 Task: Plan a trip to Wegberg, Germany from 15th December, 2023 to 21st December, 2023 for 5 adults.3 bedrooms having 3 beds and 3 bathrooms. Property type can be house. Look for 3 properties as per requirement.
Action: Mouse moved to (533, 121)
Screenshot: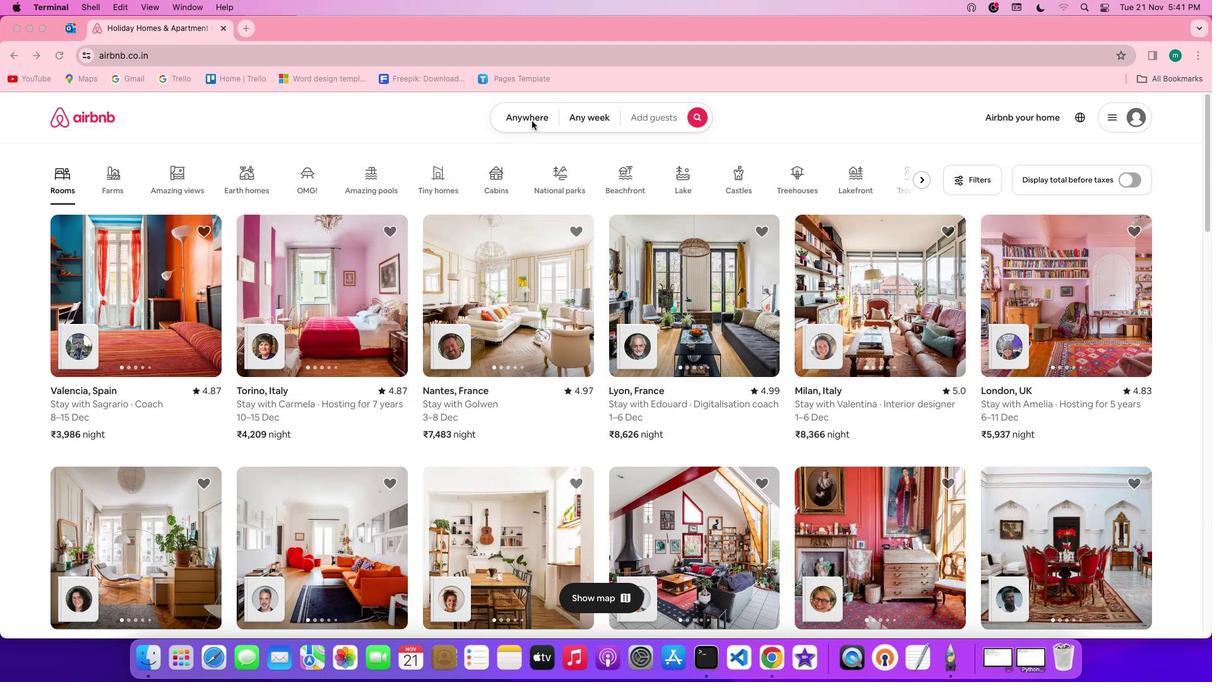 
Action: Mouse pressed left at (533, 121)
Screenshot: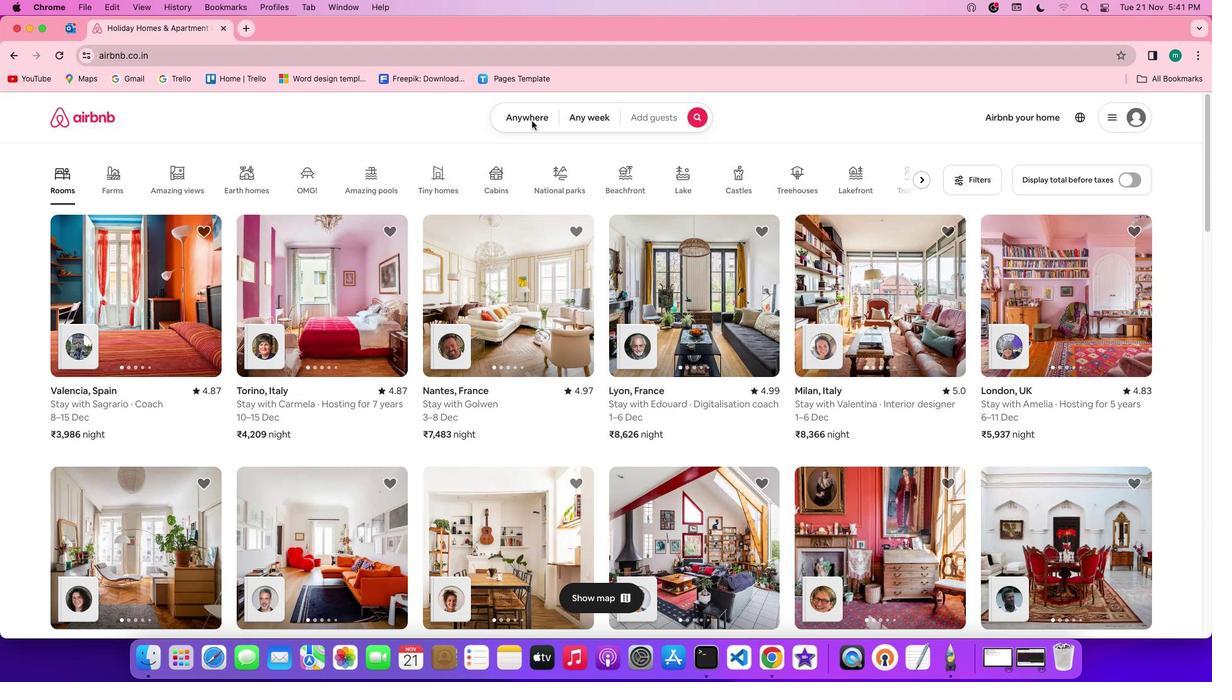 
Action: Mouse pressed left at (533, 121)
Screenshot: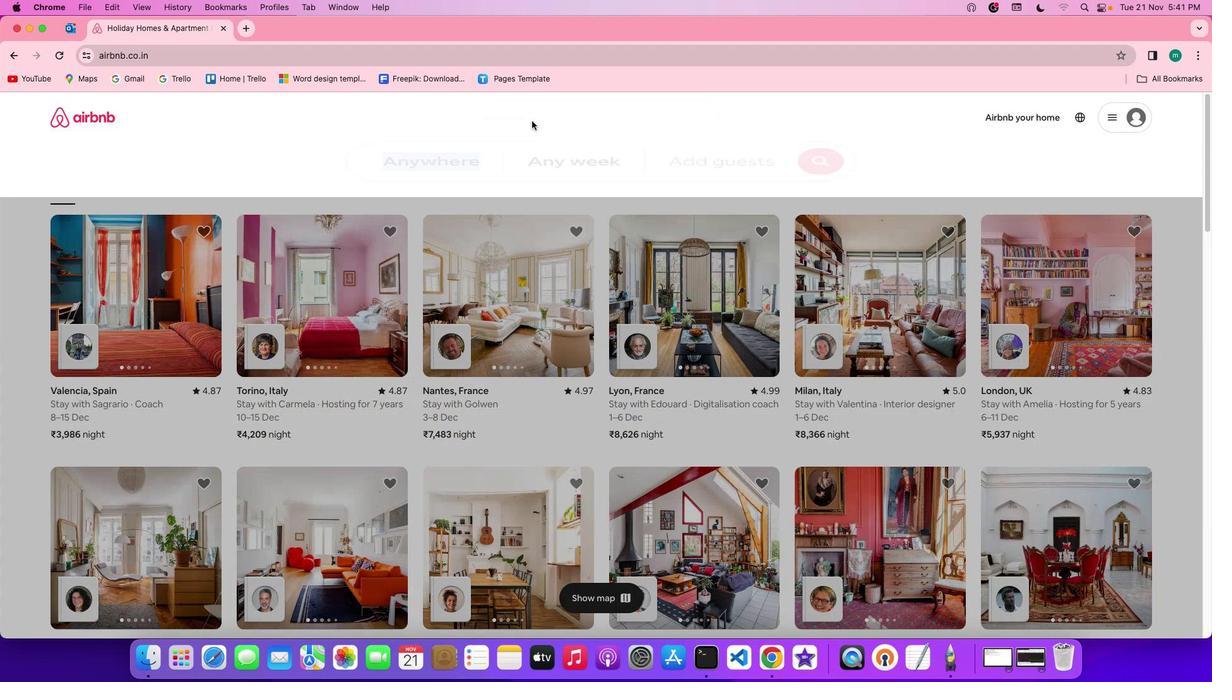 
Action: Mouse moved to (470, 164)
Screenshot: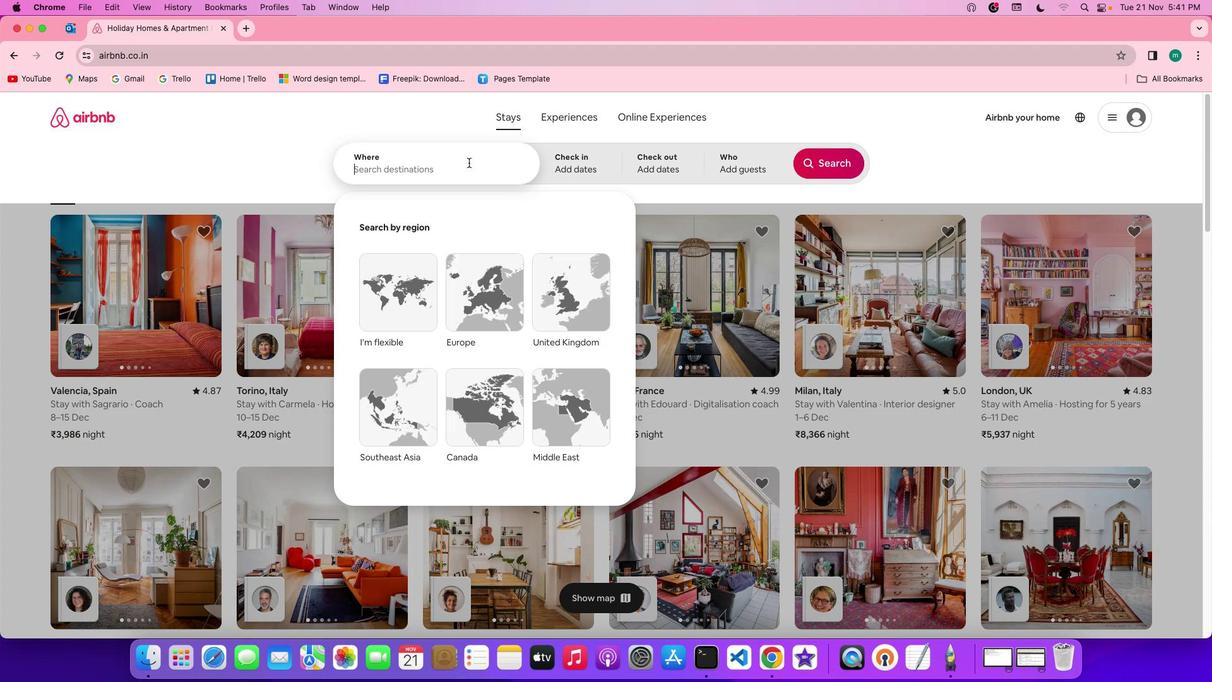 
Action: Mouse pressed left at (470, 164)
Screenshot: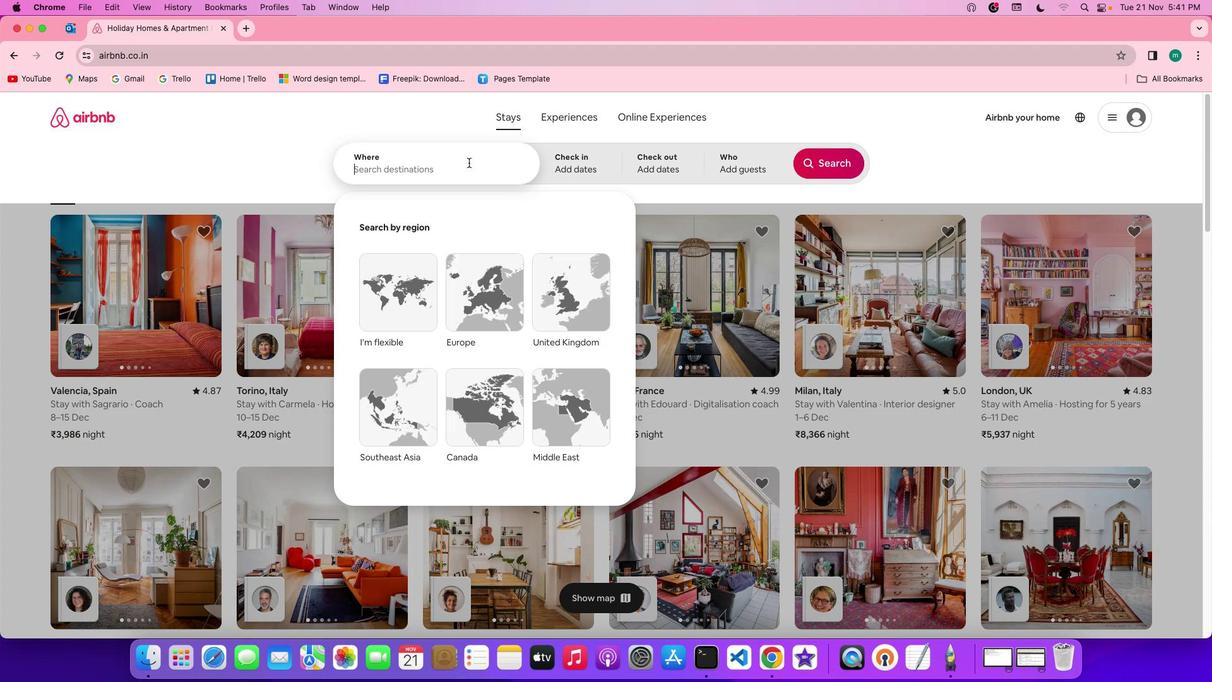 
Action: Key pressed Key.shift'W''e''g''b''e''r''g'','Key.spaceKey.shift'g''e''r''m''a''n''y'
Screenshot: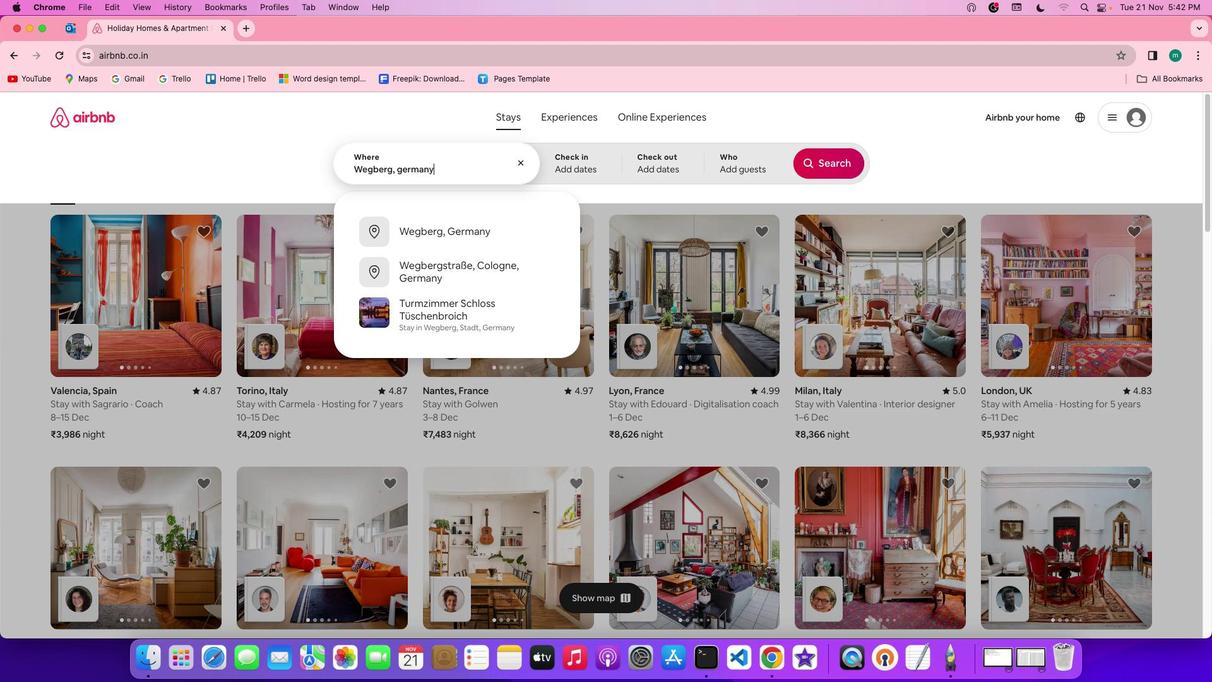 
Action: Mouse moved to (568, 161)
Screenshot: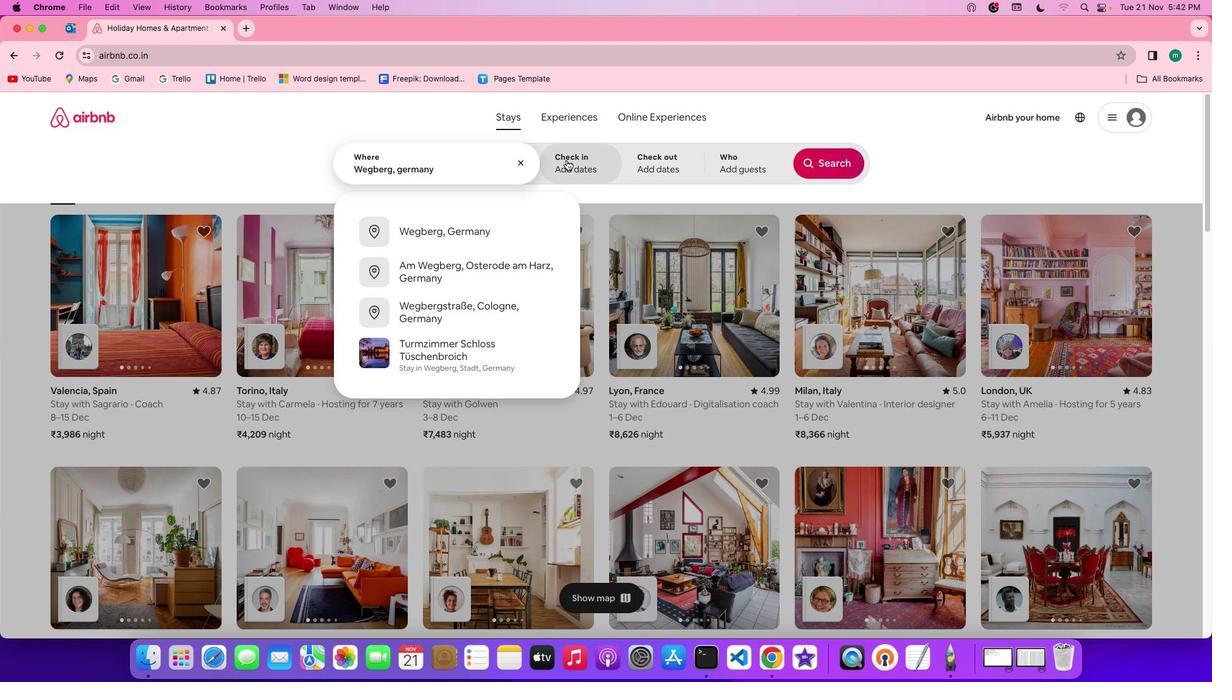 
Action: Mouse pressed left at (568, 161)
Screenshot: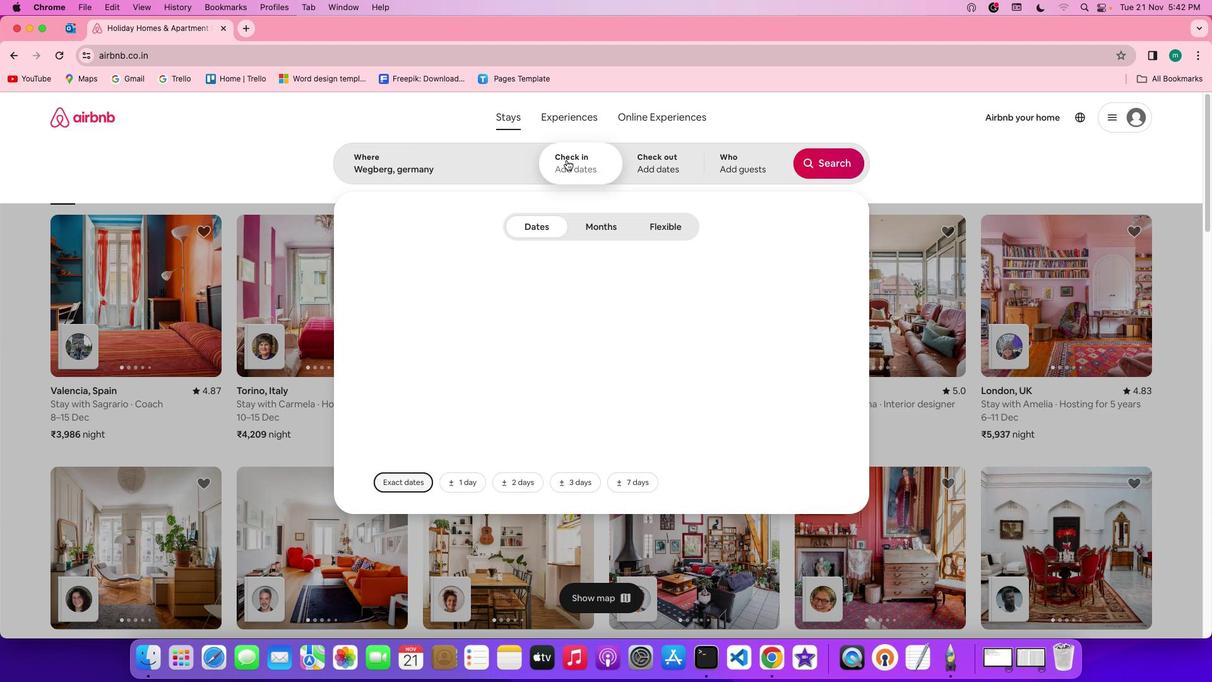 
Action: Mouse moved to (782, 376)
Screenshot: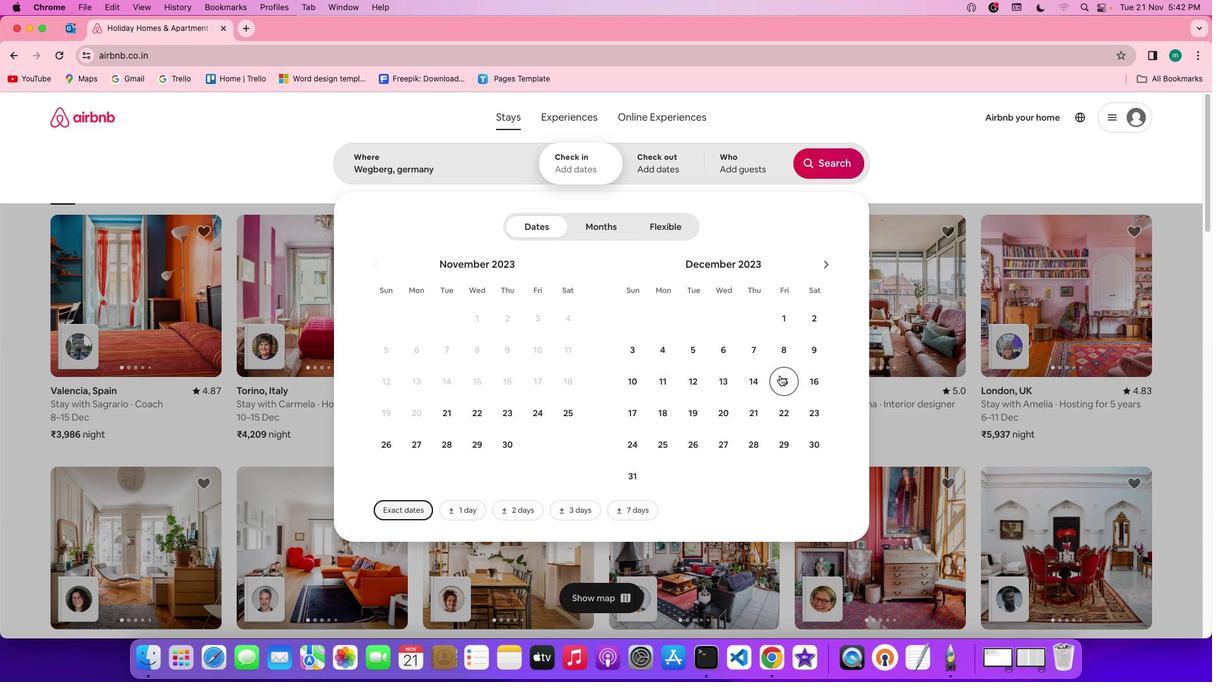 
Action: Mouse pressed left at (782, 376)
Screenshot: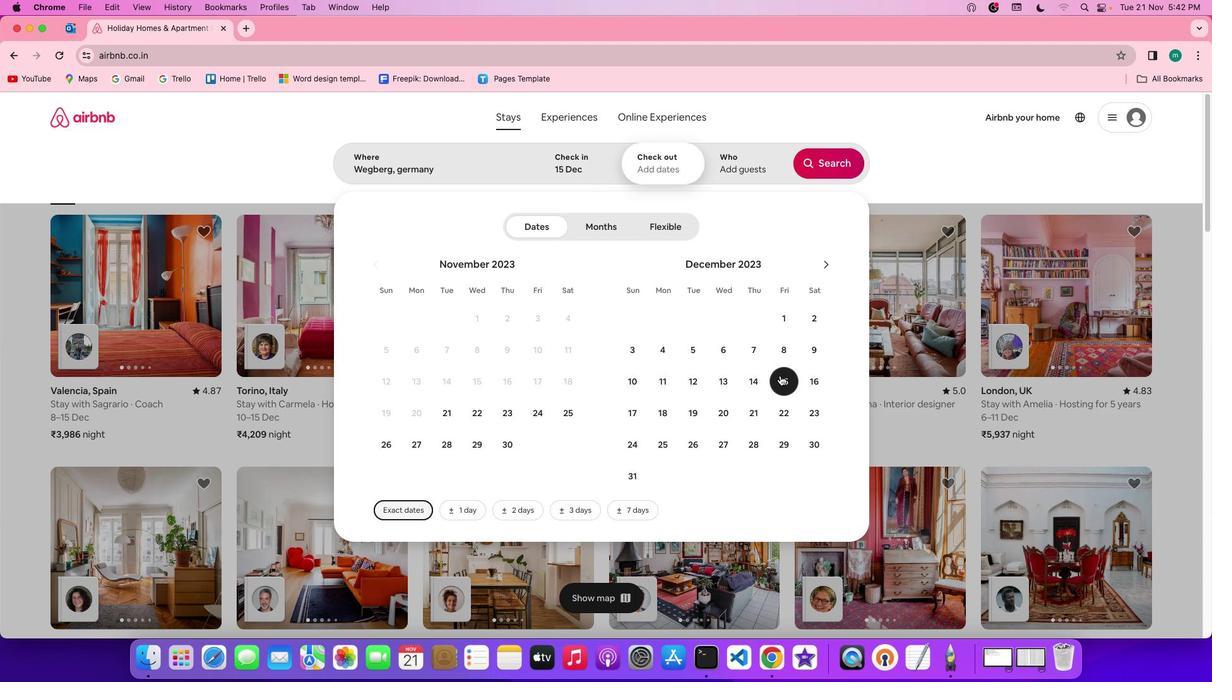 
Action: Mouse moved to (762, 402)
Screenshot: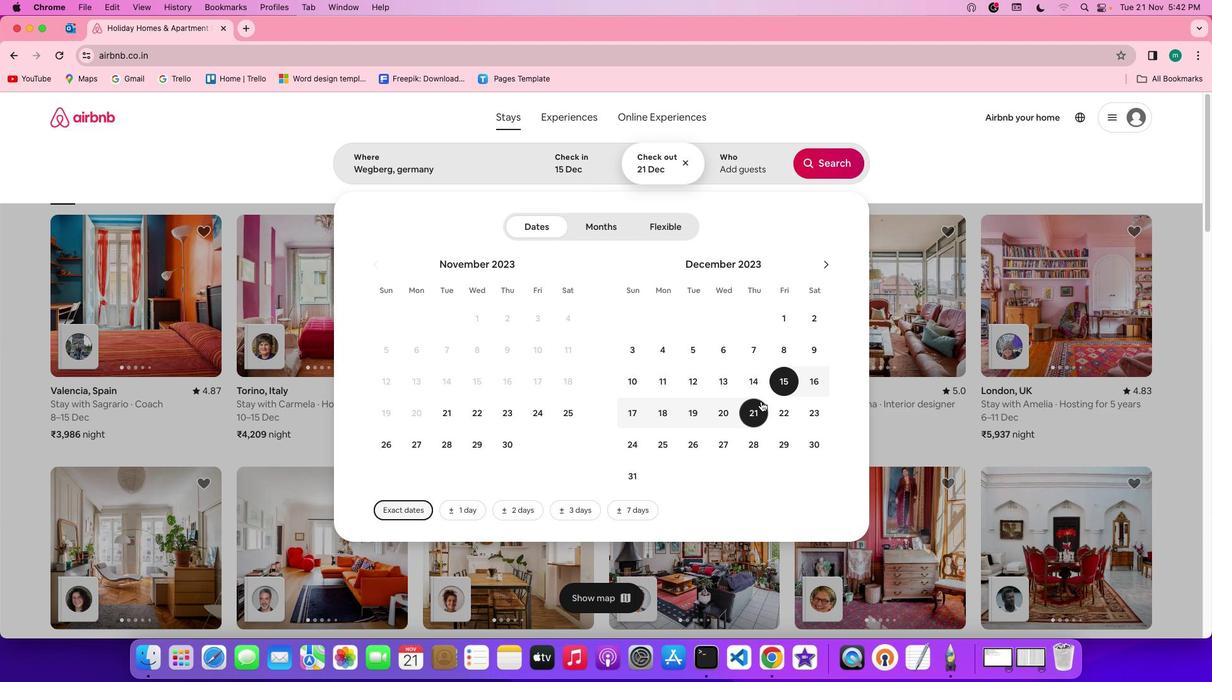 
Action: Mouse pressed left at (762, 402)
Screenshot: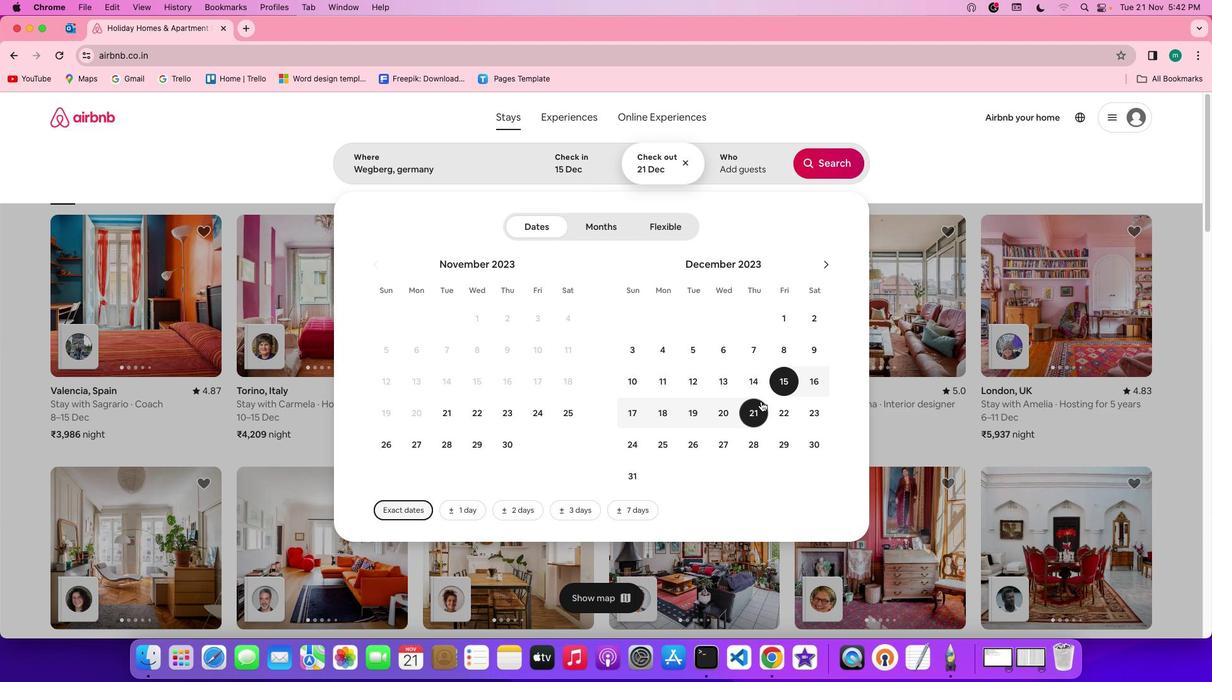 
Action: Mouse moved to (730, 161)
Screenshot: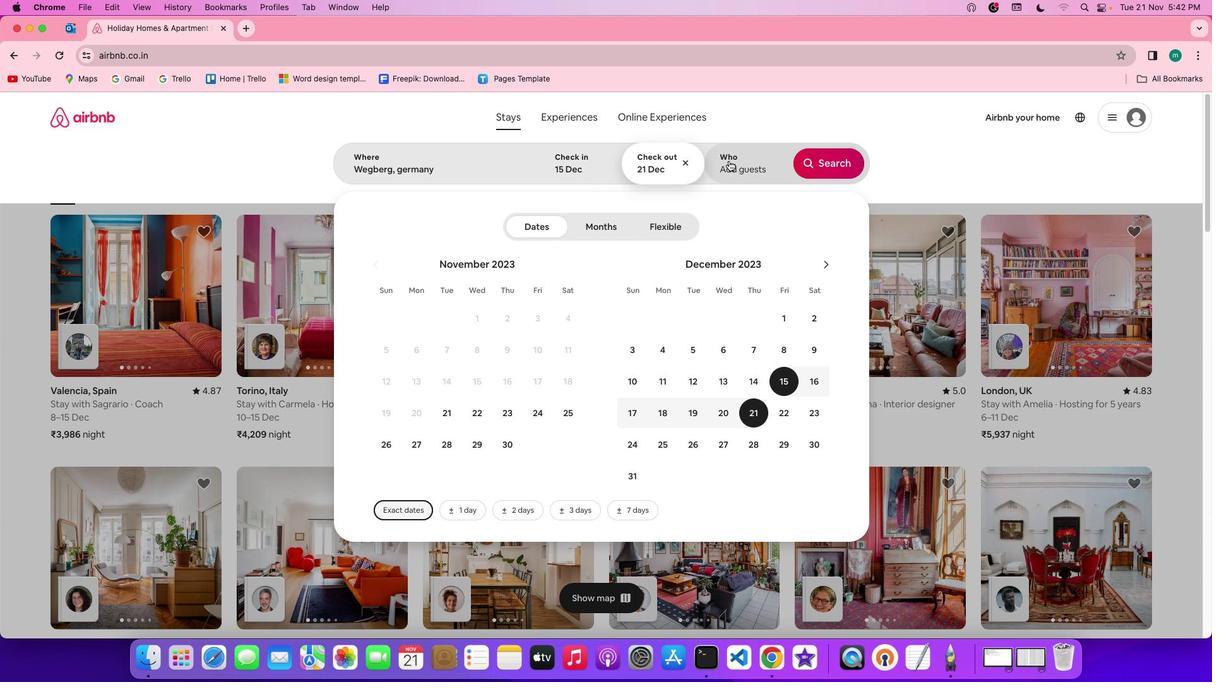 
Action: Mouse pressed left at (730, 161)
Screenshot: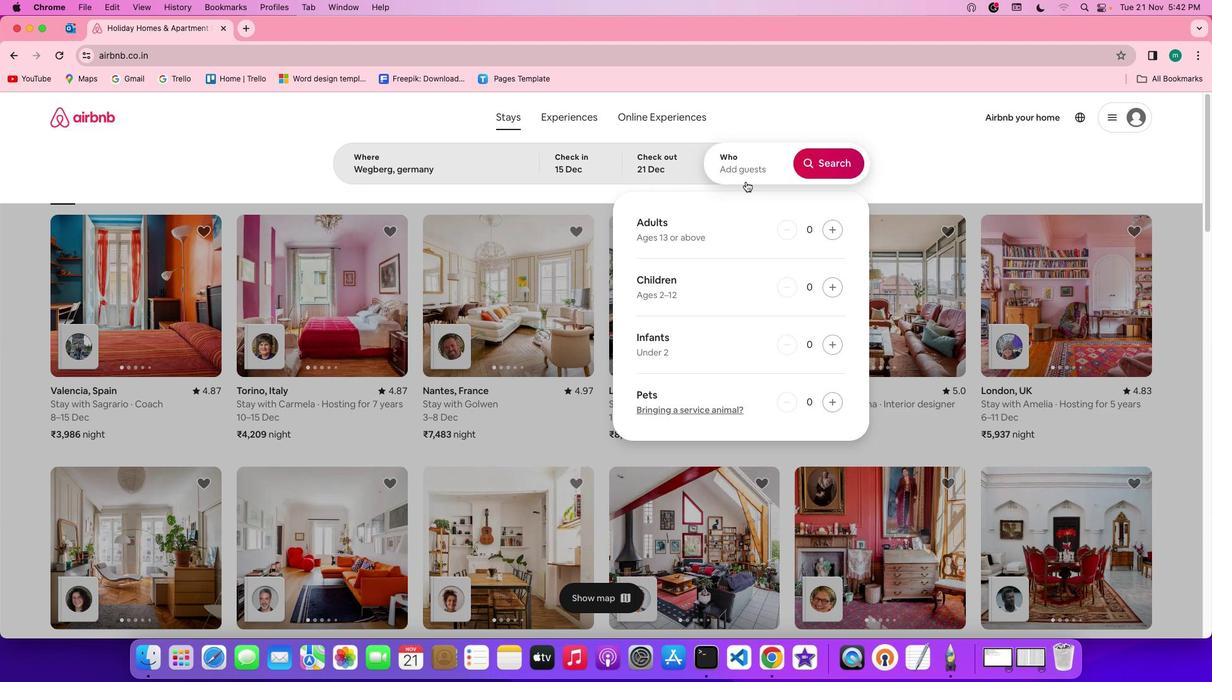 
Action: Mouse moved to (834, 229)
Screenshot: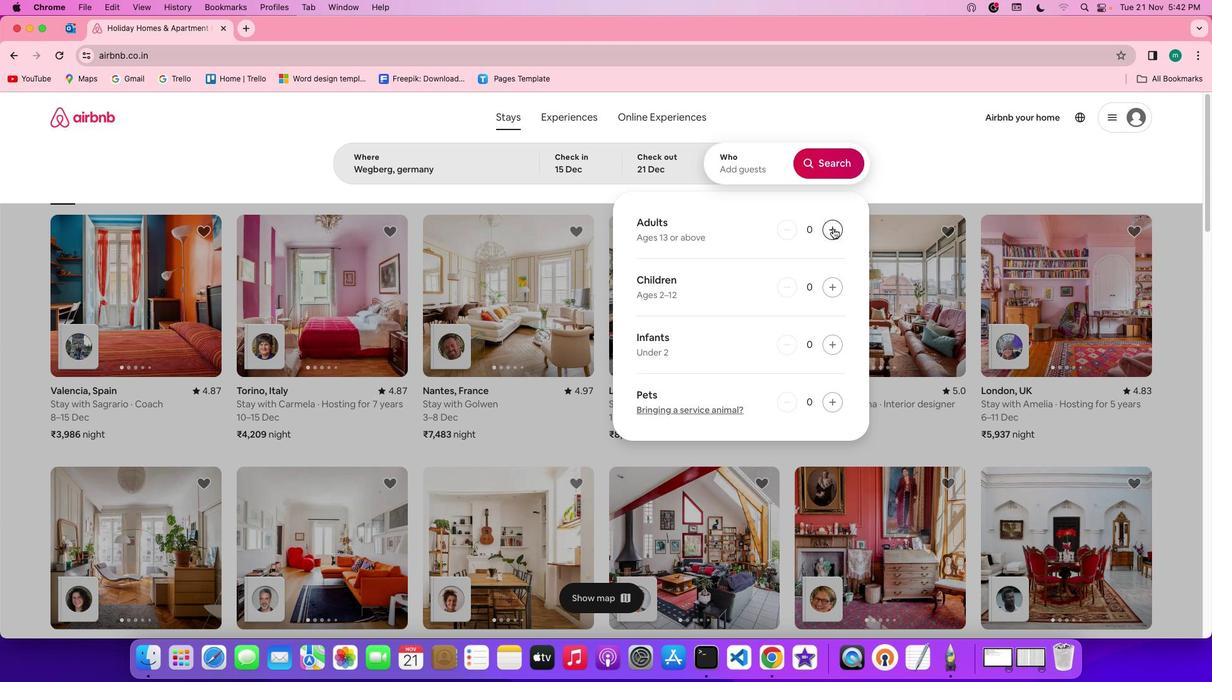 
Action: Mouse pressed left at (834, 229)
Screenshot: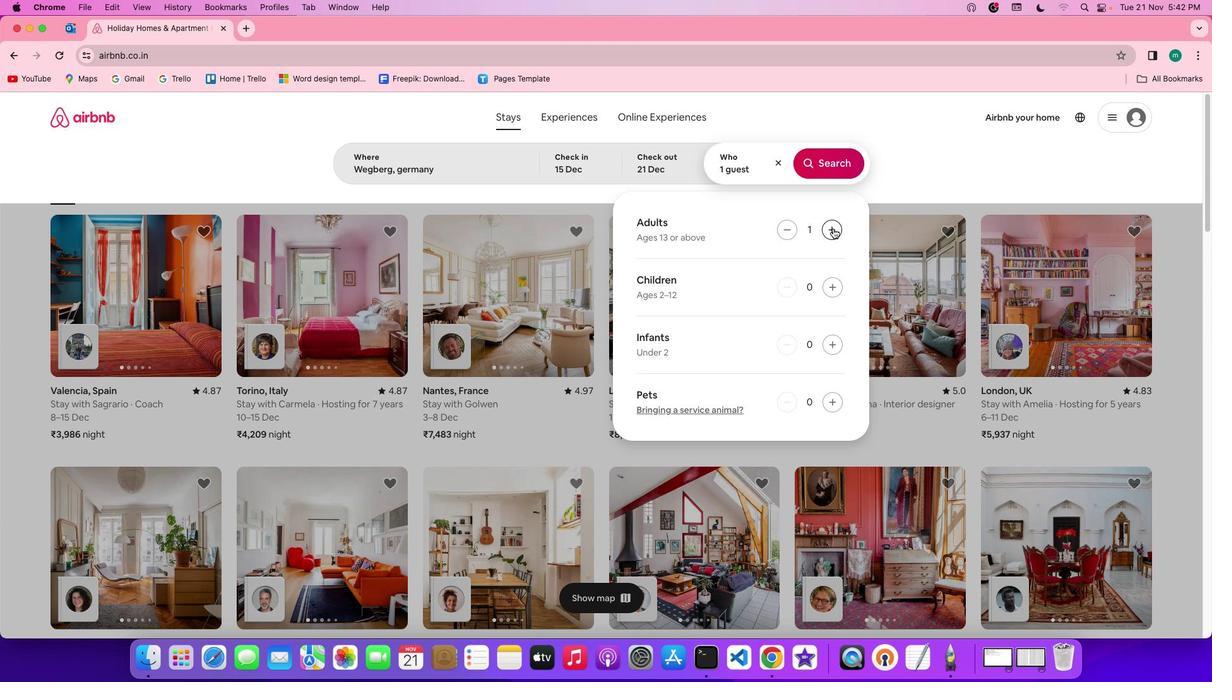 
Action: Mouse pressed left at (834, 229)
Screenshot: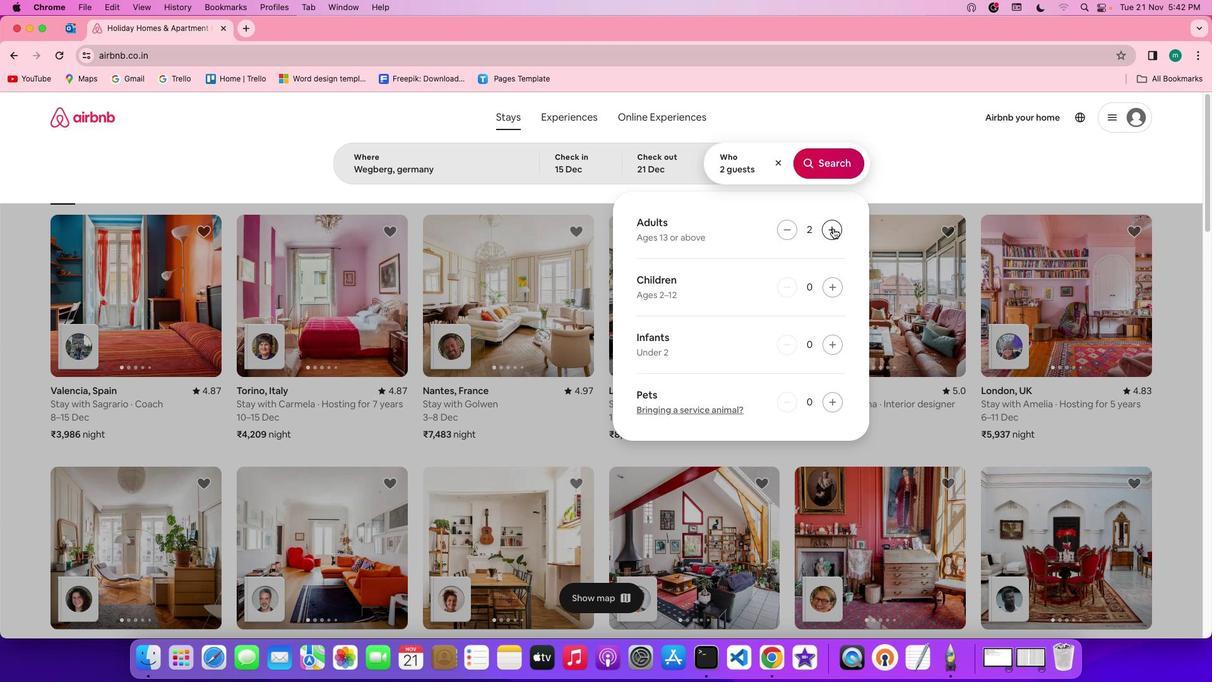 
Action: Mouse pressed left at (834, 229)
Screenshot: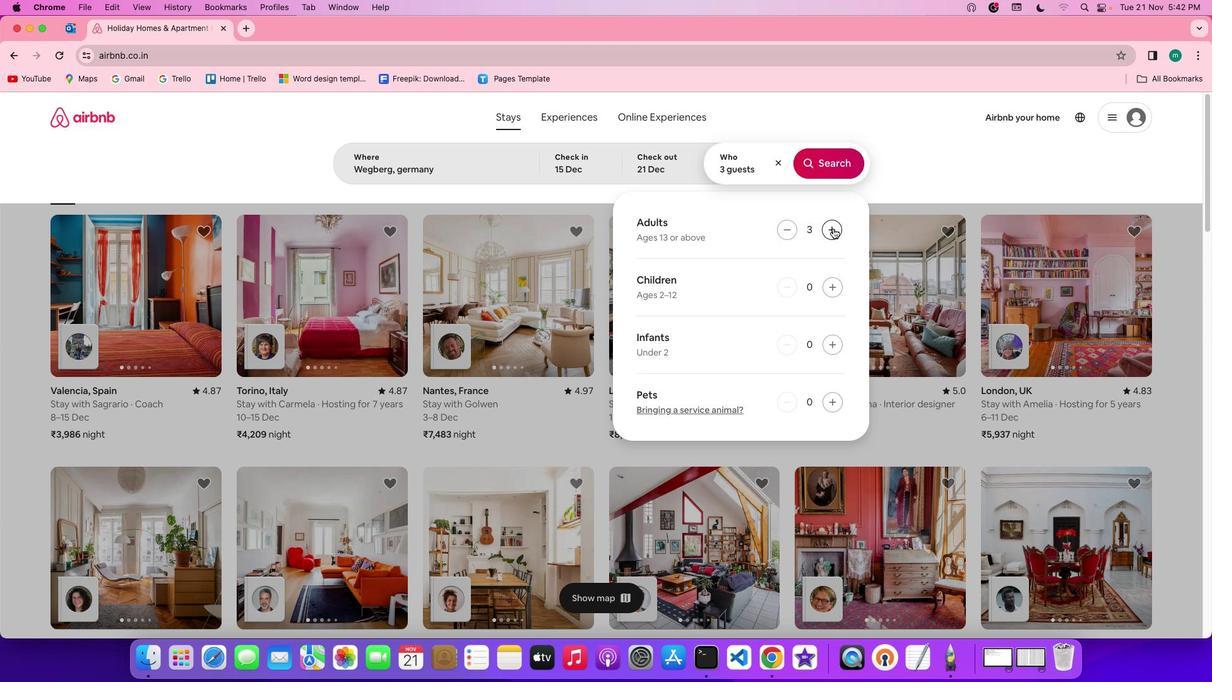 
Action: Mouse pressed left at (834, 229)
Screenshot: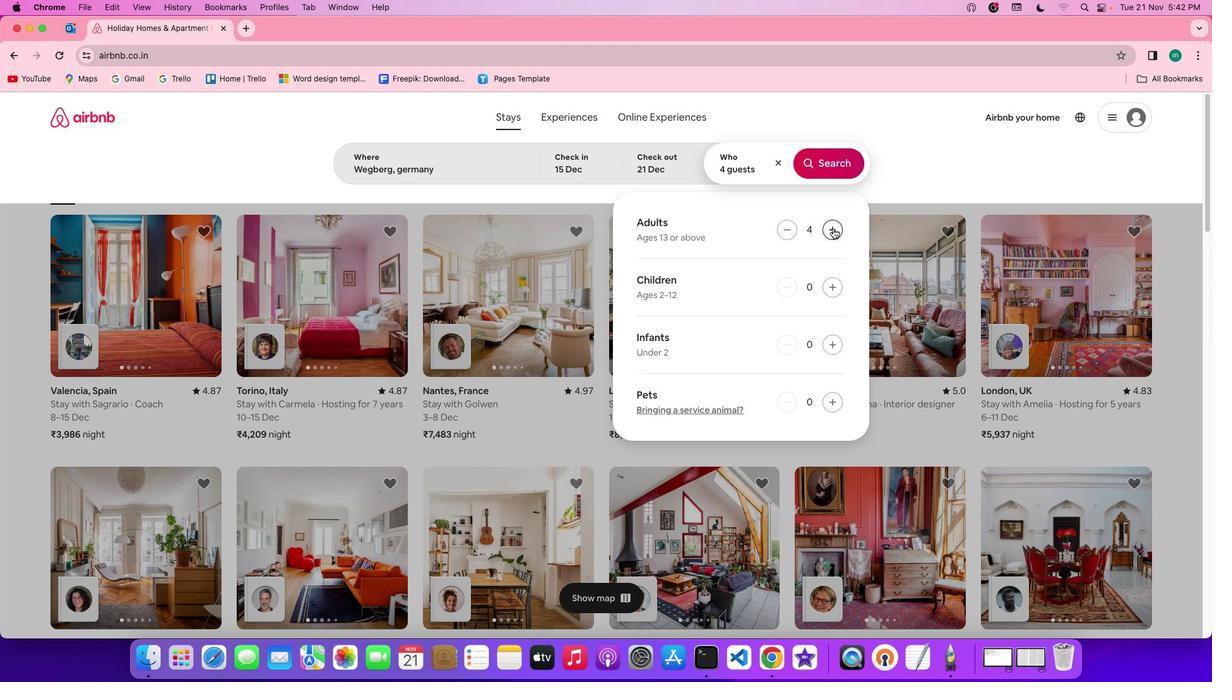 
Action: Mouse moved to (831, 230)
Screenshot: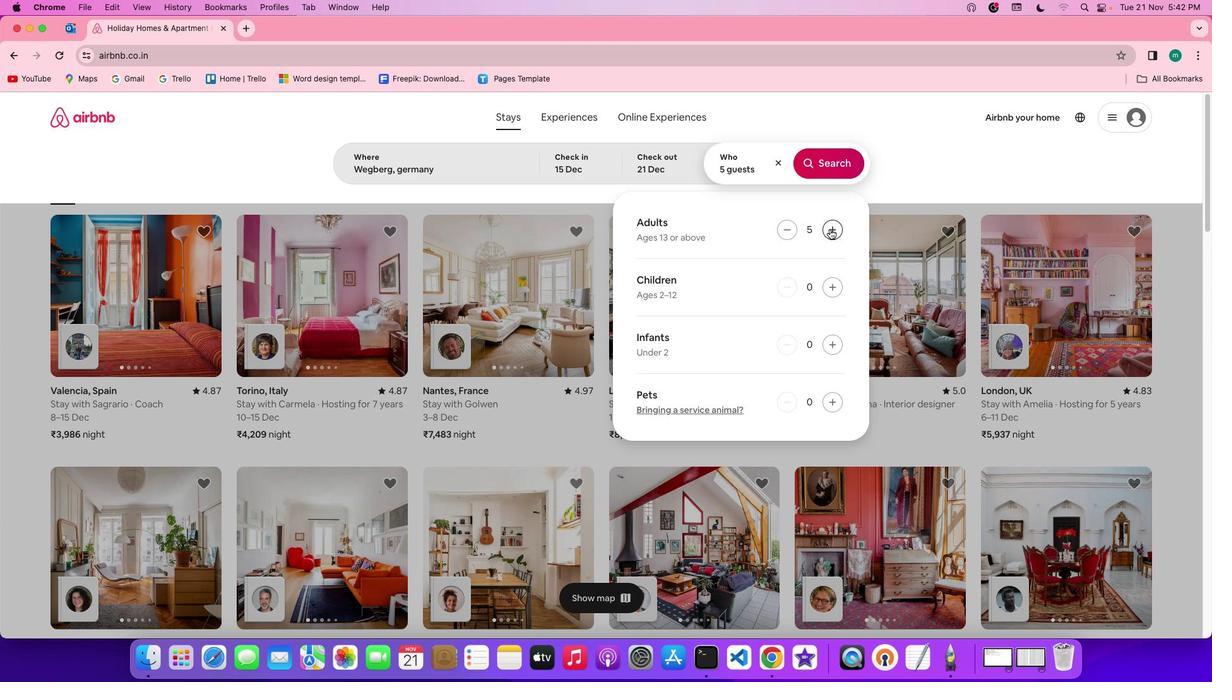 
Action: Mouse pressed left at (831, 230)
Screenshot: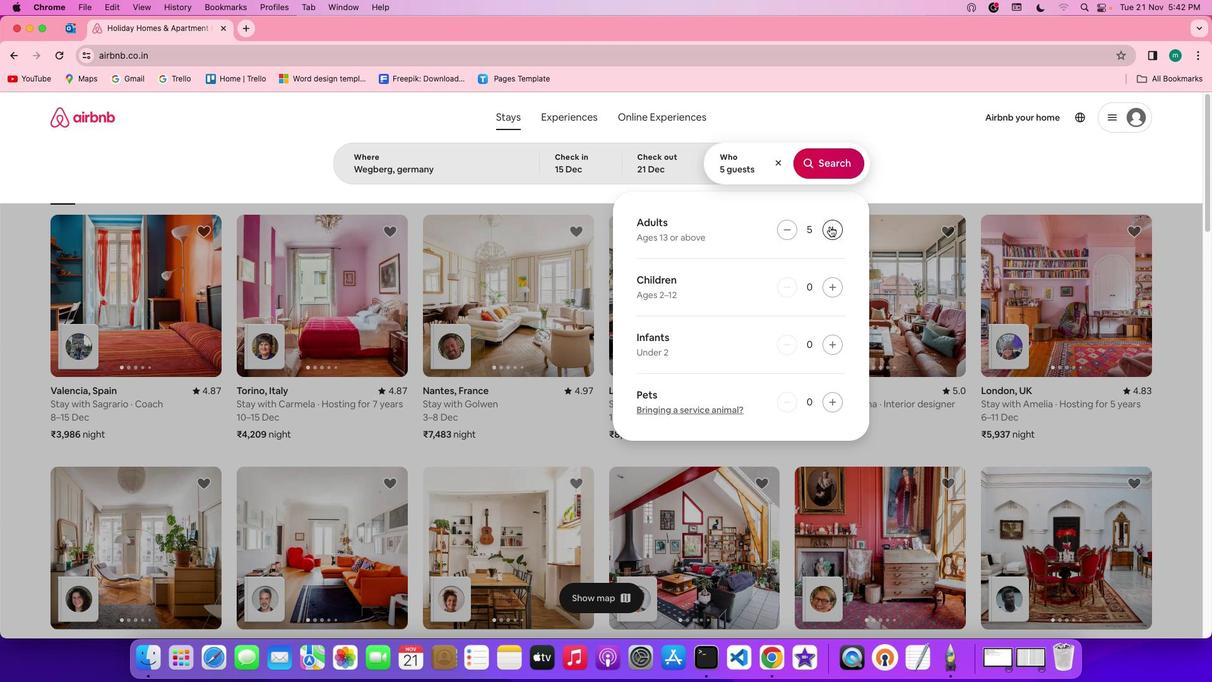 
Action: Mouse moved to (826, 165)
Screenshot: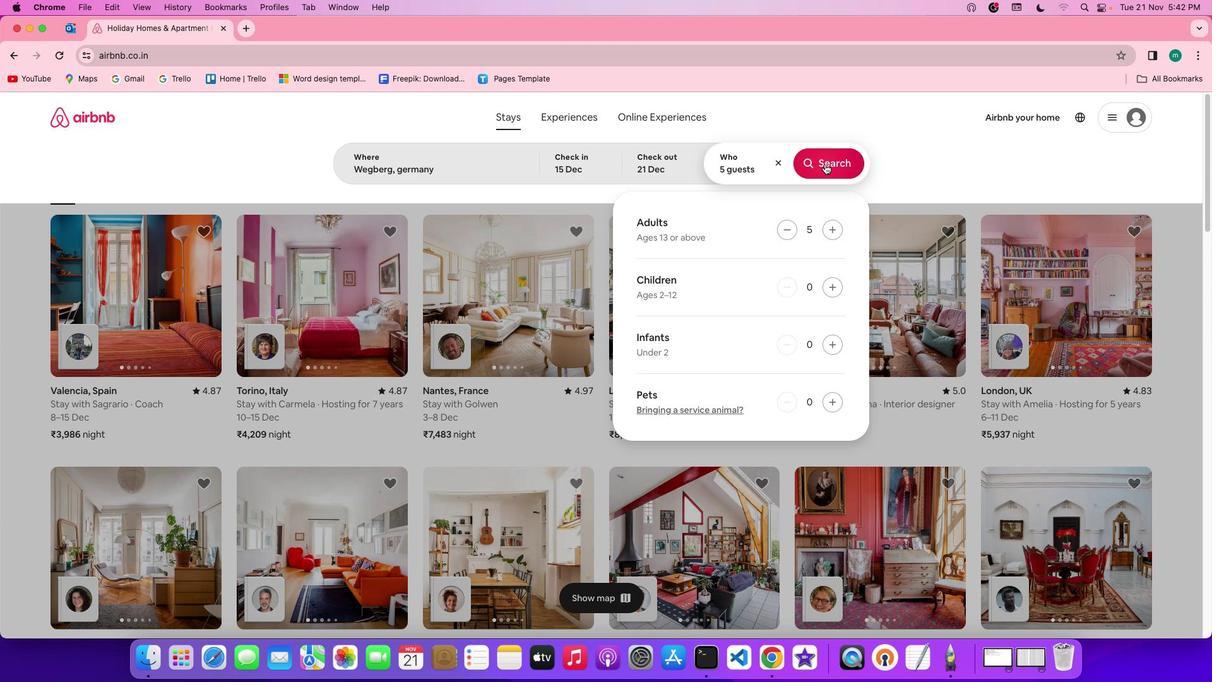 
Action: Mouse pressed left at (826, 165)
Screenshot: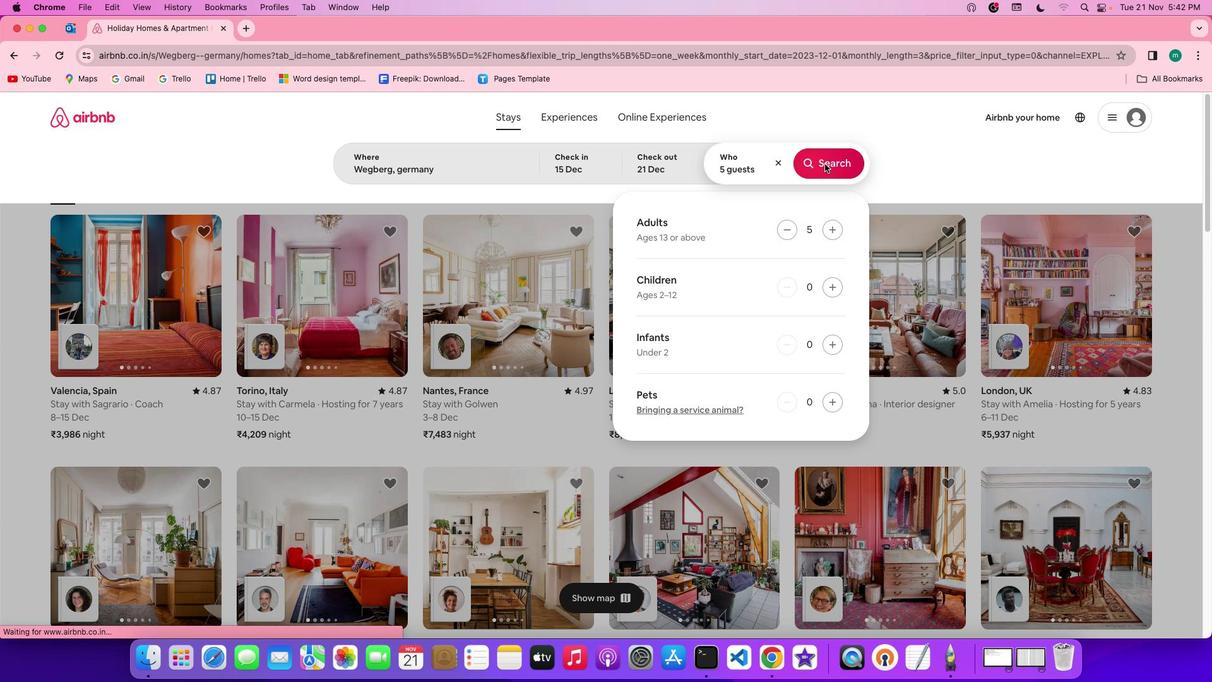 
Action: Mouse moved to (1028, 168)
Screenshot: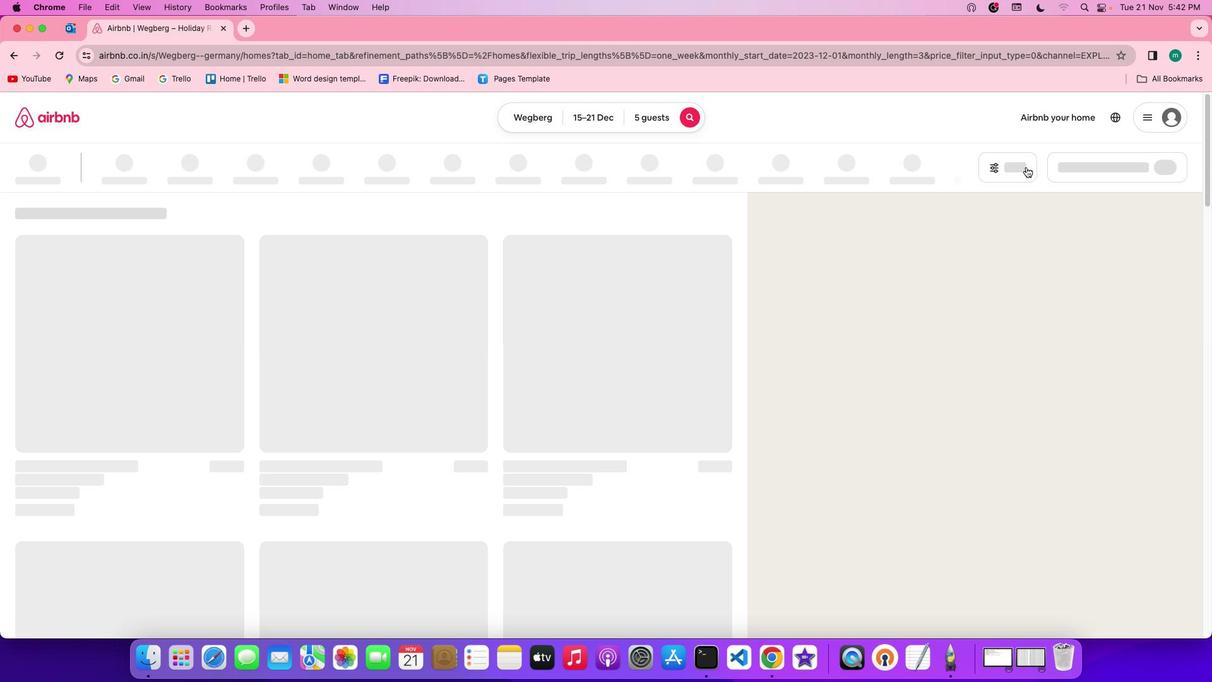 
Action: Mouse pressed left at (1028, 168)
Screenshot: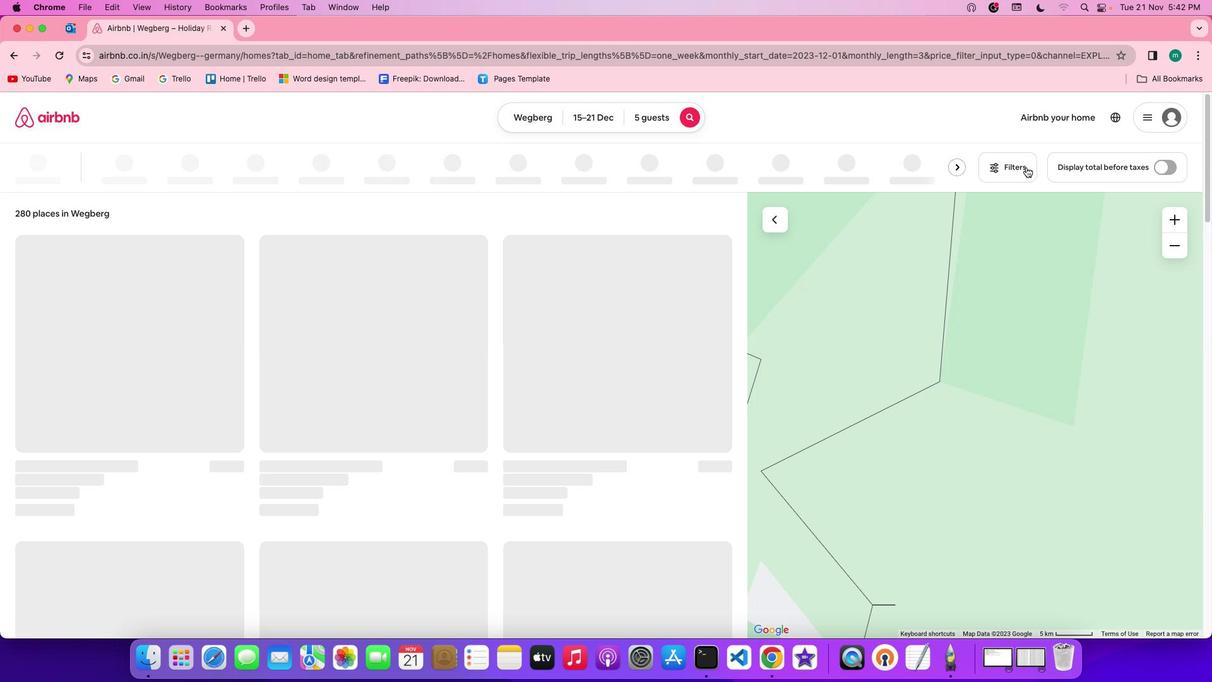 
Action: Mouse moved to (631, 375)
Screenshot: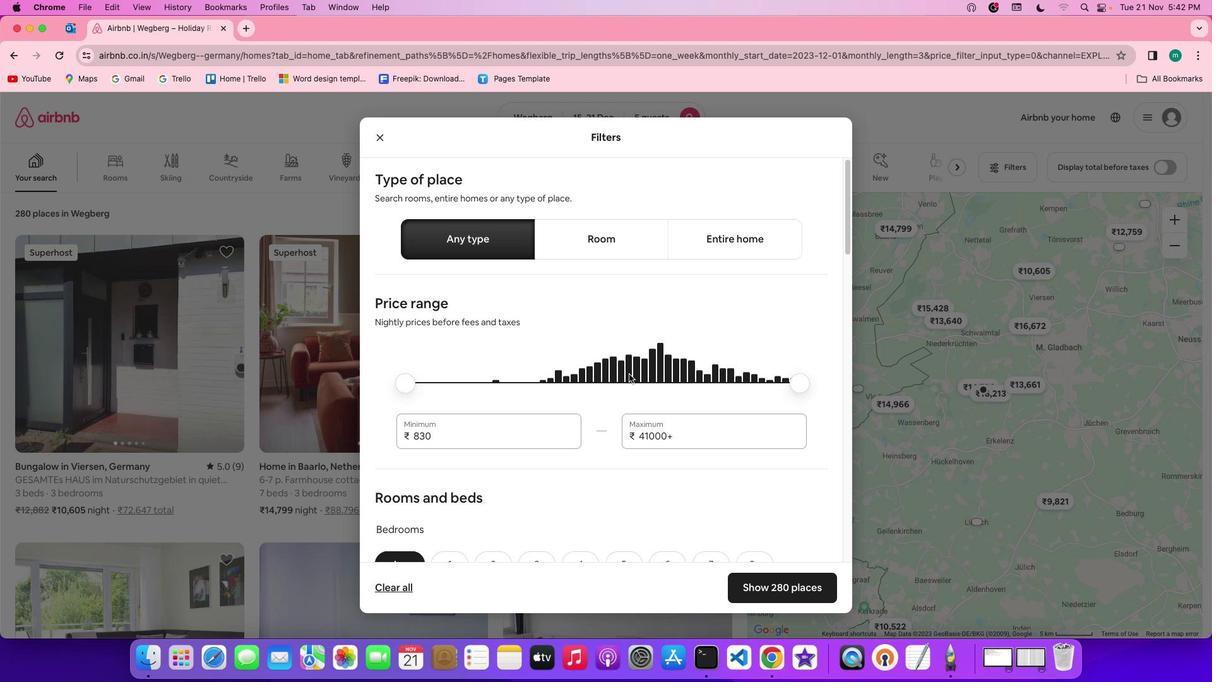
Action: Mouse scrolled (631, 375) with delta (1, 0)
Screenshot: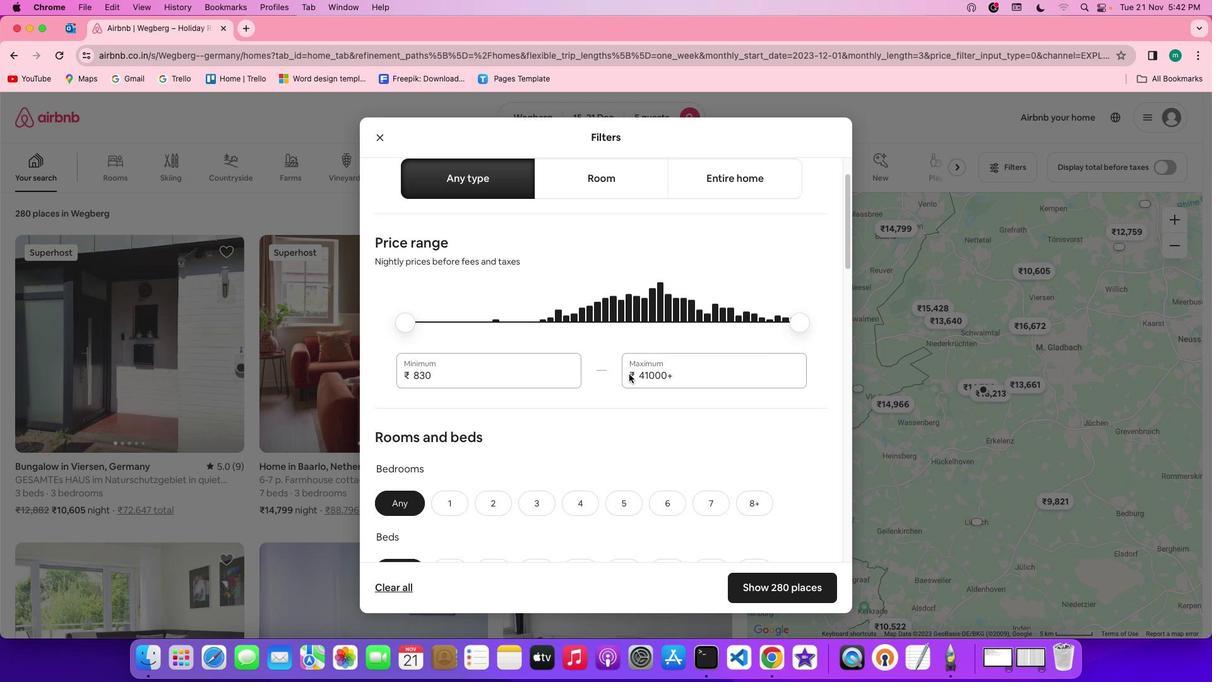 
Action: Mouse scrolled (631, 375) with delta (1, 0)
Screenshot: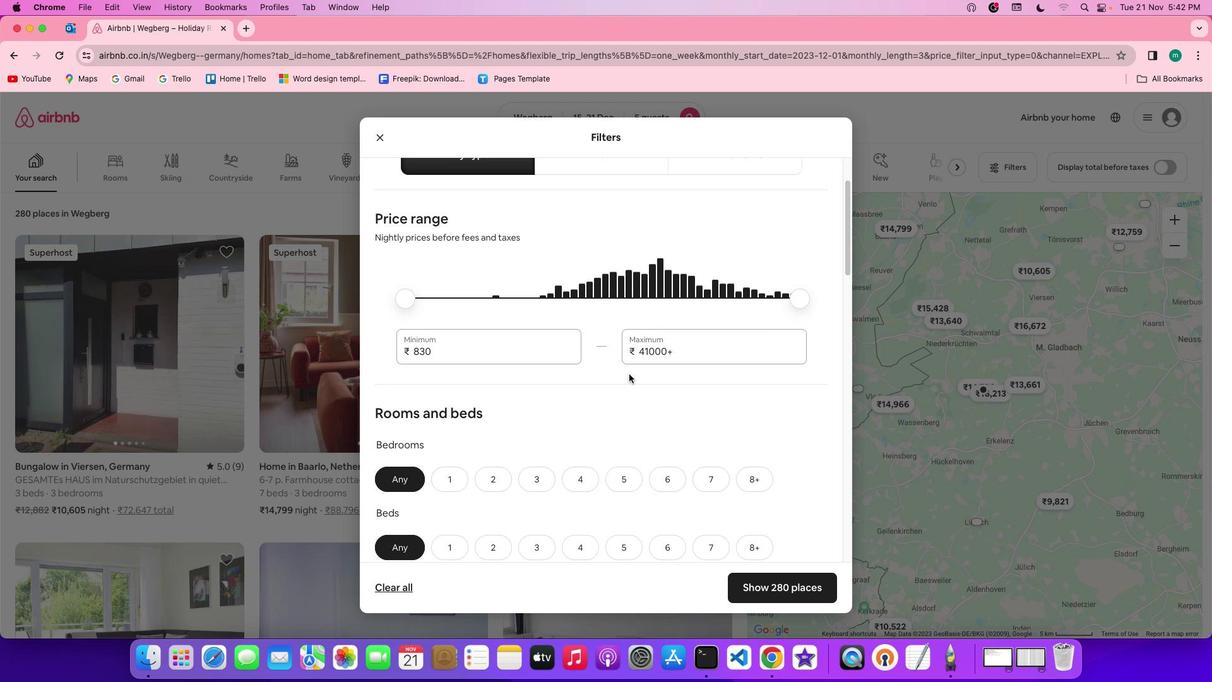 
Action: Mouse scrolled (631, 375) with delta (1, 0)
Screenshot: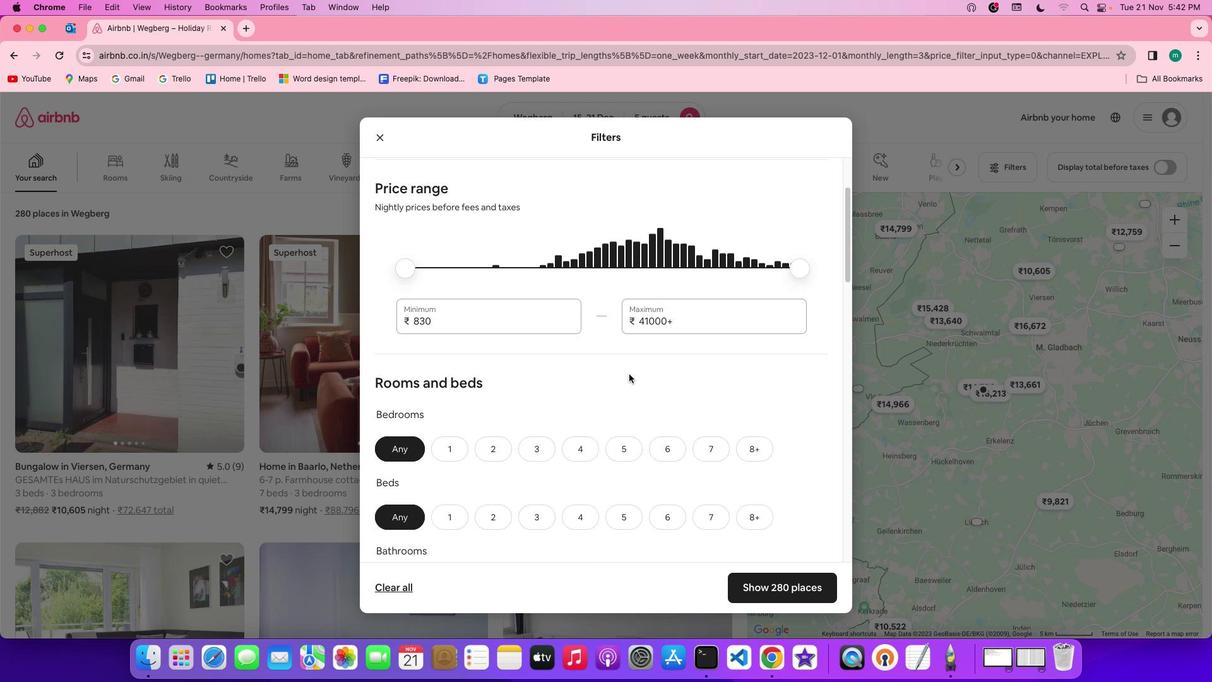 
Action: Mouse scrolled (631, 375) with delta (1, 0)
Screenshot: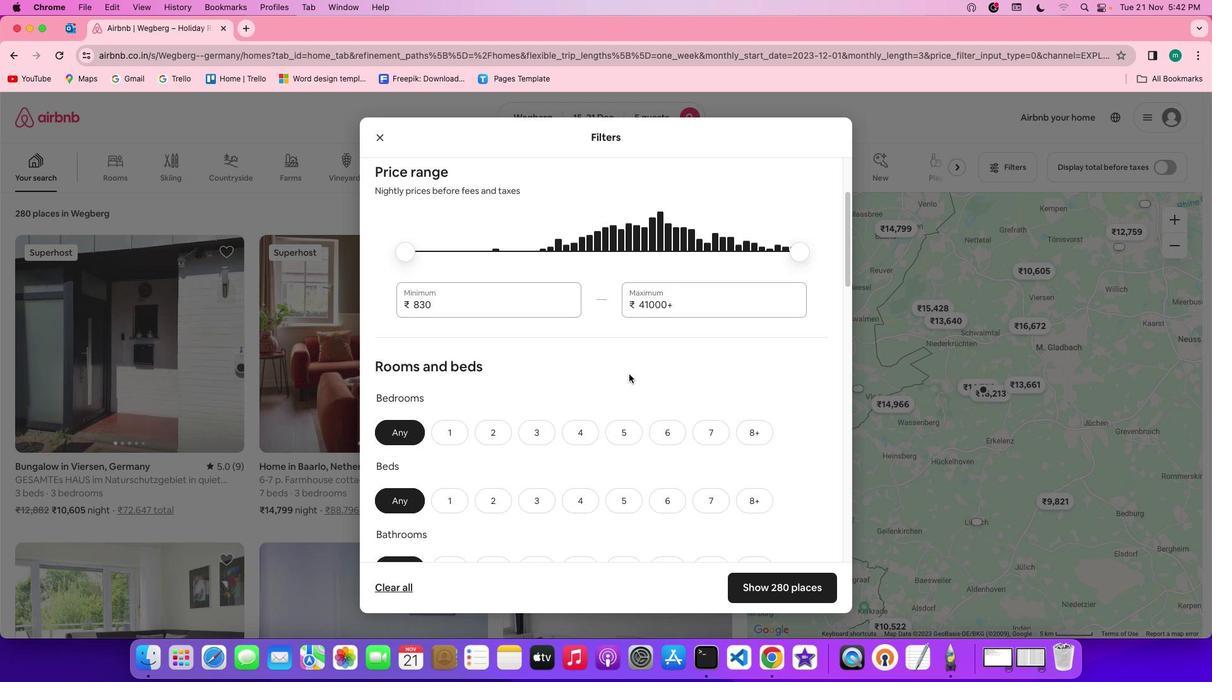 
Action: Mouse scrolled (631, 375) with delta (1, 0)
Screenshot: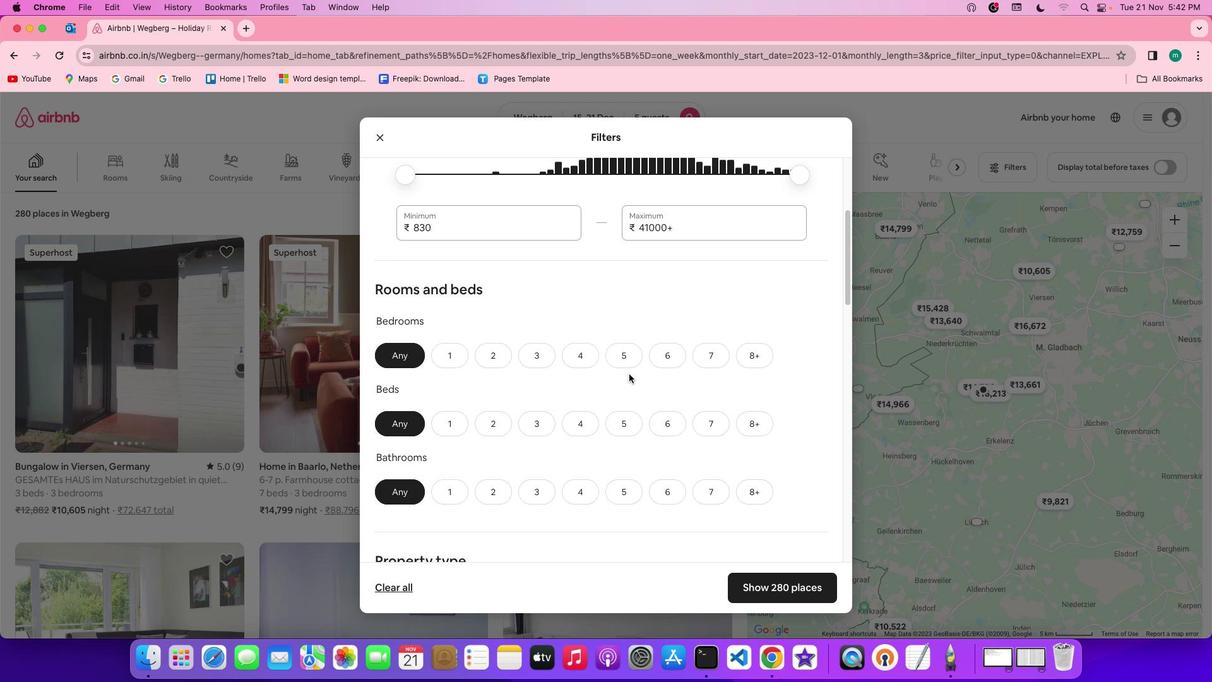 
Action: Mouse scrolled (631, 375) with delta (1, 0)
Screenshot: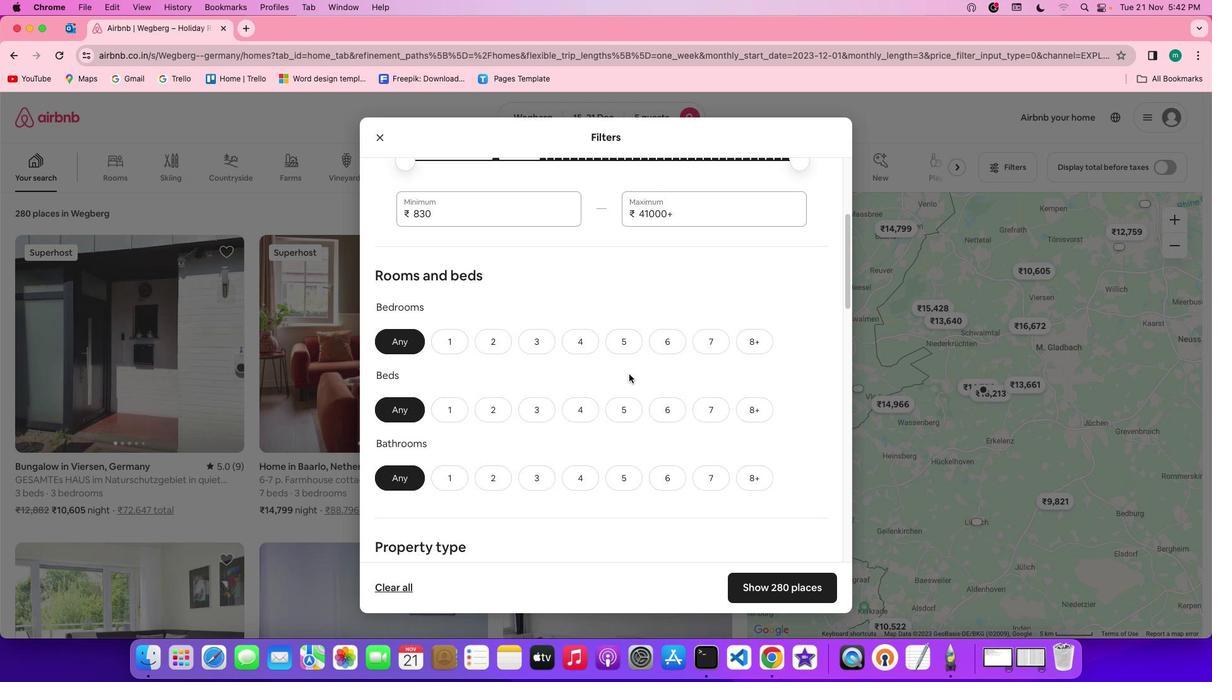 
Action: Mouse scrolled (631, 375) with delta (1, 0)
Screenshot: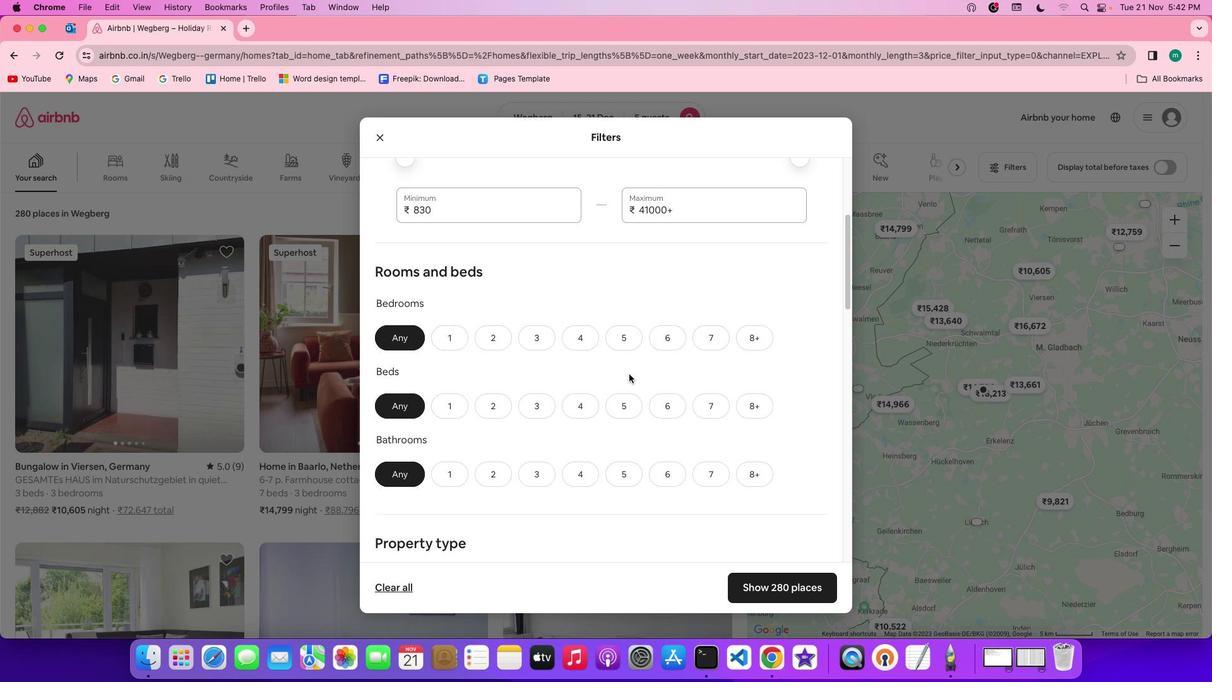 
Action: Mouse moved to (552, 344)
Screenshot: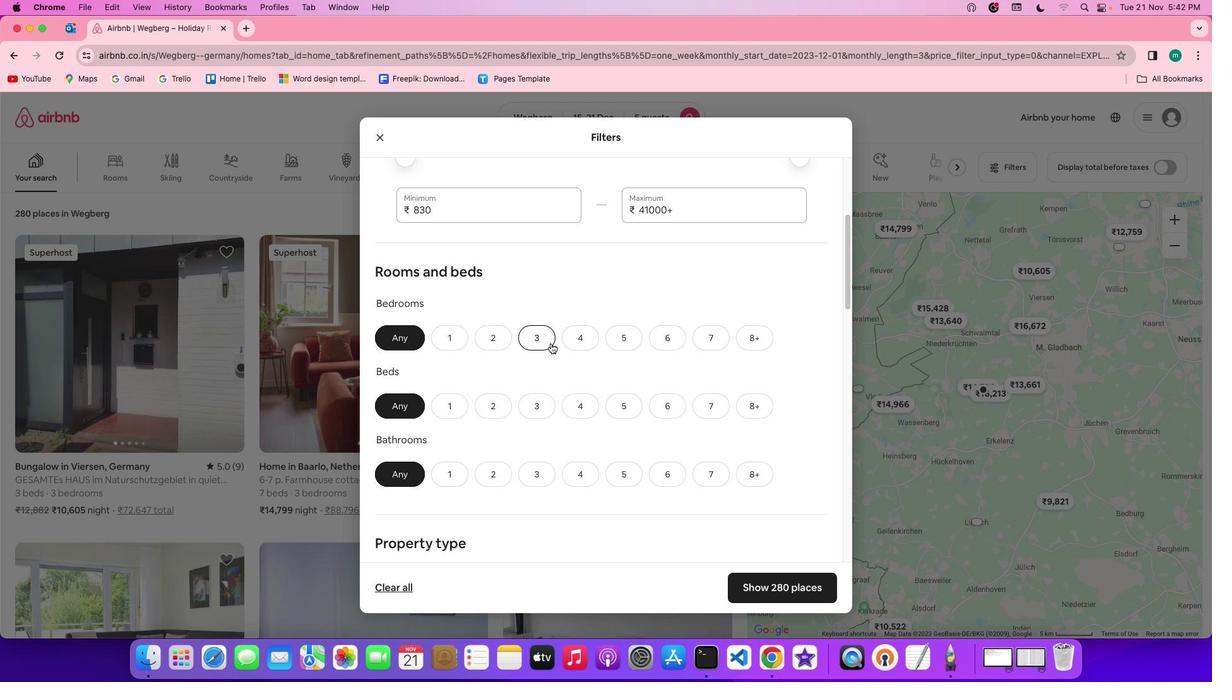 
Action: Mouse pressed left at (552, 344)
Screenshot: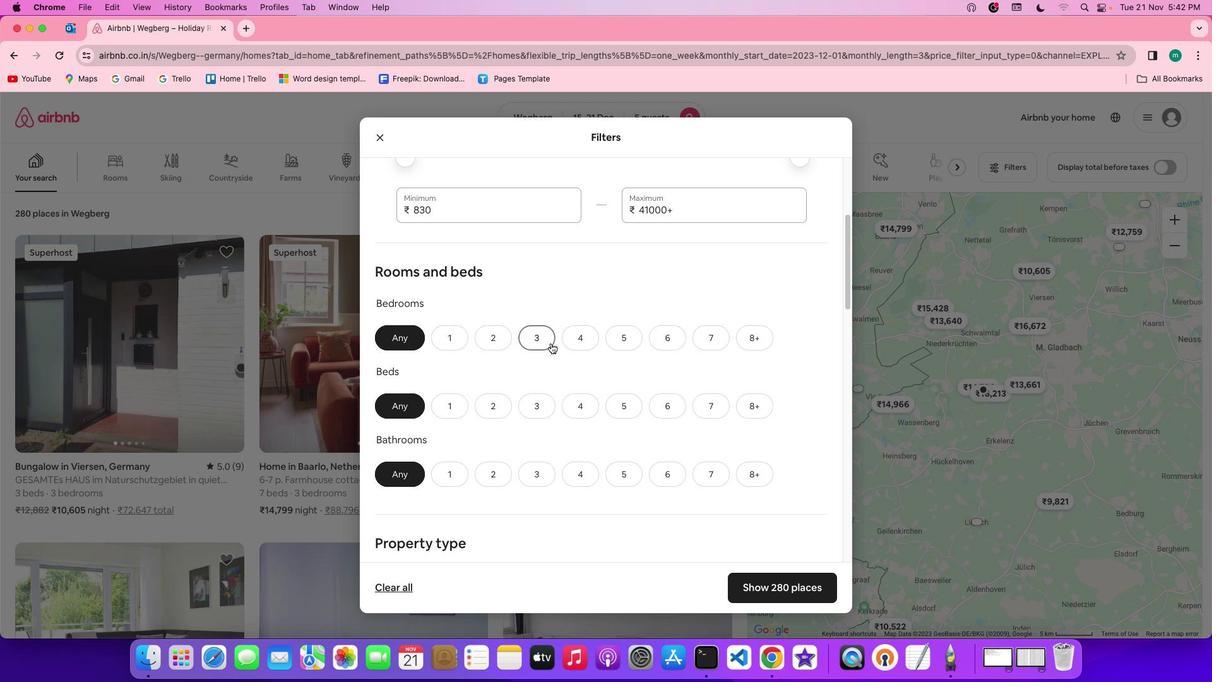 
Action: Mouse moved to (538, 403)
Screenshot: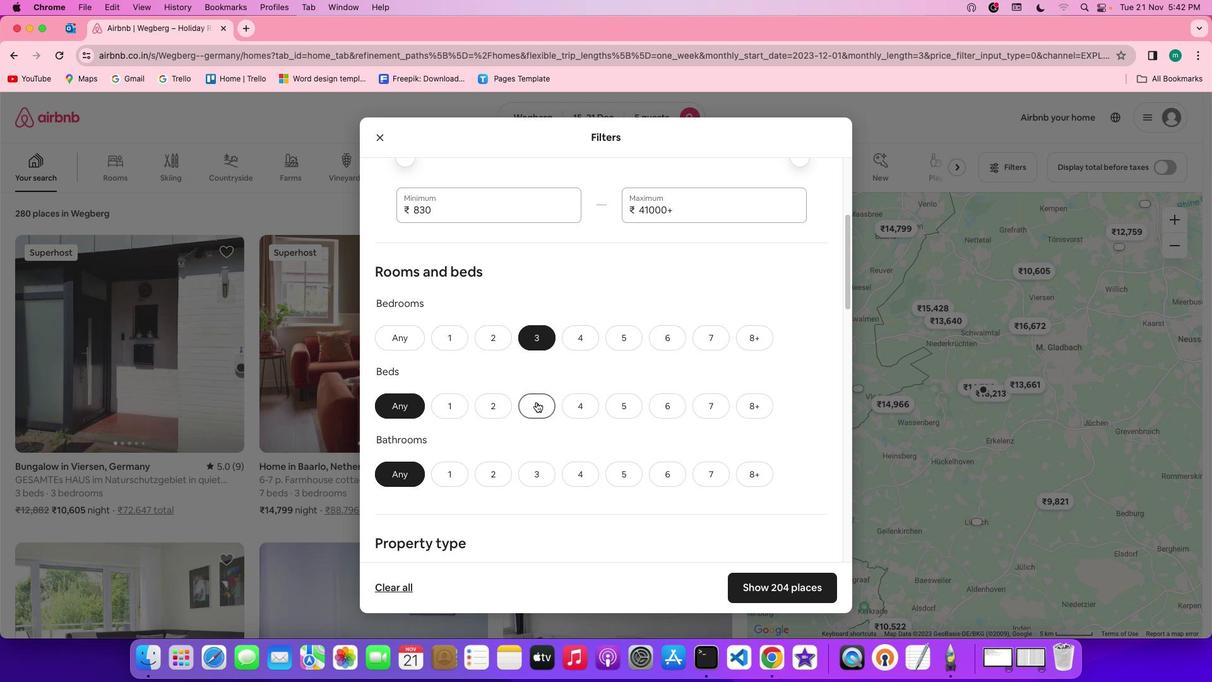 
Action: Mouse pressed left at (538, 403)
Screenshot: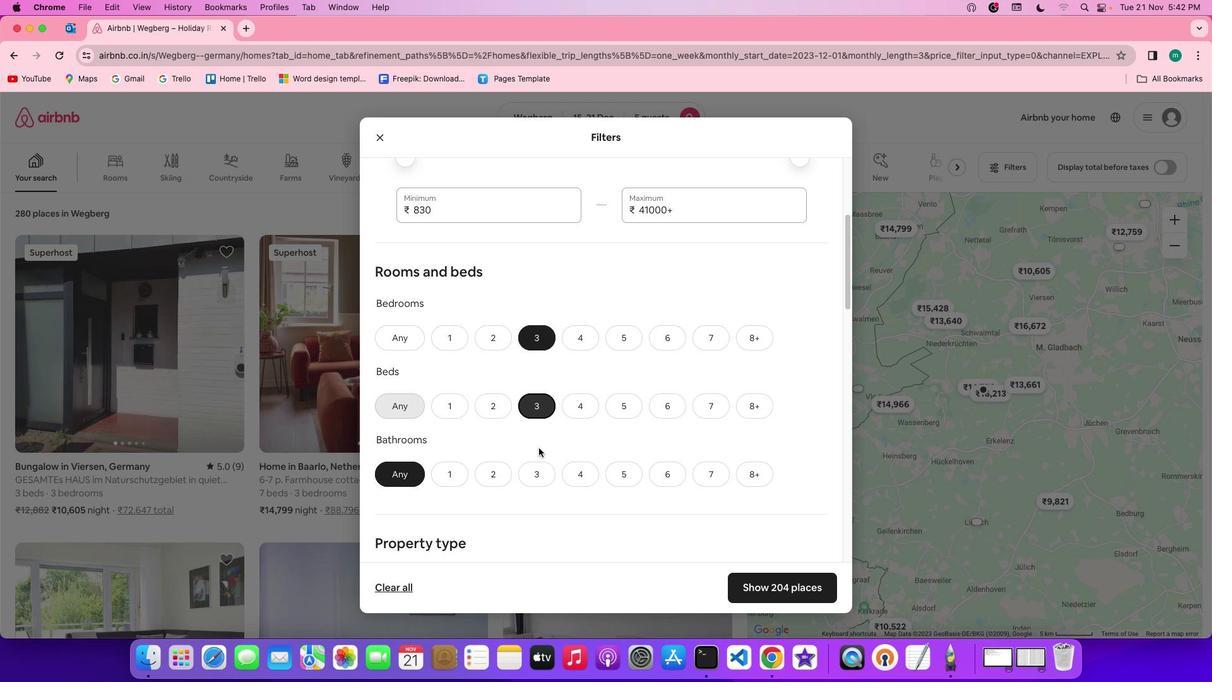 
Action: Mouse moved to (535, 472)
Screenshot: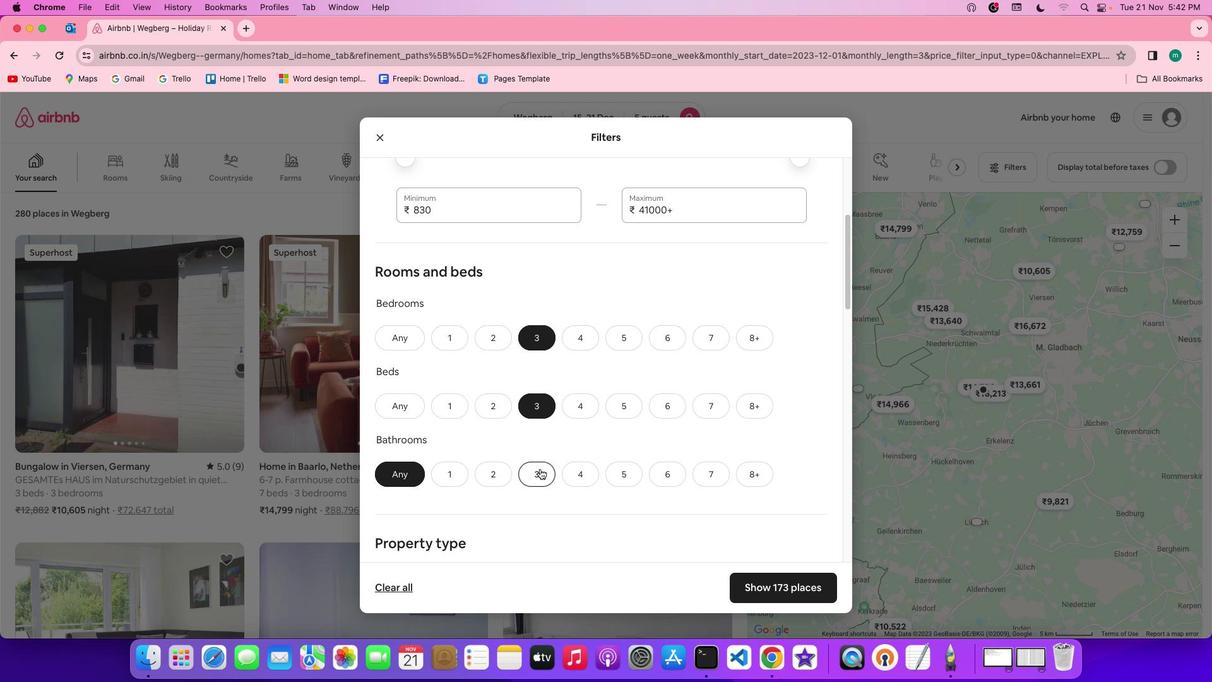 
Action: Mouse pressed left at (535, 472)
Screenshot: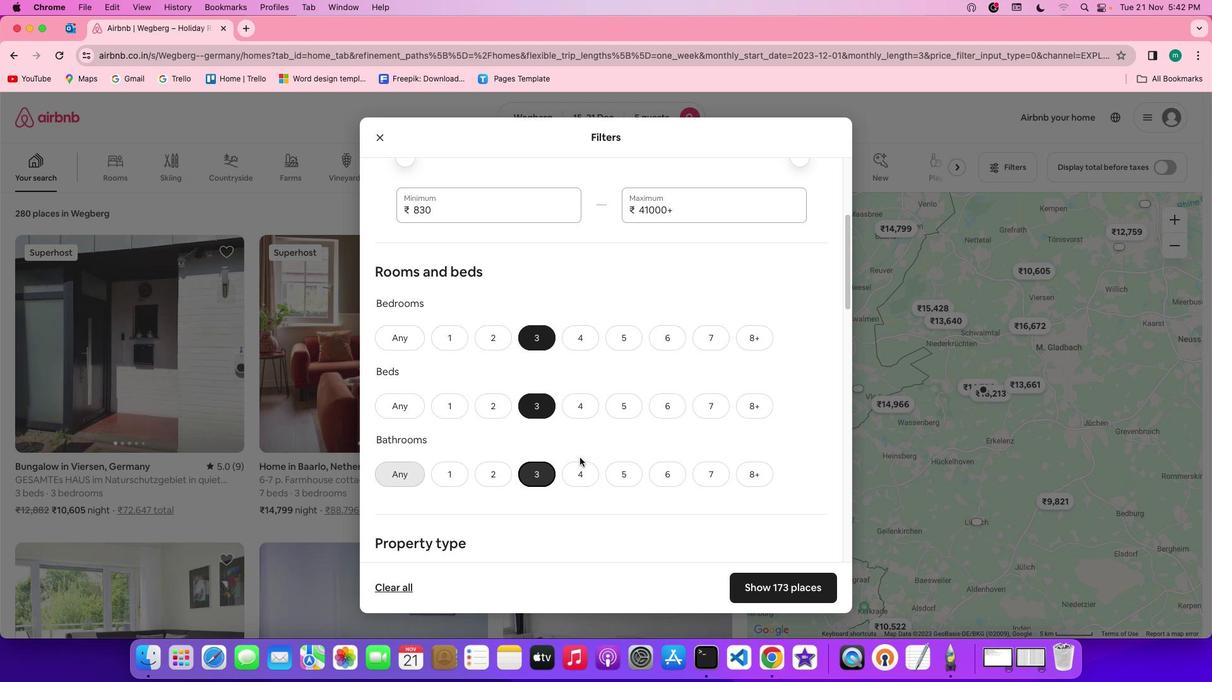 
Action: Mouse moved to (619, 440)
Screenshot: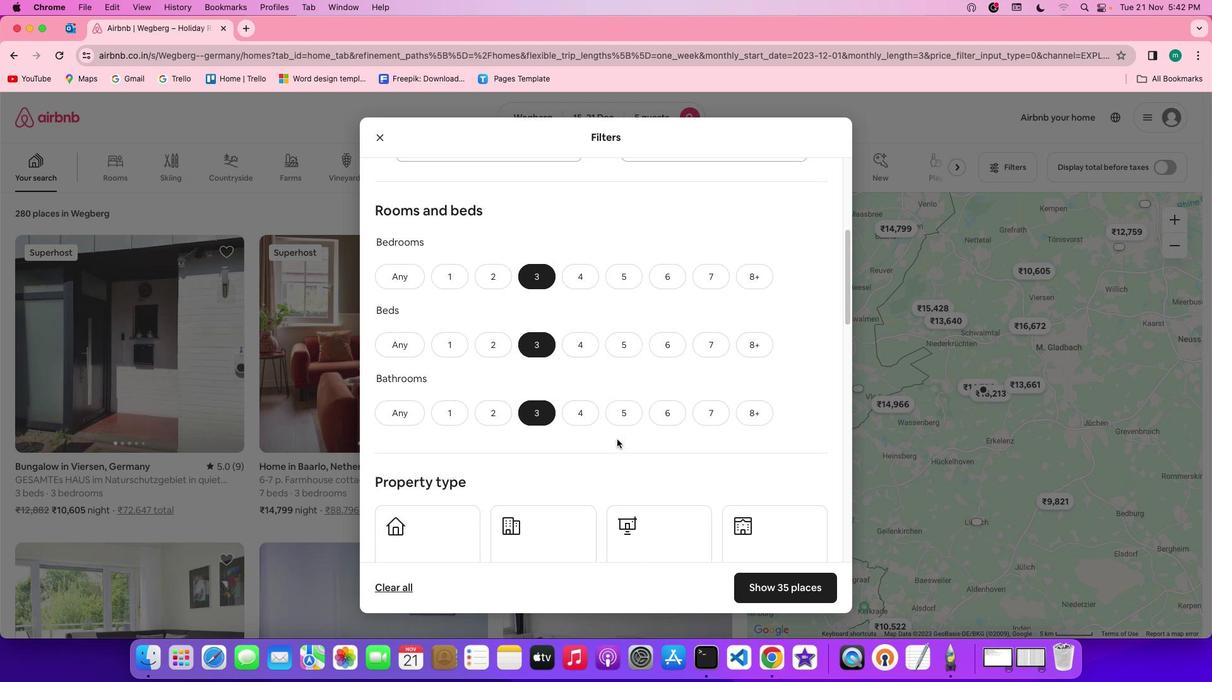 
Action: Mouse scrolled (619, 440) with delta (1, 0)
Screenshot: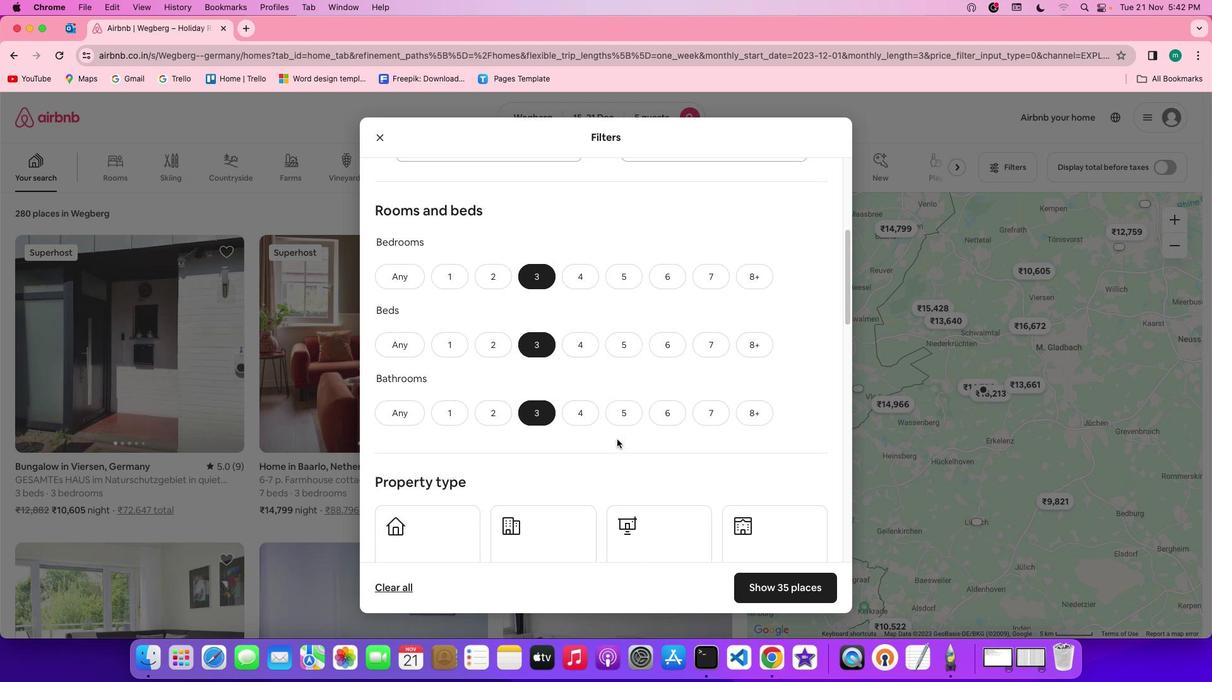 
Action: Mouse scrolled (619, 440) with delta (1, 0)
Screenshot: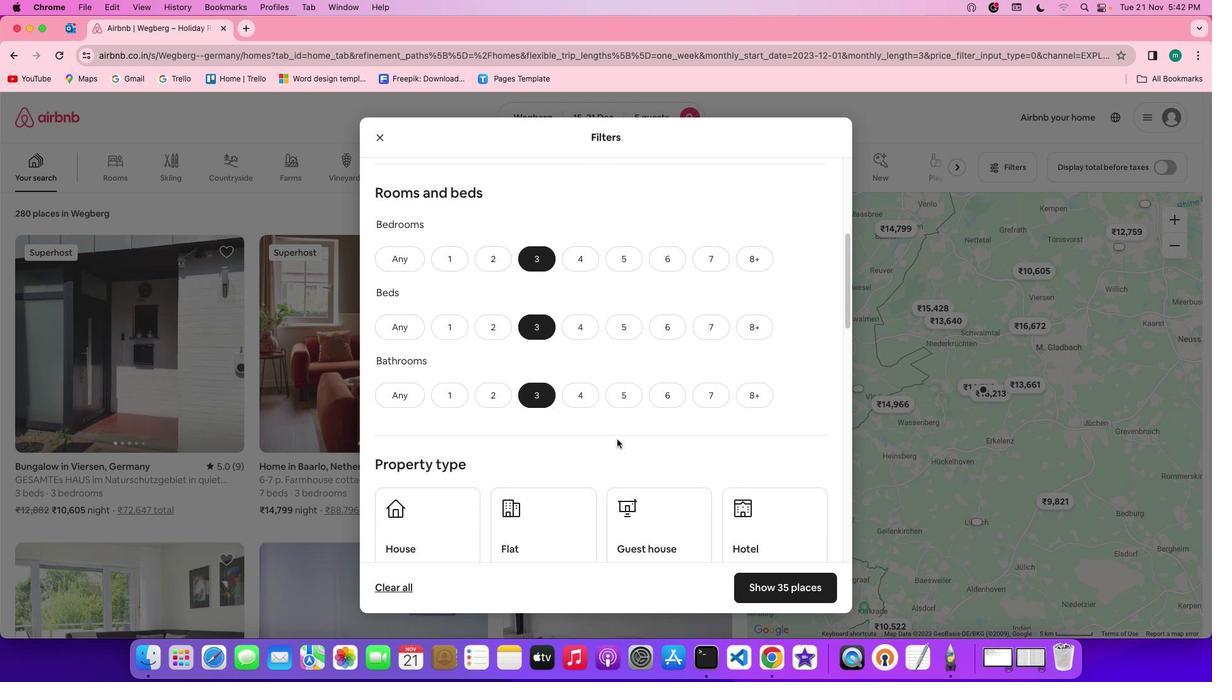 
Action: Mouse scrolled (619, 440) with delta (1, 0)
Screenshot: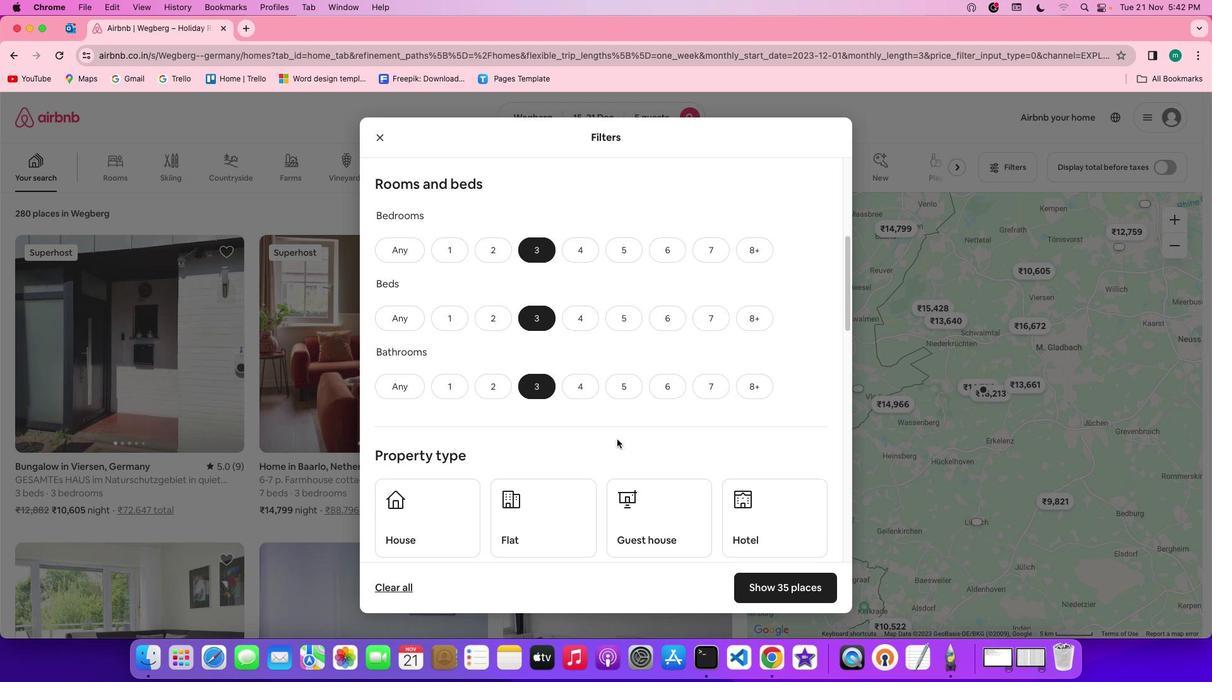 
Action: Mouse scrolled (619, 440) with delta (1, 0)
Screenshot: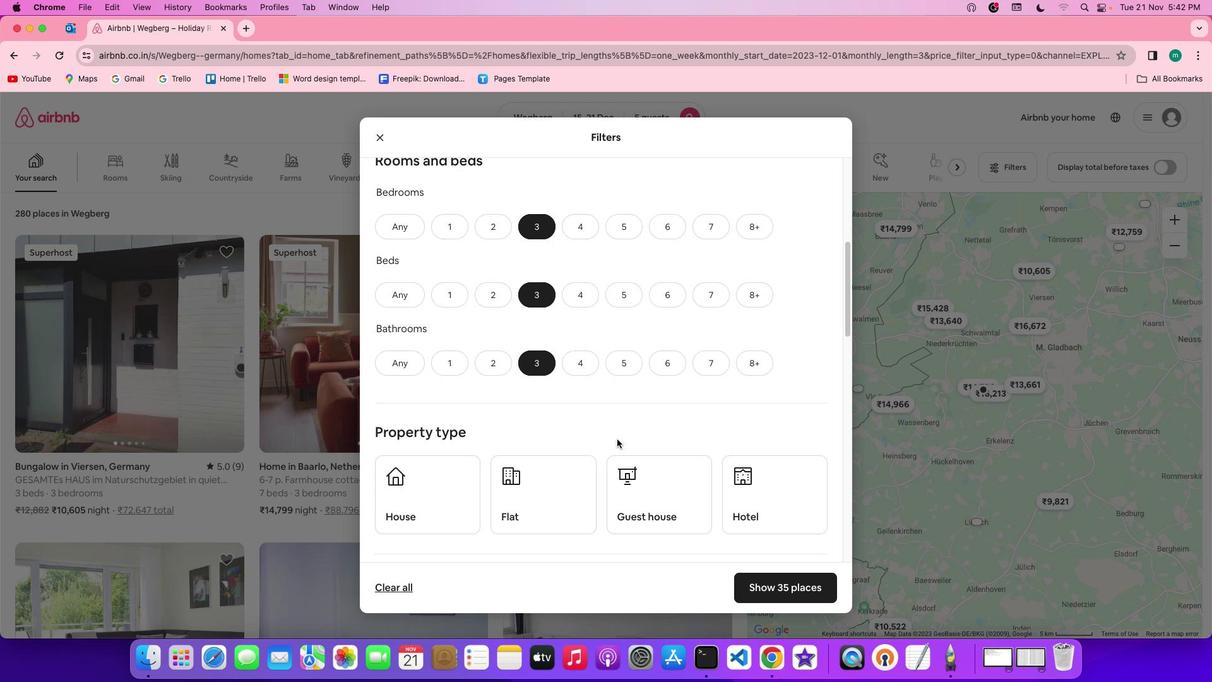 
Action: Mouse scrolled (619, 440) with delta (1, 0)
Screenshot: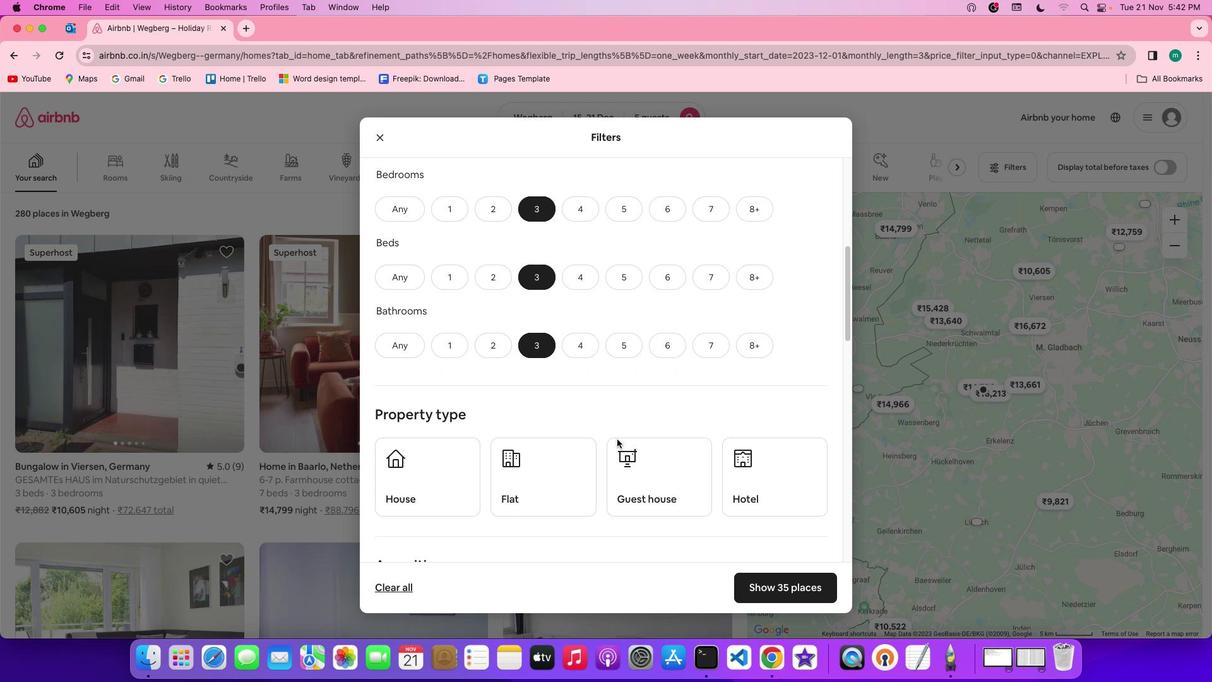 
Action: Mouse scrolled (619, 440) with delta (1, 0)
Screenshot: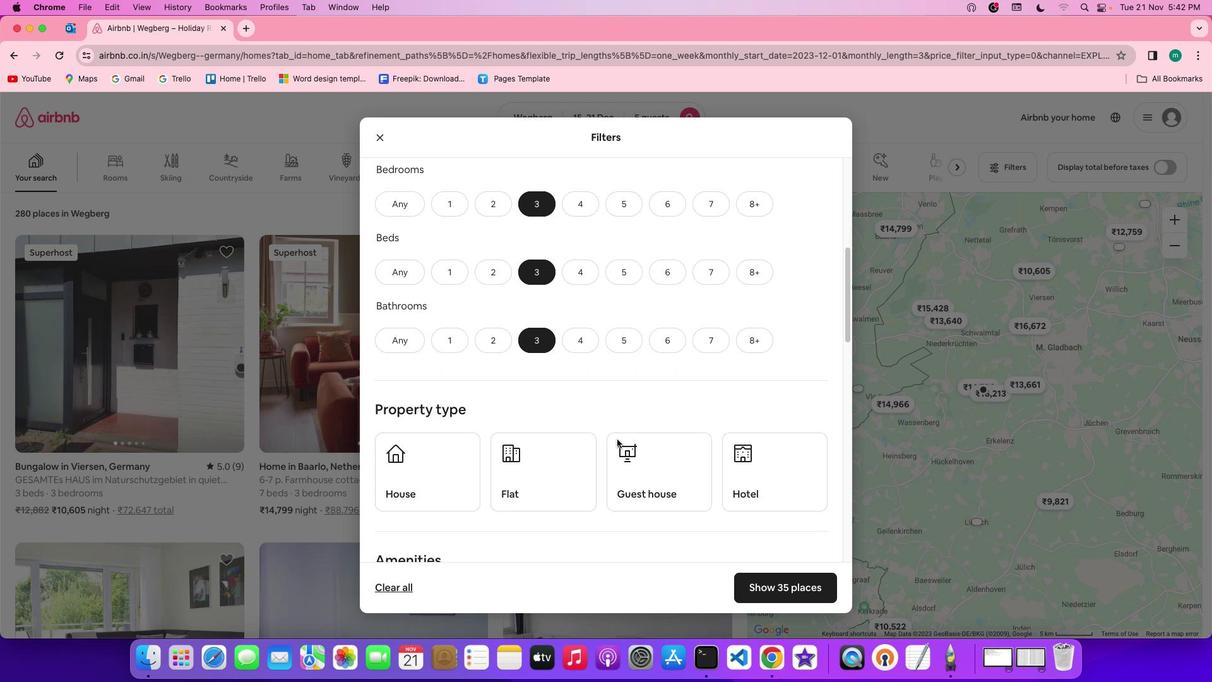 
Action: Mouse moved to (617, 440)
Screenshot: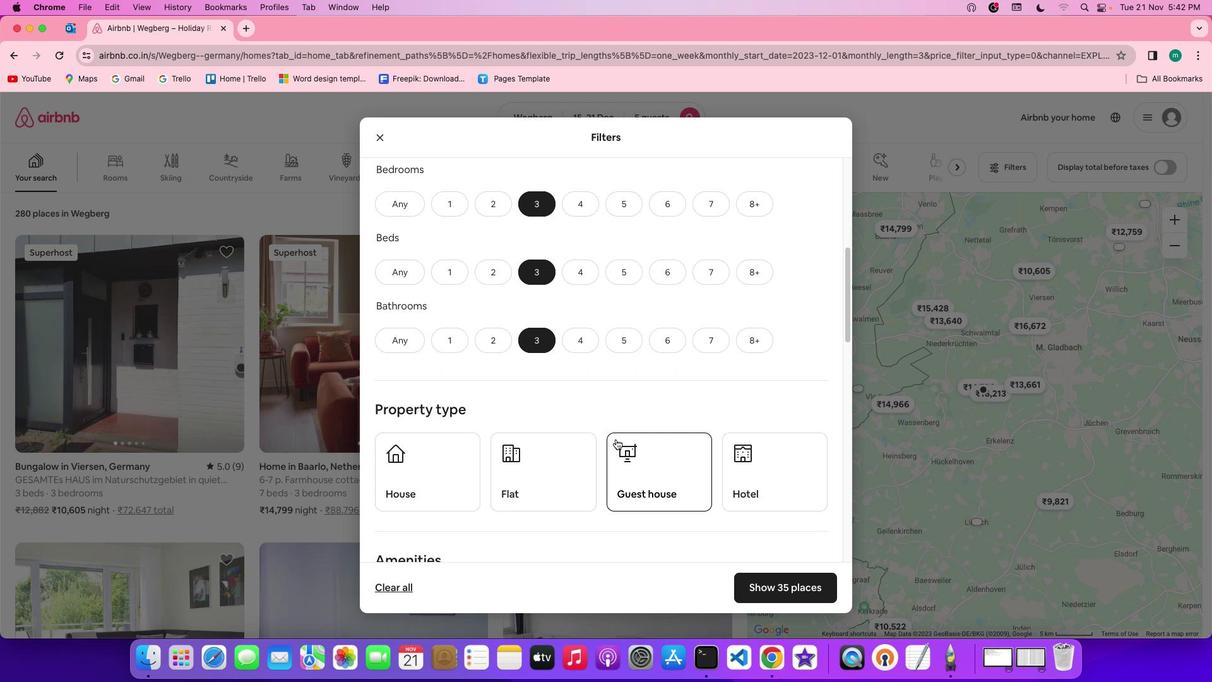 
Action: Mouse scrolled (617, 440) with delta (1, 0)
Screenshot: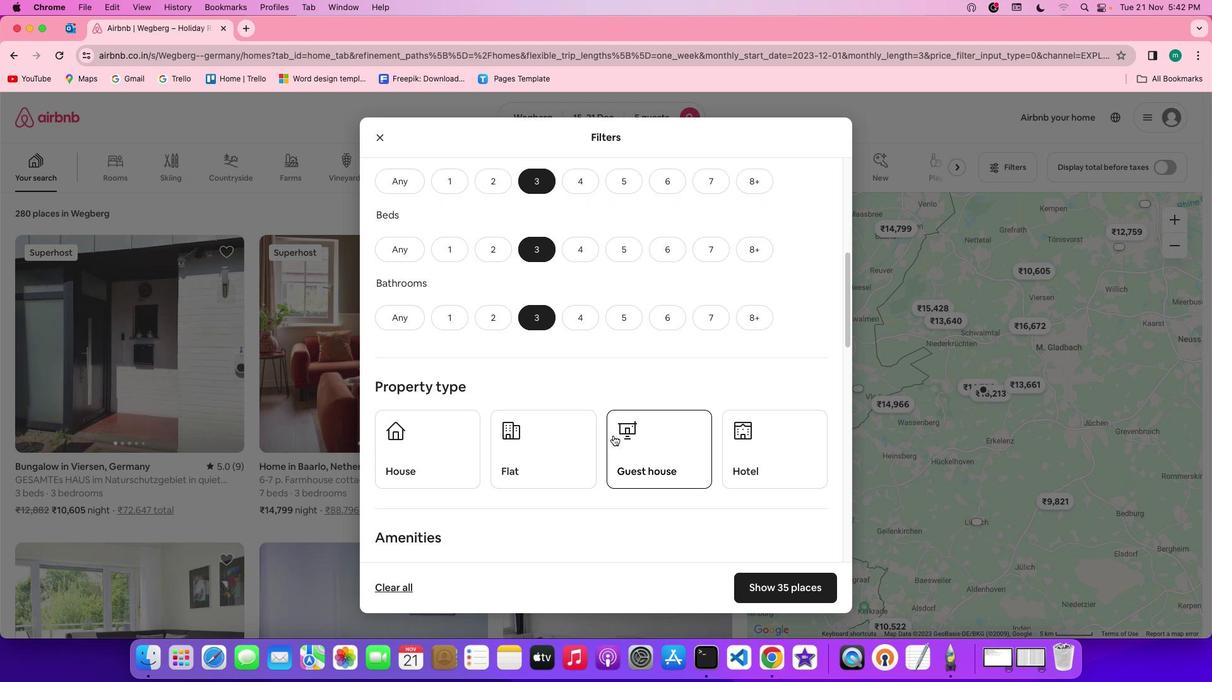 
Action: Mouse scrolled (617, 440) with delta (1, 0)
Screenshot: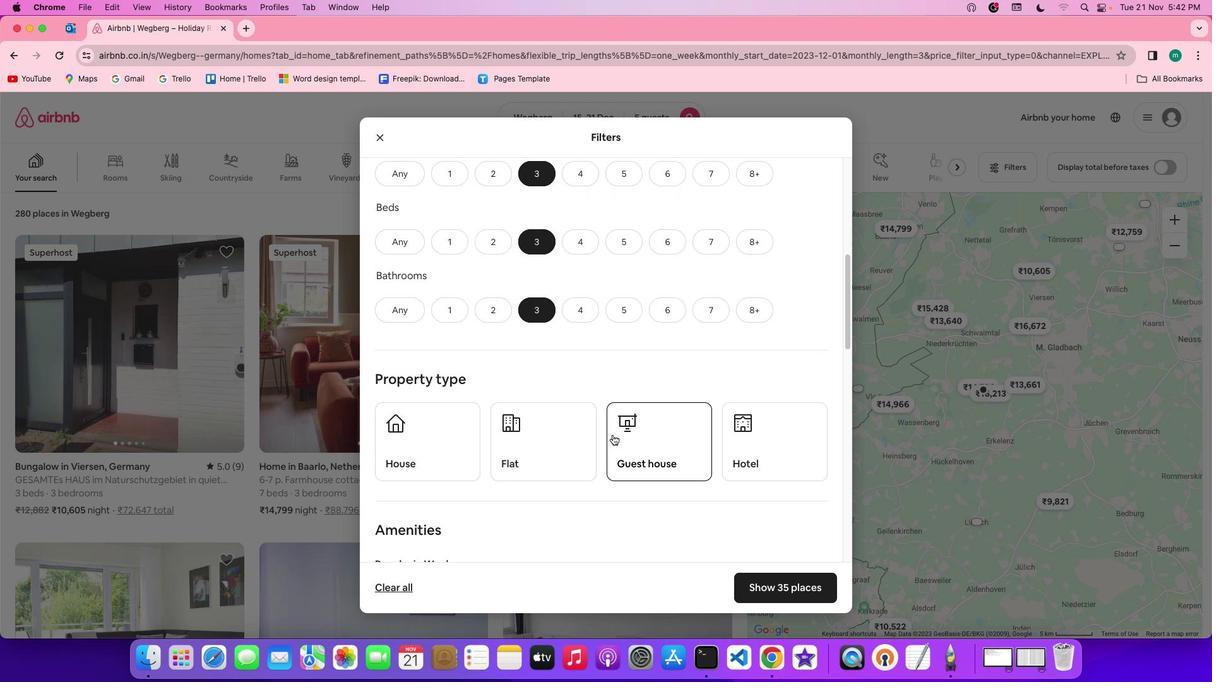 
Action: Mouse scrolled (617, 440) with delta (1, 0)
Screenshot: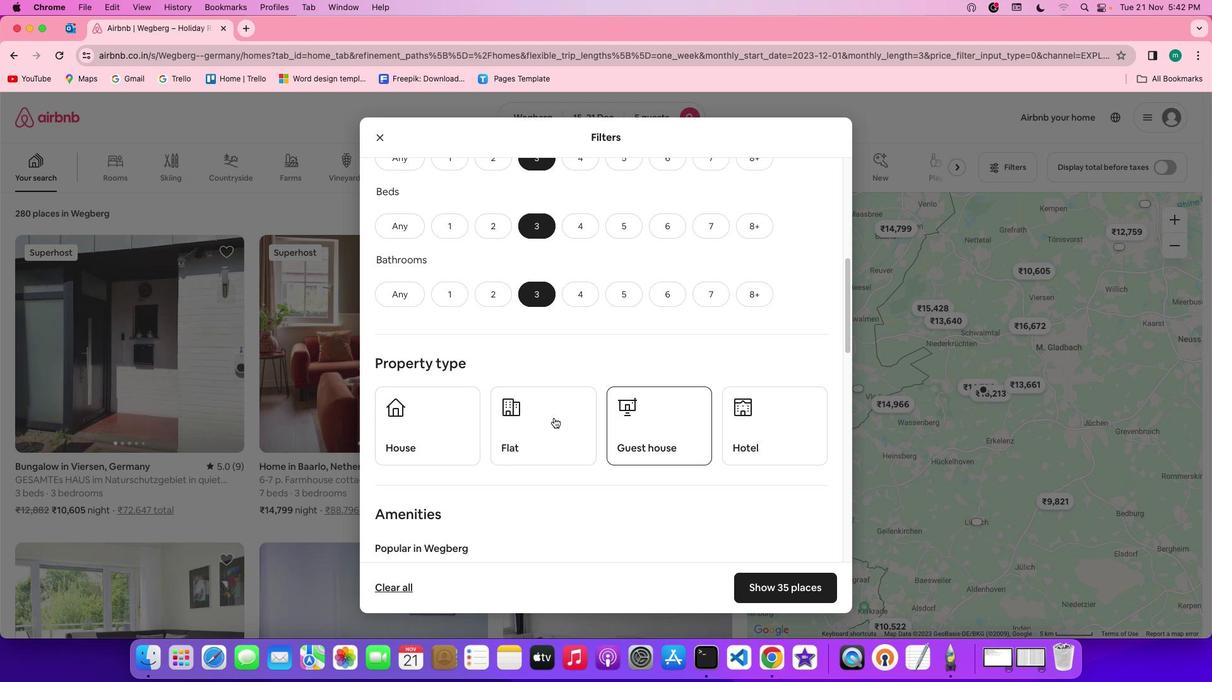 
Action: Mouse moved to (444, 423)
Screenshot: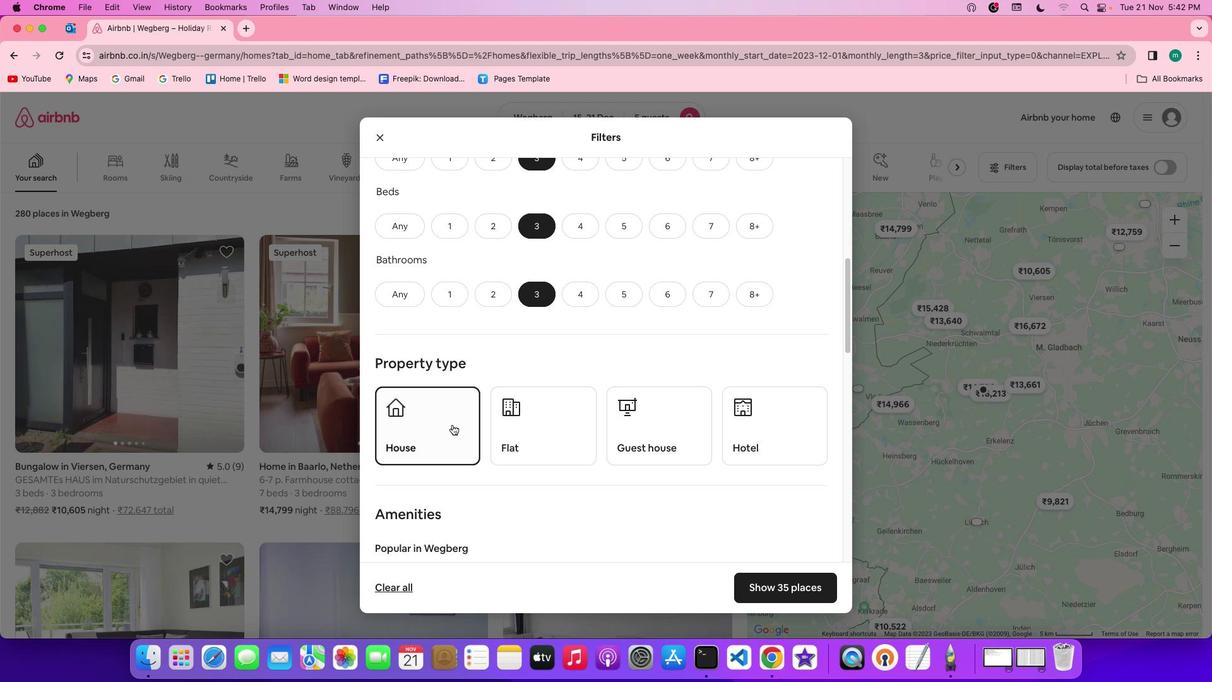 
Action: Mouse pressed left at (444, 423)
Screenshot: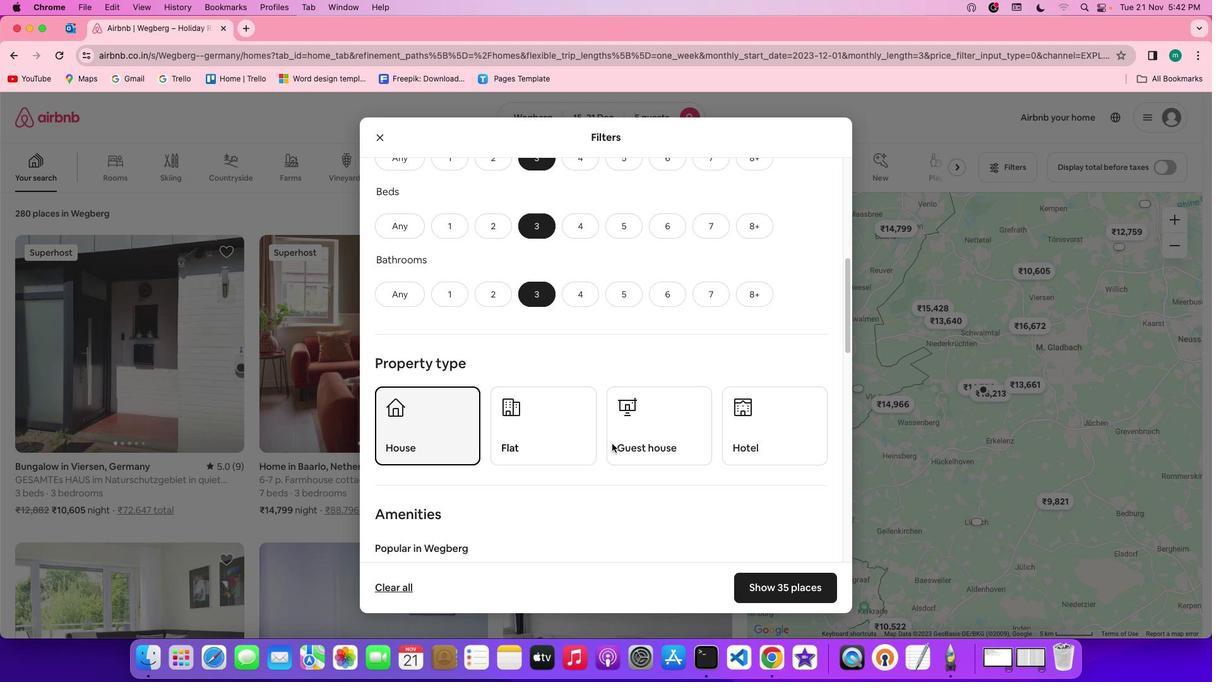 
Action: Mouse moved to (658, 447)
Screenshot: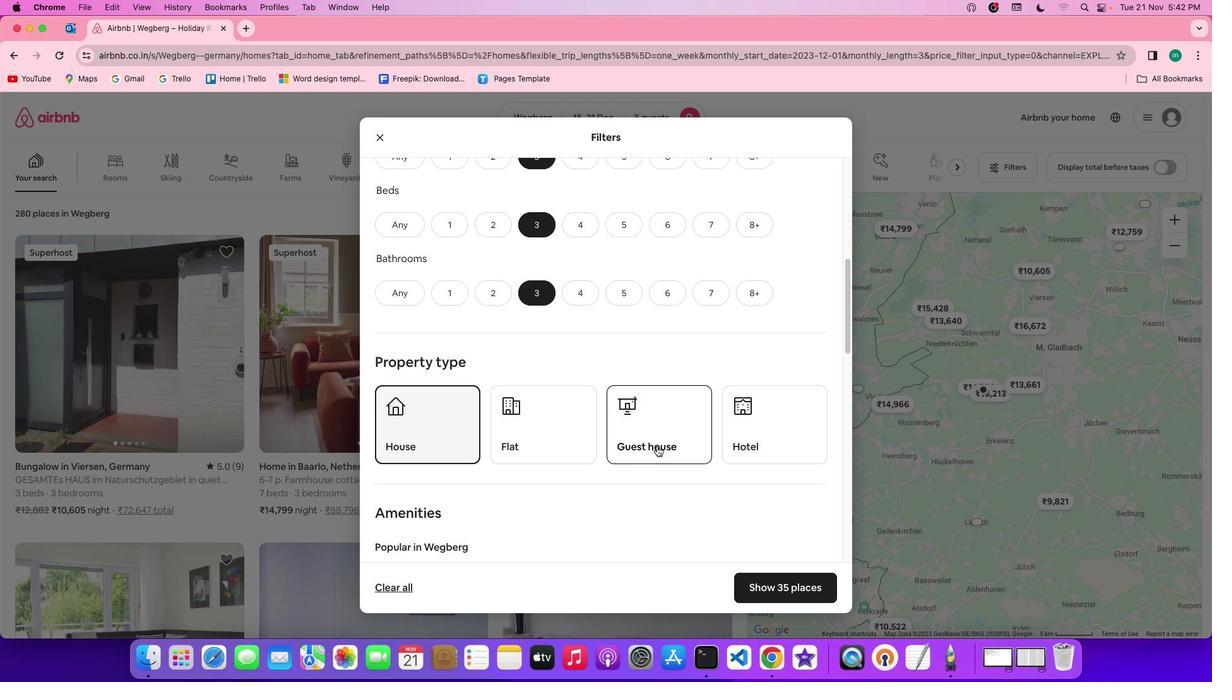 
Action: Mouse scrolled (658, 447) with delta (1, 0)
Screenshot: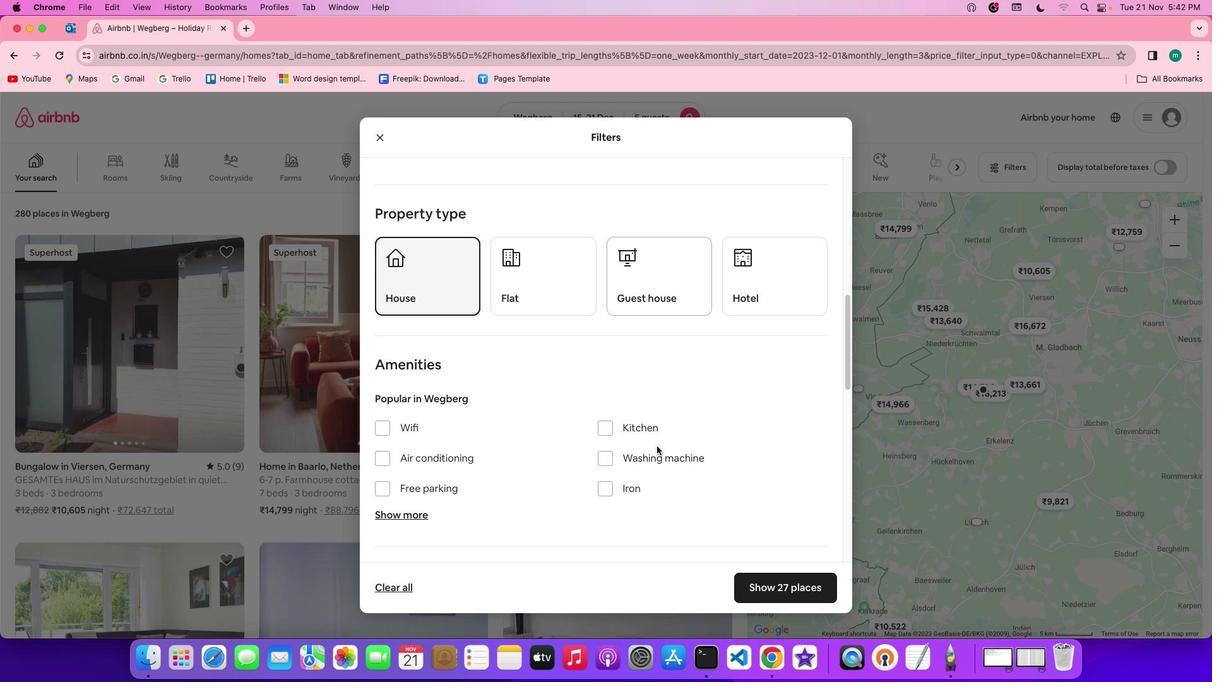 
Action: Mouse scrolled (658, 447) with delta (1, 0)
Screenshot: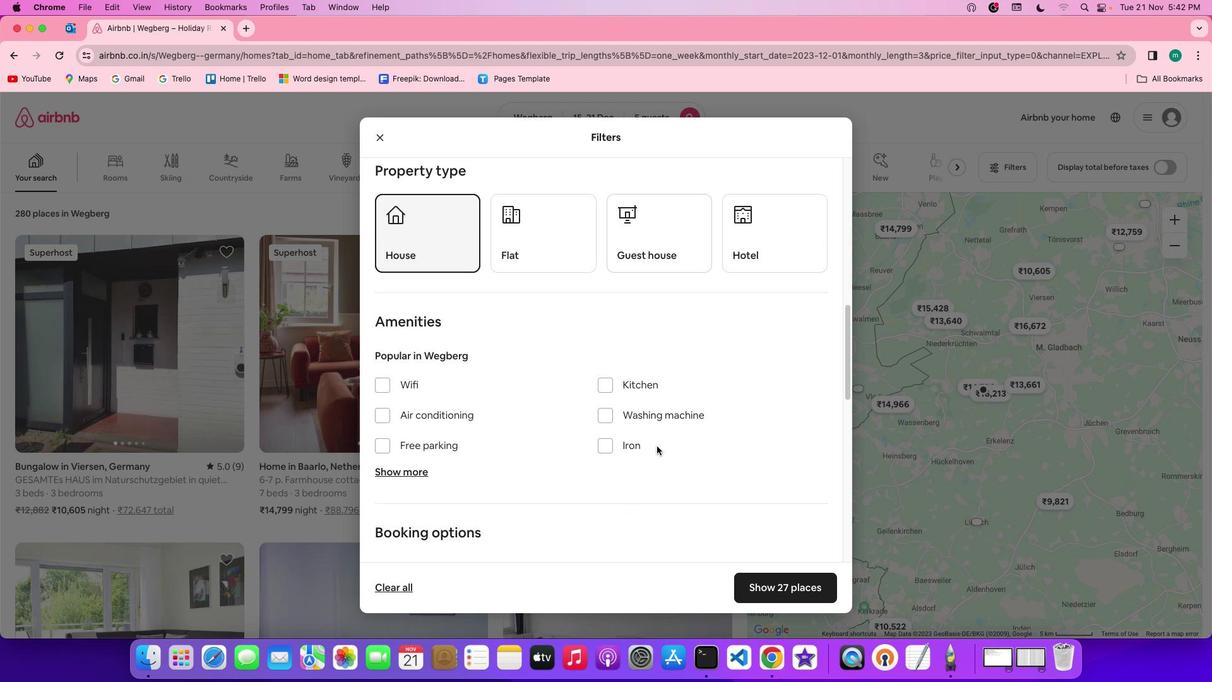 
Action: Mouse scrolled (658, 447) with delta (1, 0)
Screenshot: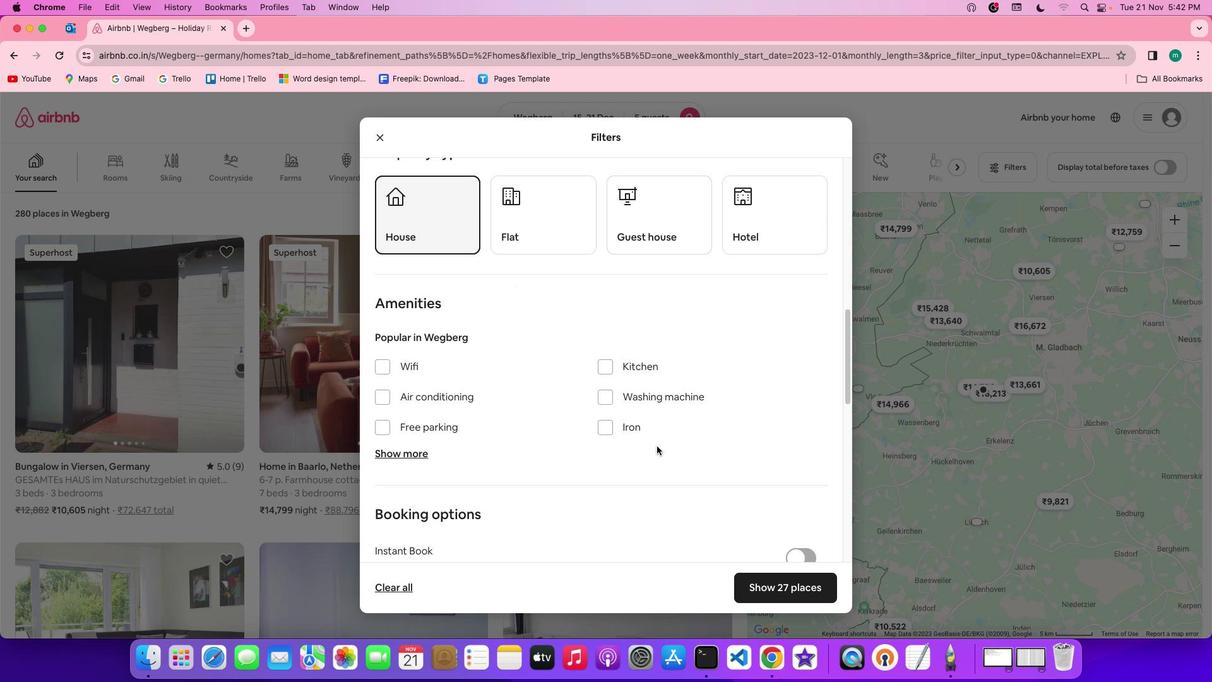 
Action: Mouse scrolled (658, 447) with delta (1, 0)
Screenshot: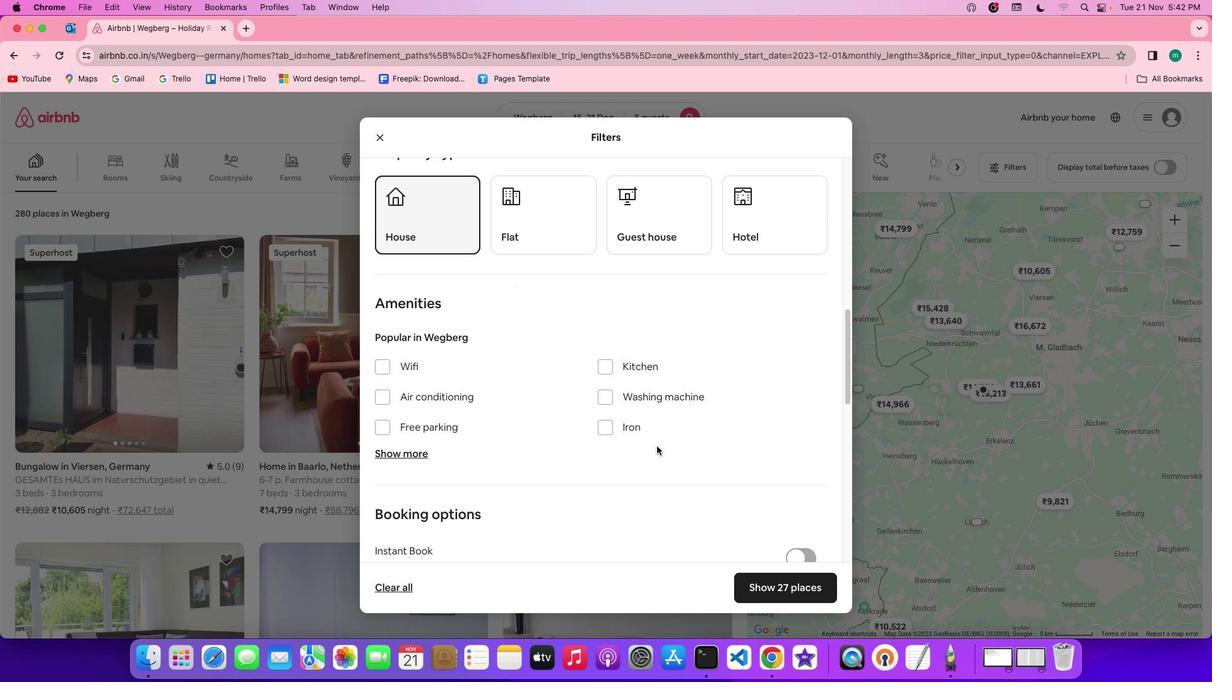 
Action: Mouse scrolled (658, 447) with delta (1, 0)
Screenshot: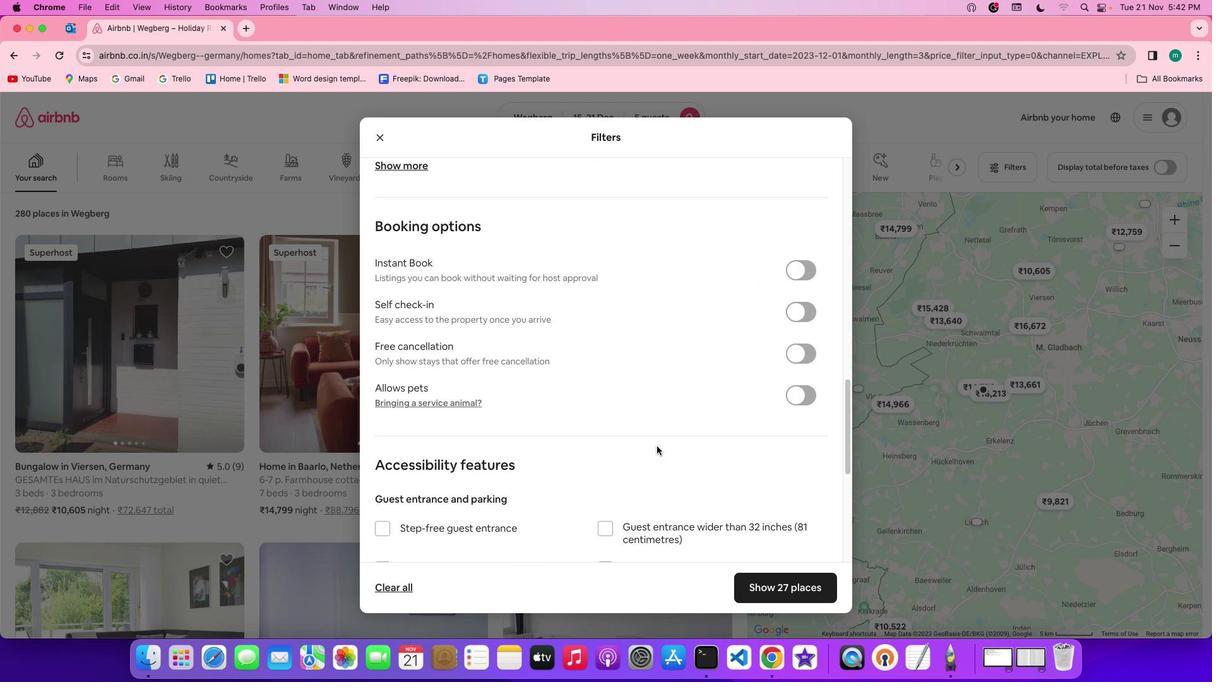 
Action: Mouse scrolled (658, 447) with delta (1, 0)
Screenshot: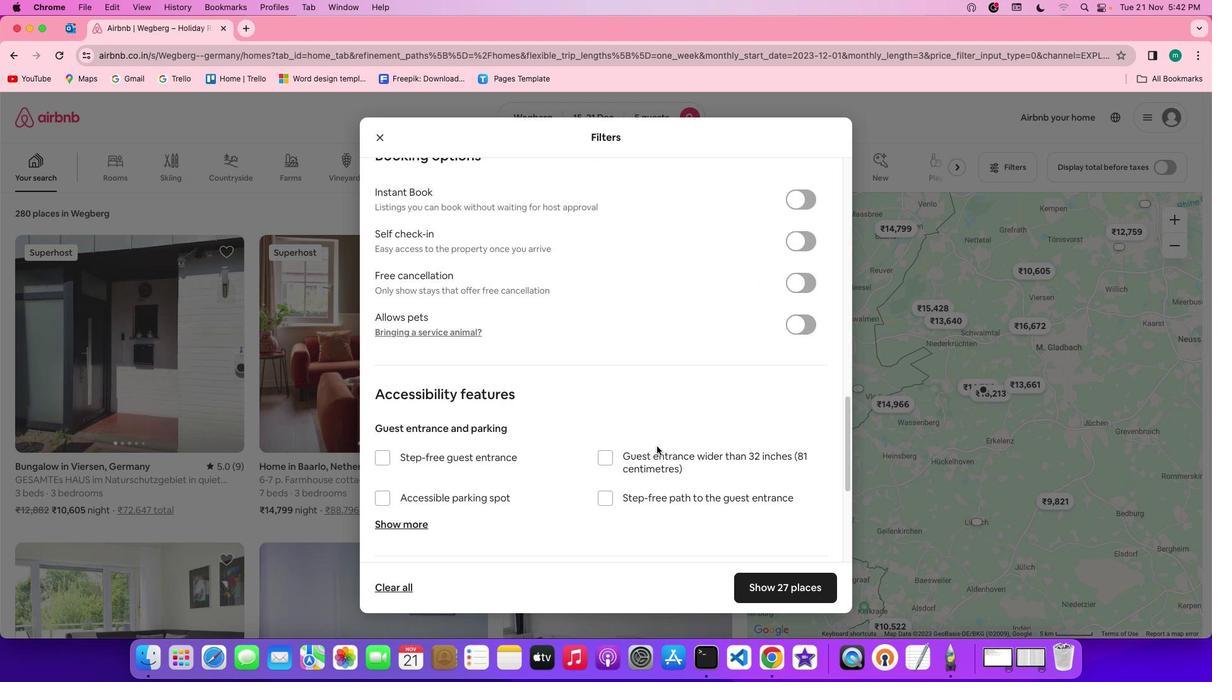 
Action: Mouse scrolled (658, 447) with delta (1, 0)
Screenshot: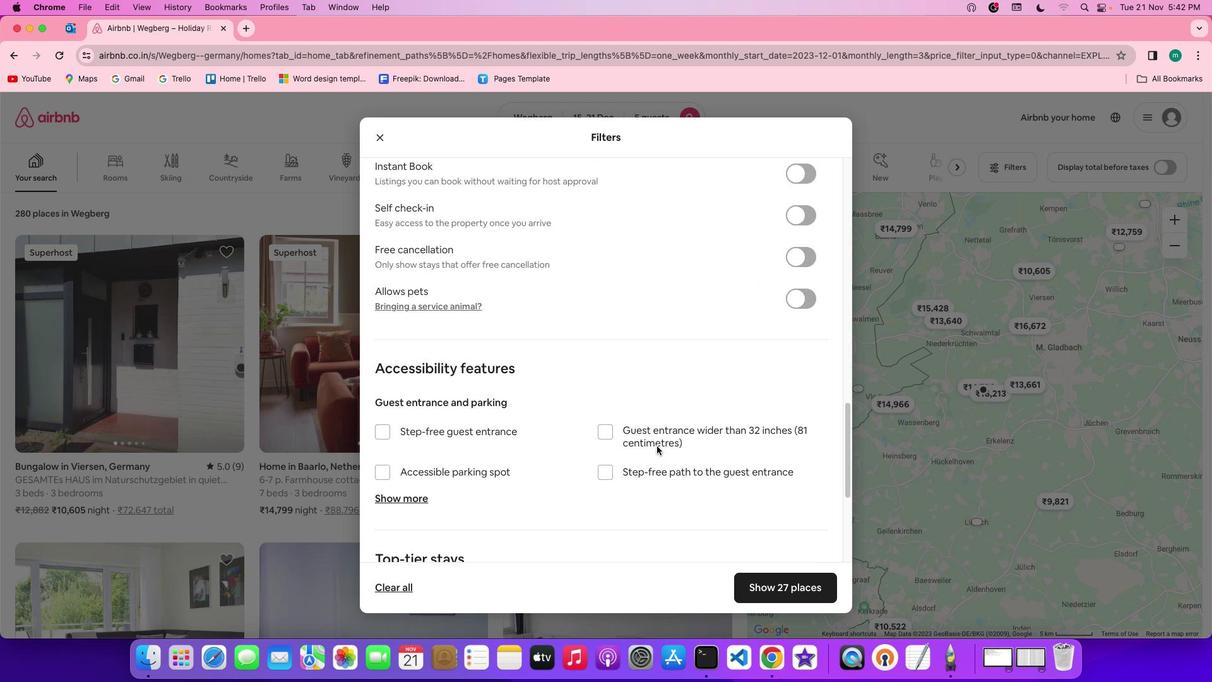 
Action: Mouse scrolled (658, 447) with delta (1, -1)
Screenshot: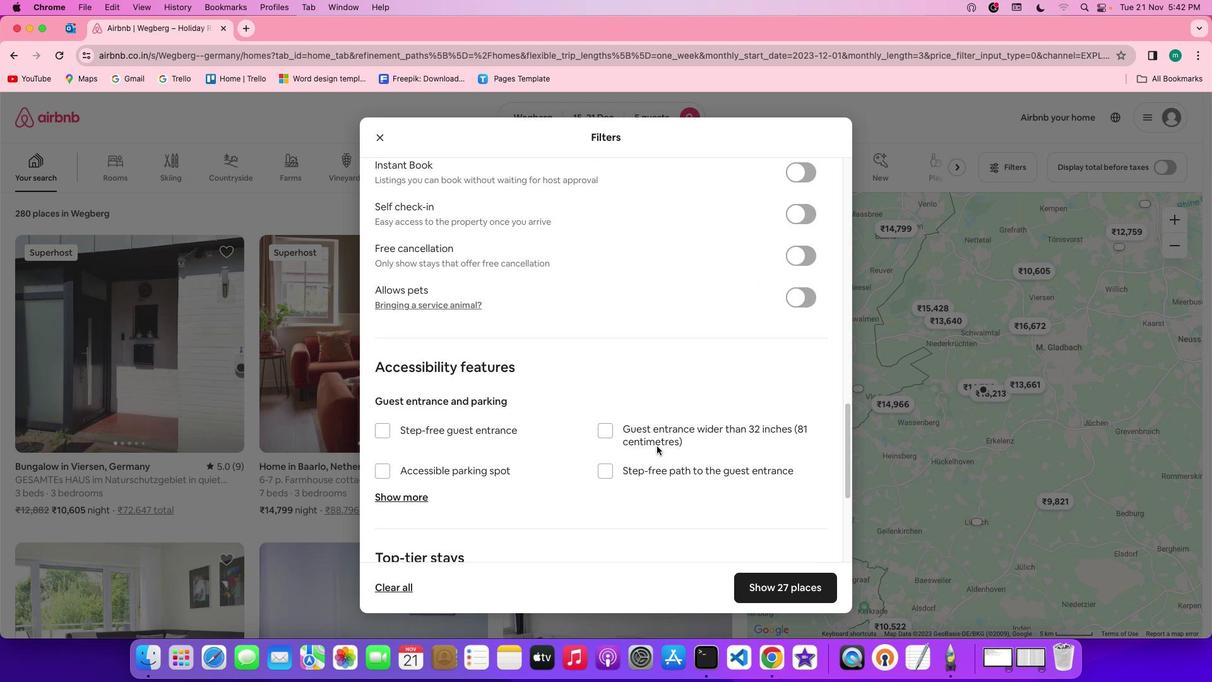 
Action: Mouse scrolled (658, 447) with delta (1, -1)
Screenshot: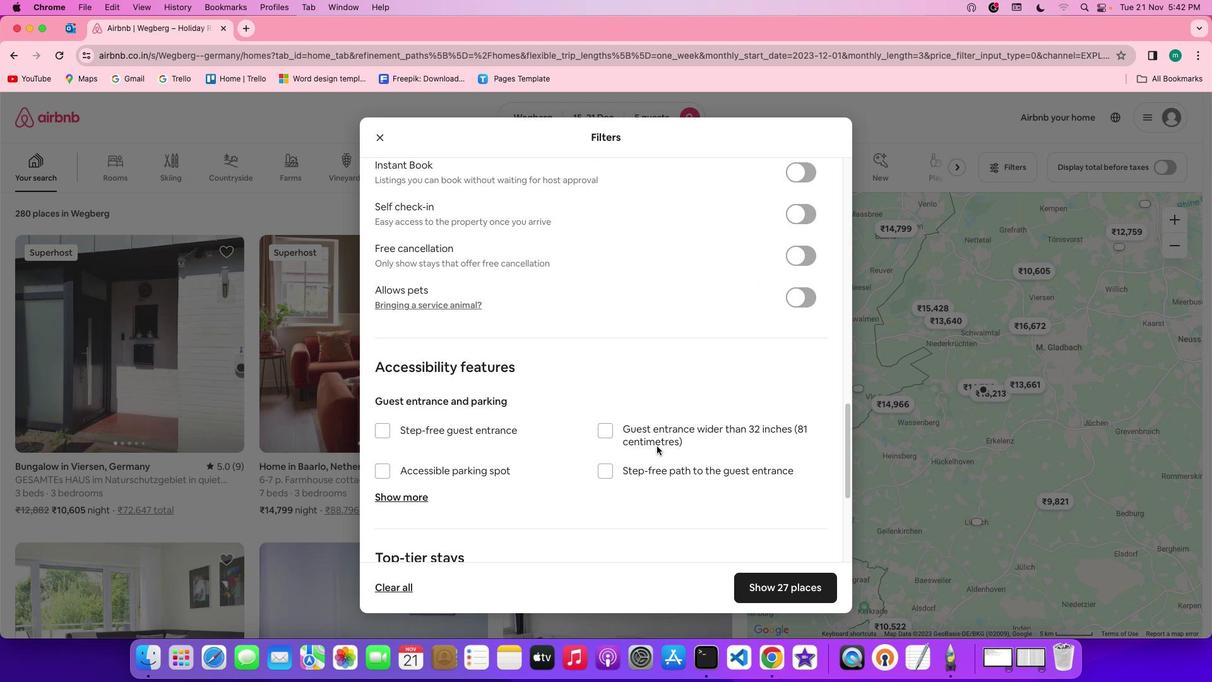 
Action: Mouse scrolled (658, 447) with delta (1, 0)
Screenshot: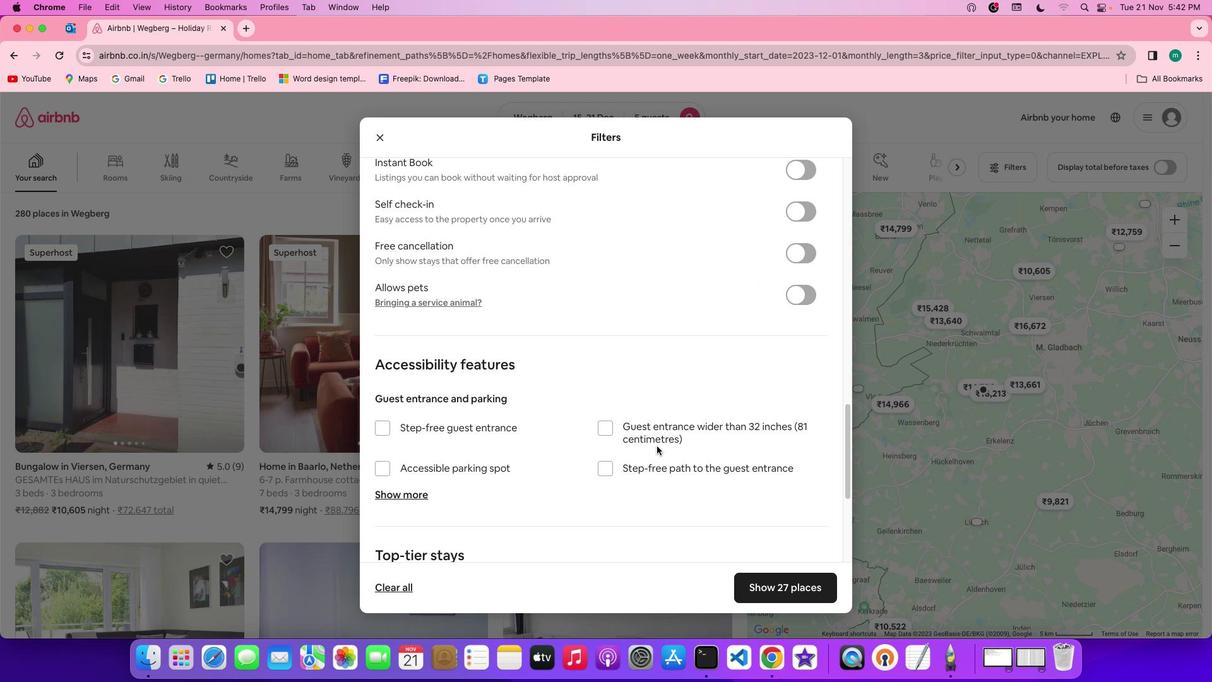 
Action: Mouse scrolled (658, 447) with delta (1, 0)
Screenshot: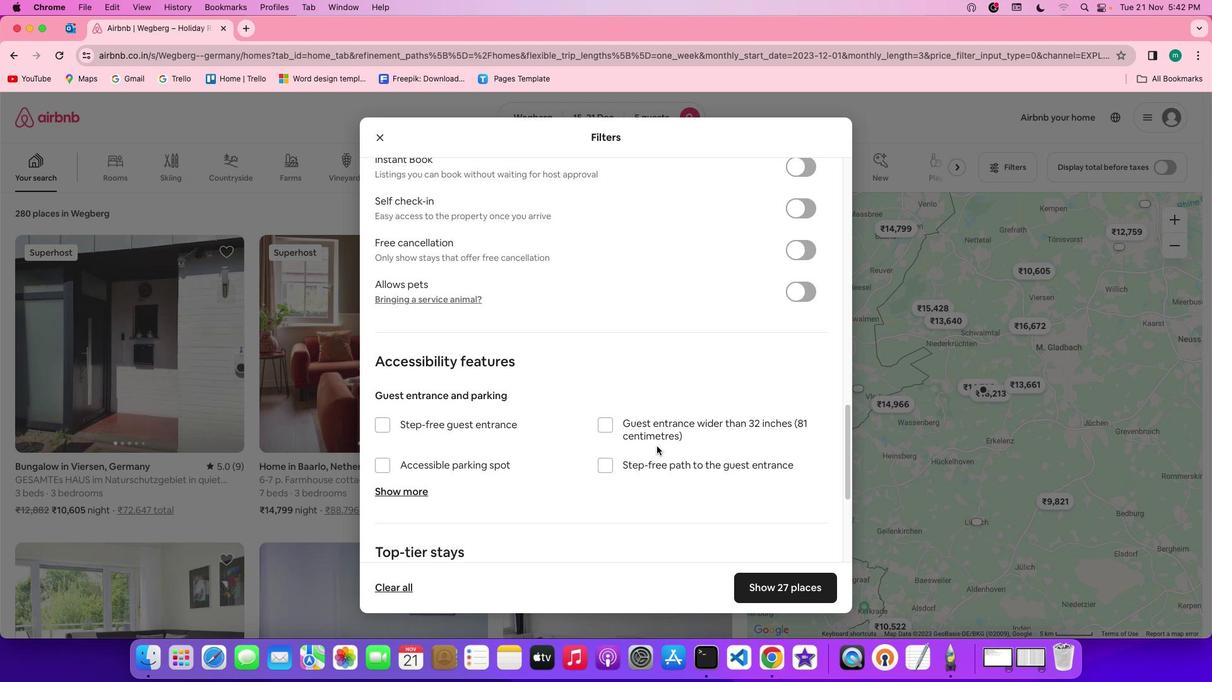 
Action: Mouse scrolled (658, 447) with delta (1, 0)
Screenshot: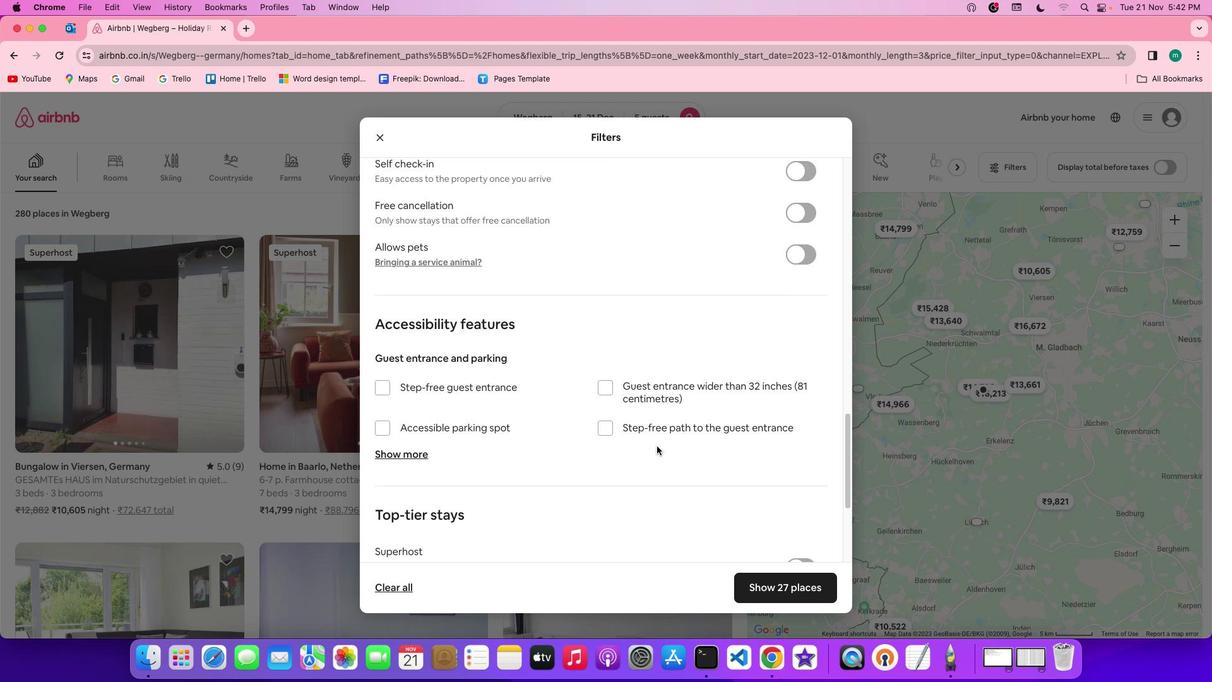 
Action: Mouse scrolled (658, 447) with delta (1, 0)
Screenshot: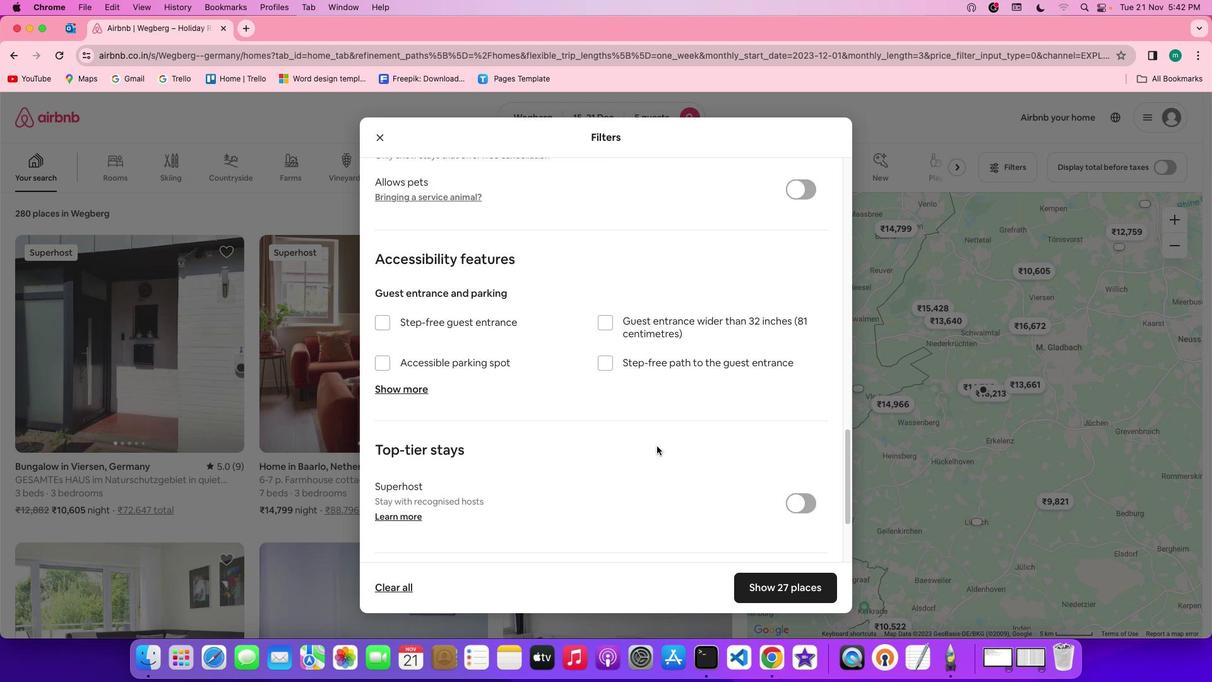 
Action: Mouse scrolled (658, 447) with delta (1, 0)
Screenshot: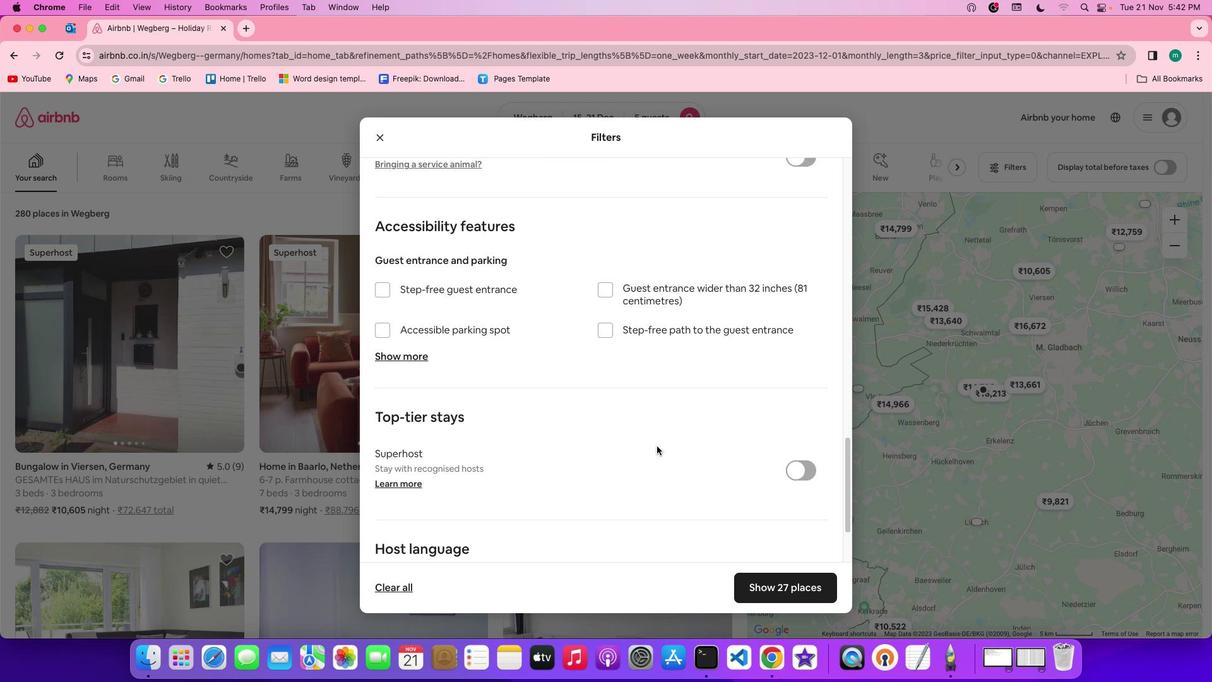 
Action: Mouse scrolled (658, 447) with delta (1, 0)
Screenshot: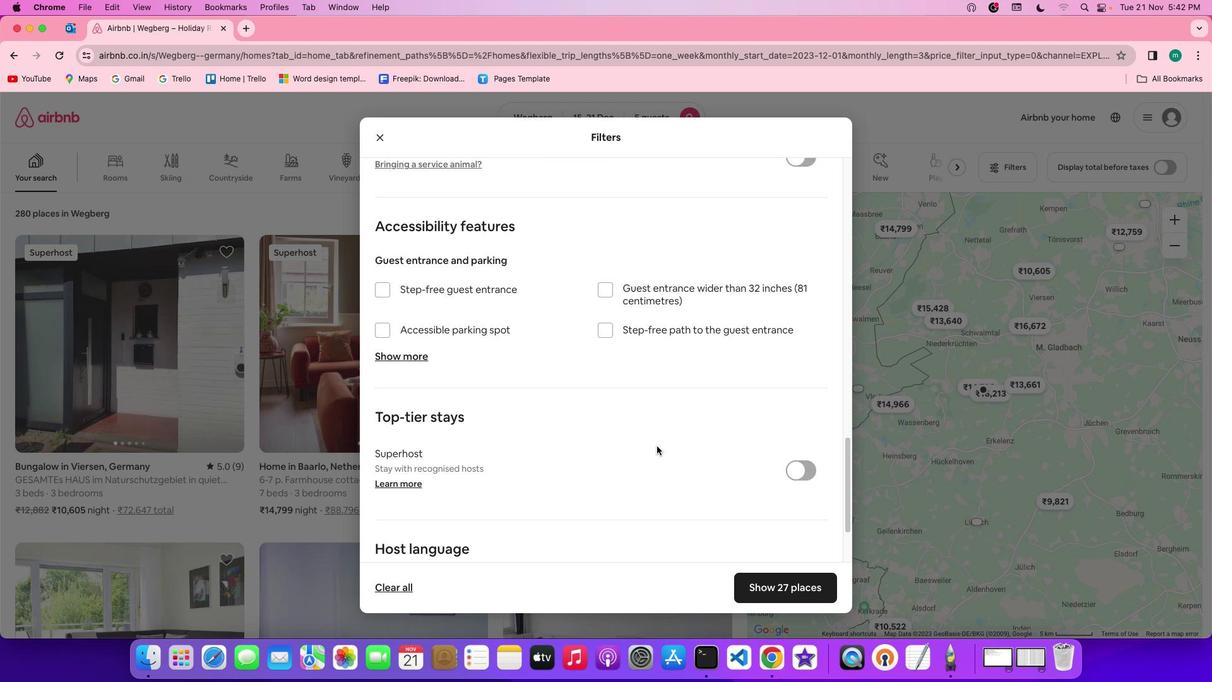 
Action: Mouse scrolled (658, 447) with delta (1, 0)
Screenshot: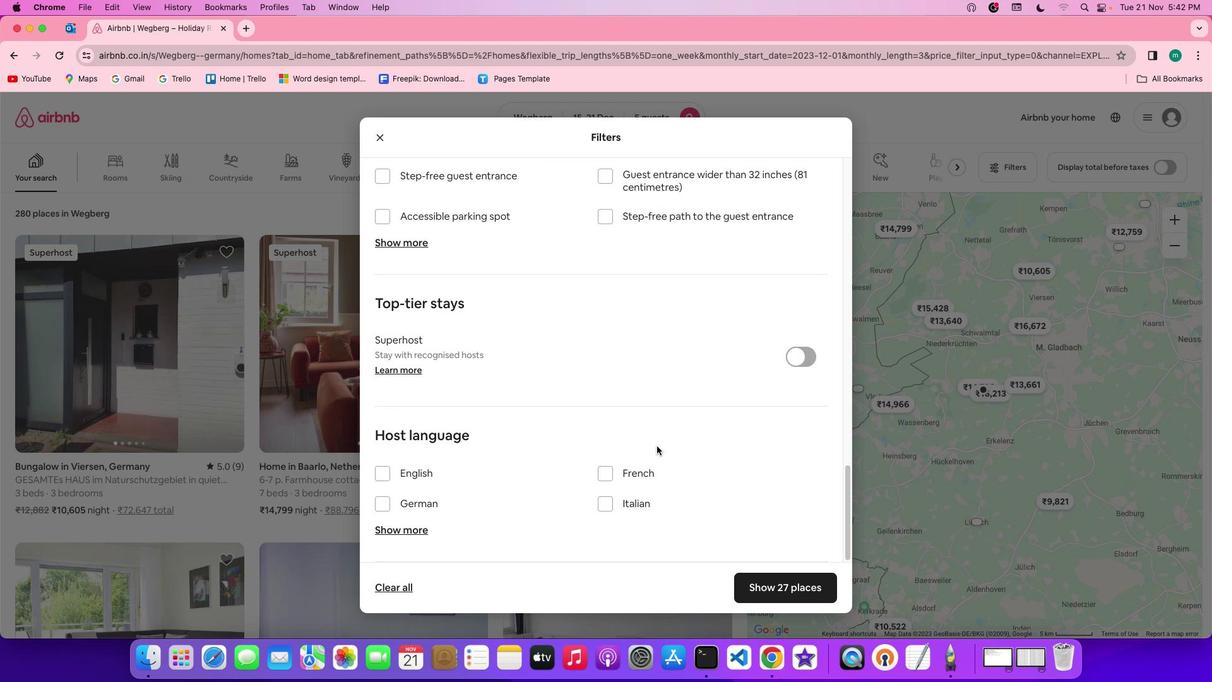 
Action: Mouse scrolled (658, 447) with delta (1, 0)
Screenshot: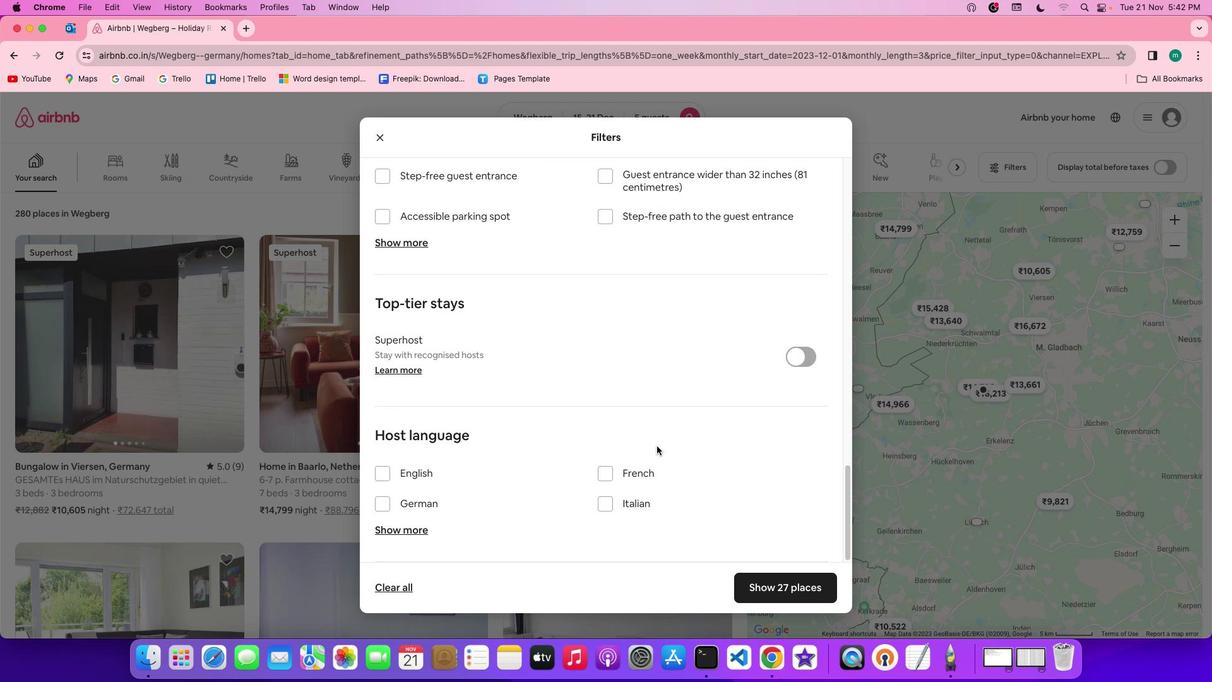 
Action: Mouse scrolled (658, 447) with delta (1, 0)
Screenshot: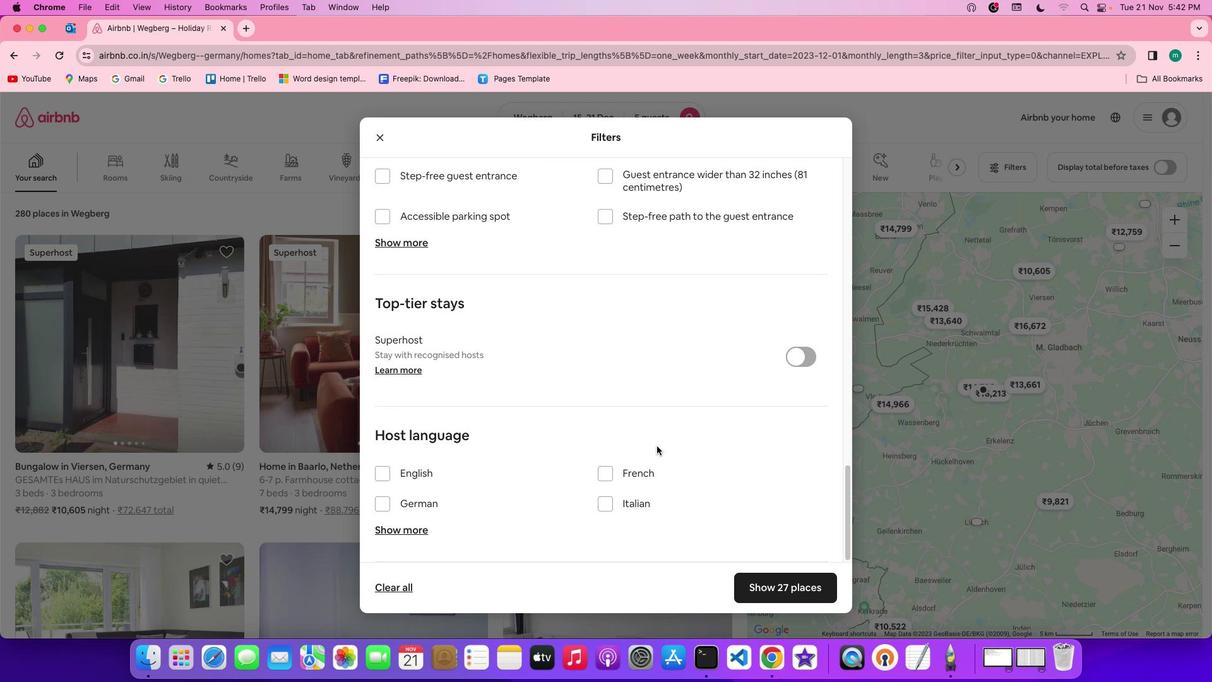 
Action: Mouse scrolled (658, 447) with delta (1, -1)
Screenshot: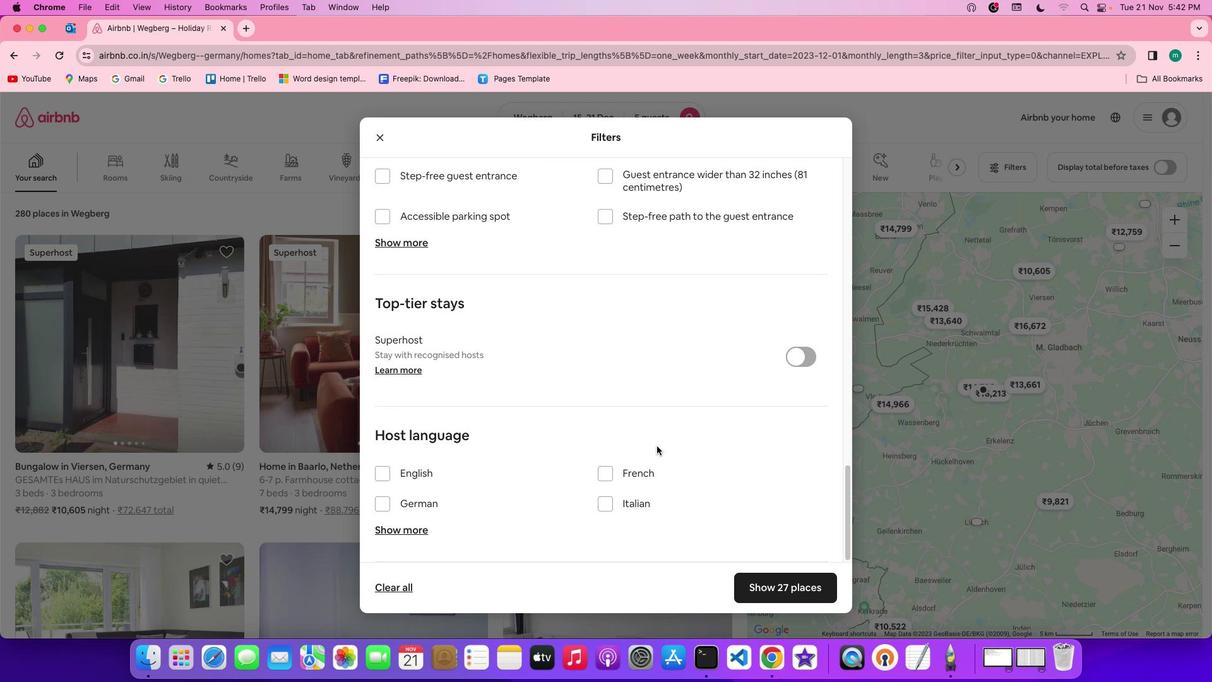
Action: Mouse scrolled (658, 447) with delta (1, -1)
Screenshot: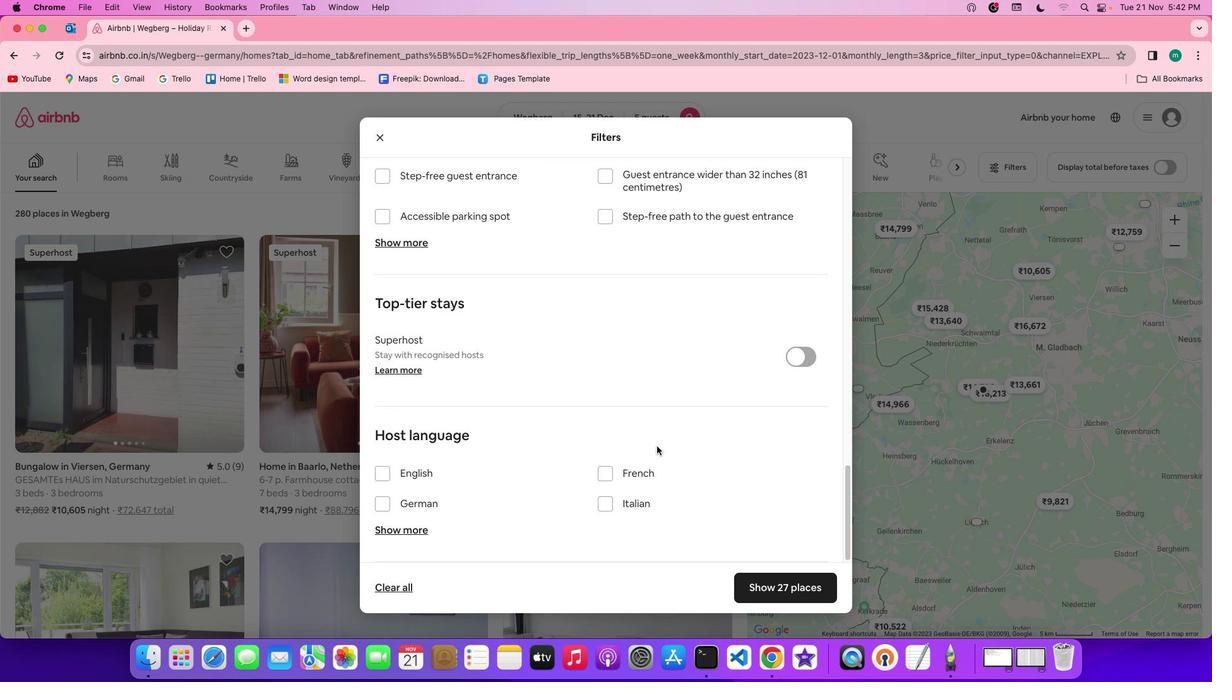 
Action: Mouse scrolled (658, 447) with delta (1, -1)
Screenshot: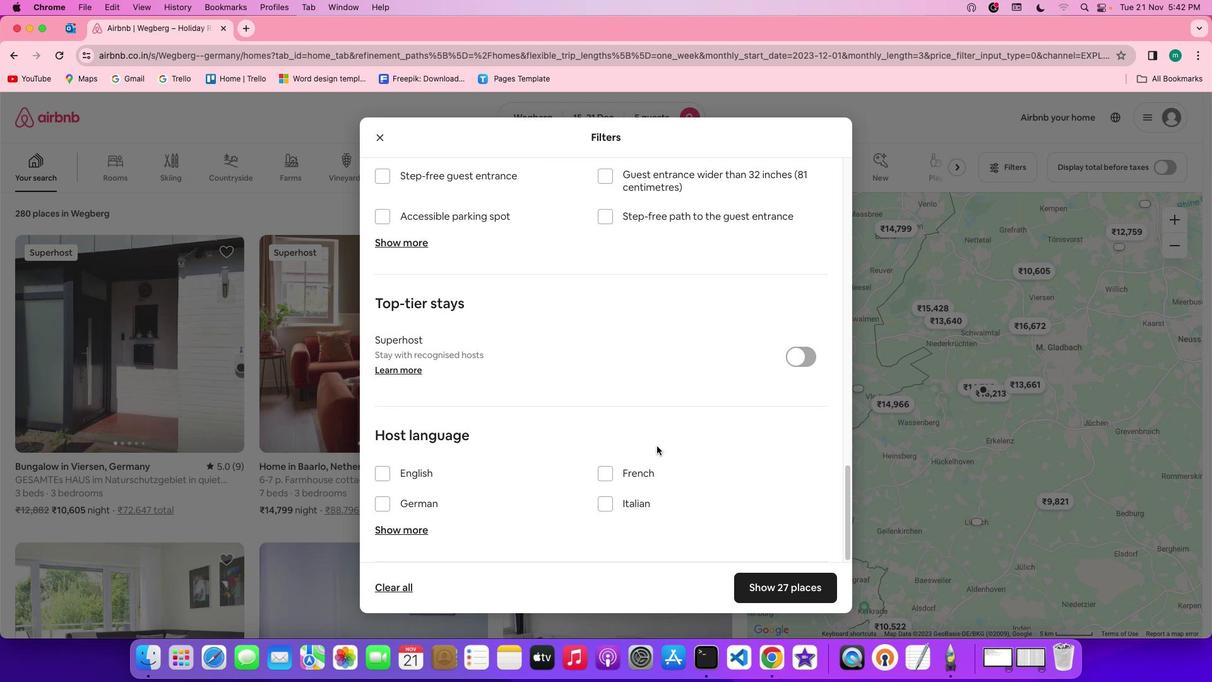 
Action: Mouse scrolled (658, 447) with delta (1, 0)
Screenshot: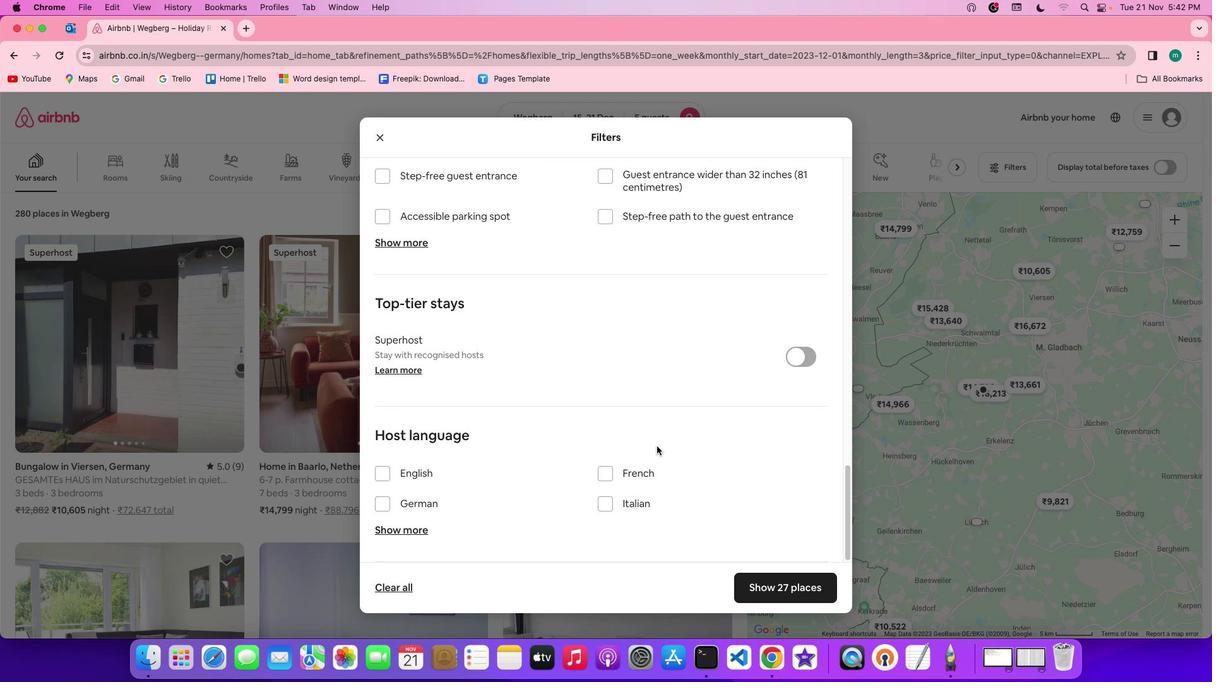 
Action: Mouse scrolled (658, 447) with delta (1, 0)
Screenshot: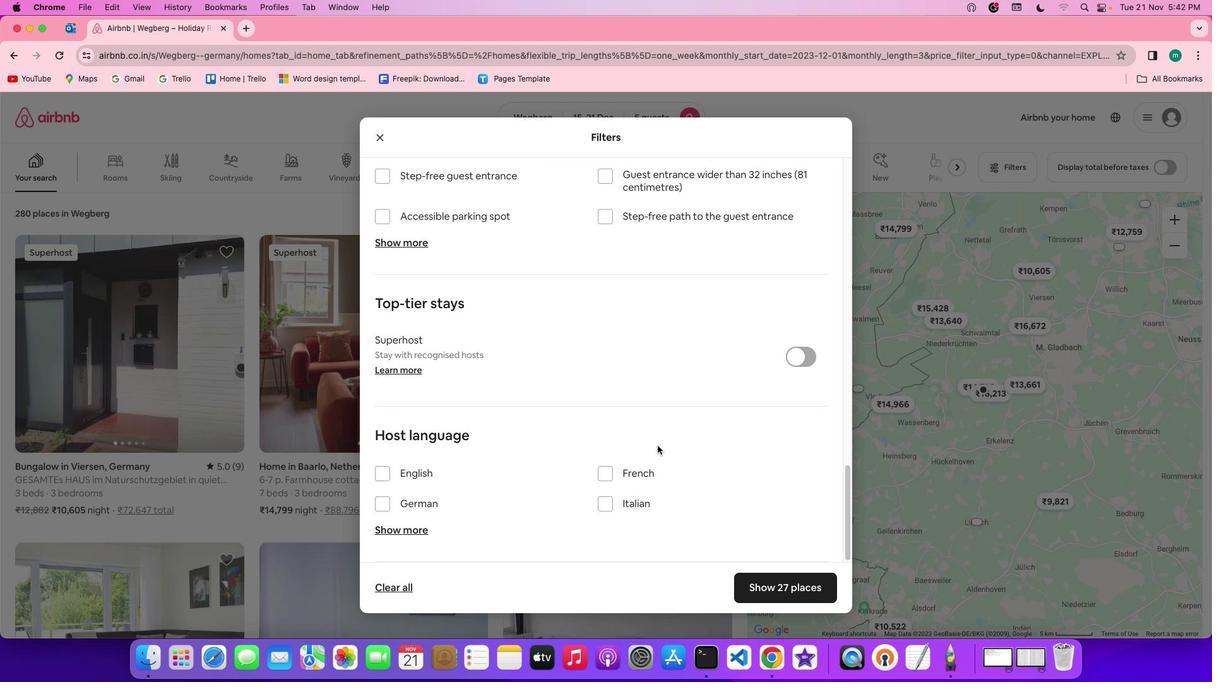 
Action: Mouse scrolled (658, 447) with delta (1, 0)
Screenshot: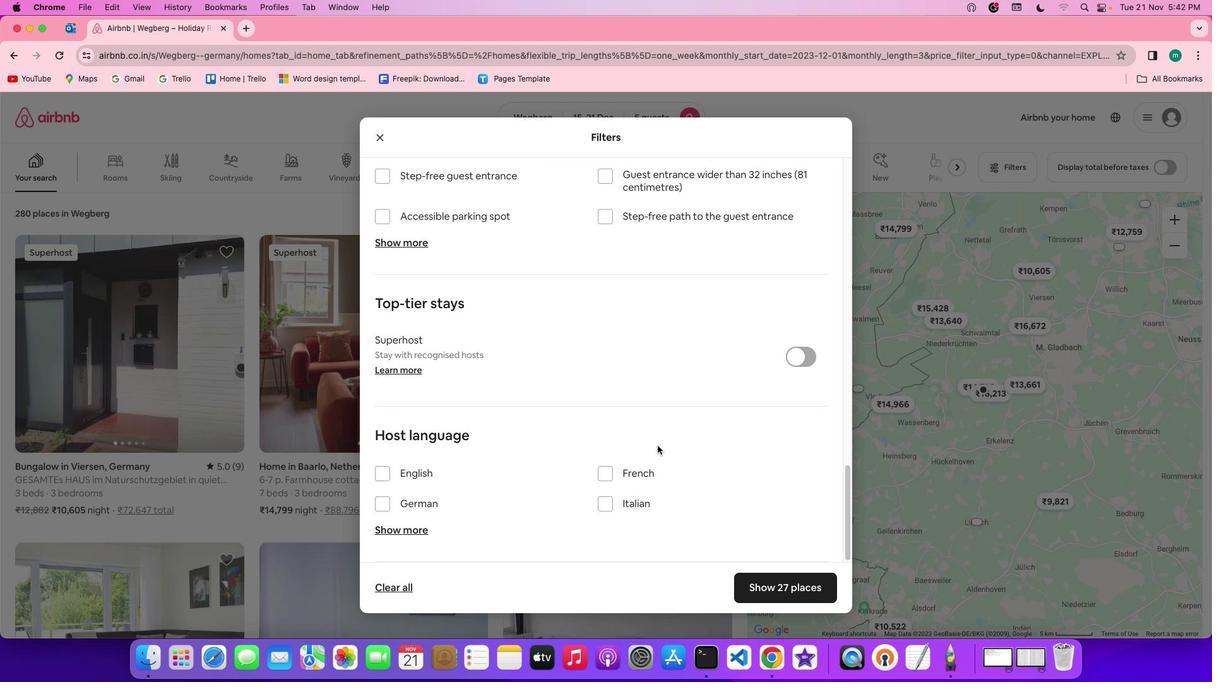 
Action: Mouse scrolled (658, 447) with delta (1, -1)
Screenshot: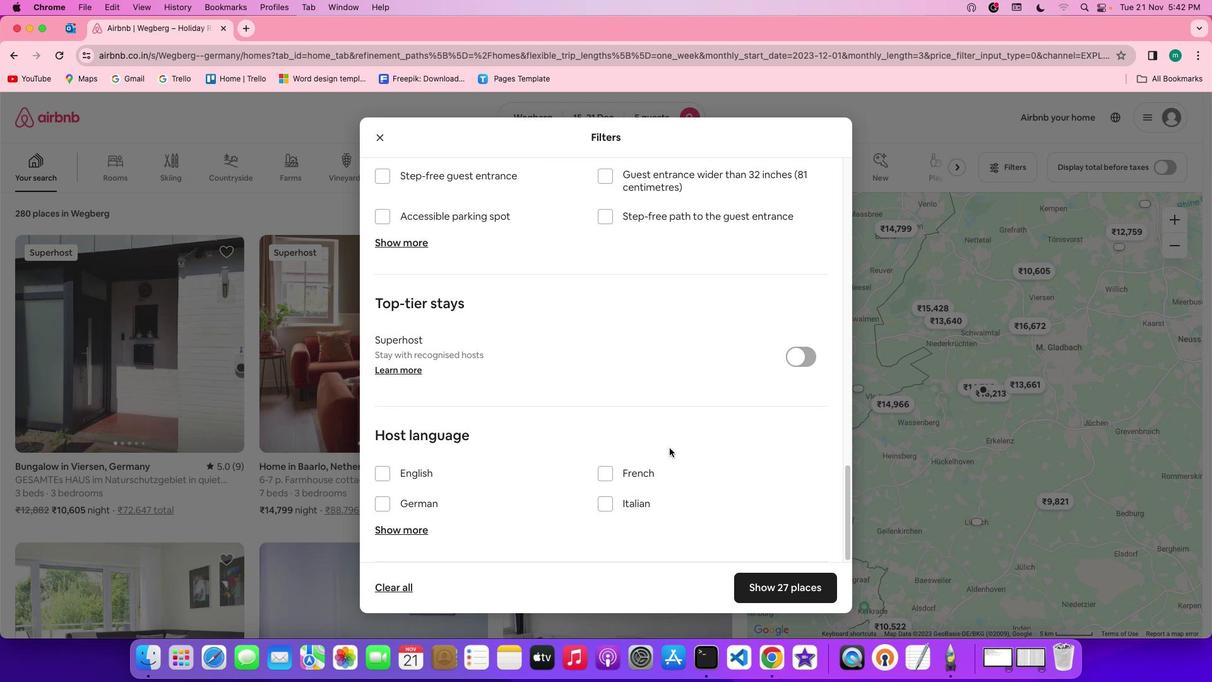 
Action: Mouse scrolled (658, 447) with delta (1, -1)
Screenshot: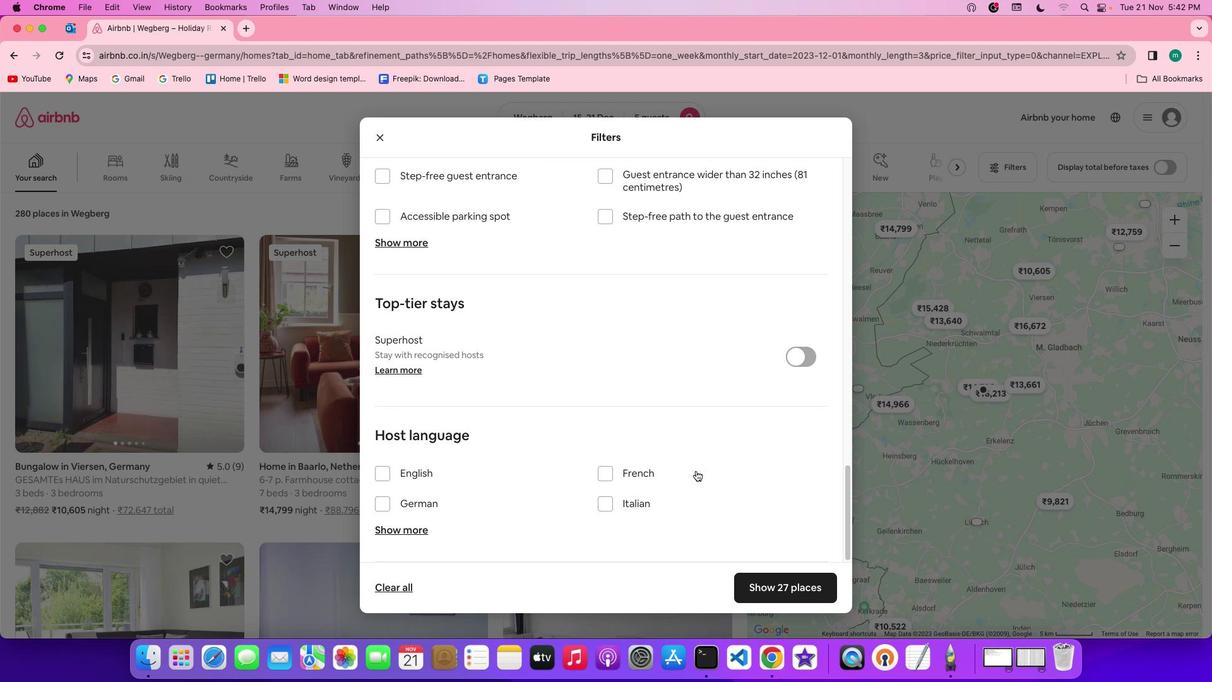 
Action: Mouse moved to (778, 594)
Screenshot: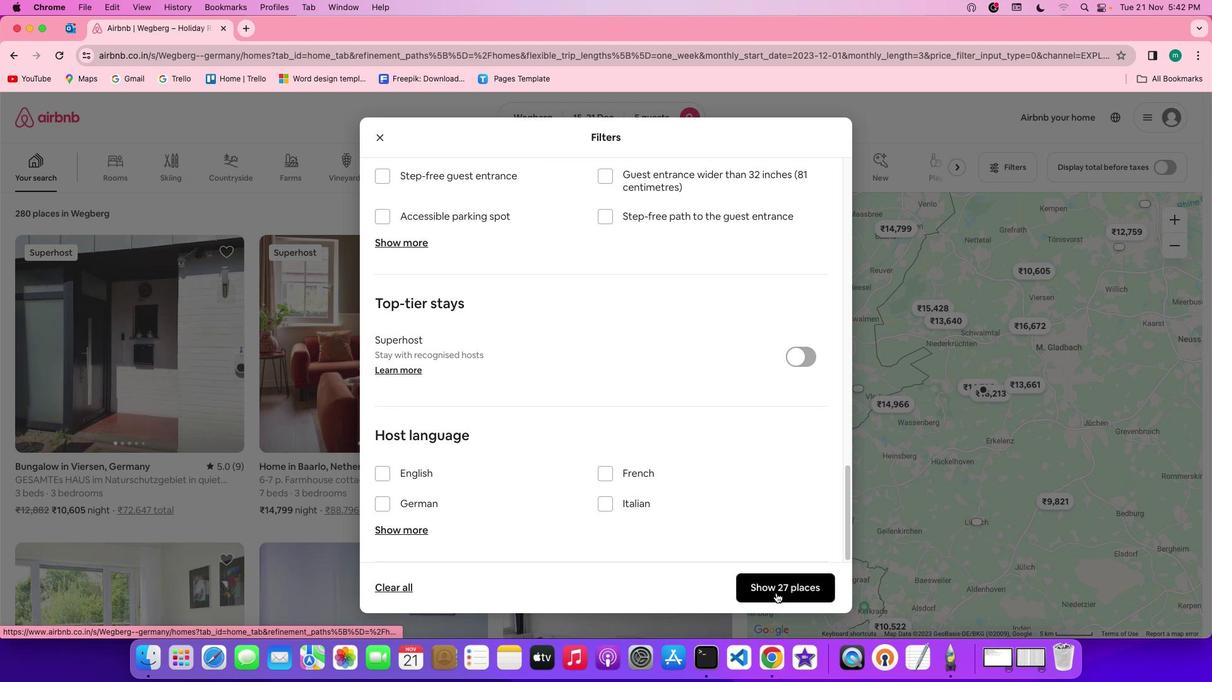 
Action: Mouse pressed left at (778, 594)
Screenshot: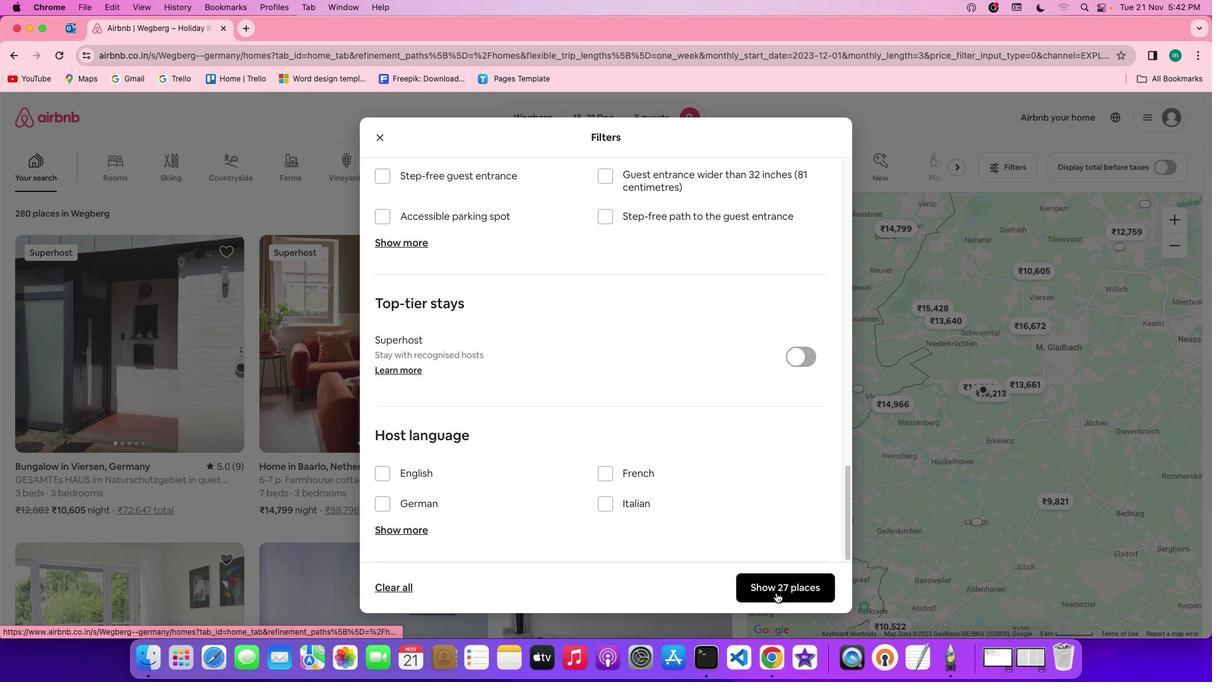 
Action: Mouse moved to (354, 387)
Screenshot: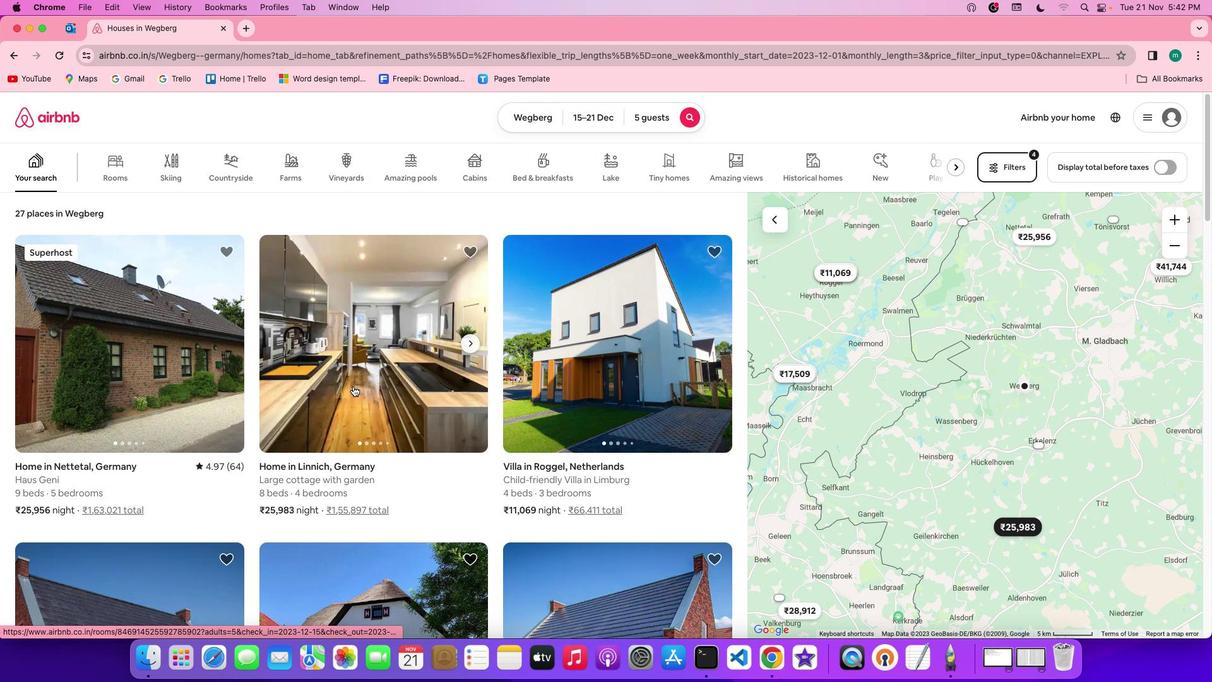 
Action: Mouse pressed left at (354, 387)
Screenshot: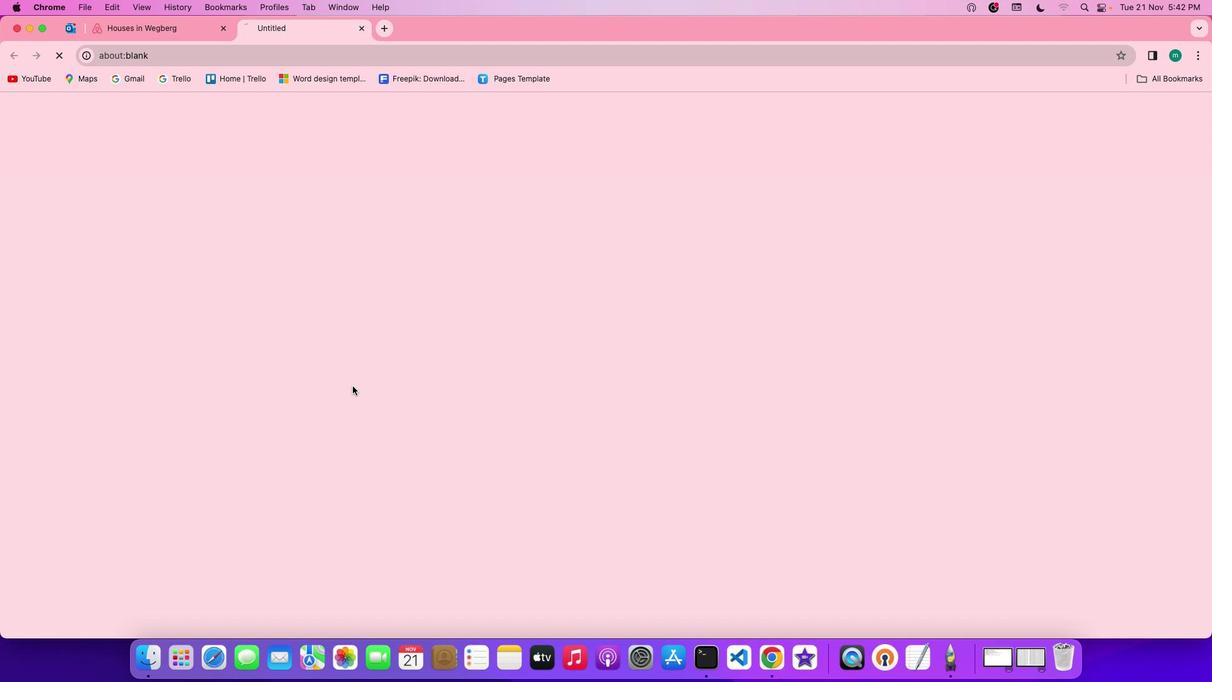 
Action: Mouse moved to (891, 464)
Screenshot: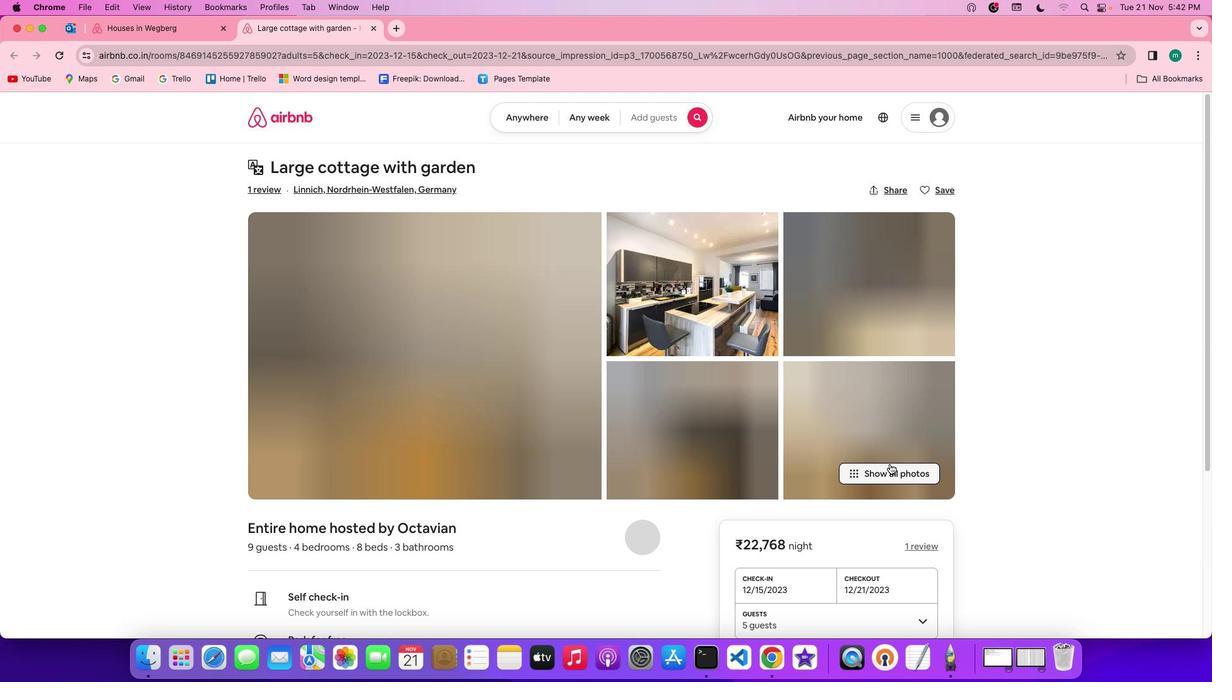 
Action: Mouse pressed left at (891, 464)
Screenshot: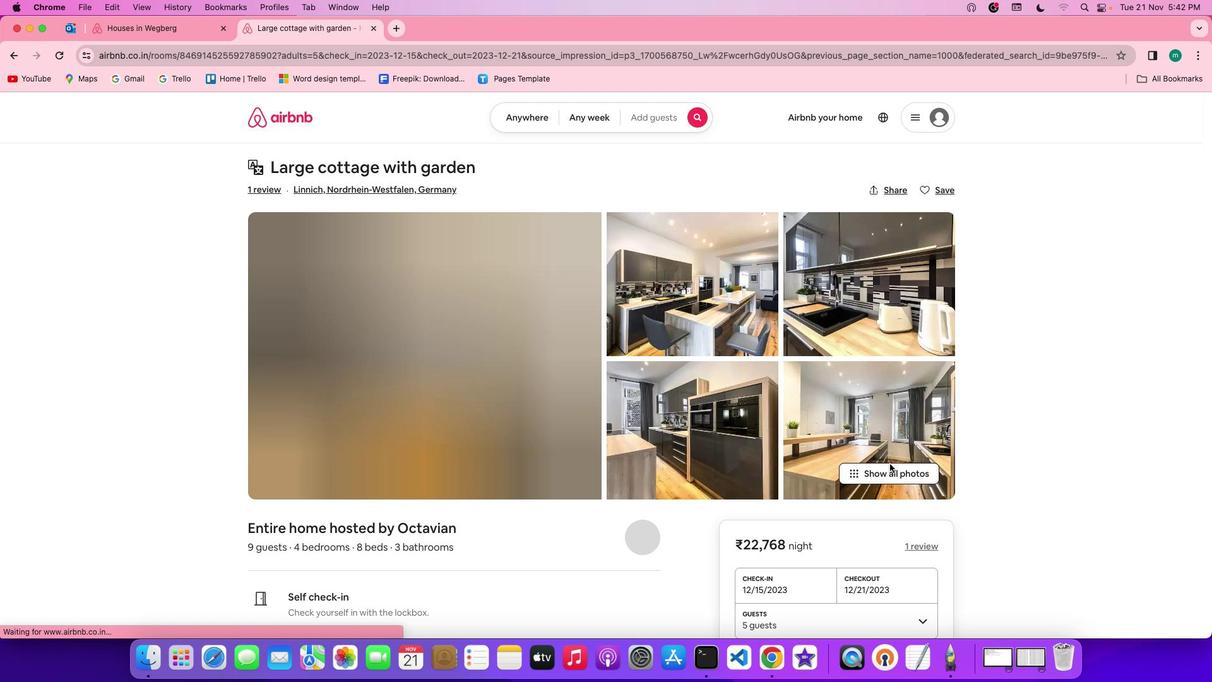 
Action: Mouse moved to (797, 446)
Screenshot: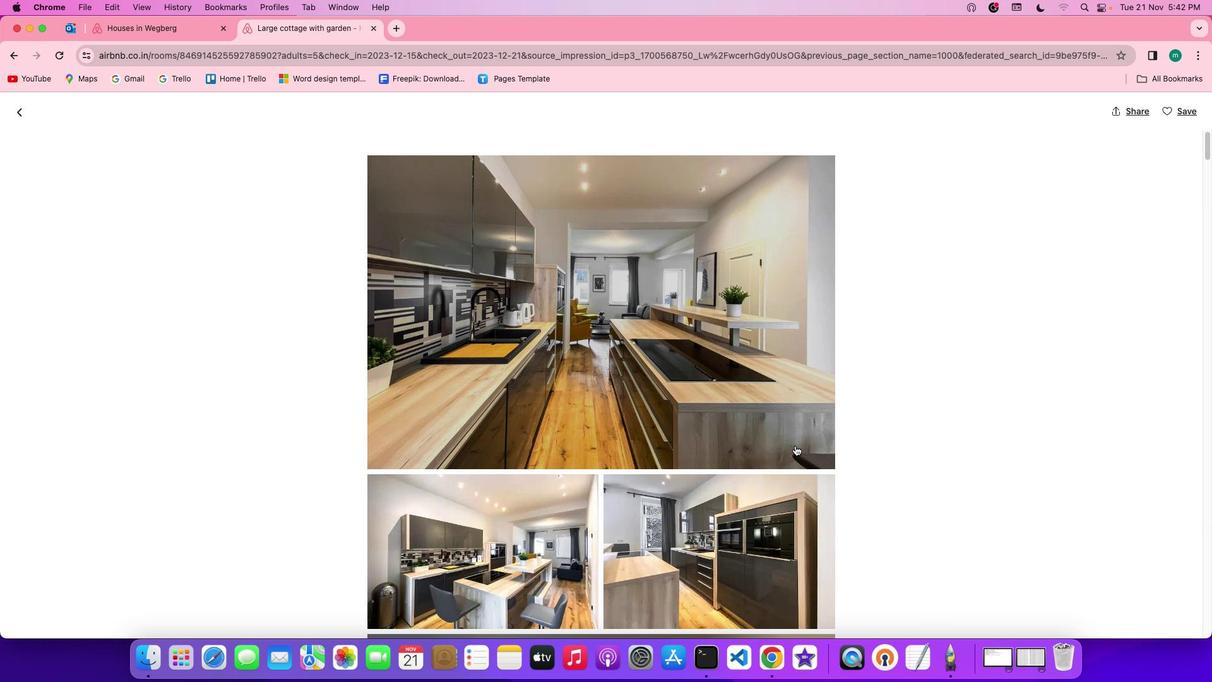 
Action: Mouse scrolled (797, 446) with delta (1, 0)
Screenshot: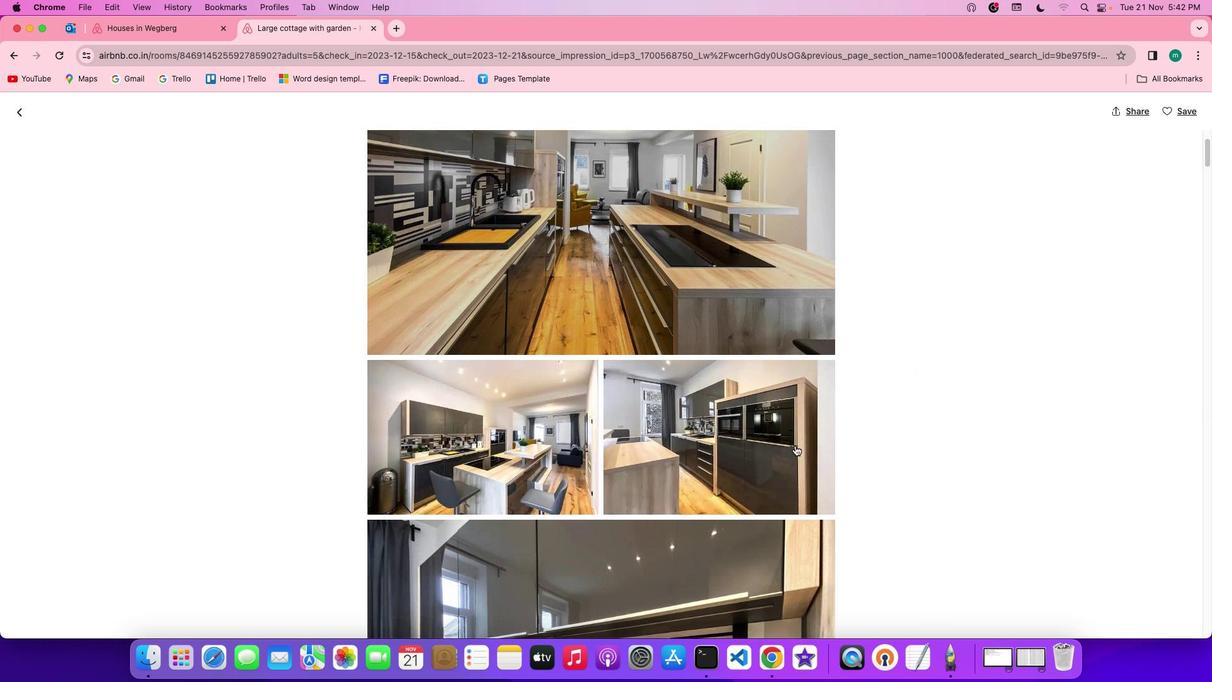 
Action: Mouse scrolled (797, 446) with delta (1, 0)
Screenshot: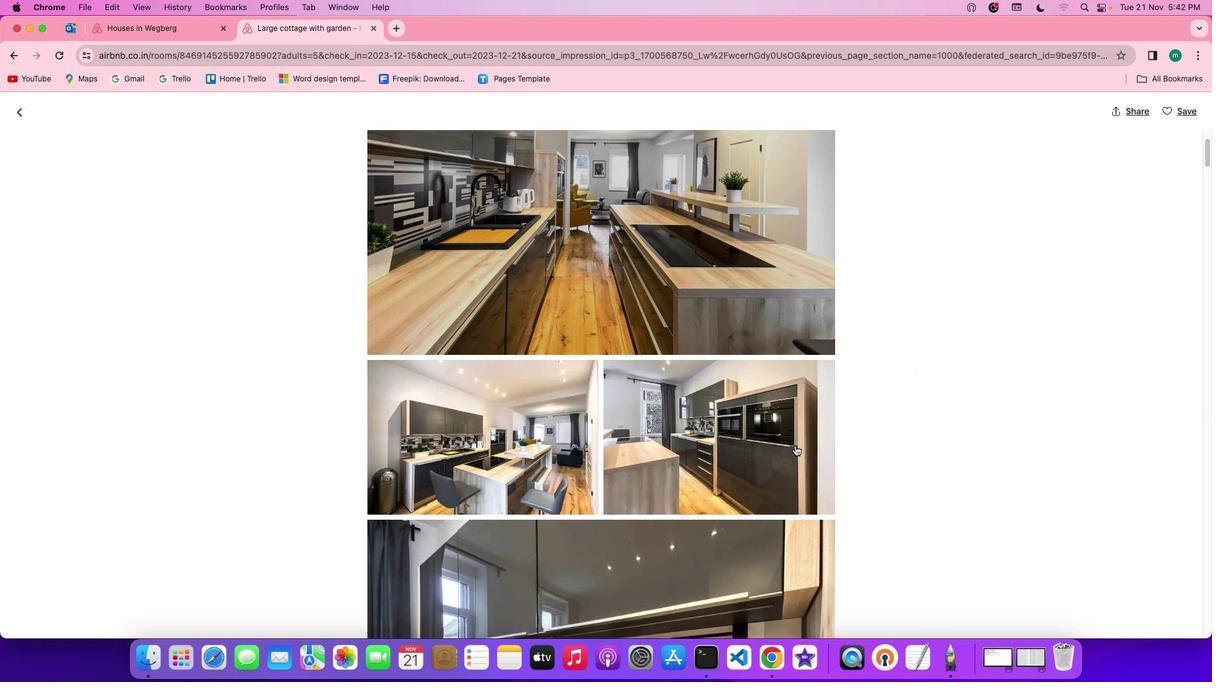 
Action: Mouse scrolled (797, 446) with delta (1, 0)
Screenshot: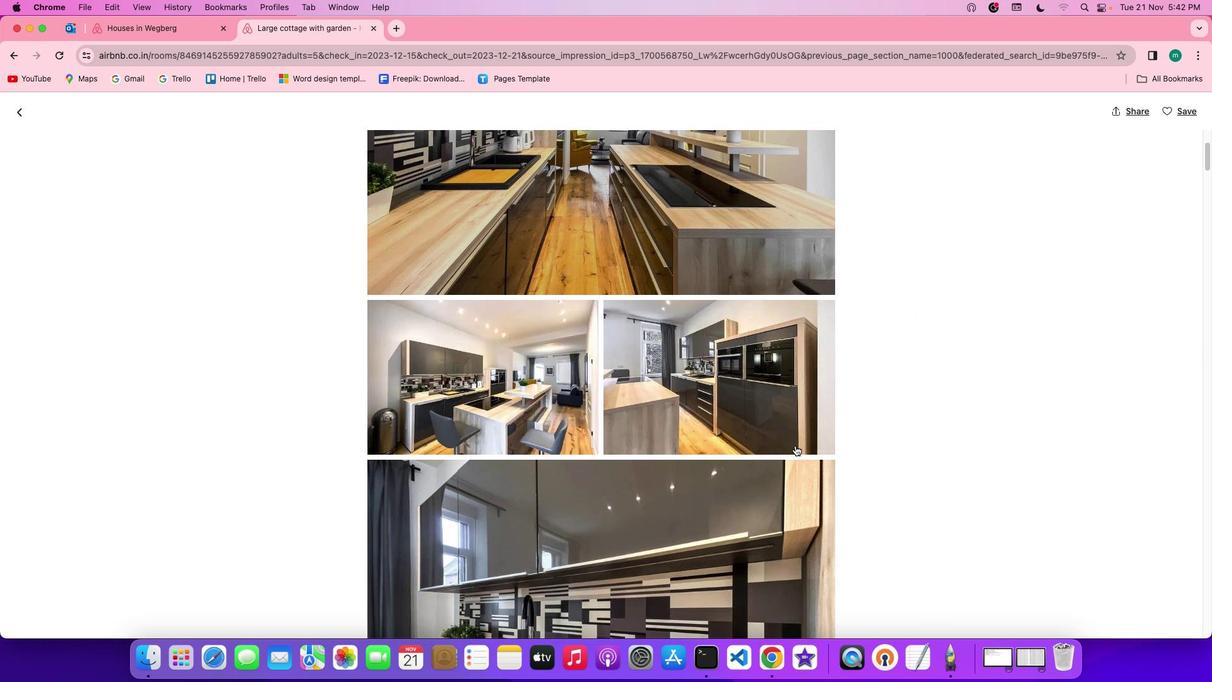 
Action: Mouse scrolled (797, 446) with delta (1, 0)
Screenshot: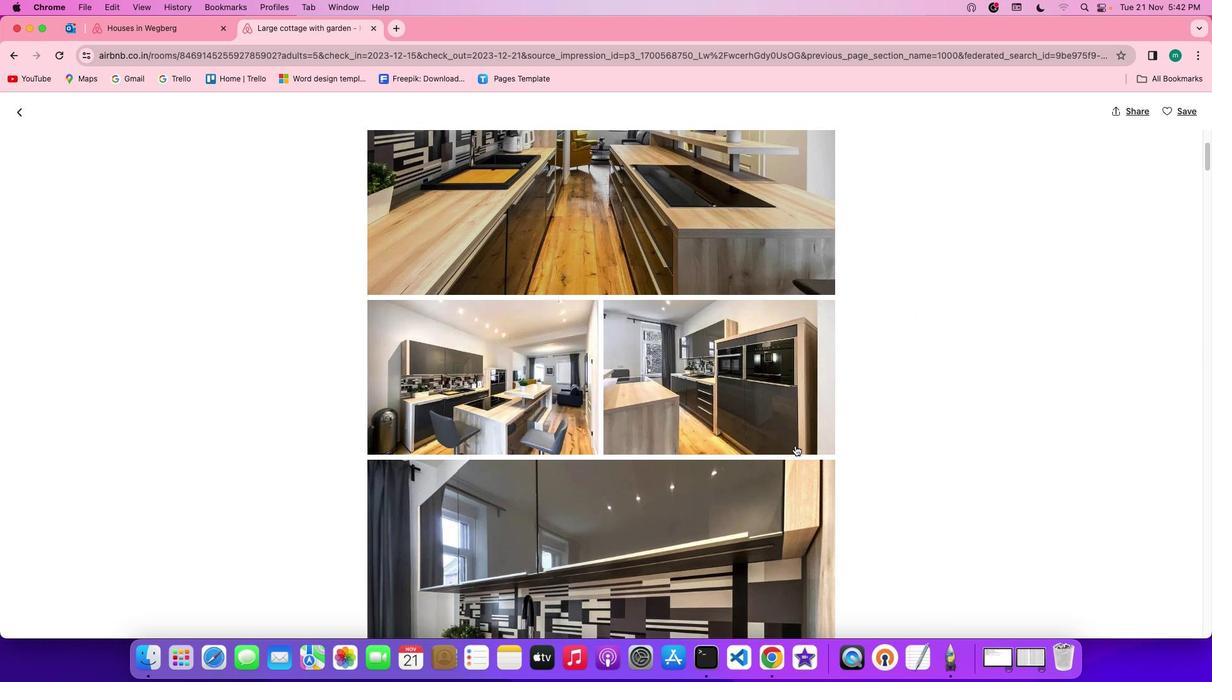 
Action: Mouse scrolled (797, 446) with delta (1, 0)
Screenshot: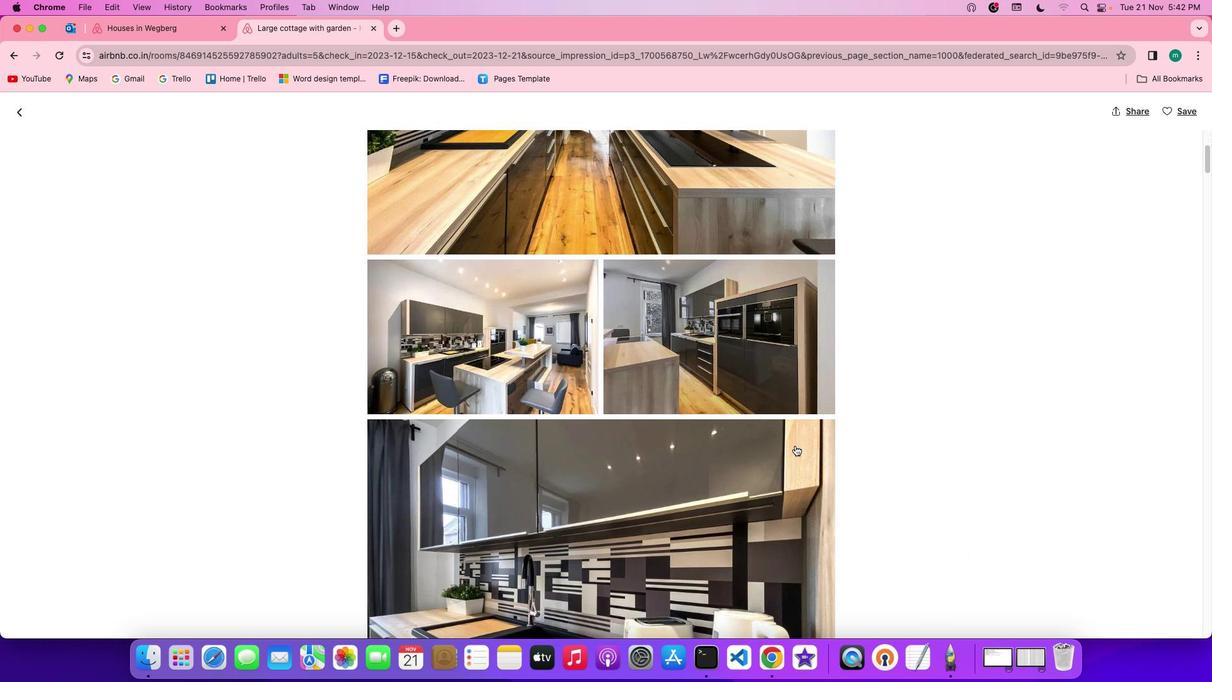 
Action: Mouse scrolled (797, 446) with delta (1, 0)
Screenshot: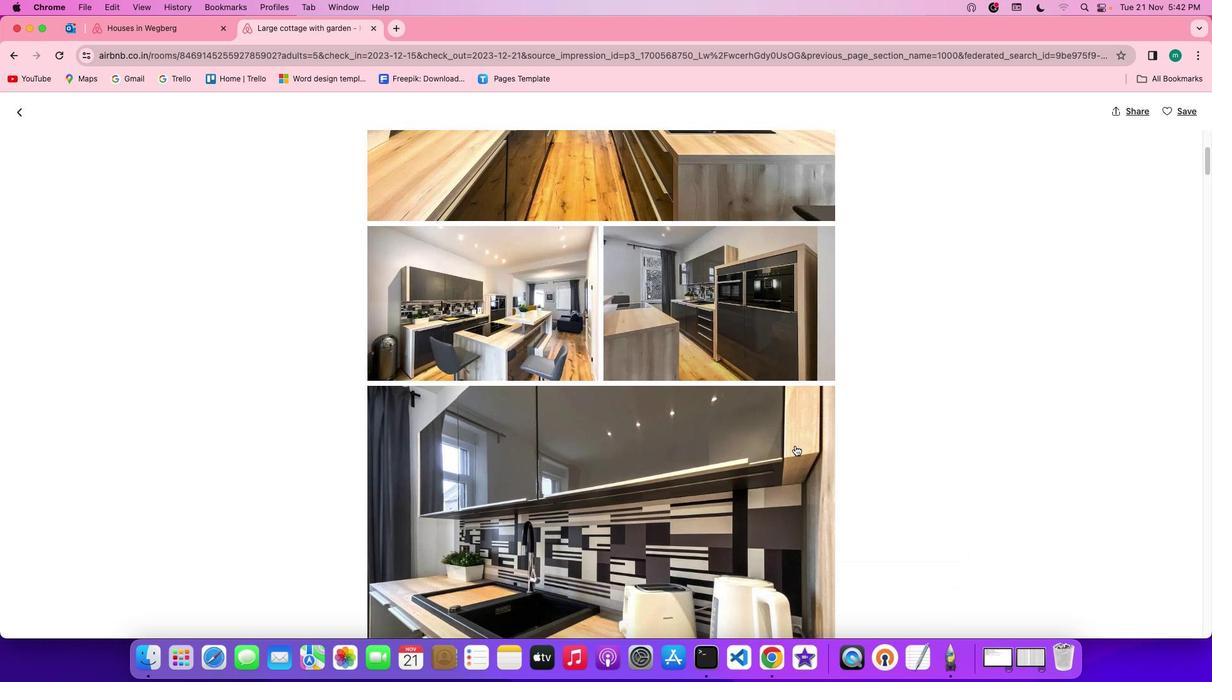 
Action: Mouse scrolled (797, 446) with delta (1, 0)
Screenshot: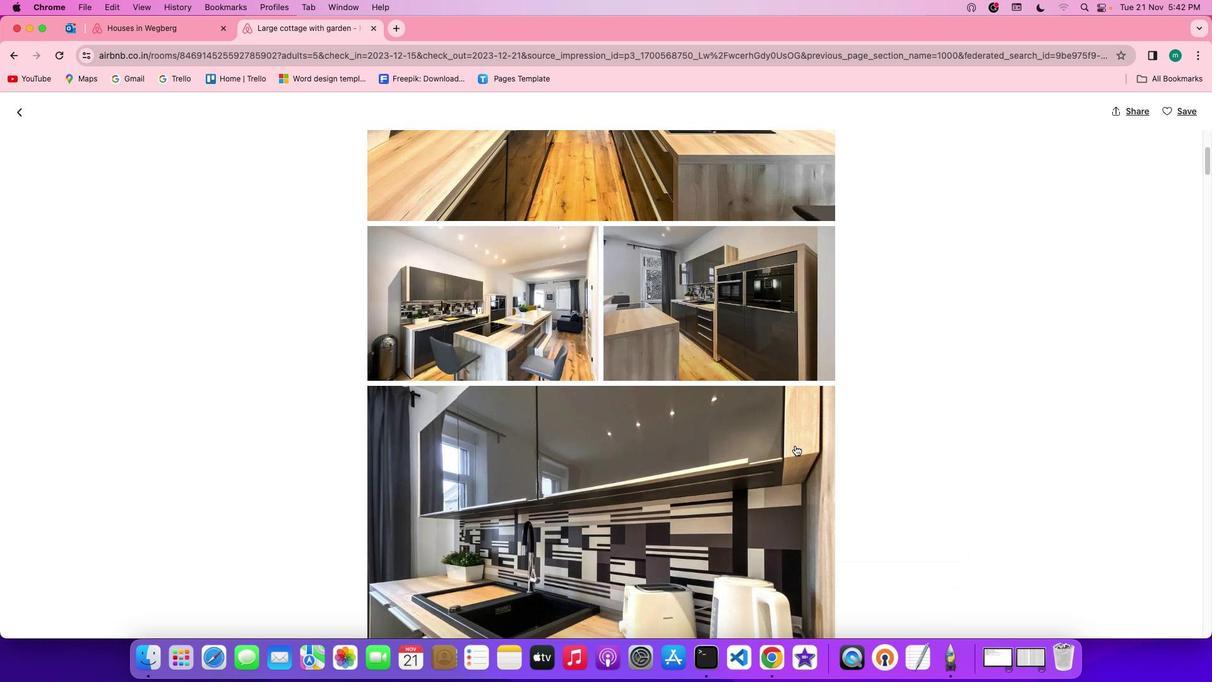 
Action: Mouse scrolled (797, 446) with delta (1, 0)
Screenshot: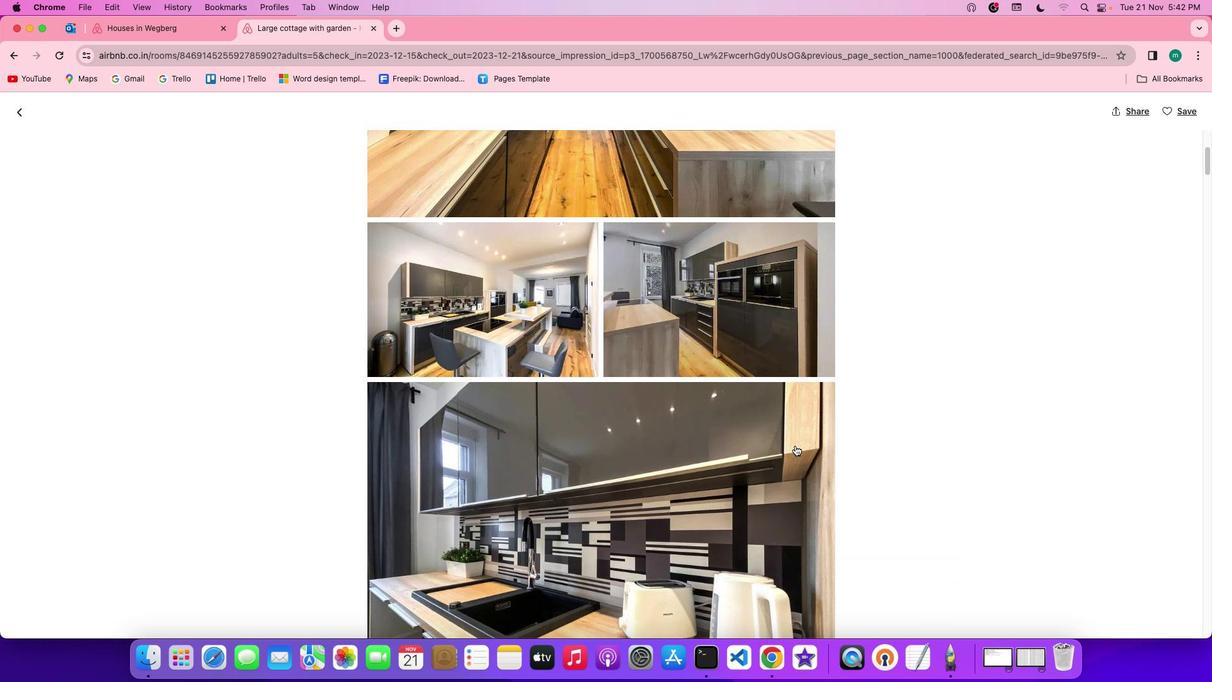 
Action: Mouse scrolled (797, 446) with delta (1, 0)
Screenshot: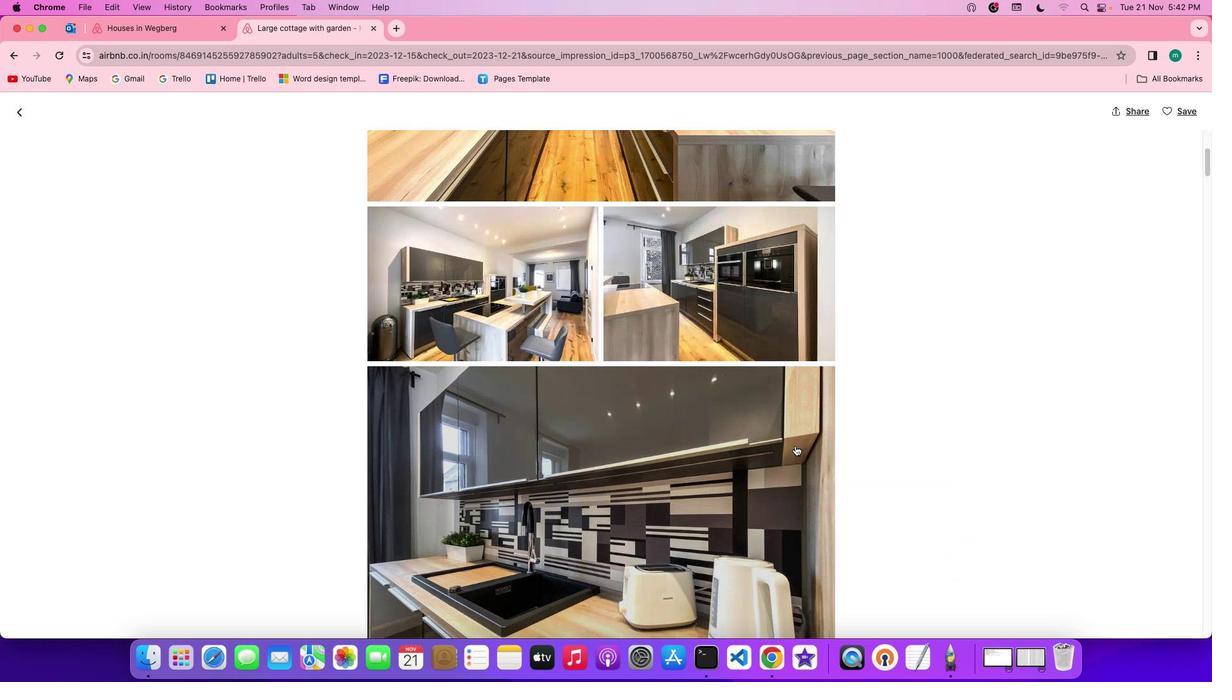 
Action: Mouse scrolled (797, 446) with delta (1, 0)
Screenshot: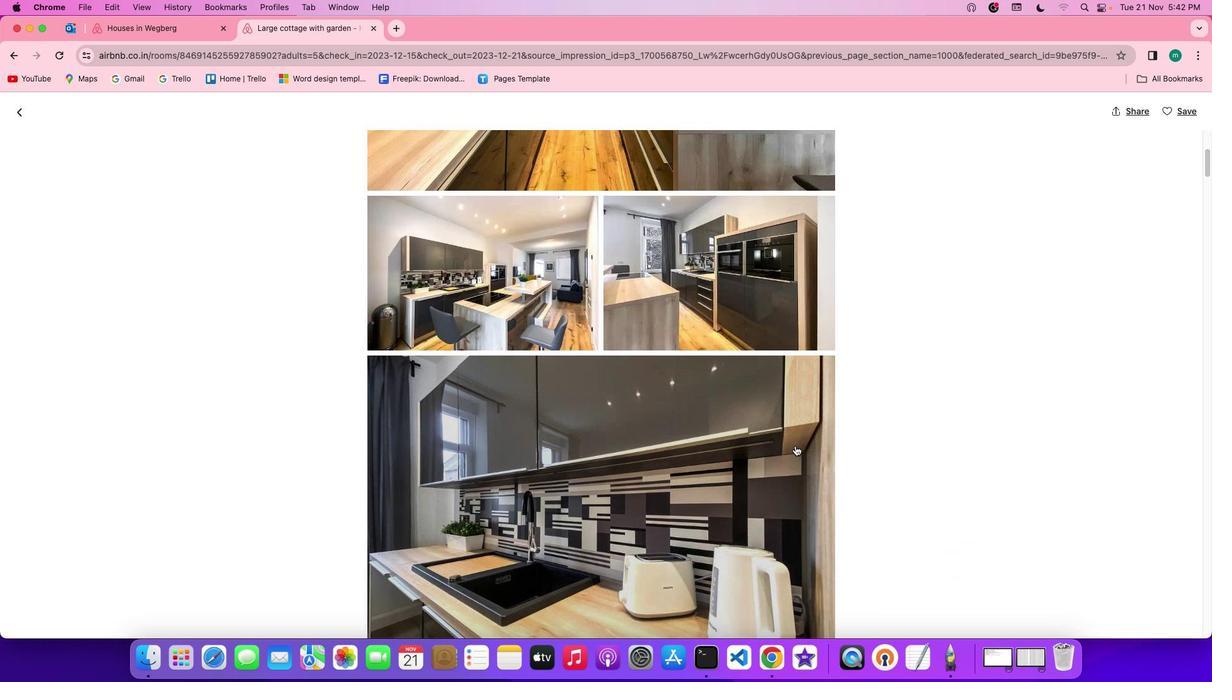 
Action: Mouse scrolled (797, 446) with delta (1, 0)
Screenshot: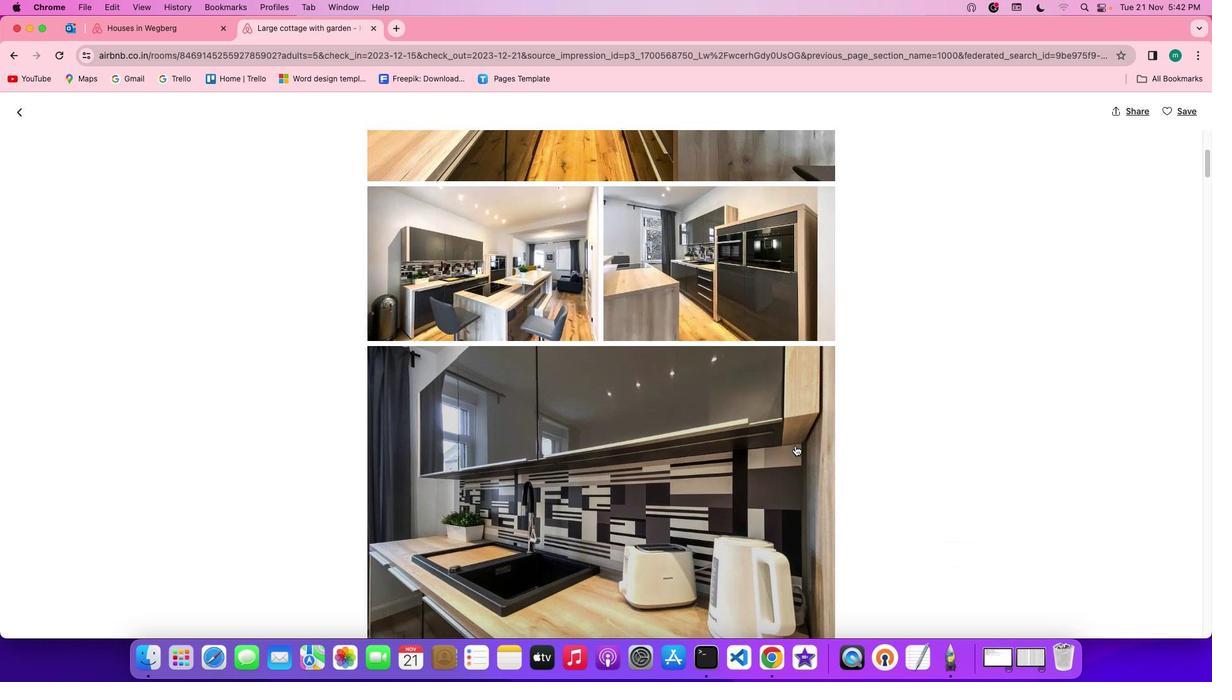 
Action: Mouse scrolled (797, 446) with delta (1, 0)
Screenshot: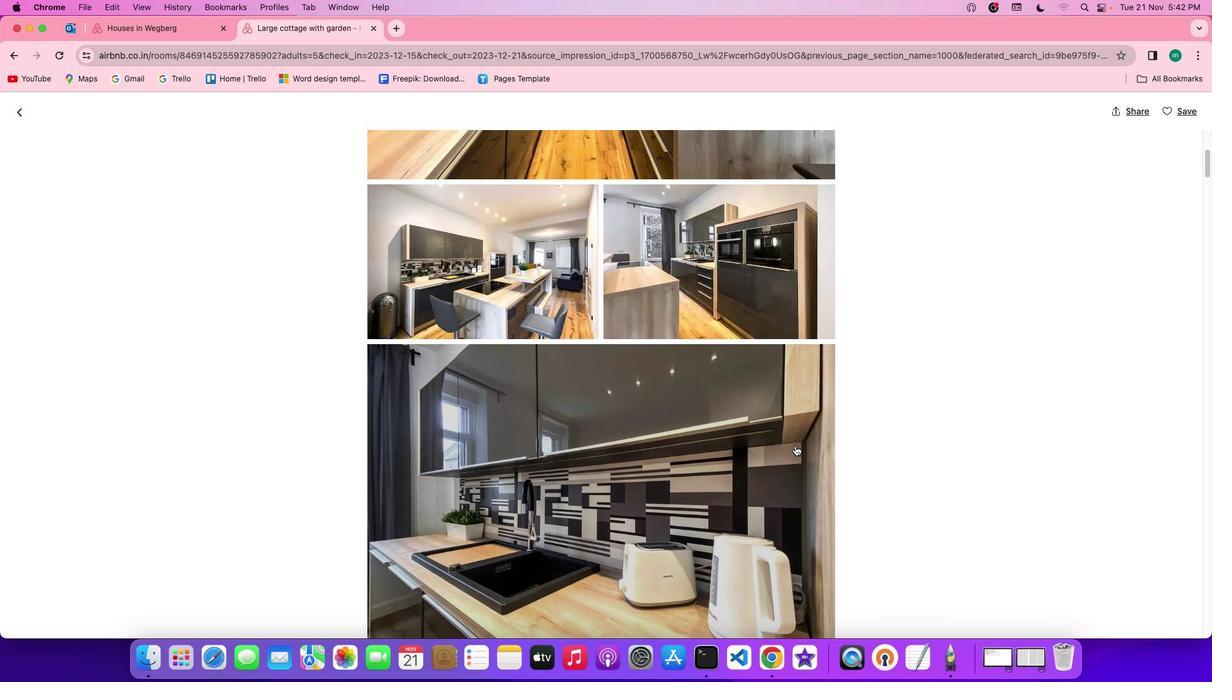 
Action: Mouse scrolled (797, 446) with delta (1, 0)
Screenshot: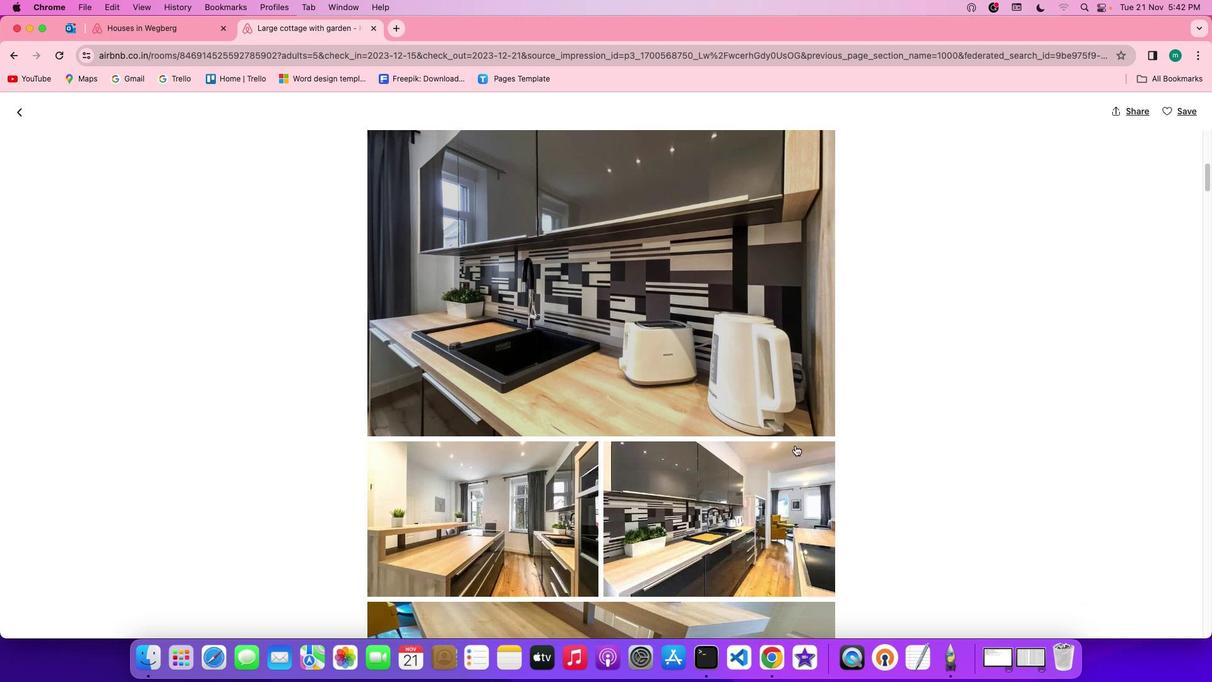 
Action: Mouse scrolled (797, 446) with delta (1, 0)
Screenshot: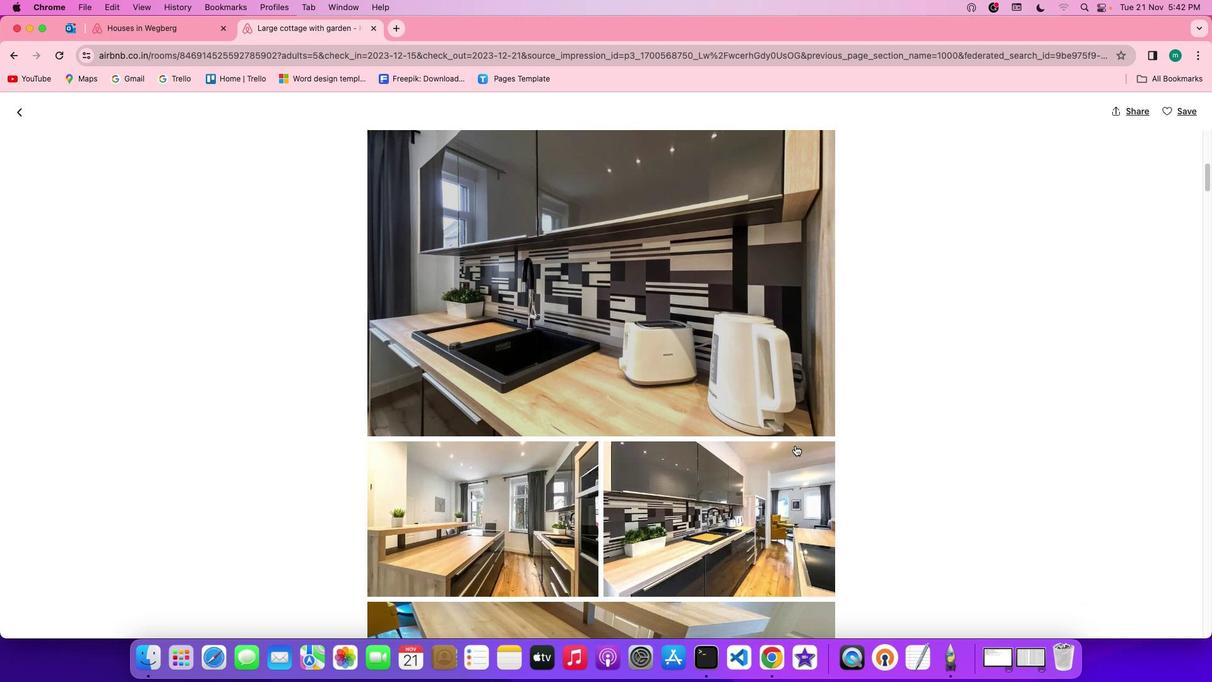 
Action: Mouse scrolled (797, 446) with delta (1, 0)
Screenshot: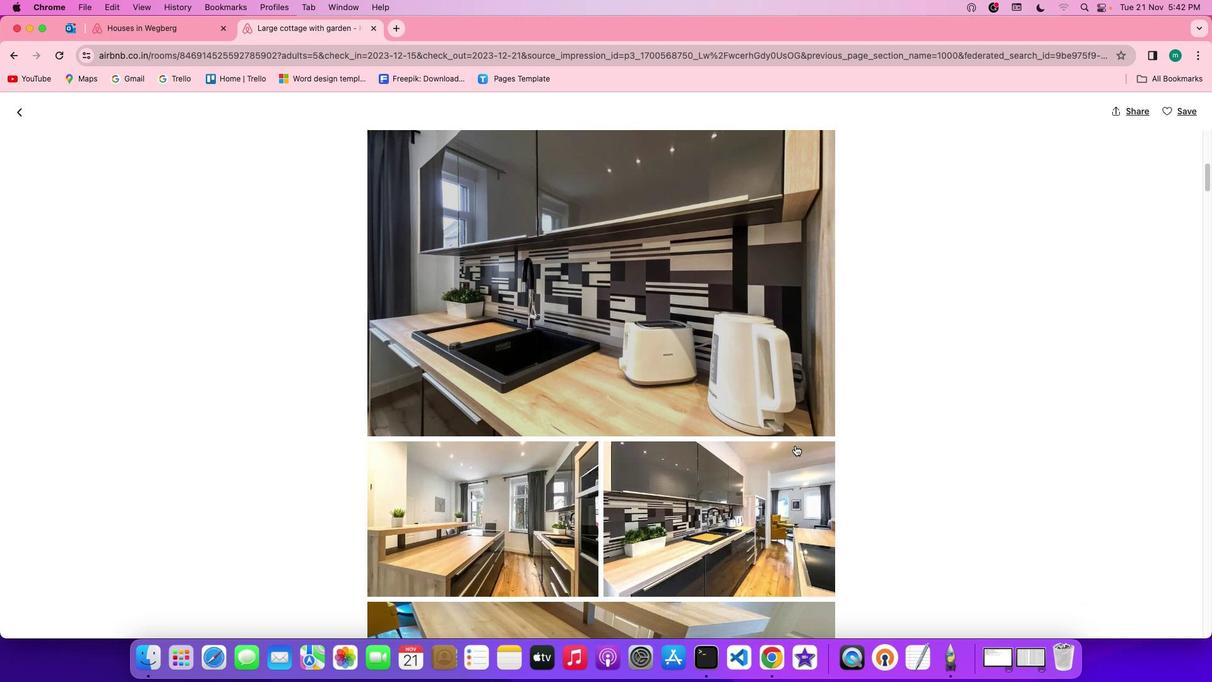 
Action: Mouse scrolled (797, 446) with delta (1, 0)
Screenshot: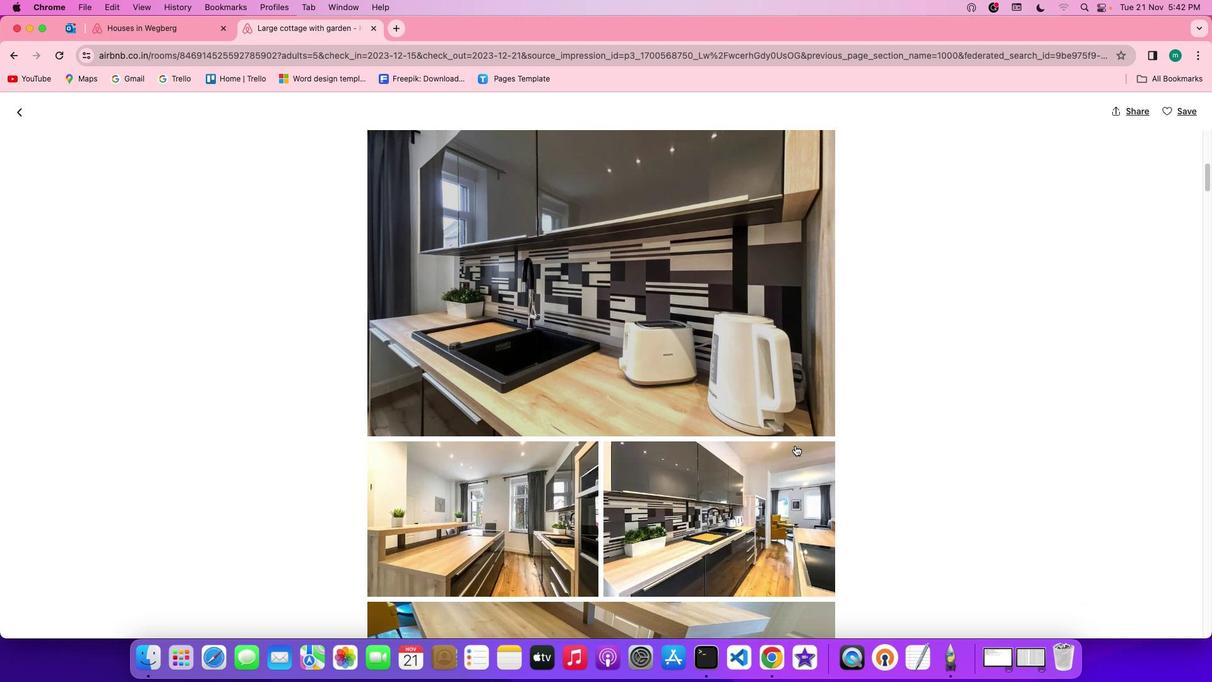 
Action: Mouse scrolled (797, 446) with delta (1, 0)
Screenshot: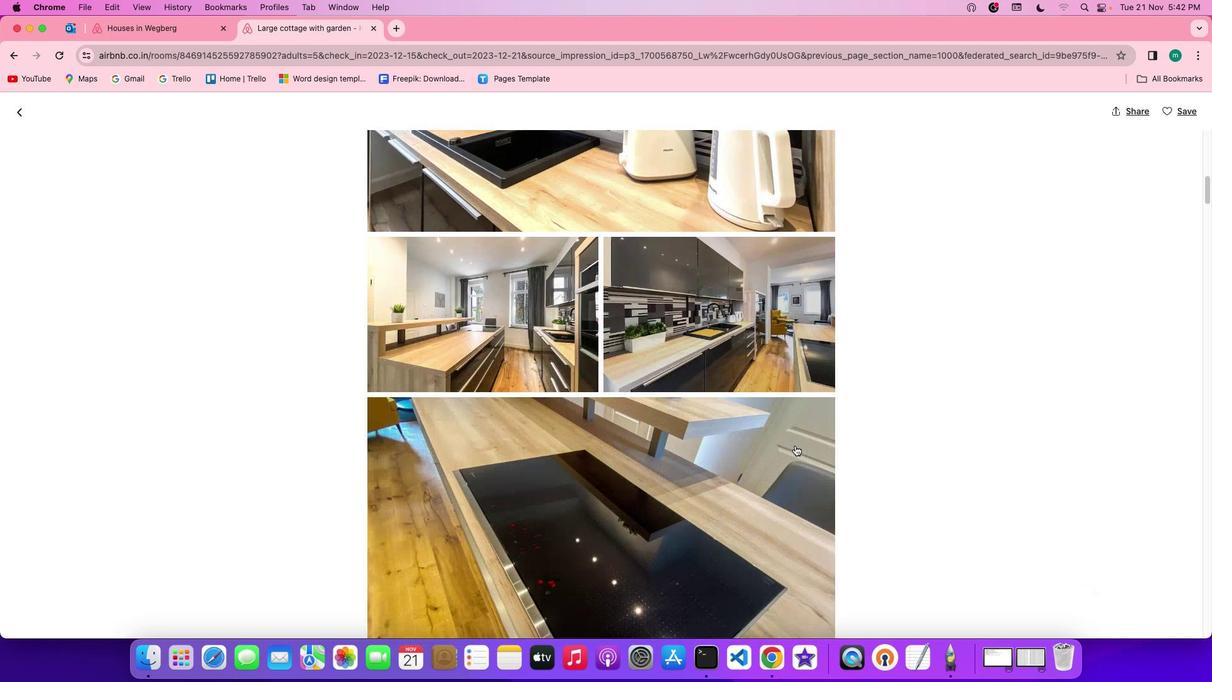
Action: Mouse scrolled (797, 446) with delta (1, 0)
Screenshot: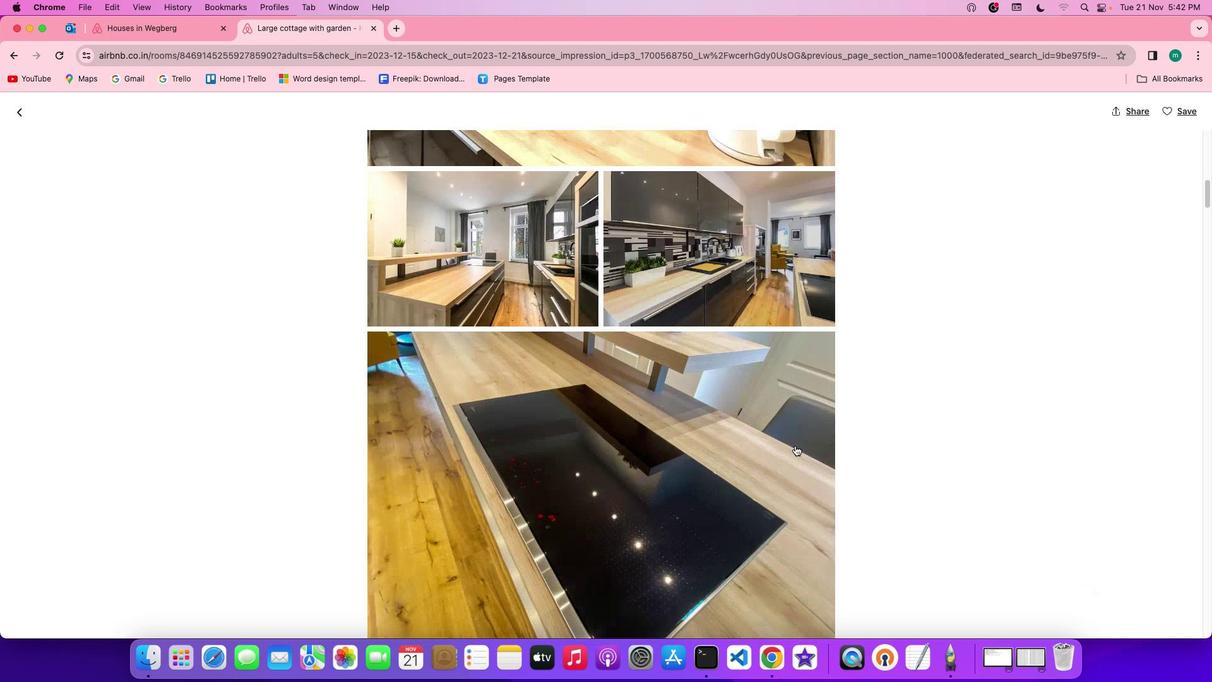 
Action: Mouse scrolled (797, 446) with delta (1, 0)
Screenshot: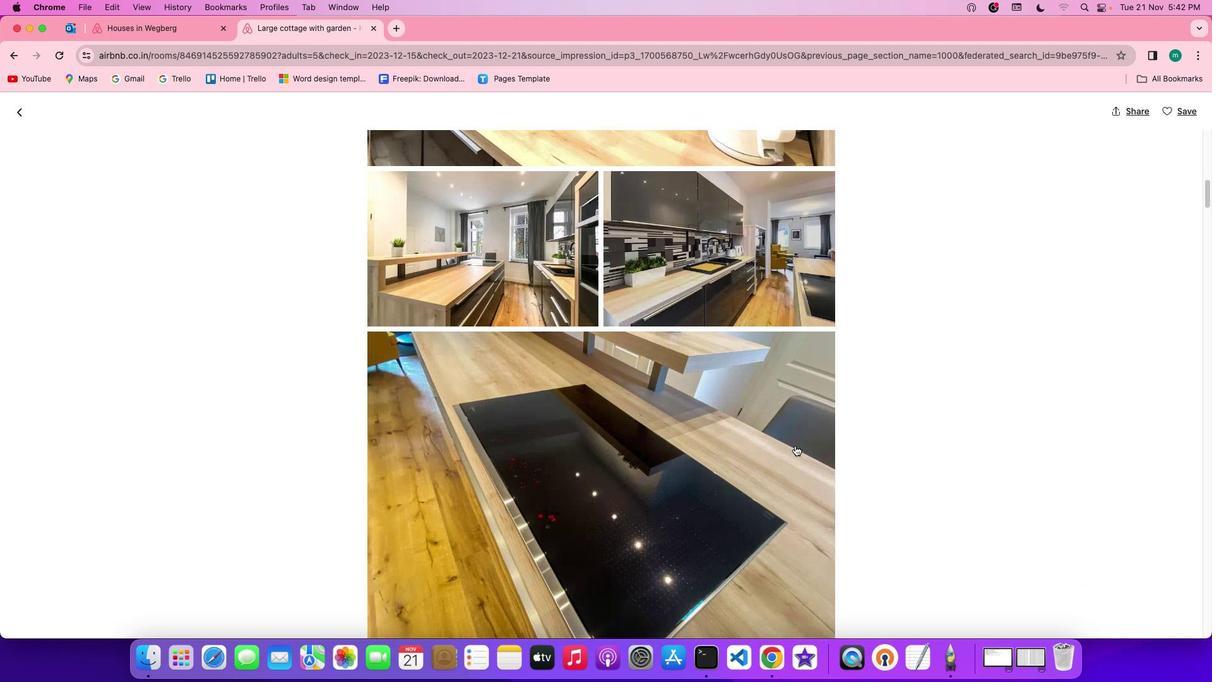 
Action: Mouse scrolled (797, 446) with delta (1, 0)
Screenshot: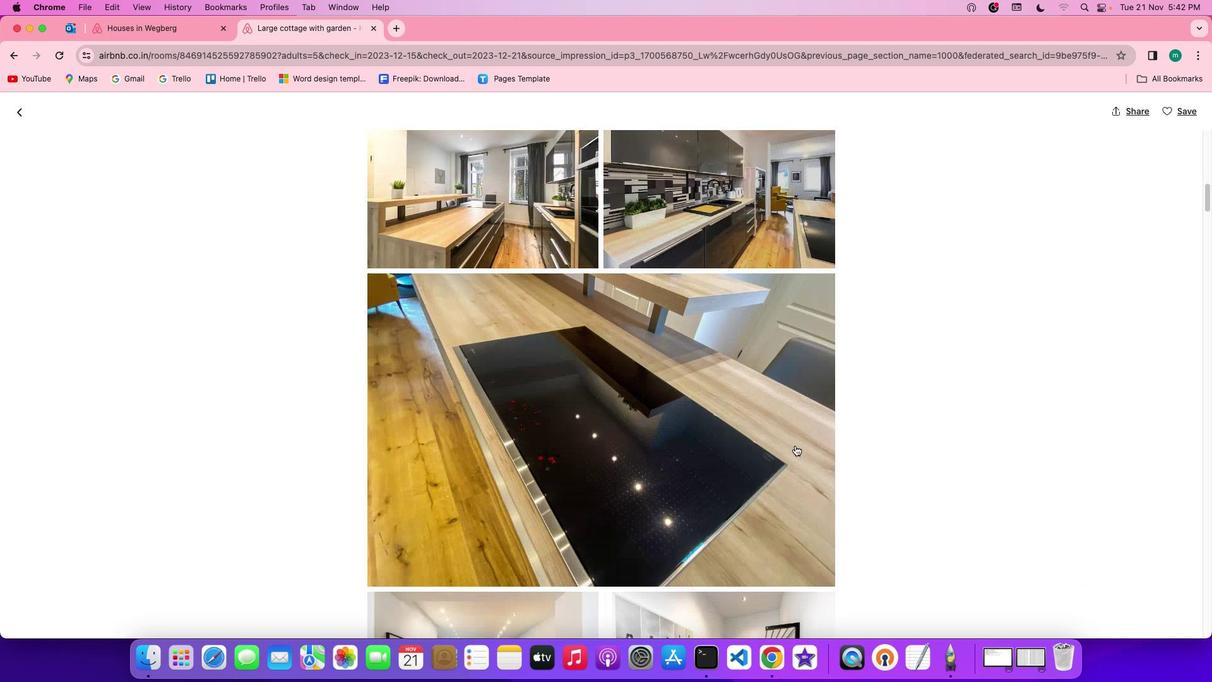 
Action: Mouse scrolled (797, 446) with delta (1, 0)
Screenshot: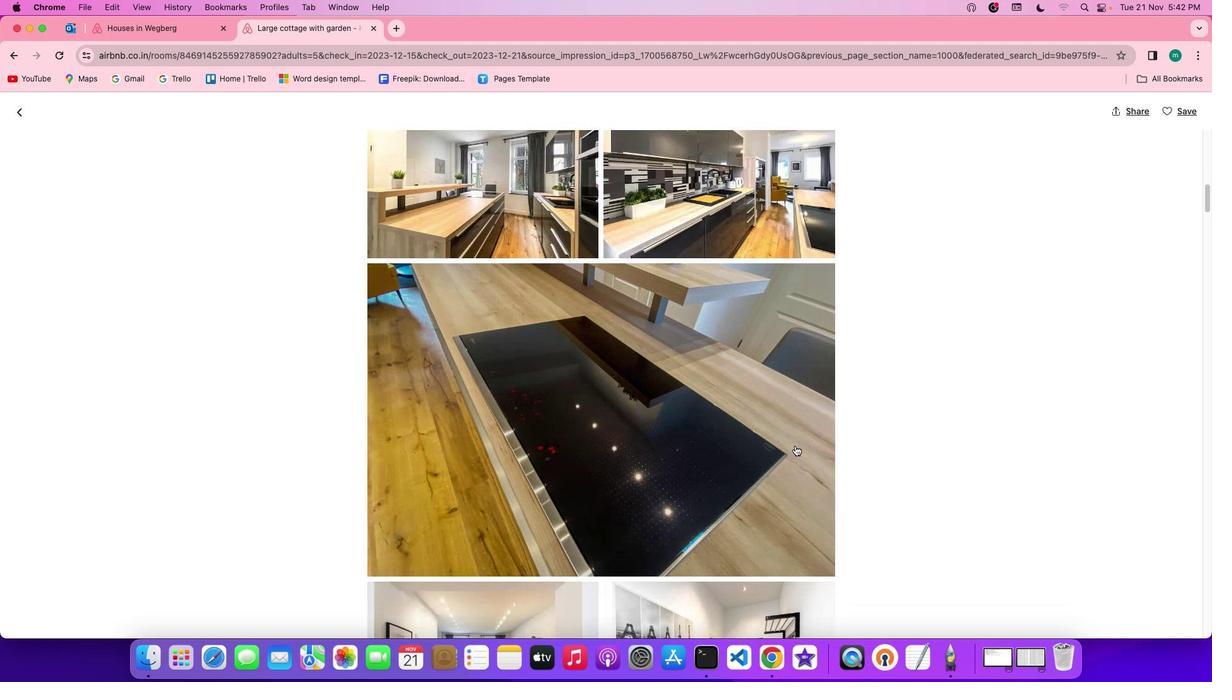 
Action: Mouse scrolled (797, 446) with delta (1, 0)
Screenshot: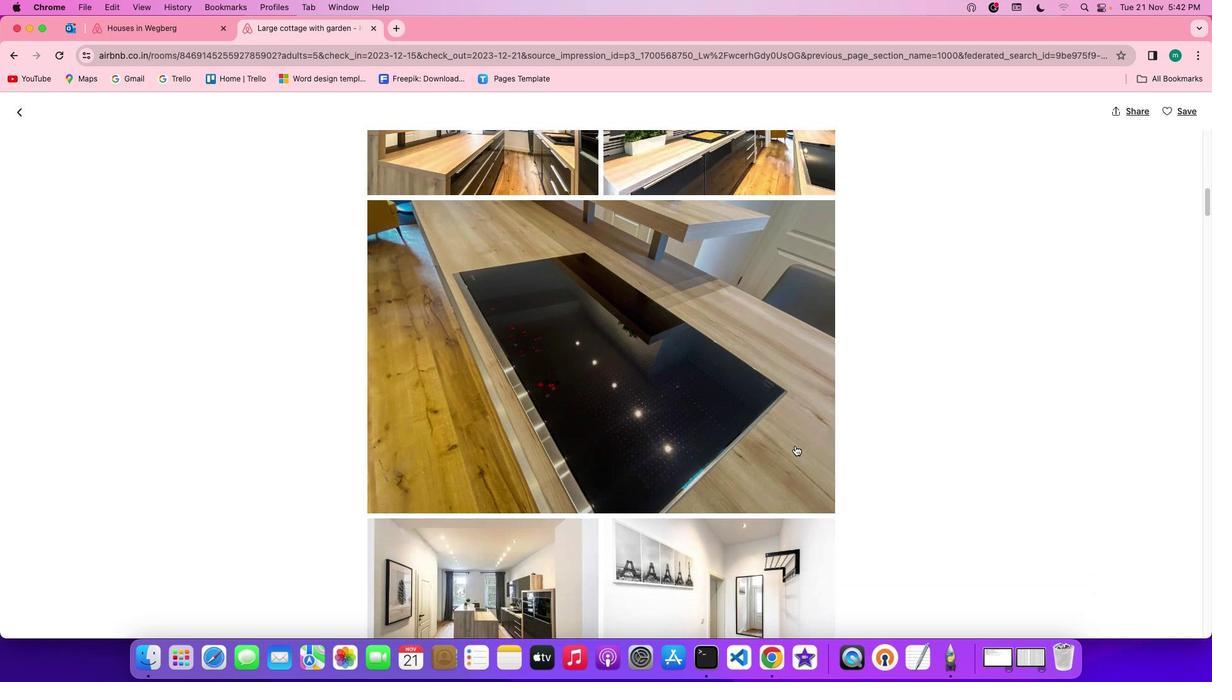 
Action: Mouse scrolled (797, 446) with delta (1, 0)
Screenshot: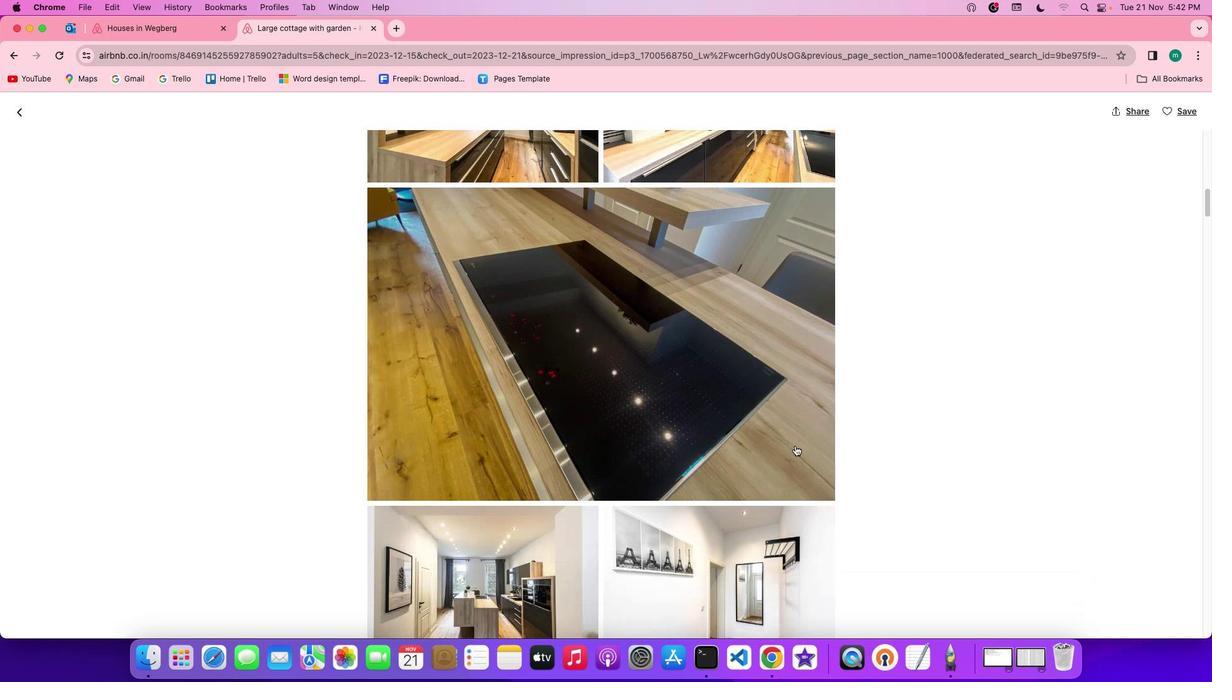 
Action: Mouse scrolled (797, 446) with delta (1, 0)
Screenshot: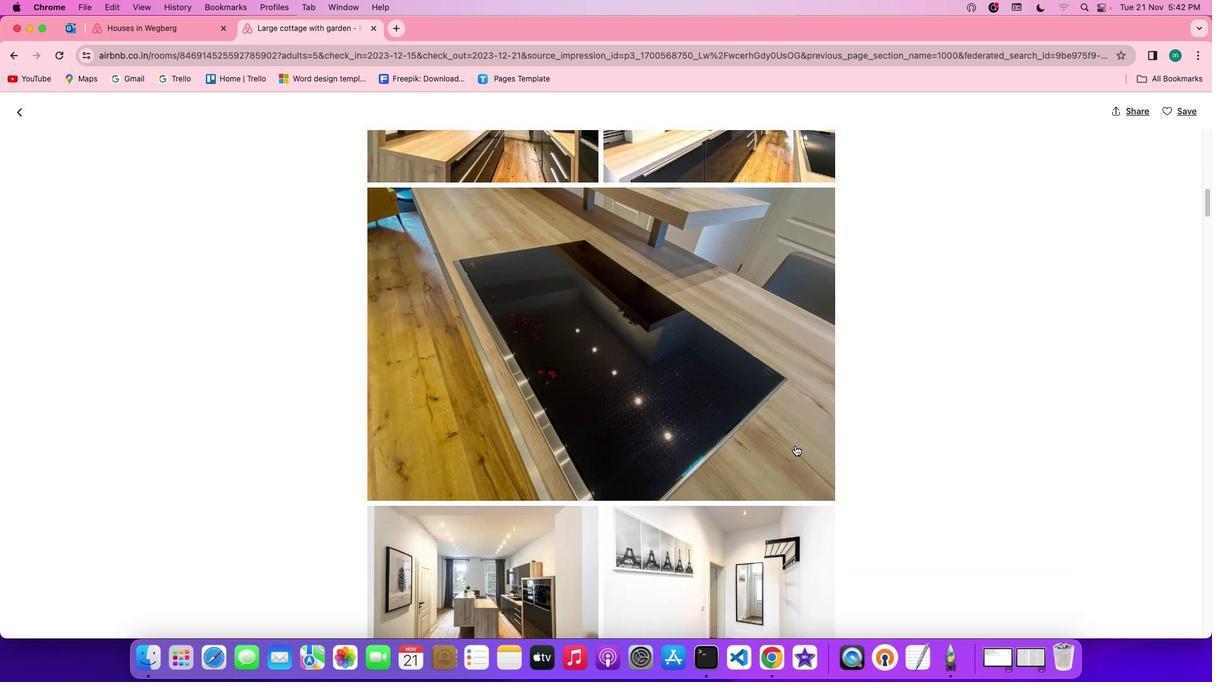 
Action: Mouse scrolled (797, 446) with delta (1, 0)
Screenshot: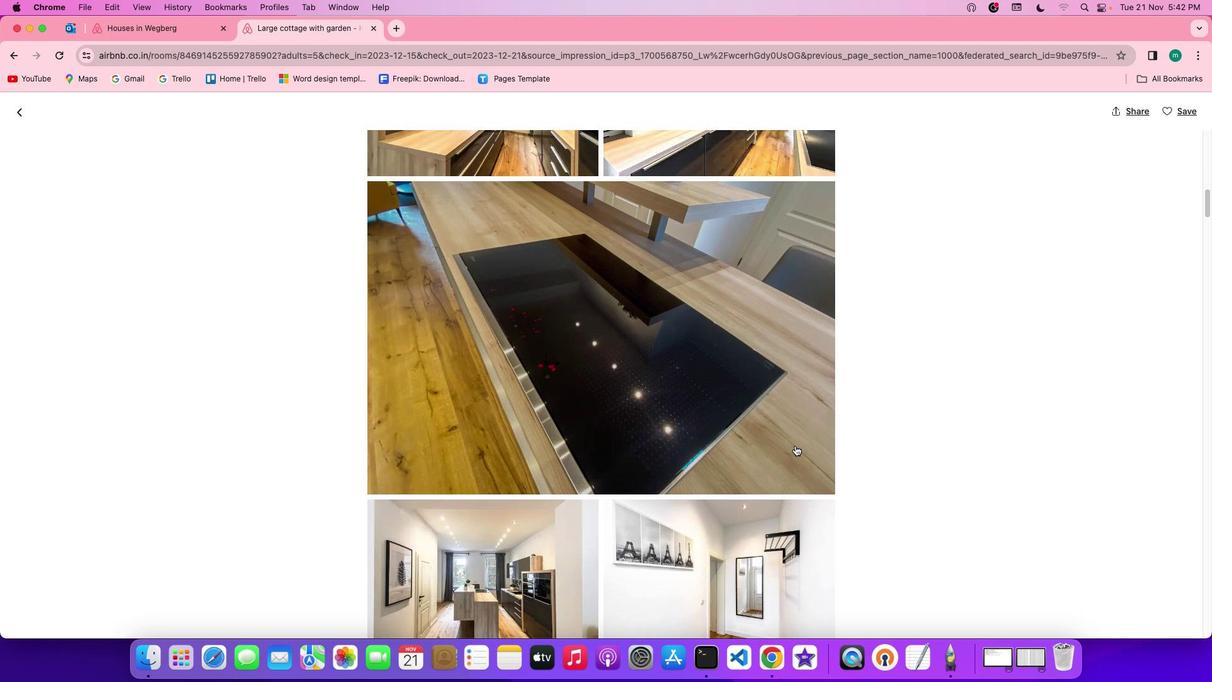 
Action: Mouse scrolled (797, 446) with delta (1, 0)
Screenshot: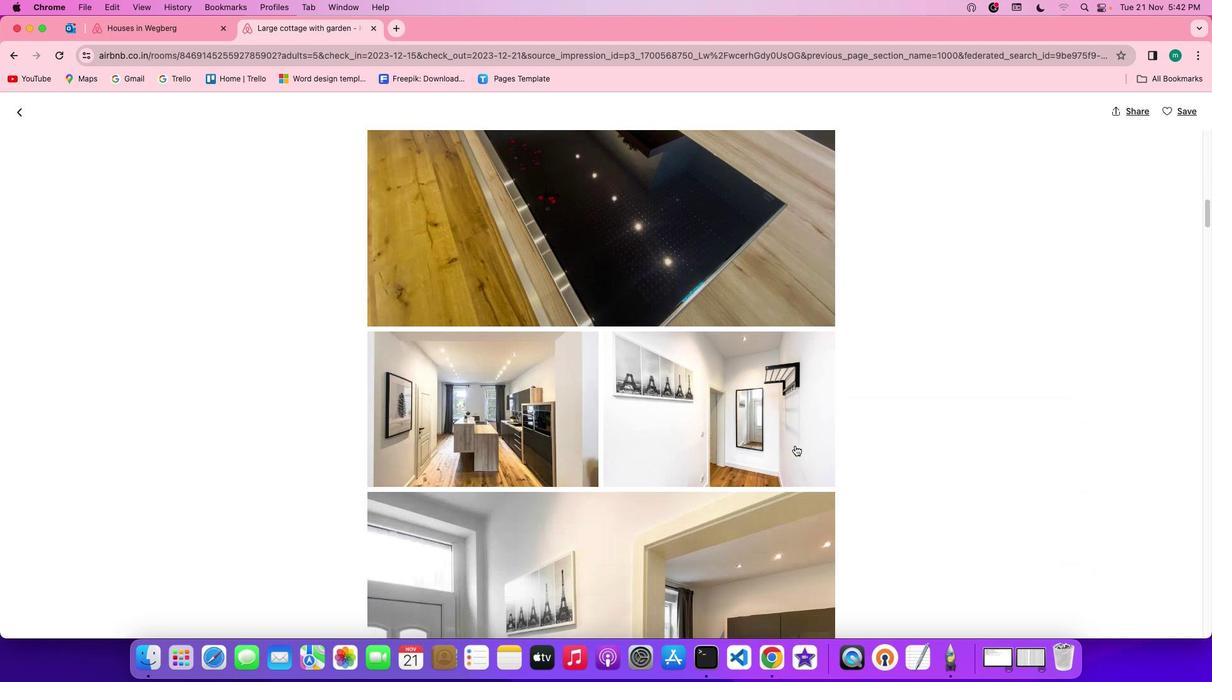 
Action: Mouse scrolled (797, 446) with delta (1, 0)
Screenshot: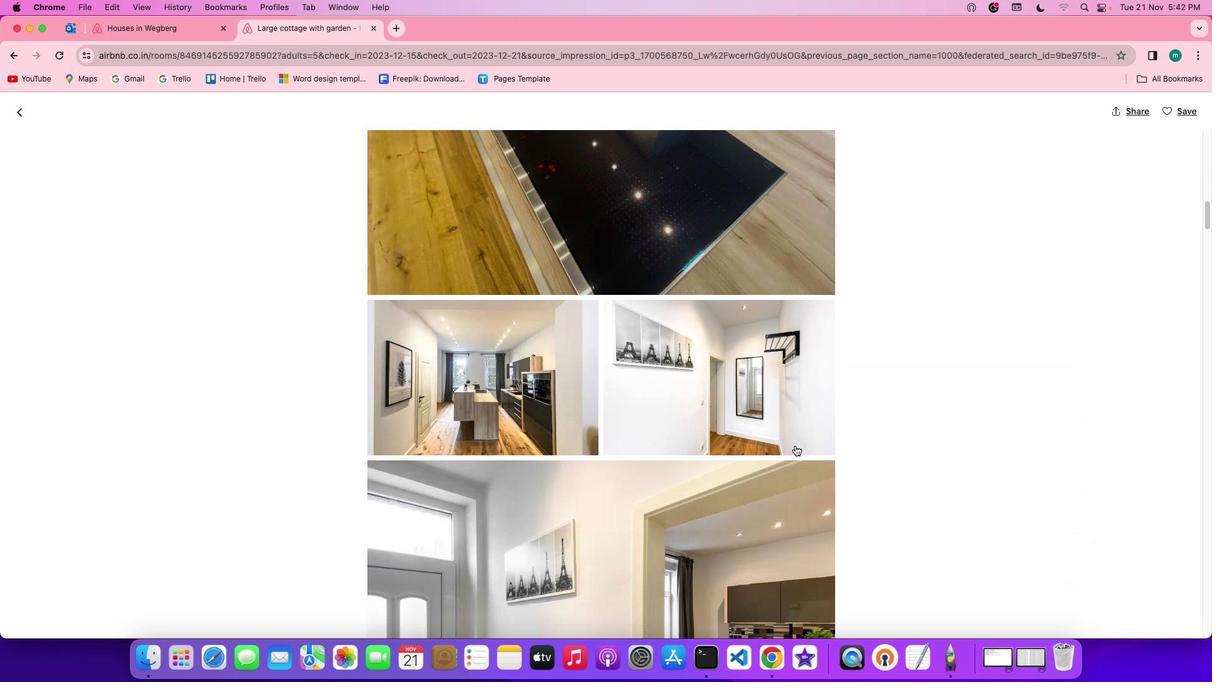 
Action: Mouse scrolled (797, 446) with delta (1, 0)
Screenshot: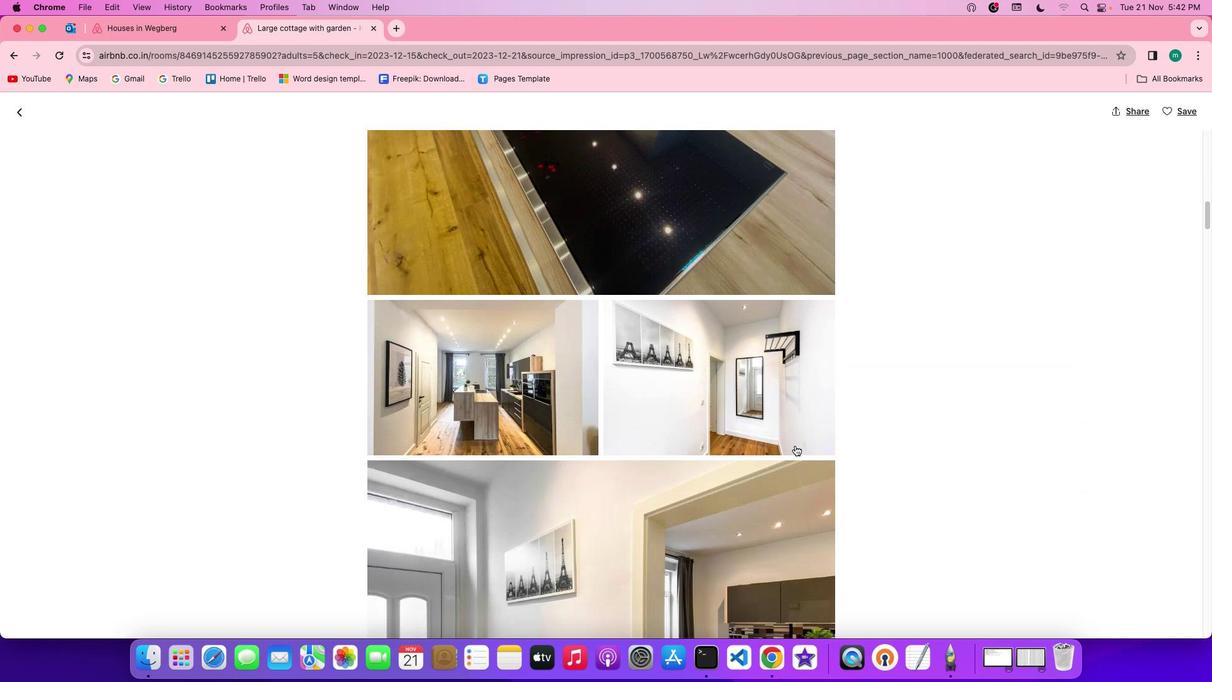 
Action: Mouse scrolled (797, 446) with delta (1, 0)
Screenshot: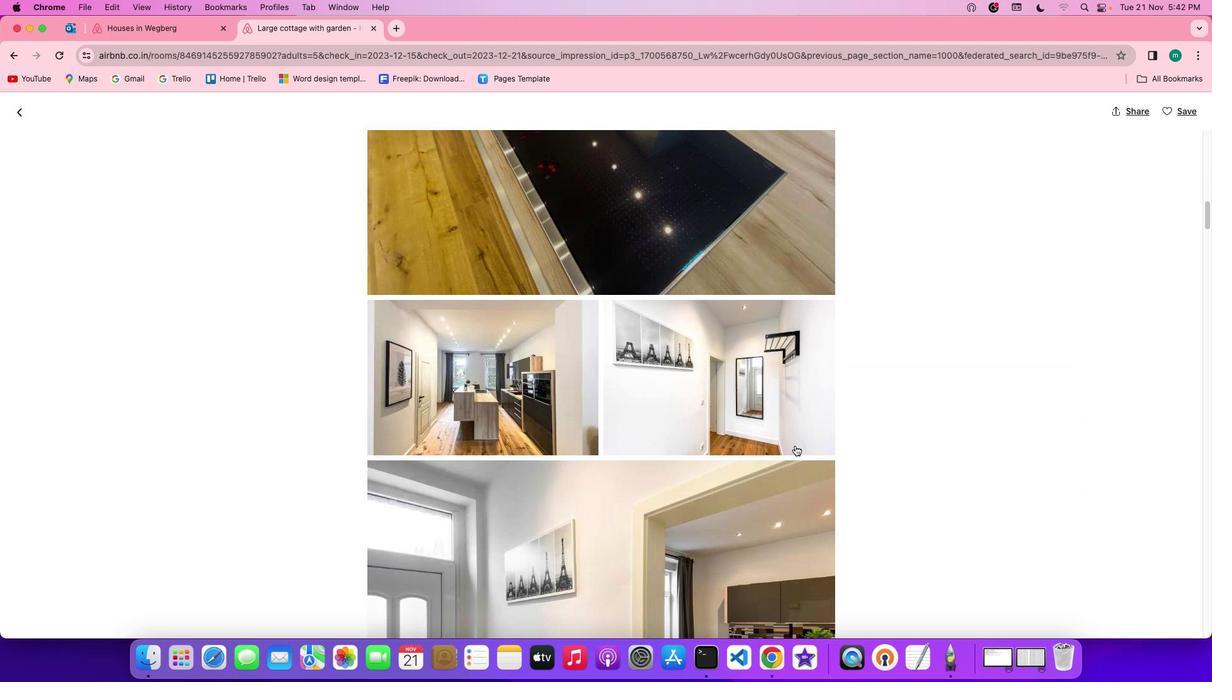 
Action: Mouse scrolled (797, 446) with delta (1, 0)
Screenshot: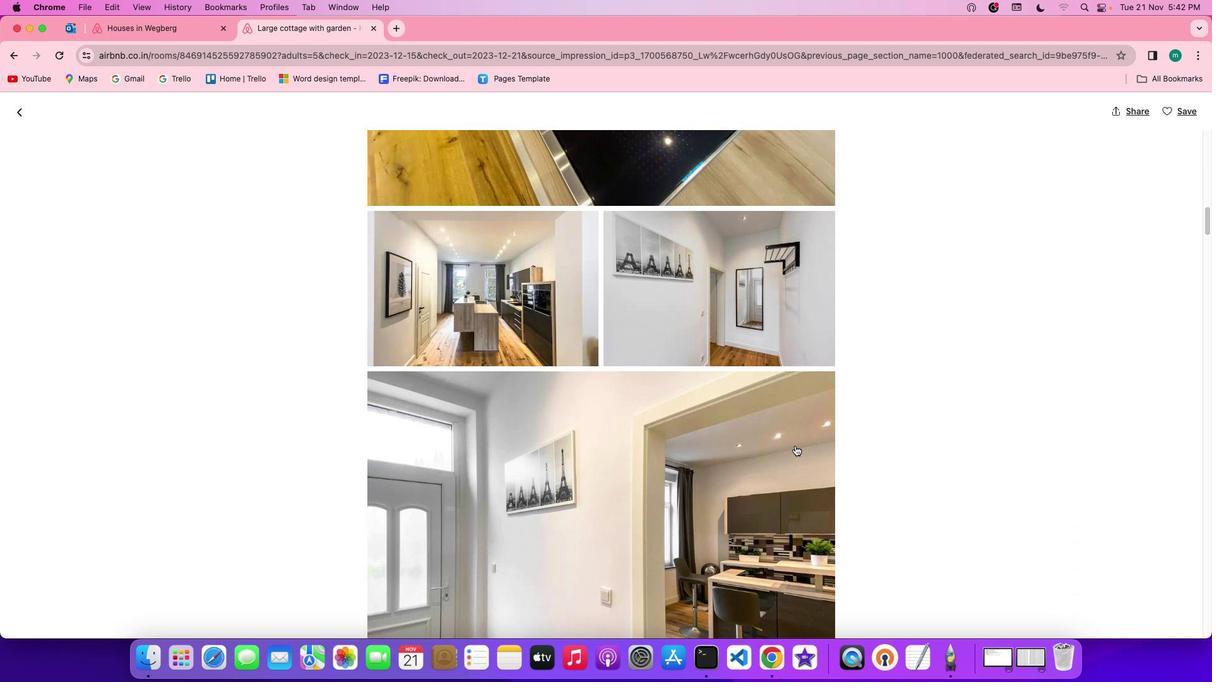 
Action: Mouse scrolled (797, 446) with delta (1, 0)
Screenshot: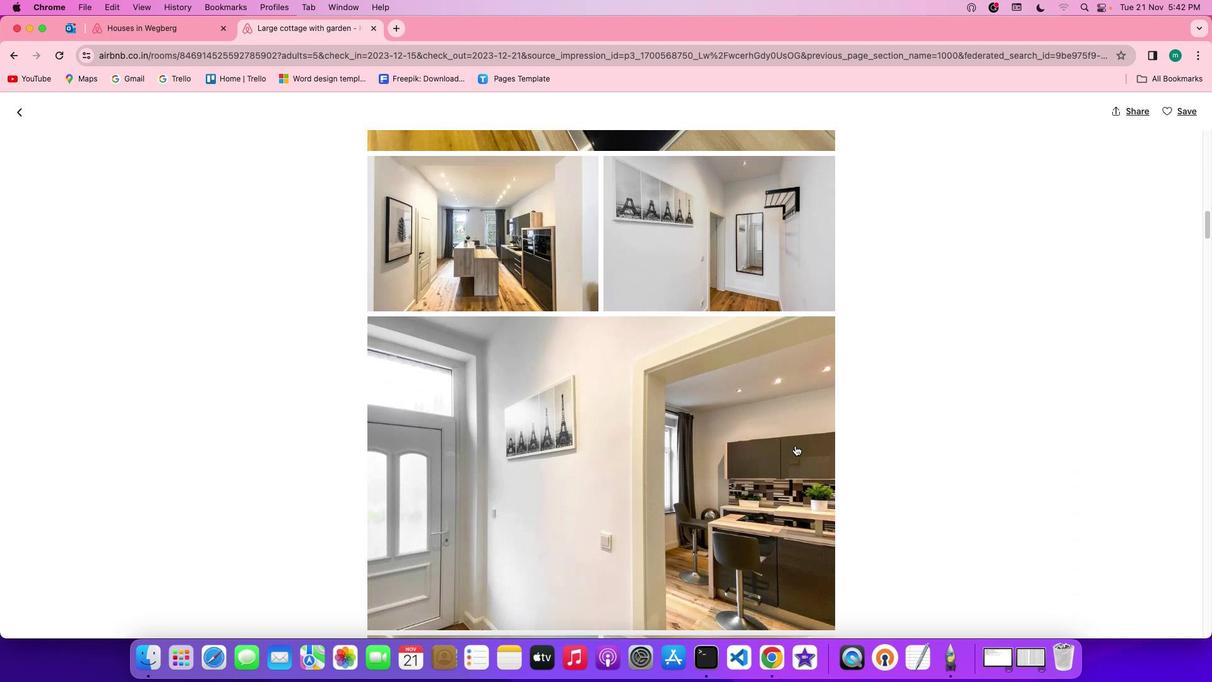 
Action: Mouse scrolled (797, 446) with delta (1, 0)
Screenshot: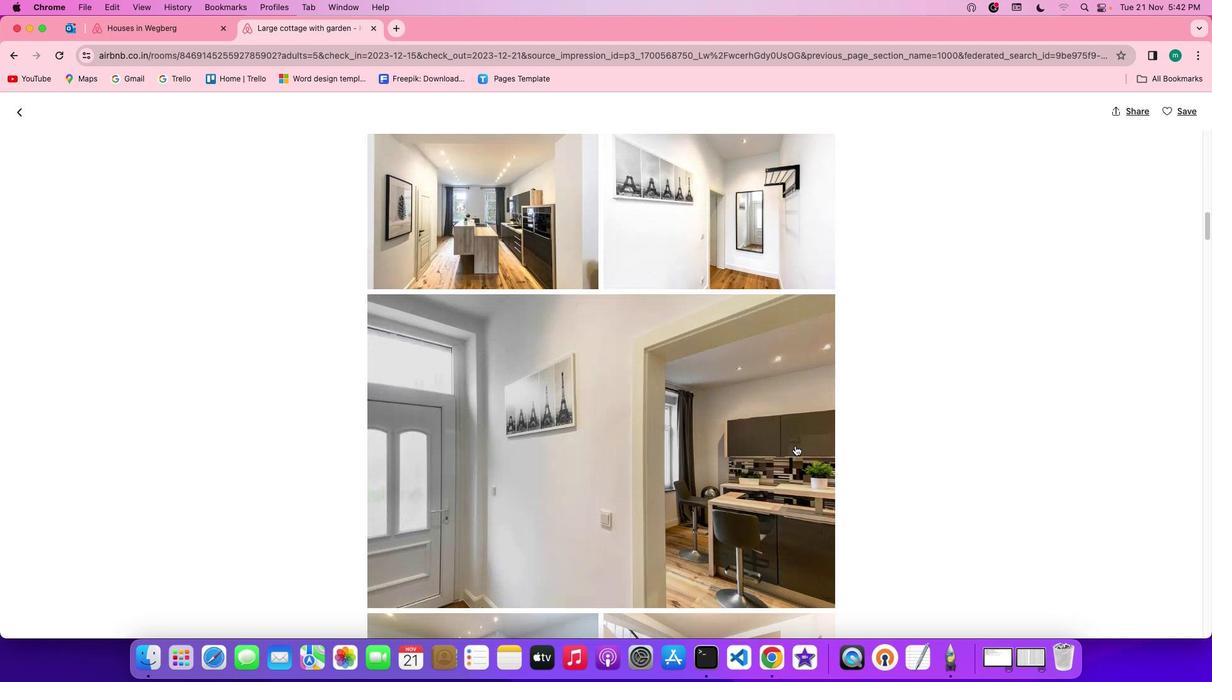 
Action: Mouse scrolled (797, 446) with delta (1, 0)
Screenshot: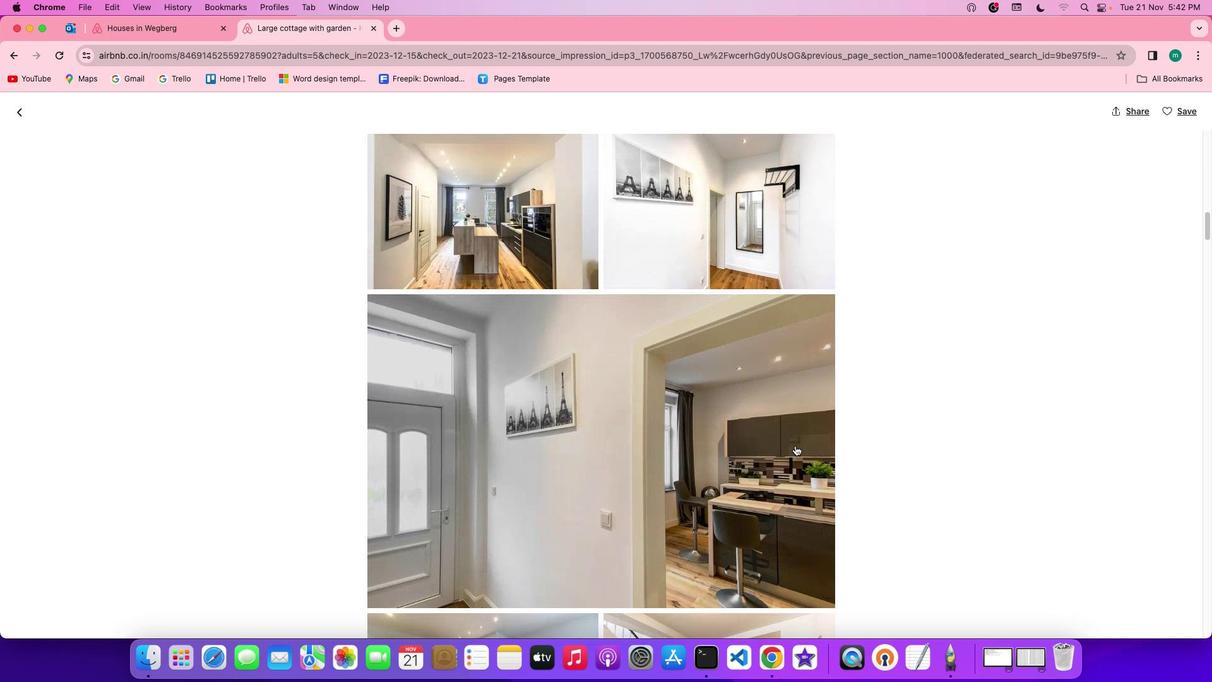 
Action: Mouse moved to (787, 452)
Screenshot: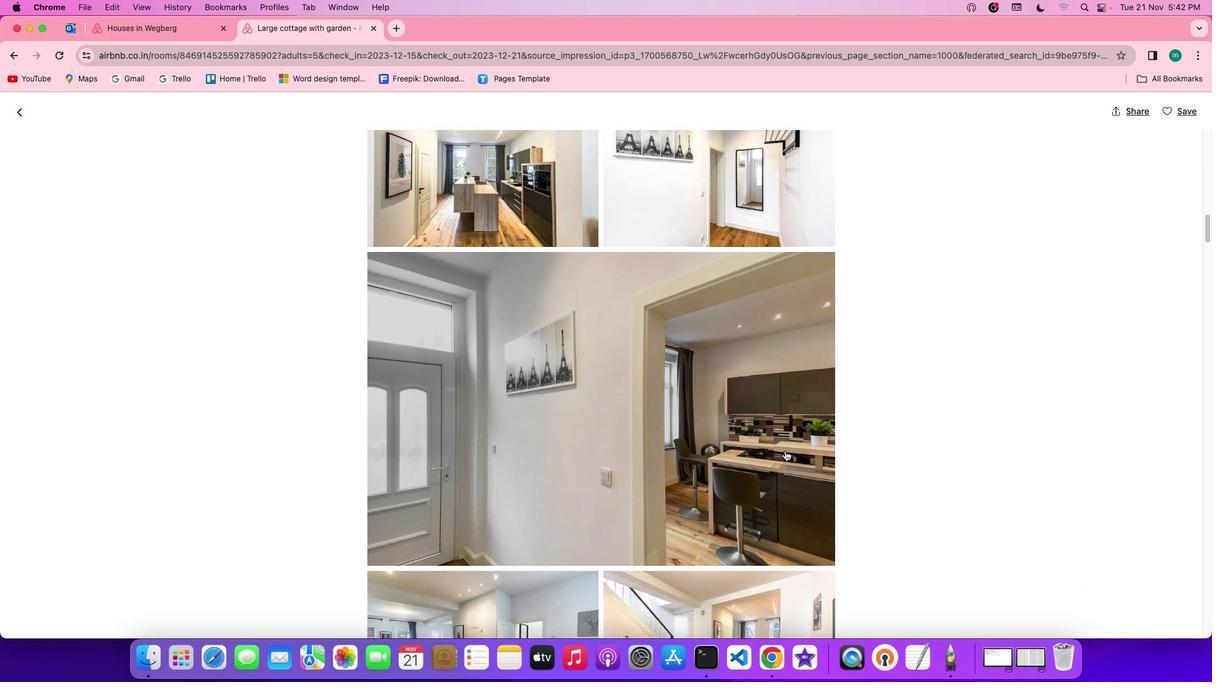 
Action: Mouse scrolled (787, 452) with delta (1, 0)
Screenshot: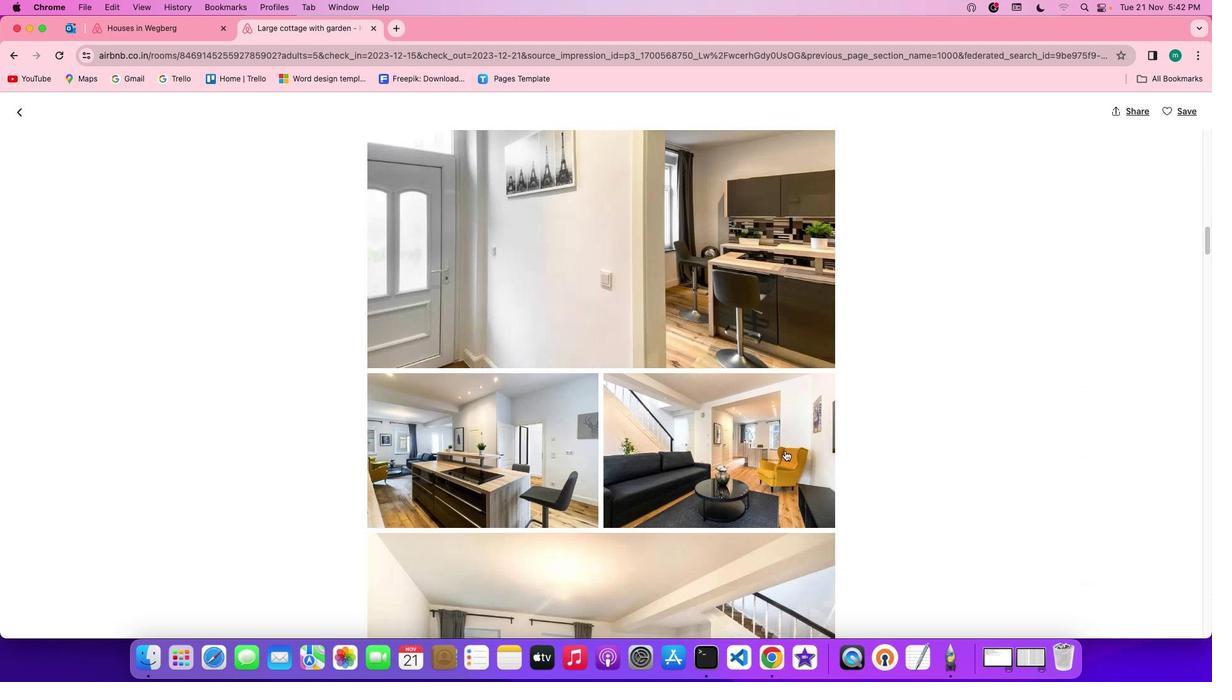 
Action: Mouse scrolled (787, 452) with delta (1, 0)
Screenshot: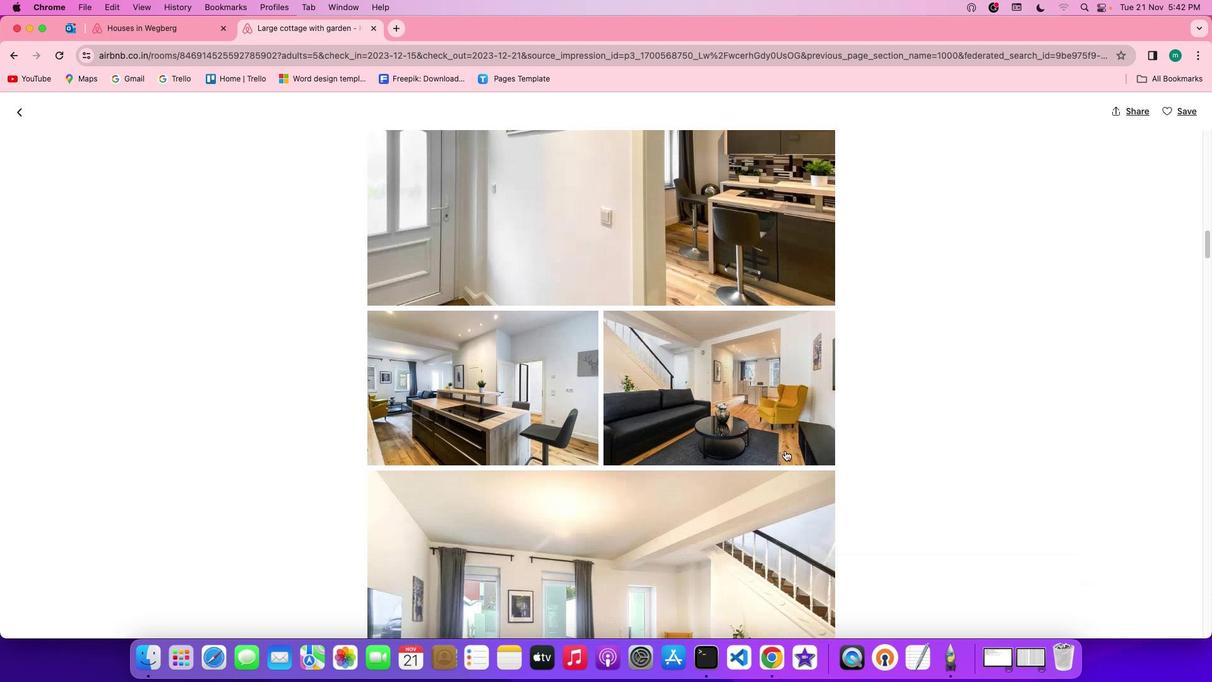 
Action: Mouse scrolled (787, 452) with delta (1, 0)
Screenshot: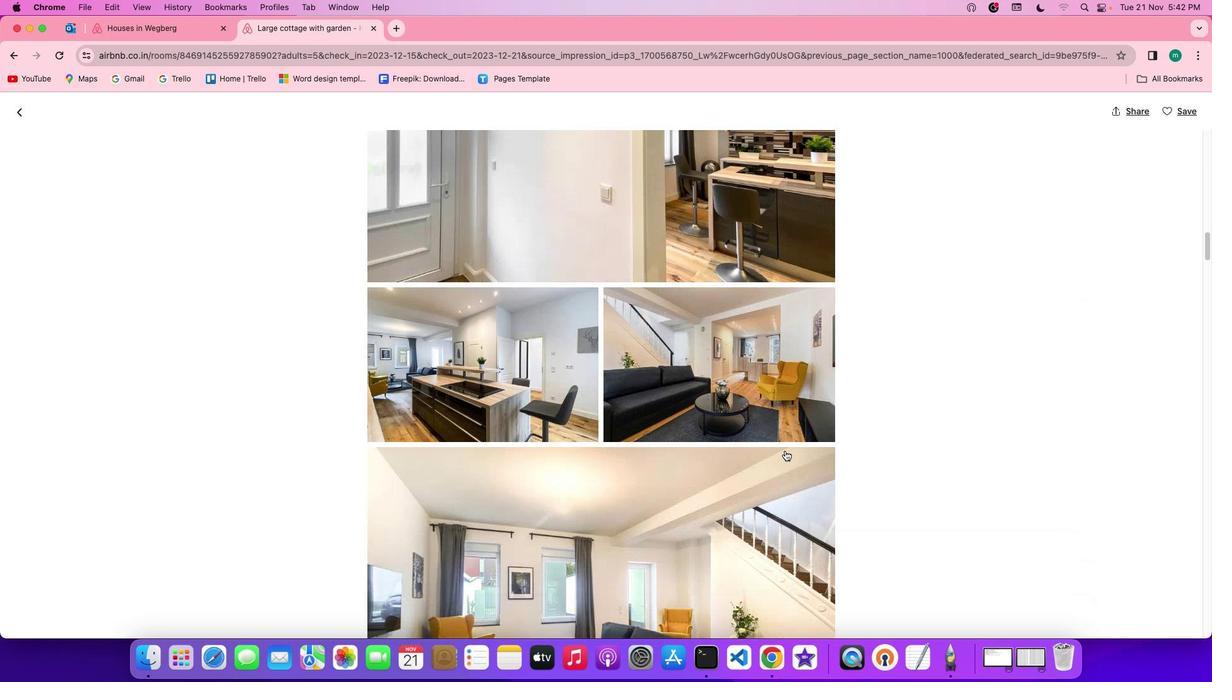 
Action: Mouse scrolled (787, 452) with delta (1, 0)
Screenshot: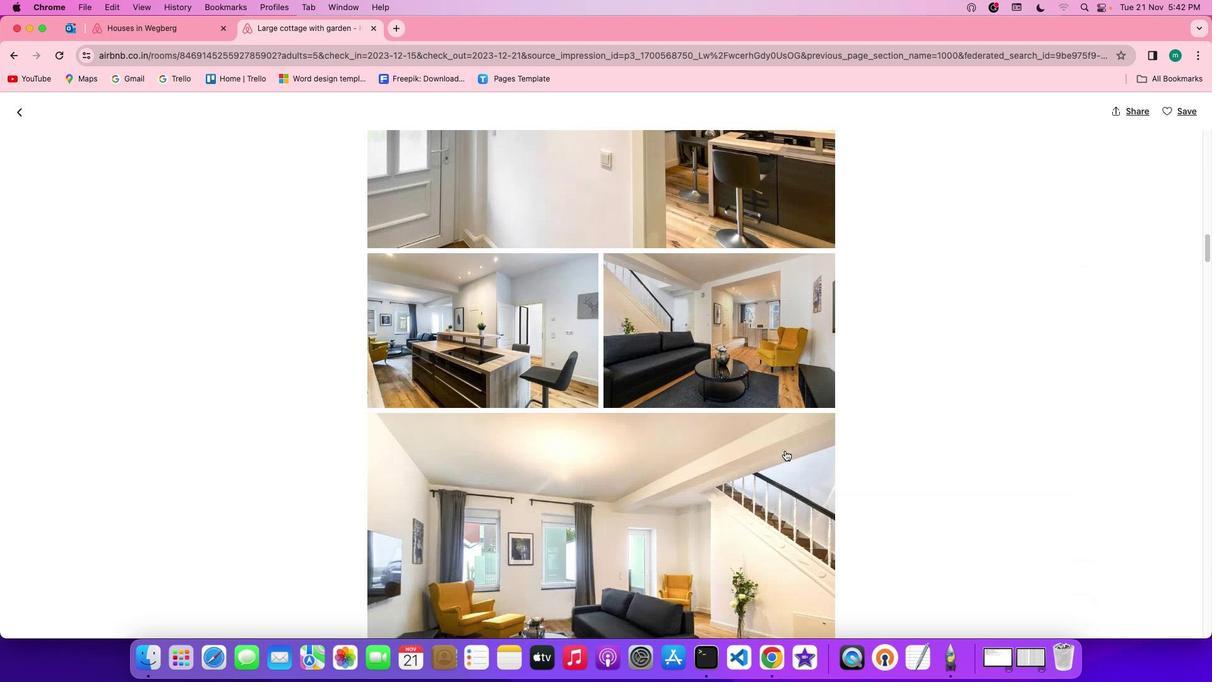 
Action: Mouse scrolled (787, 452) with delta (1, -1)
Screenshot: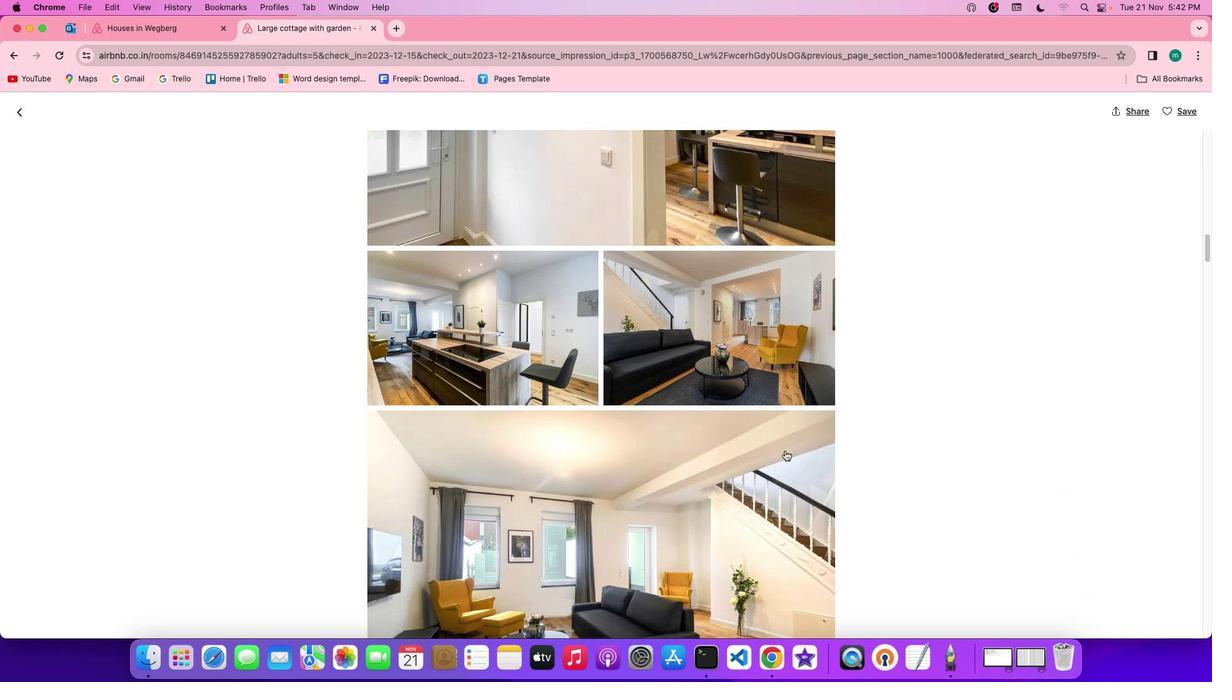 
Action: Mouse moved to (778, 471)
Screenshot: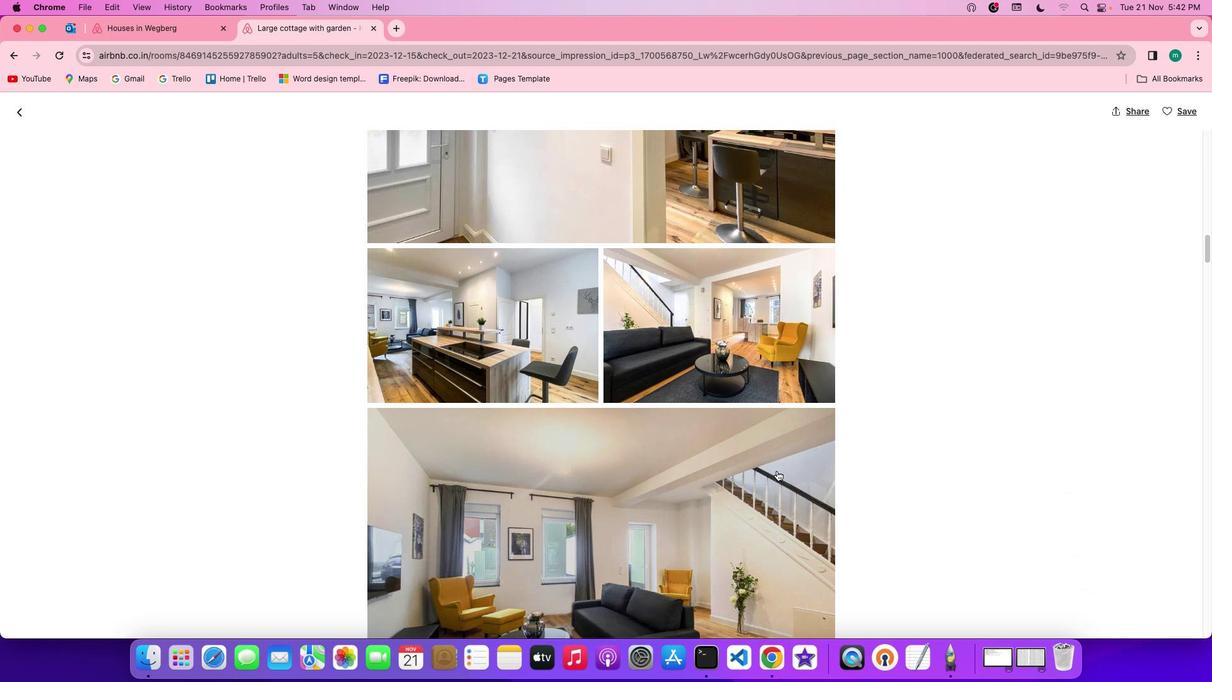 
Action: Mouse scrolled (778, 471) with delta (1, 0)
Screenshot: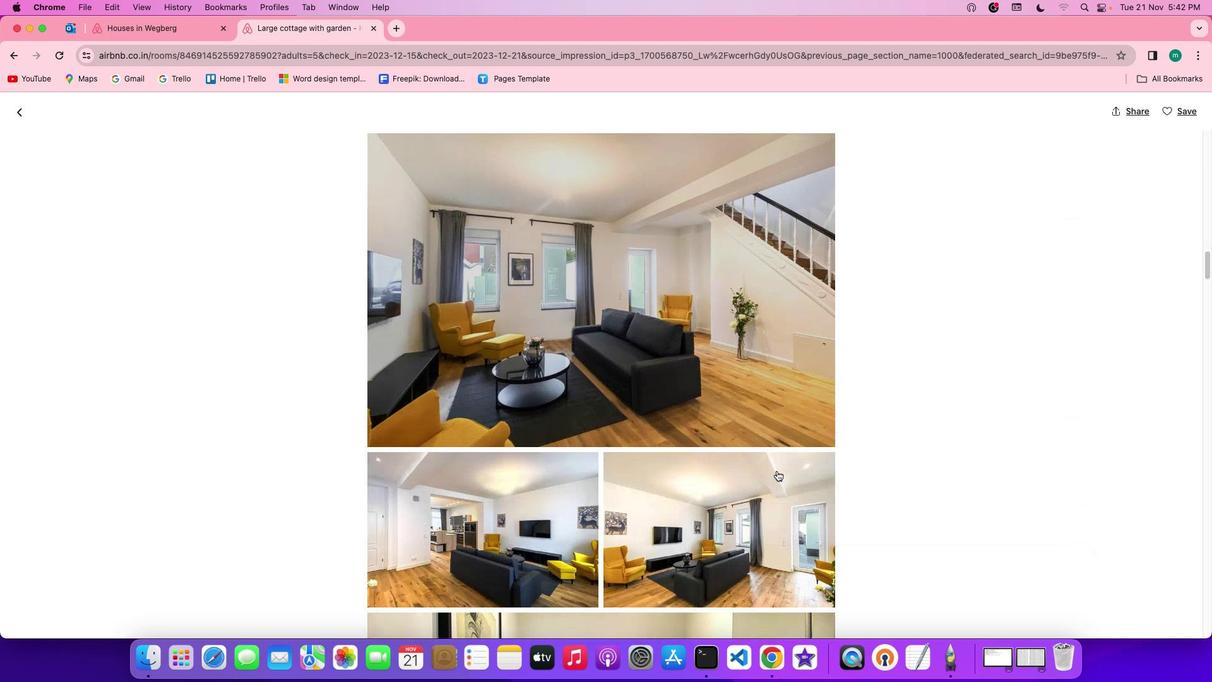 
Action: Mouse scrolled (778, 471) with delta (1, 0)
Screenshot: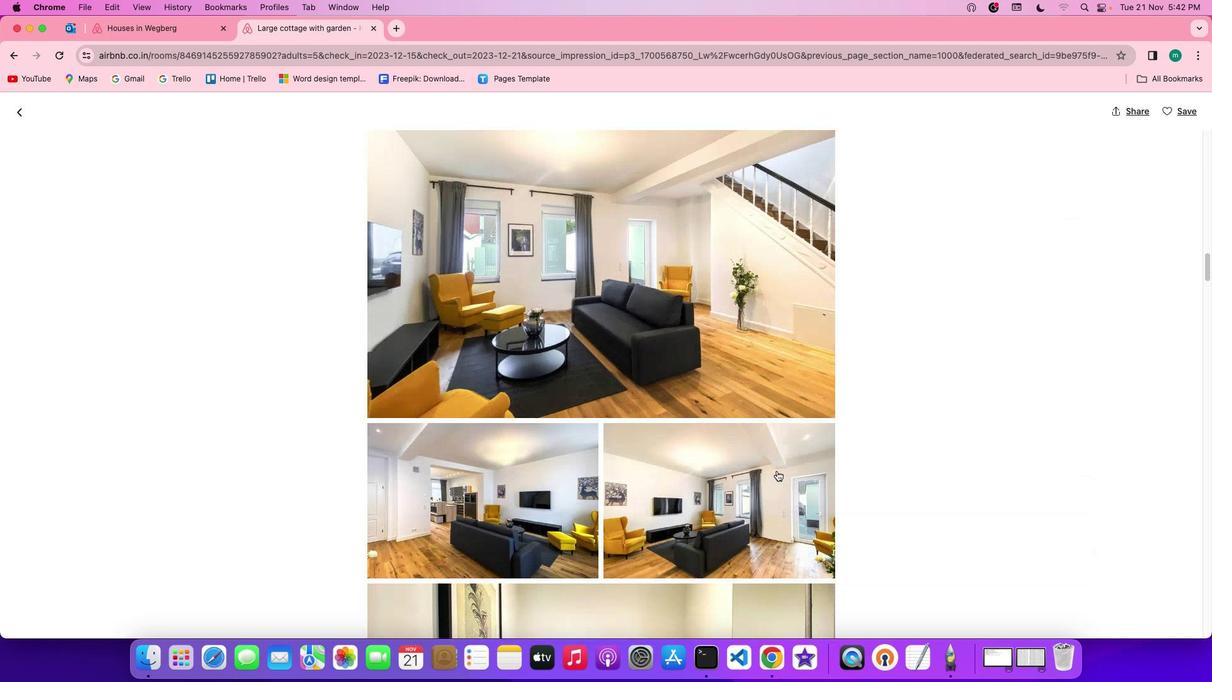 
Action: Mouse scrolled (778, 471) with delta (1, 0)
Screenshot: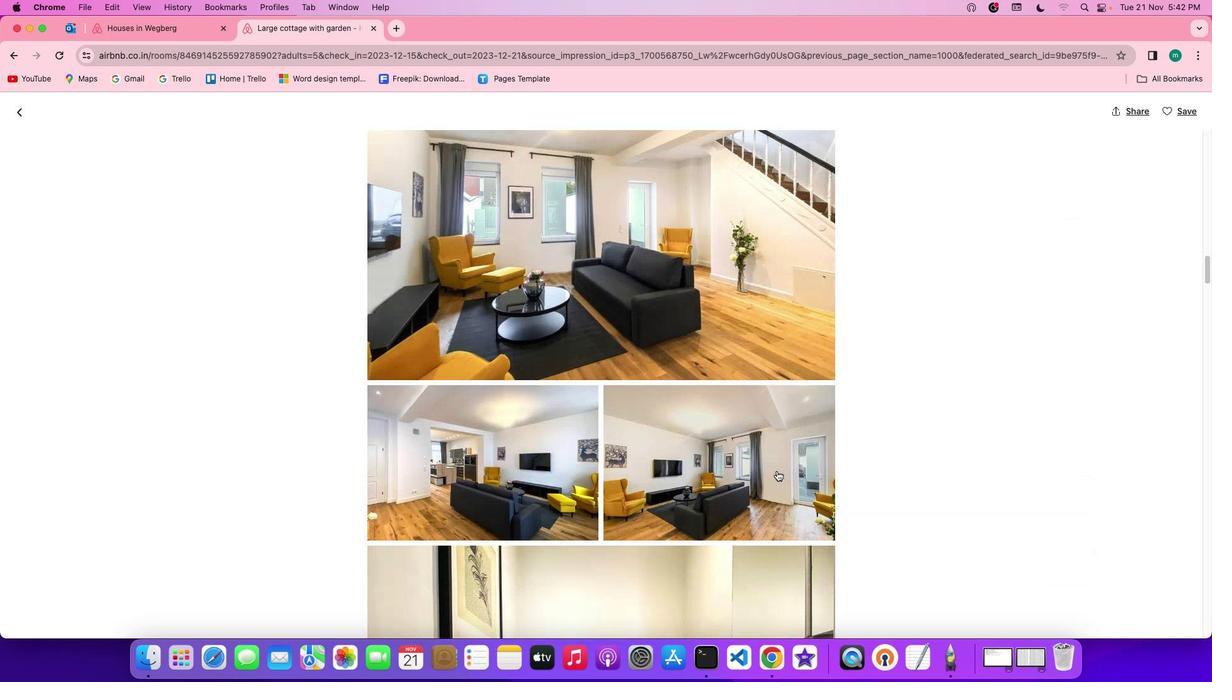 
Action: Mouse moved to (778, 471)
Screenshot: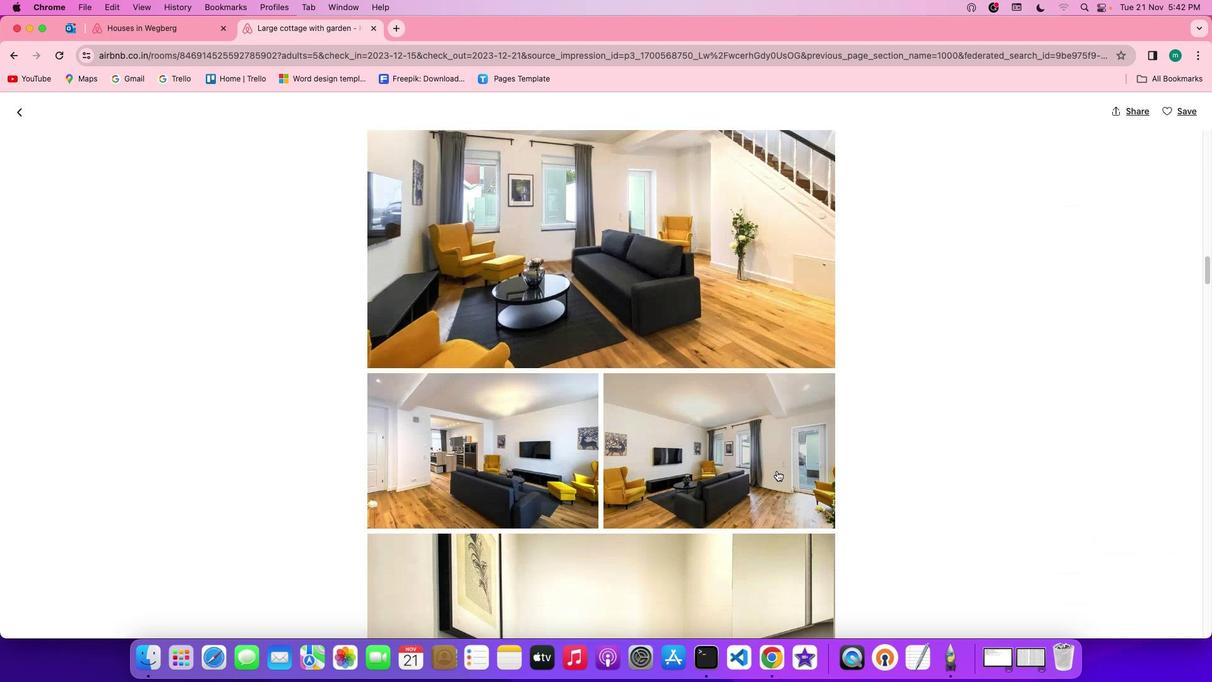
Action: Mouse scrolled (778, 471) with delta (1, 0)
Screenshot: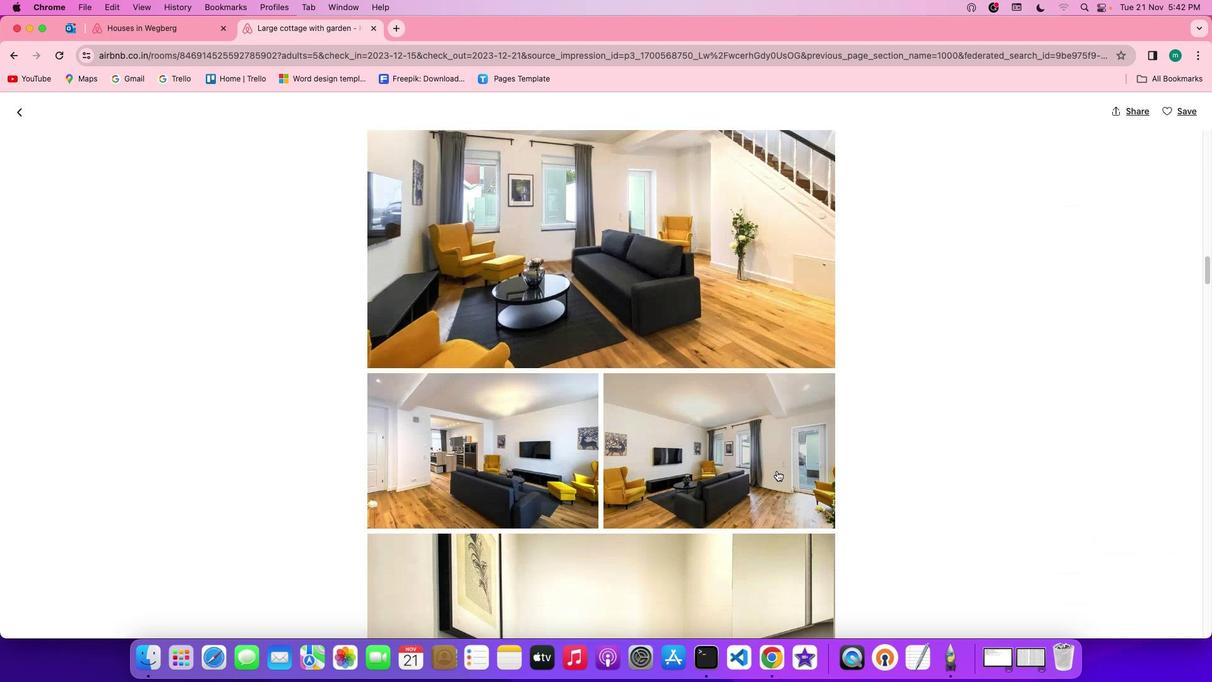 
Action: Mouse scrolled (778, 471) with delta (1, -1)
Screenshot: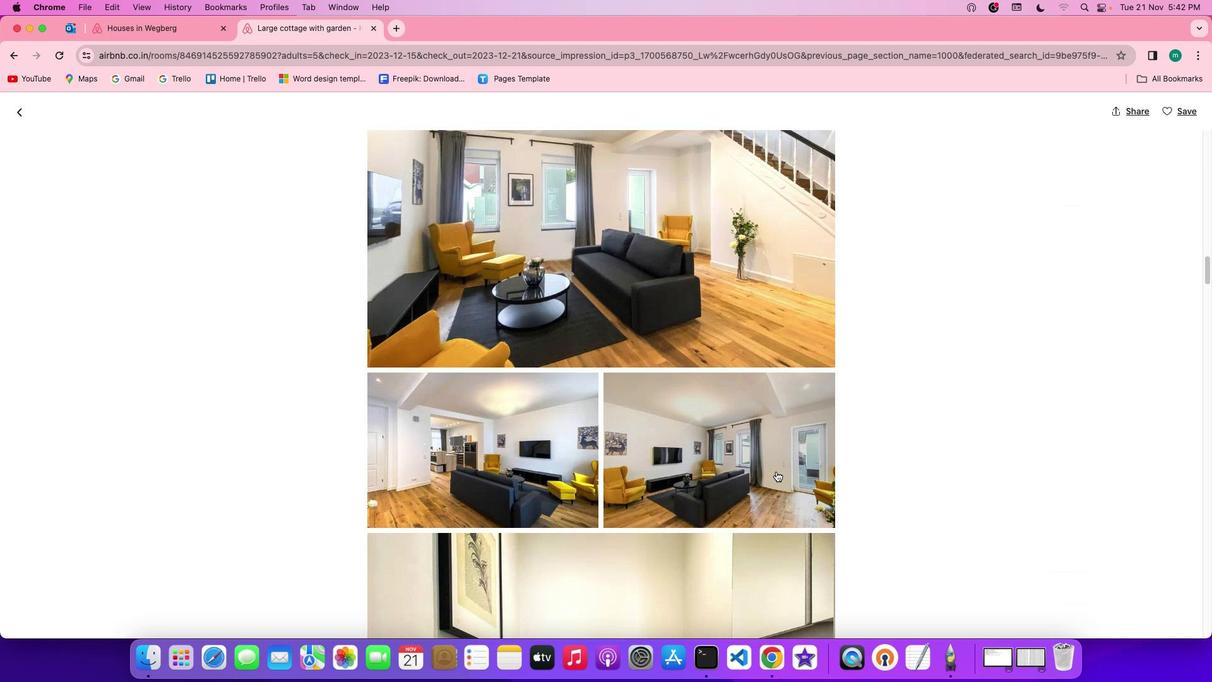 
Action: Mouse moved to (778, 473)
Screenshot: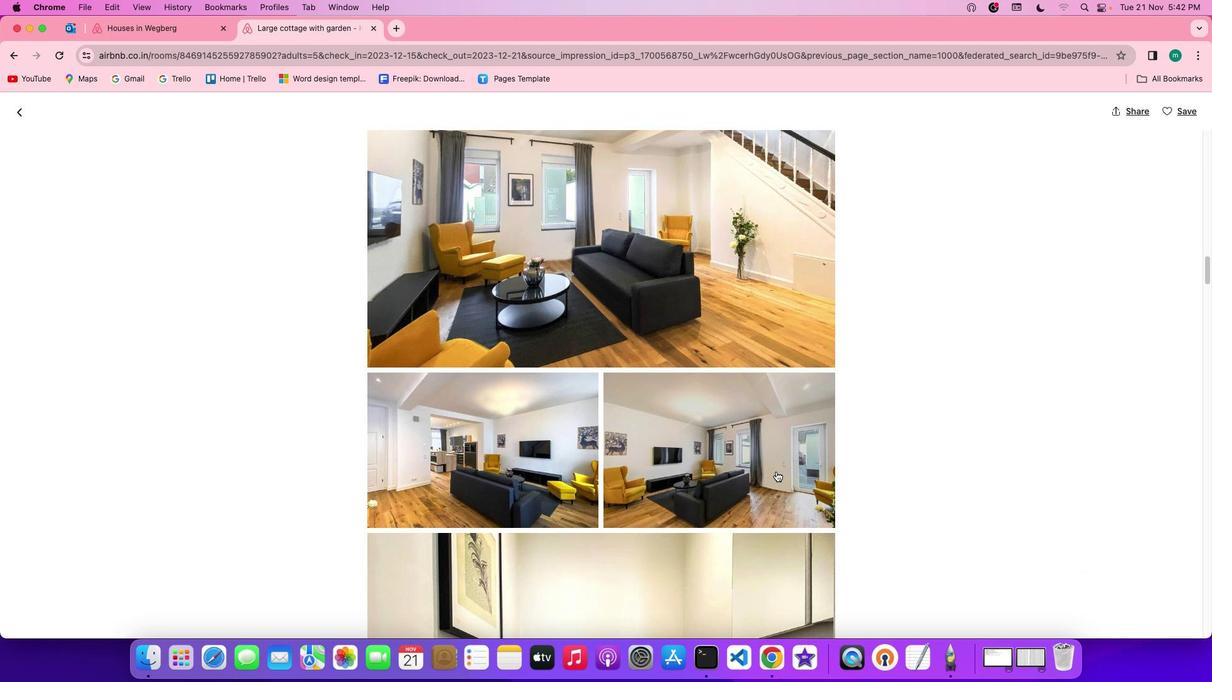 
Action: Mouse scrolled (778, 473) with delta (1, 0)
Screenshot: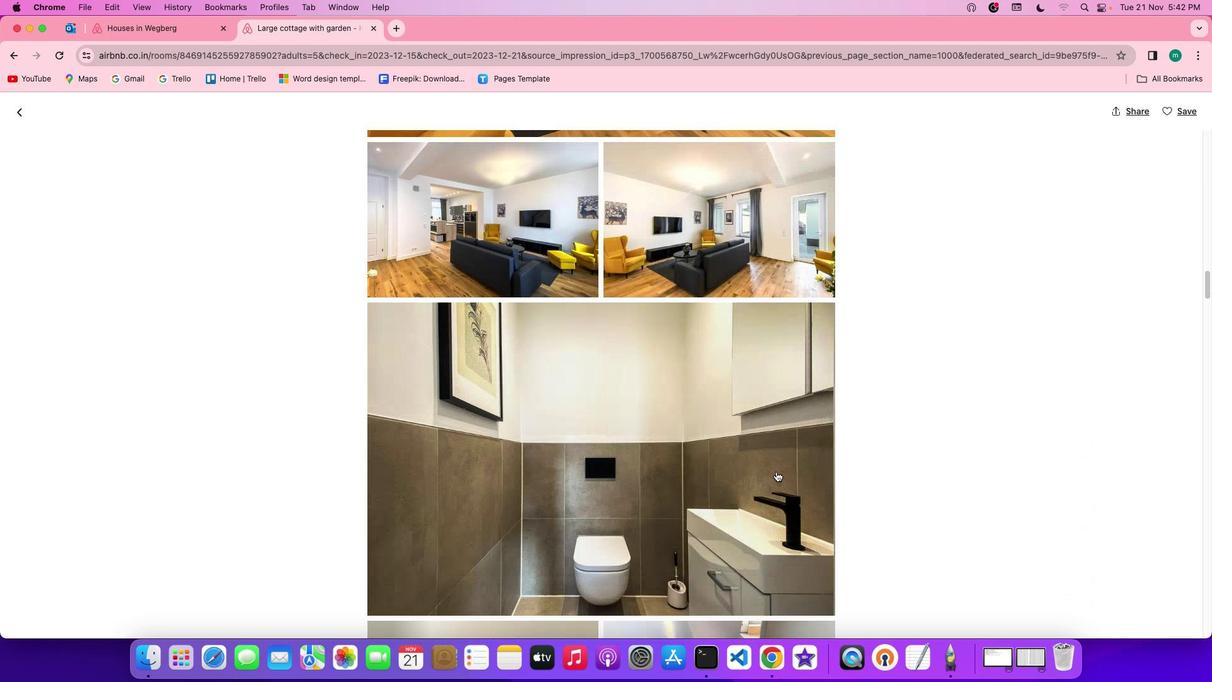 
Action: Mouse scrolled (778, 473) with delta (1, 0)
Screenshot: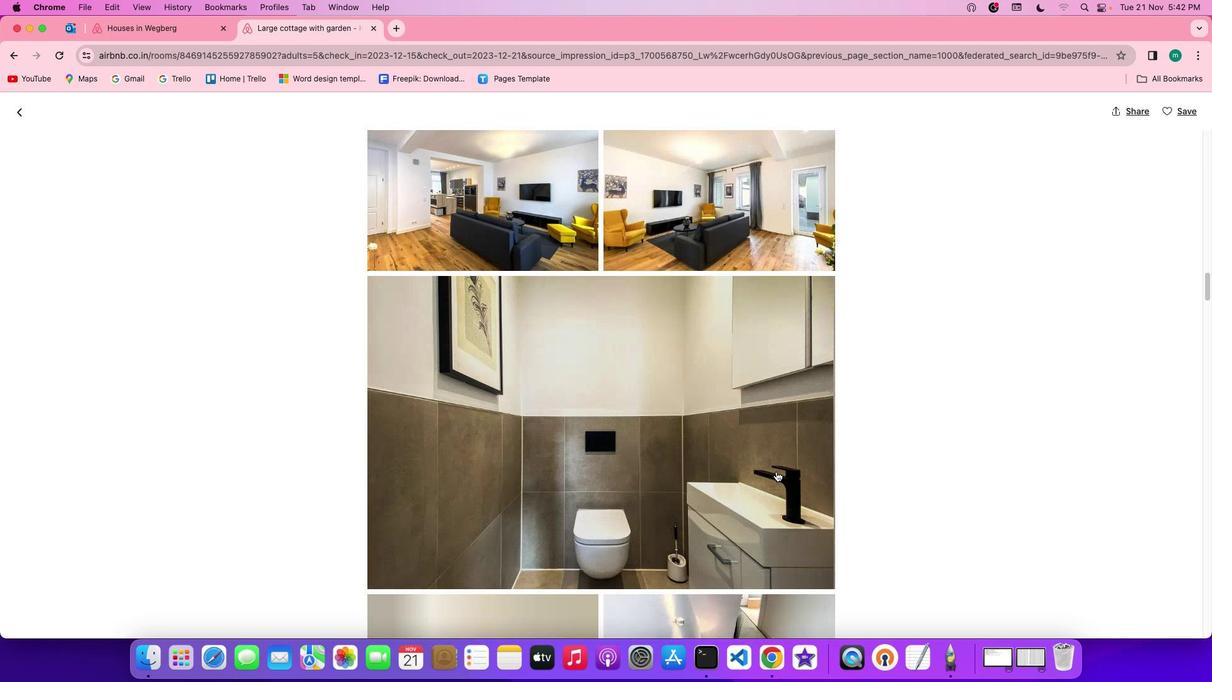 
Action: Mouse scrolled (778, 473) with delta (1, 0)
Screenshot: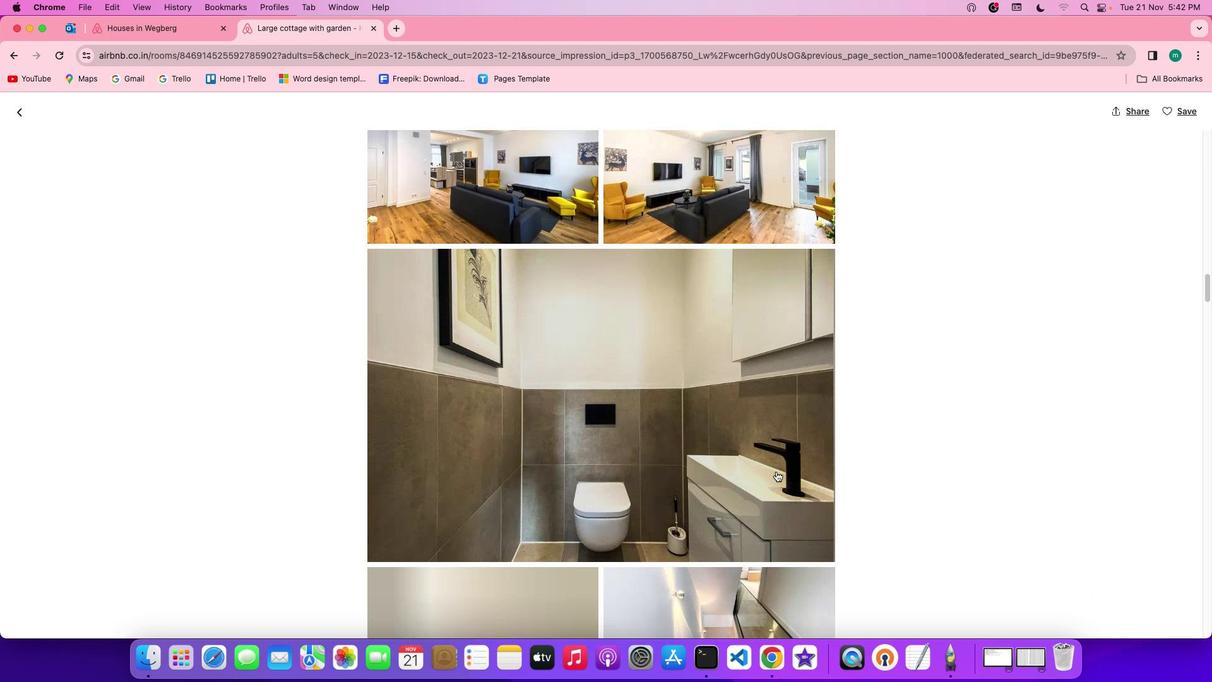 
Action: Mouse scrolled (778, 473) with delta (1, 0)
Screenshot: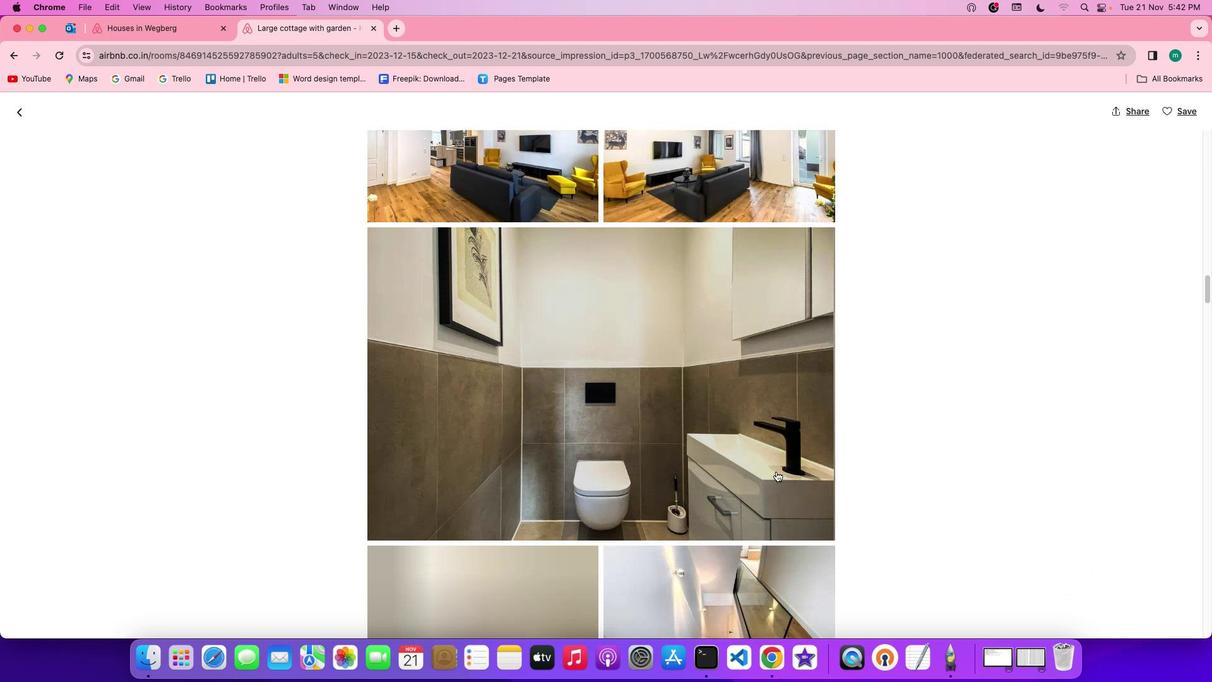 
Action: Mouse scrolled (778, 473) with delta (1, 0)
Screenshot: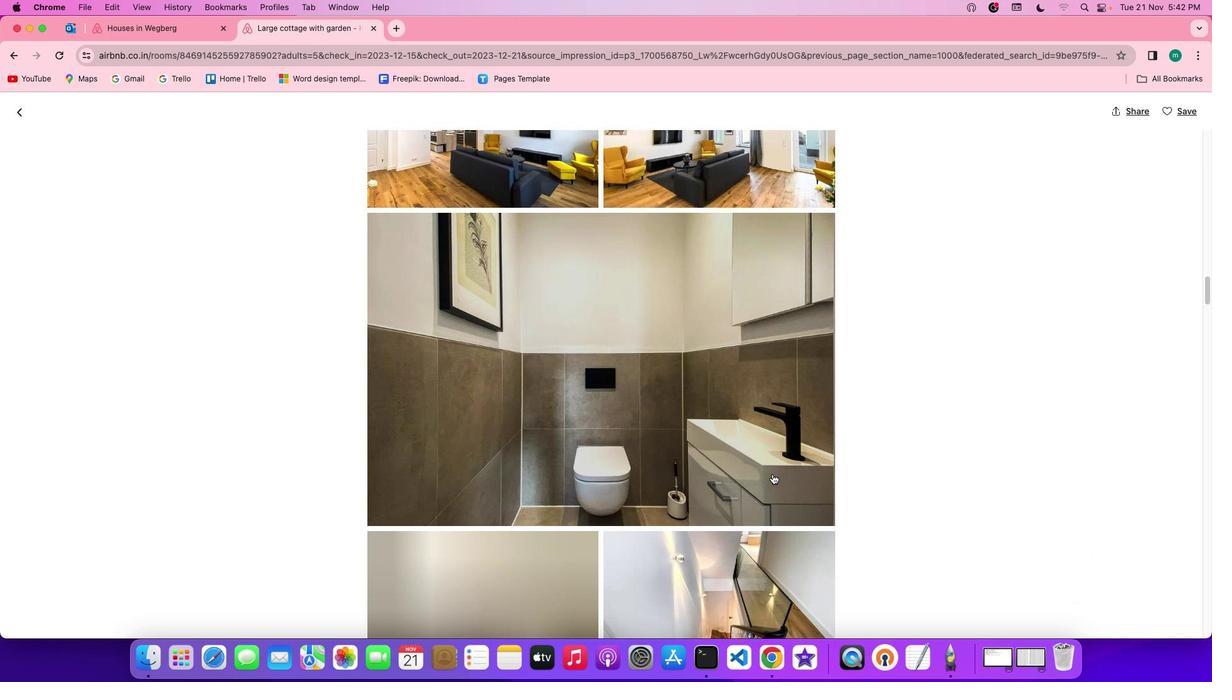 
Action: Mouse moved to (771, 478)
Screenshot: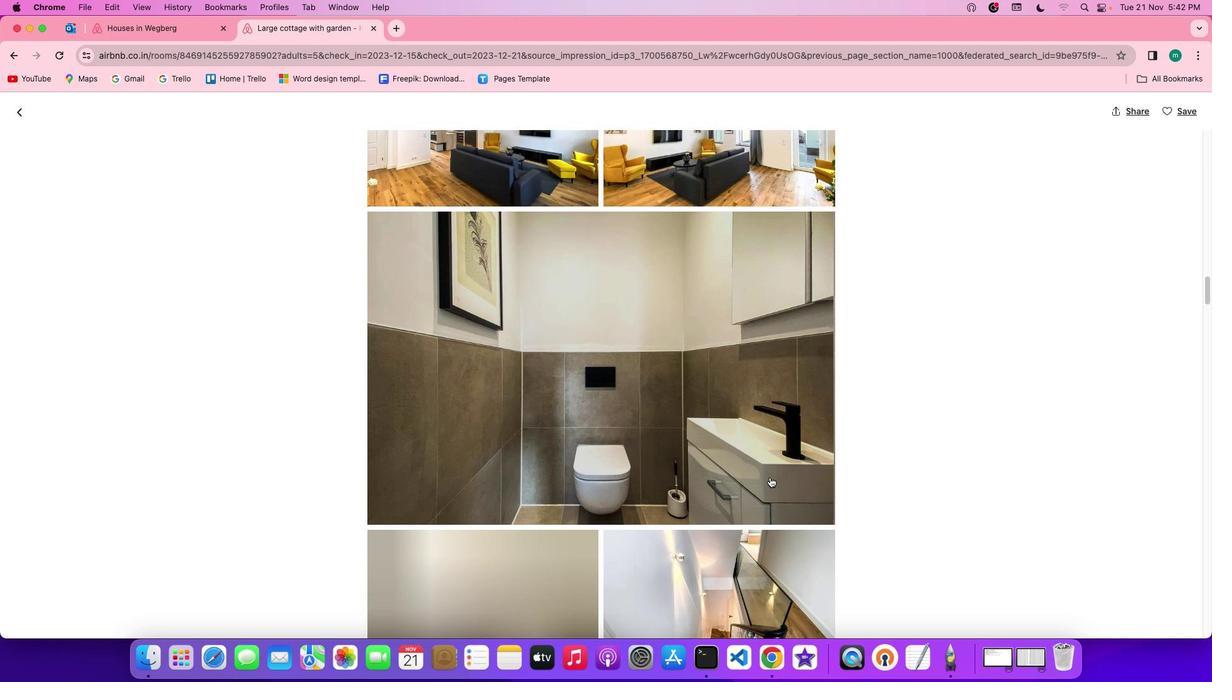 
Action: Mouse scrolled (771, 478) with delta (1, 0)
Screenshot: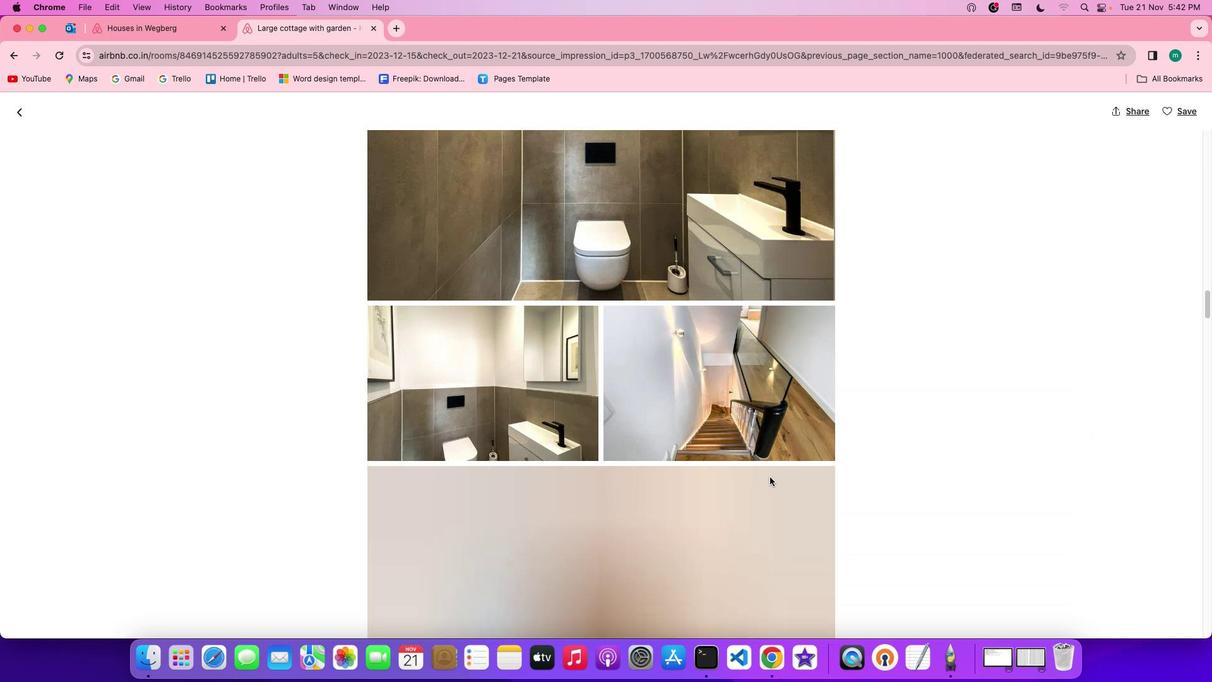 
Action: Mouse scrolled (771, 478) with delta (1, 0)
Screenshot: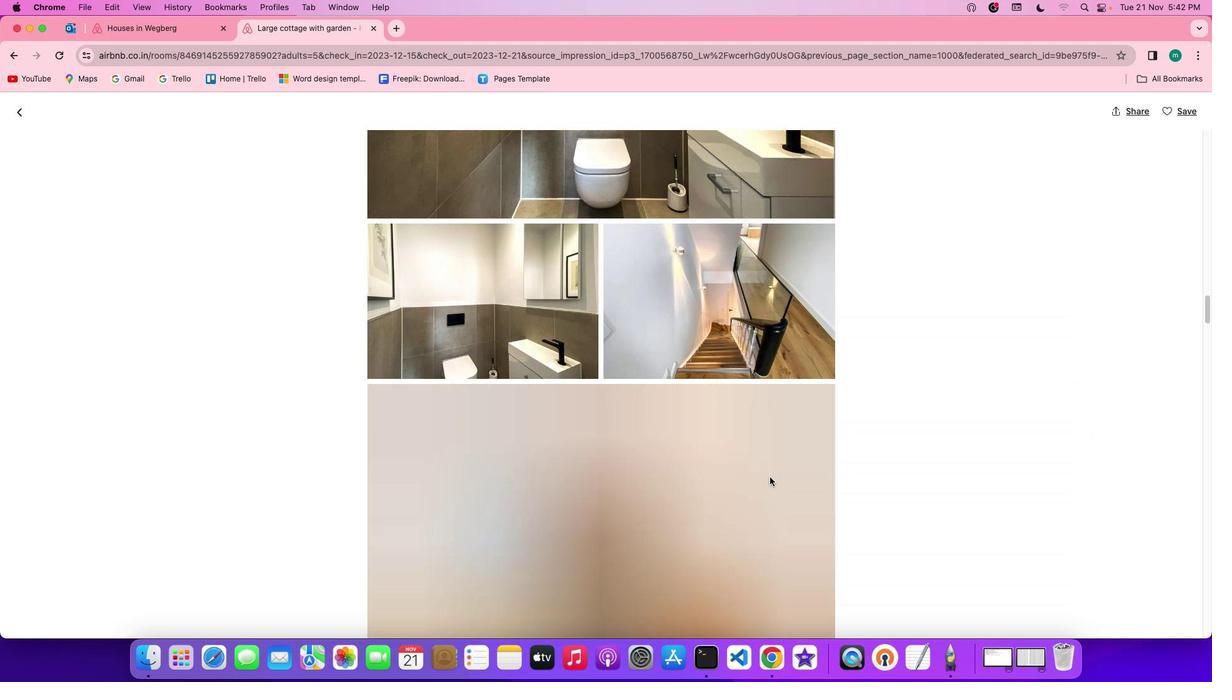 
Action: Mouse scrolled (771, 478) with delta (1, 0)
Screenshot: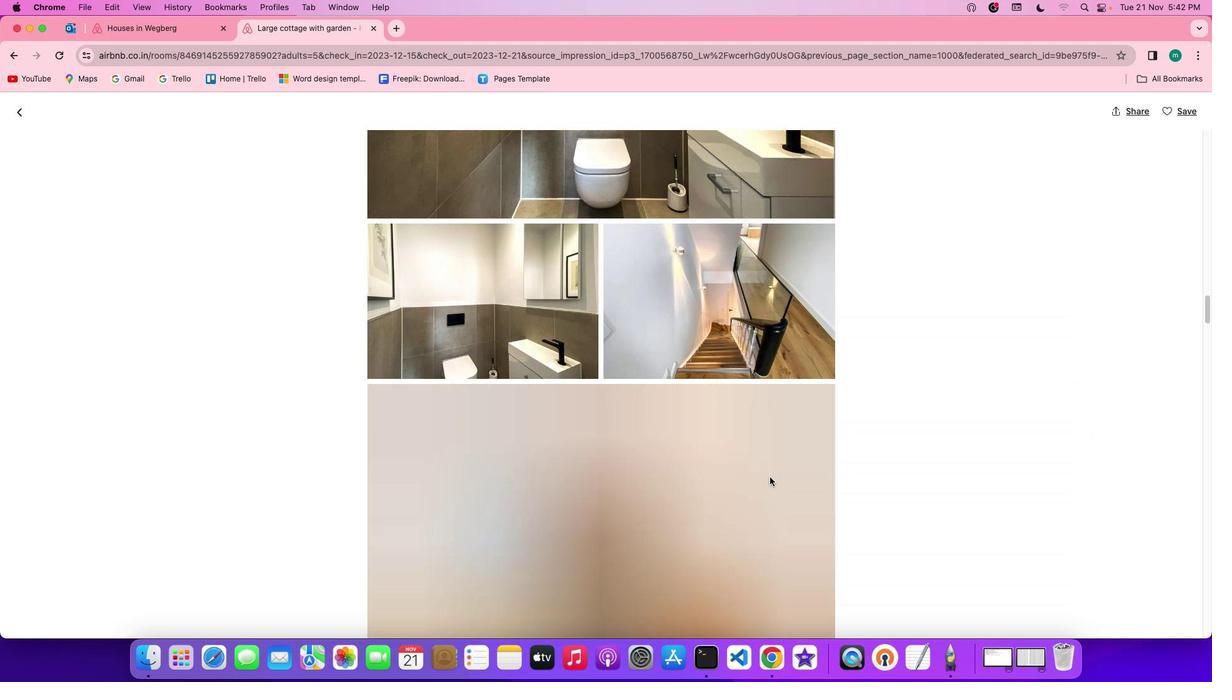 
Action: Mouse scrolled (771, 478) with delta (1, 0)
Screenshot: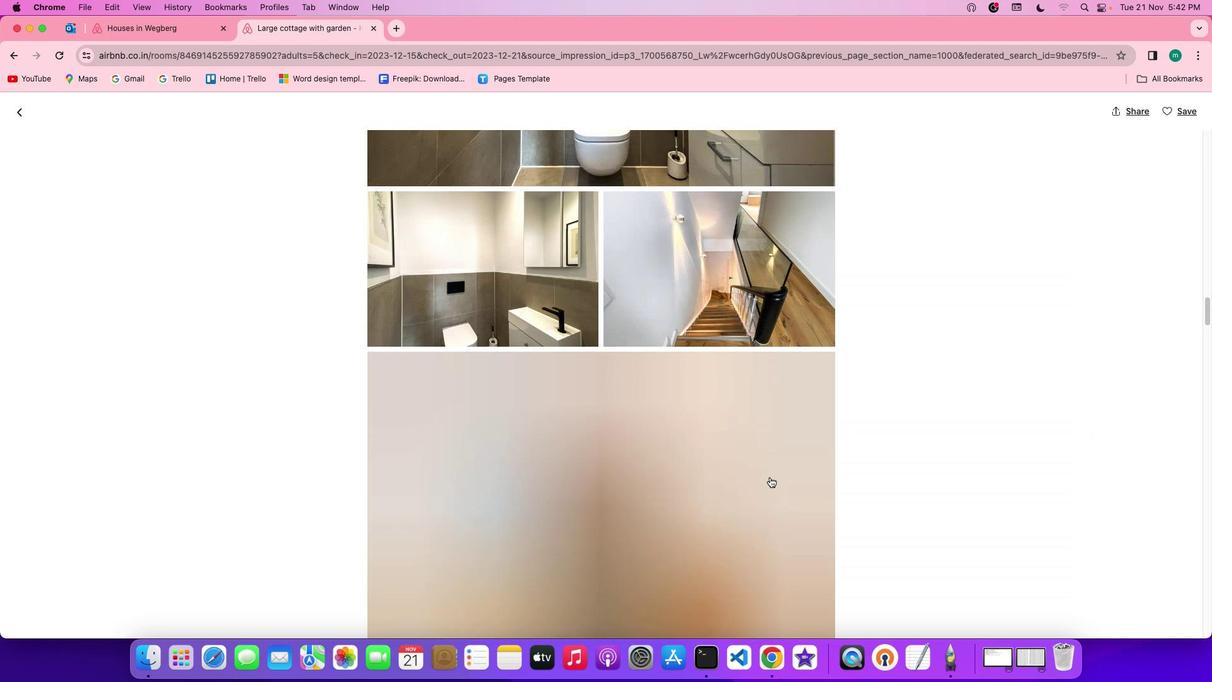 
Action: Mouse scrolled (771, 478) with delta (1, 0)
Screenshot: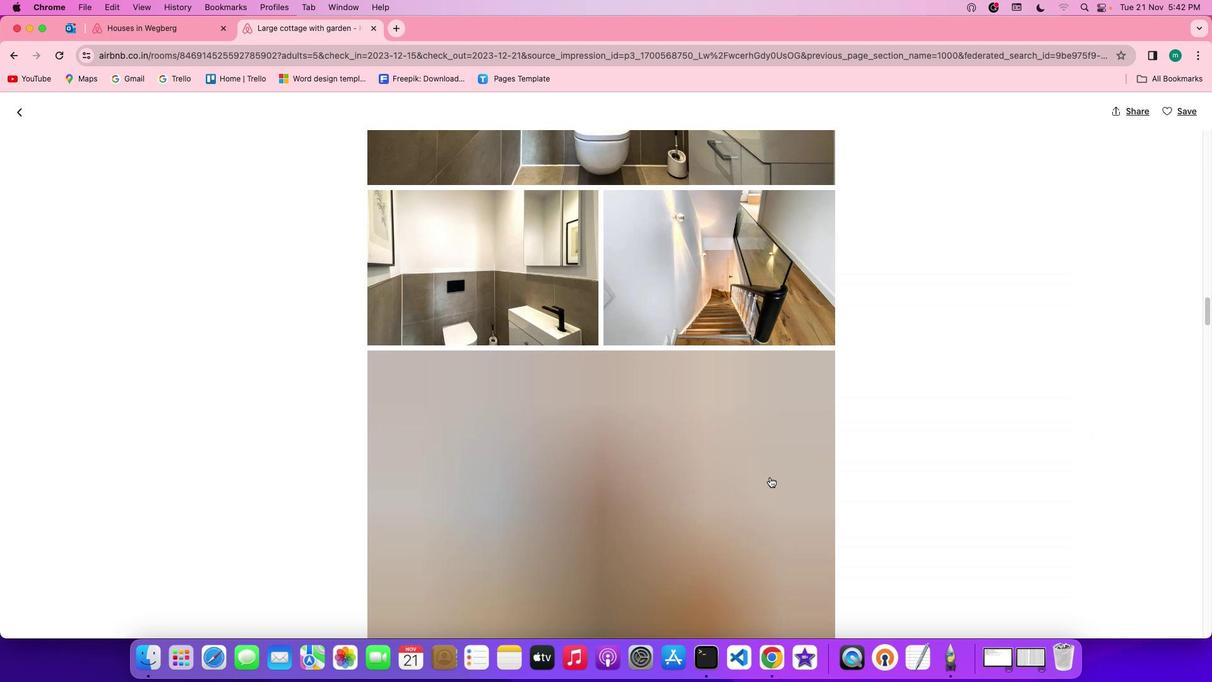 
Action: Mouse scrolled (771, 478) with delta (1, 0)
Screenshot: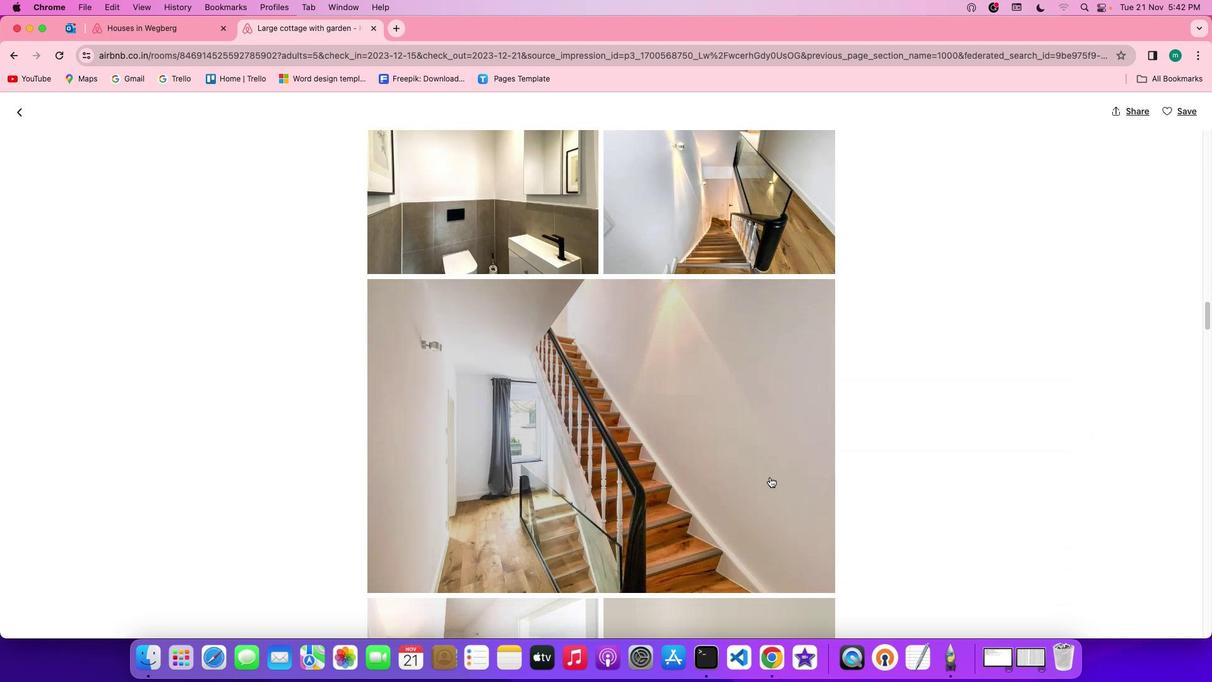 
Action: Mouse scrolled (771, 478) with delta (1, 0)
Screenshot: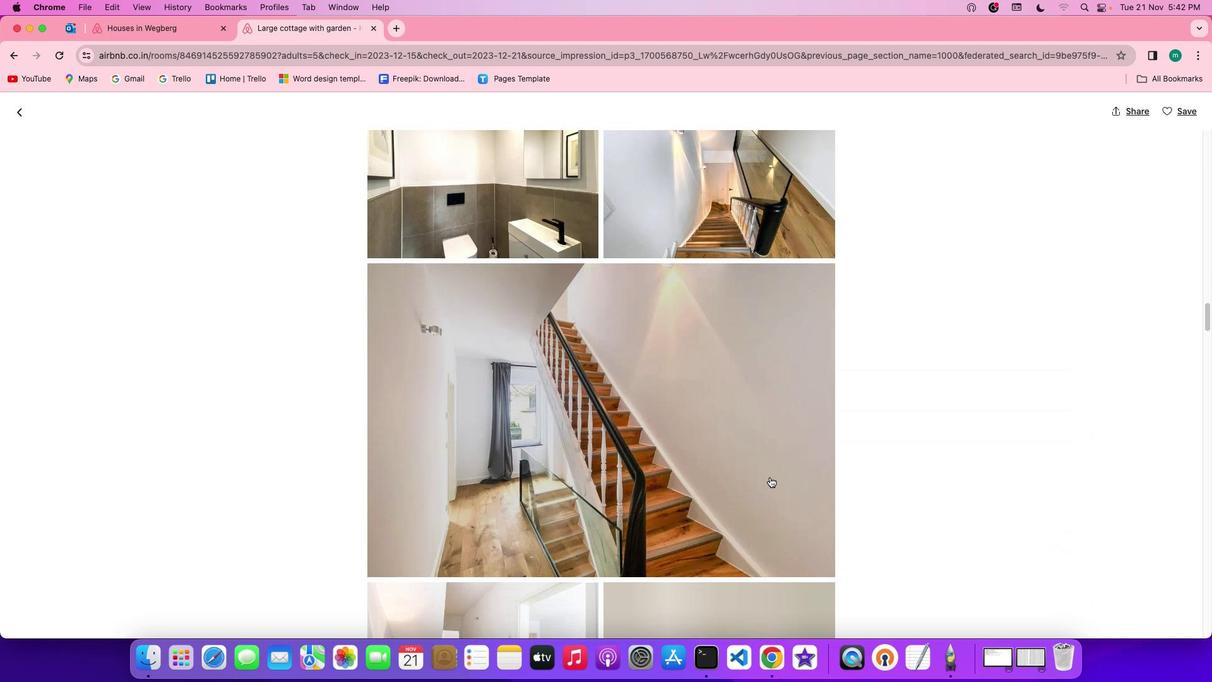 
Action: Mouse scrolled (771, 478) with delta (1, 0)
Screenshot: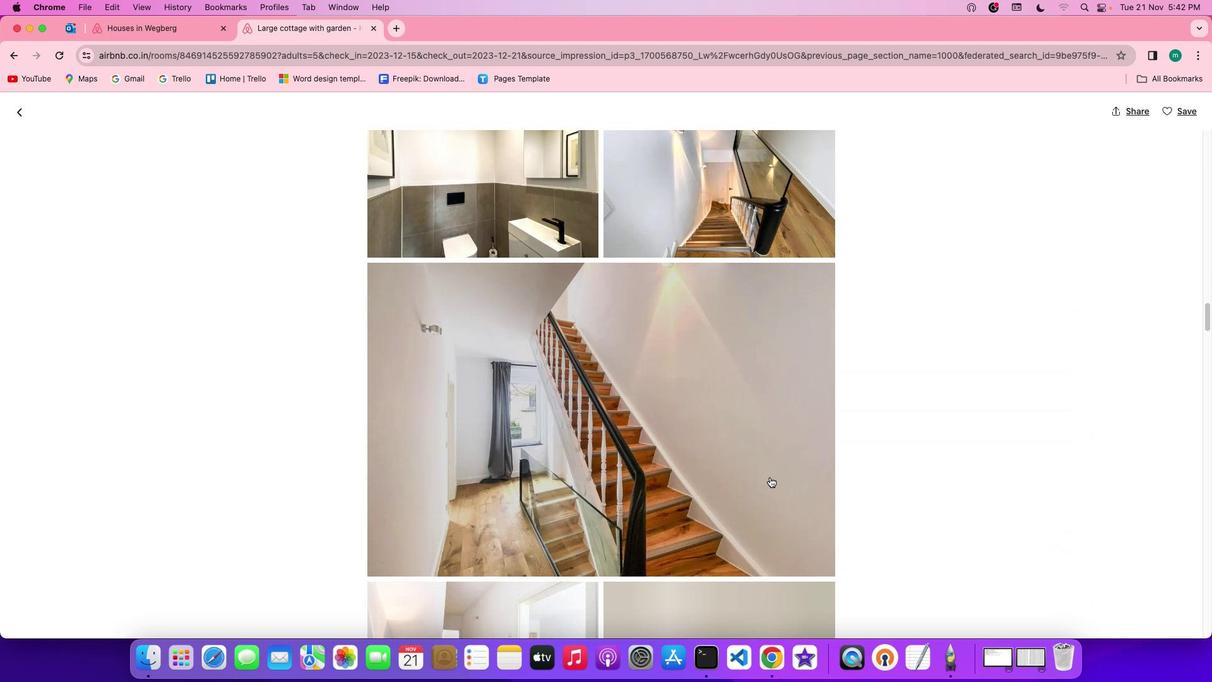 
Action: Mouse scrolled (771, 478) with delta (1, 0)
Screenshot: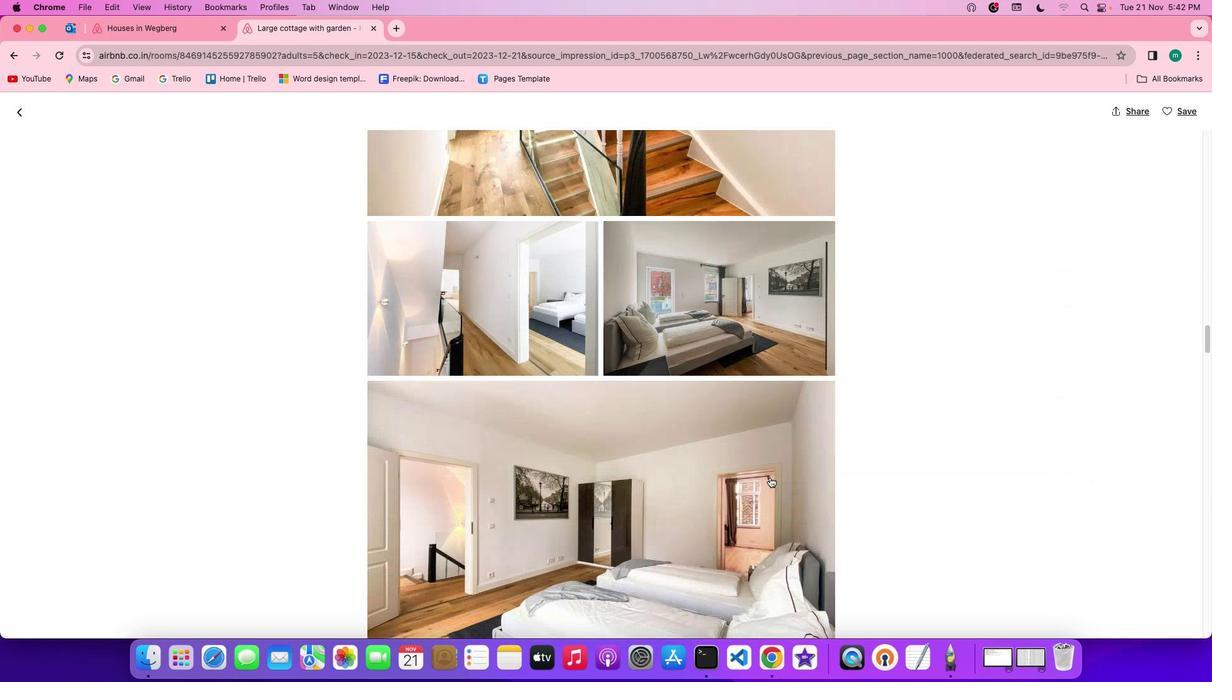 
Action: Mouse scrolled (771, 478) with delta (1, 0)
Screenshot: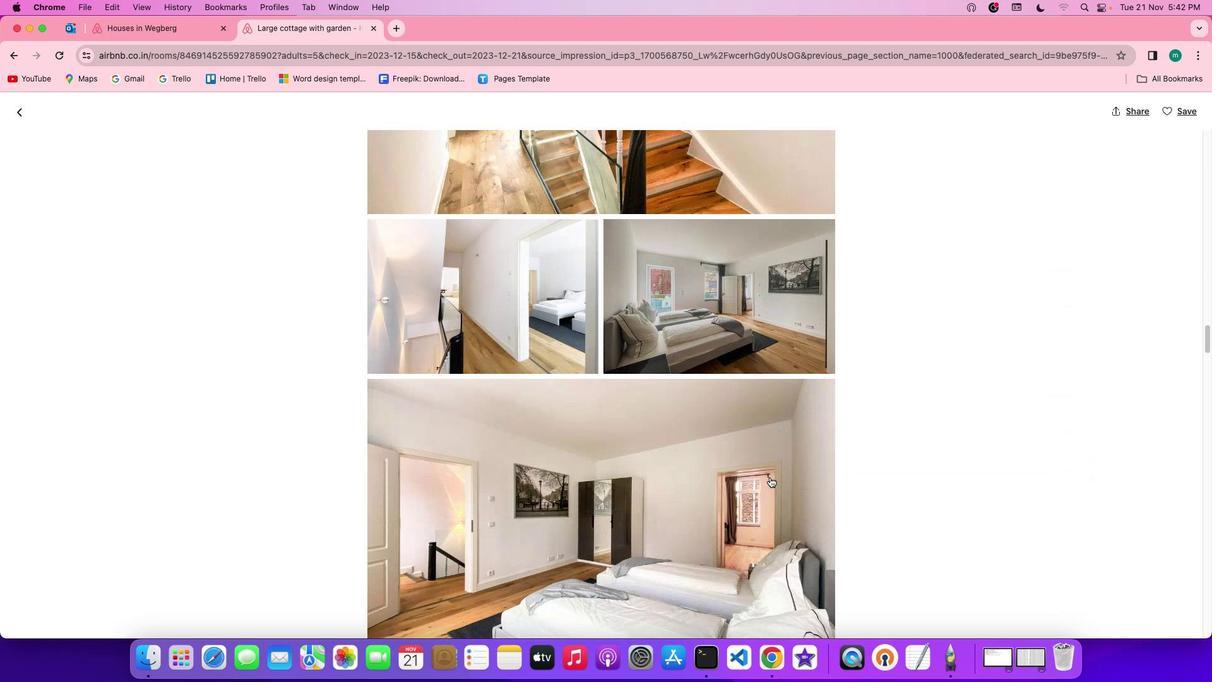 
Action: Mouse scrolled (771, 478) with delta (1, 0)
Screenshot: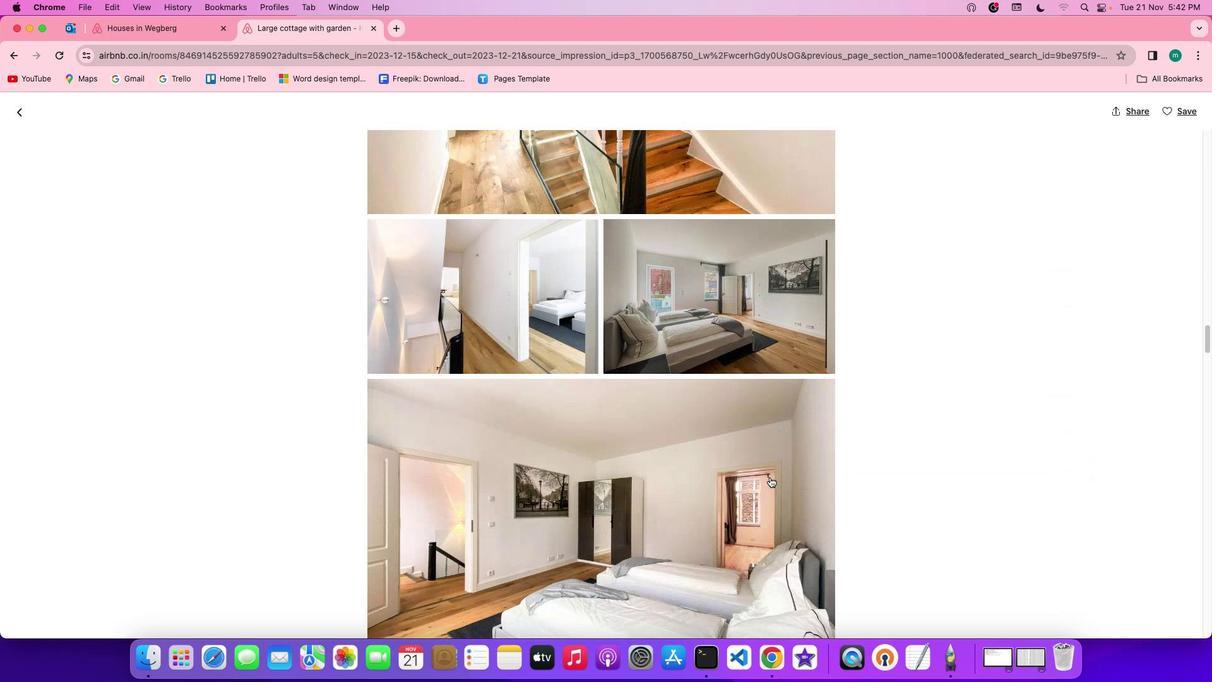 
Action: Mouse scrolled (771, 478) with delta (1, 0)
Screenshot: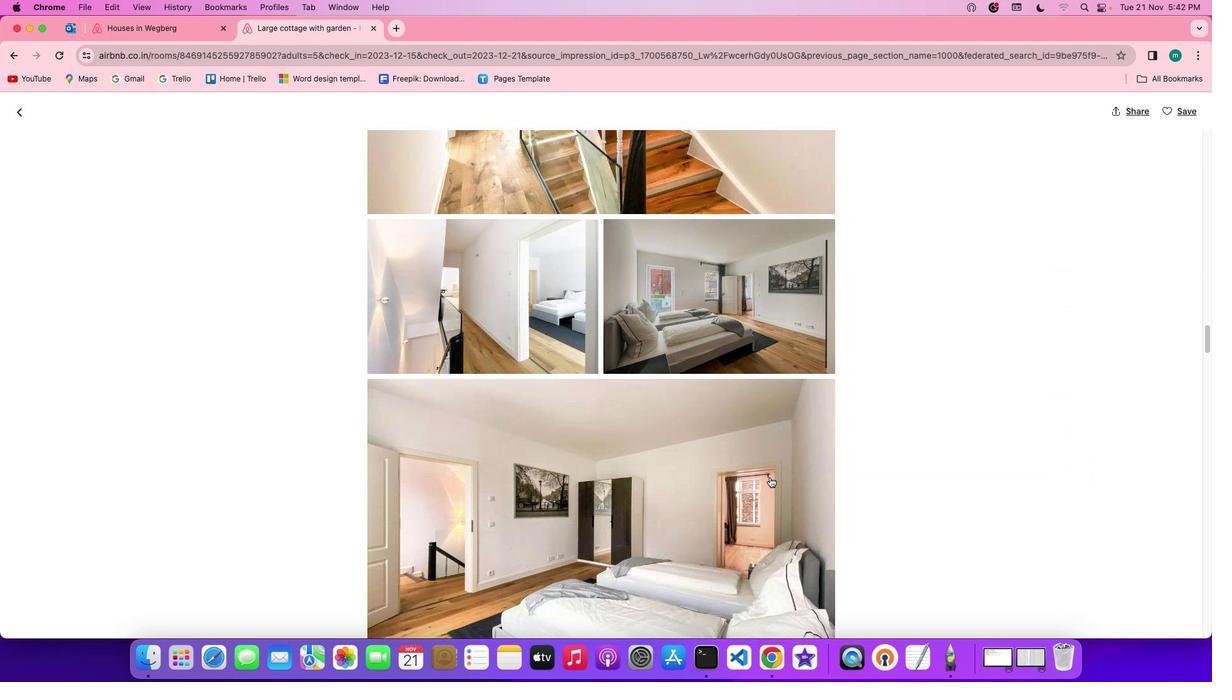 
Action: Mouse scrolled (771, 478) with delta (1, -1)
Screenshot: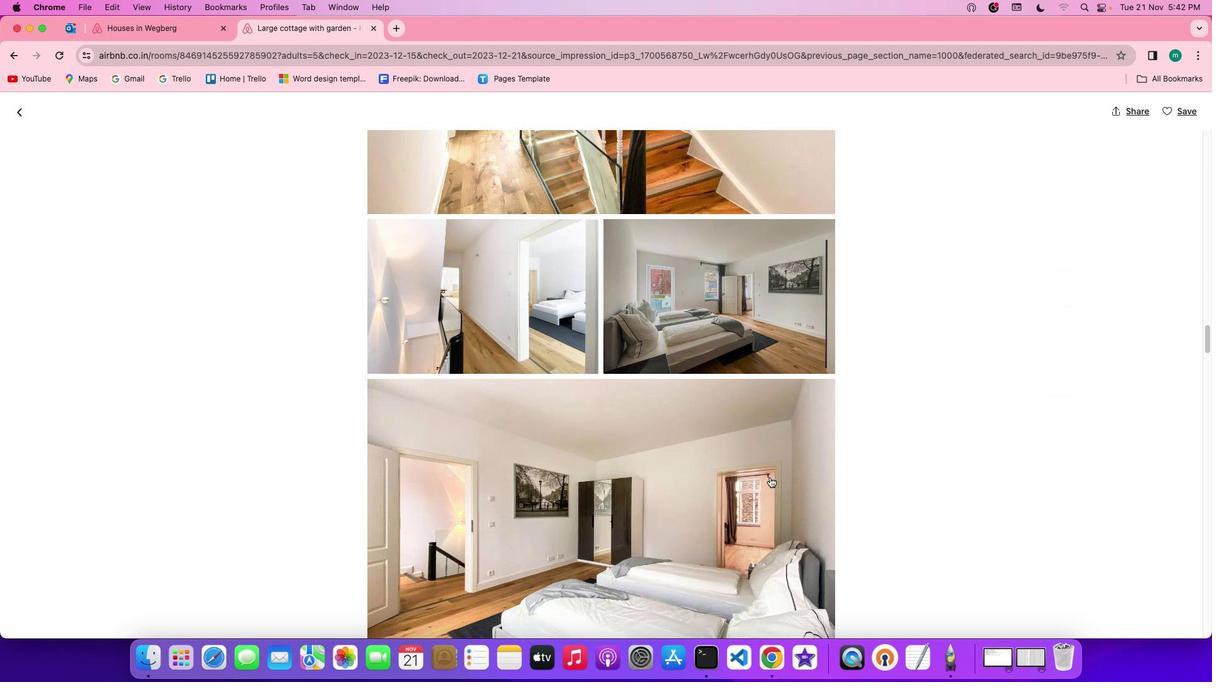 
Action: Mouse scrolled (771, 478) with delta (1, 0)
Screenshot: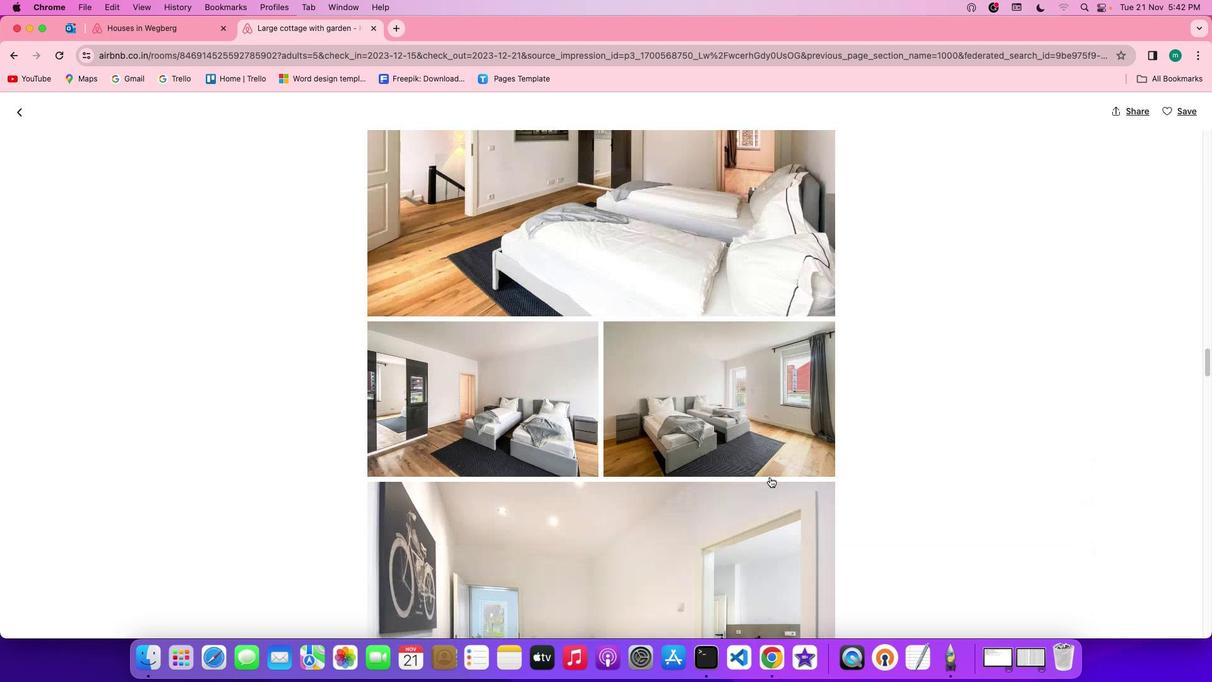 
Action: Mouse scrolled (771, 478) with delta (1, 0)
Screenshot: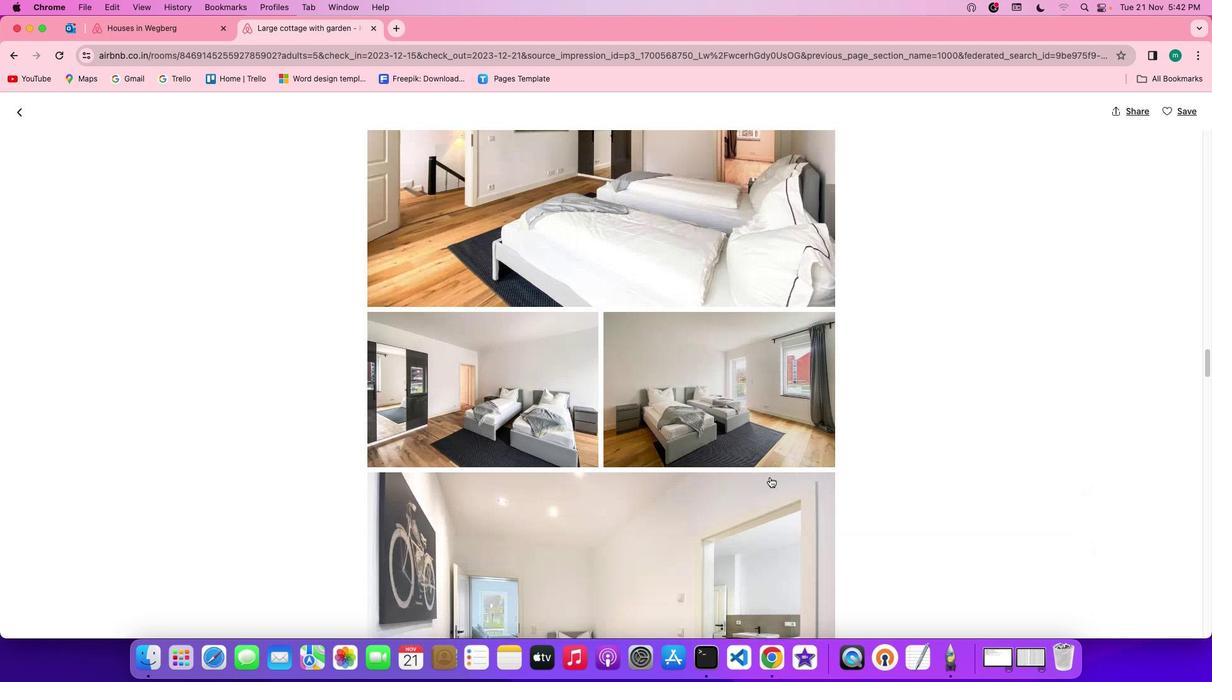 
Action: Mouse scrolled (771, 478) with delta (1, 0)
Screenshot: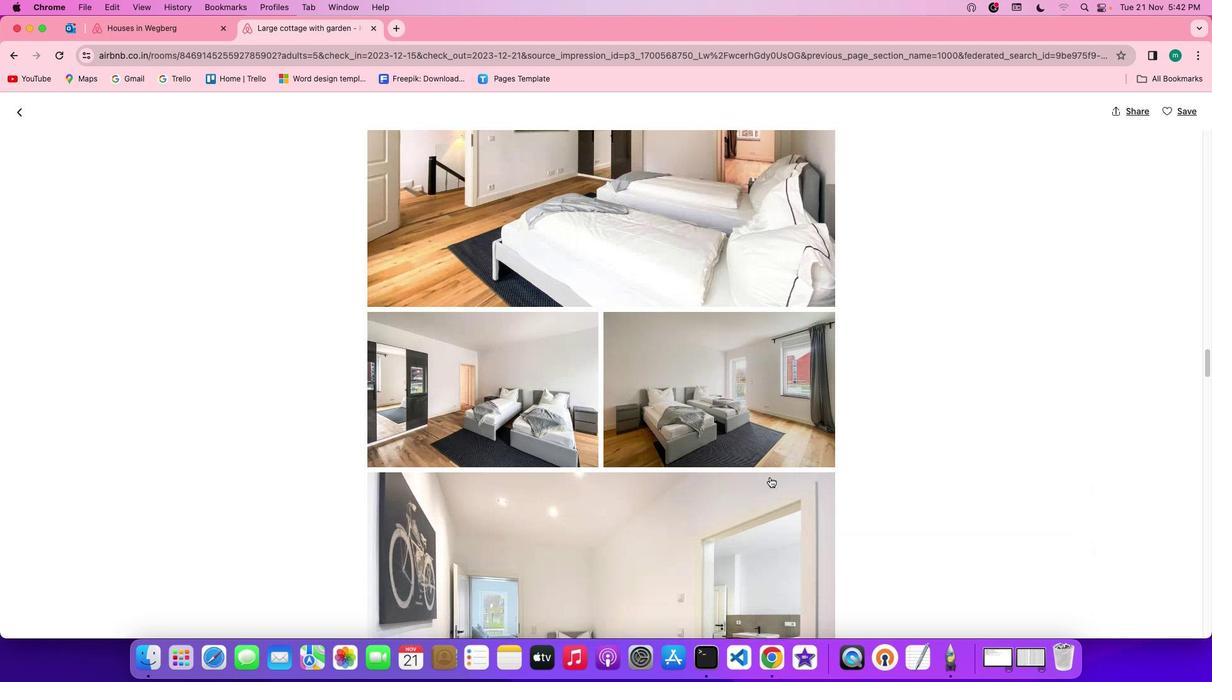 
Action: Mouse scrolled (771, 478) with delta (1, -1)
Screenshot: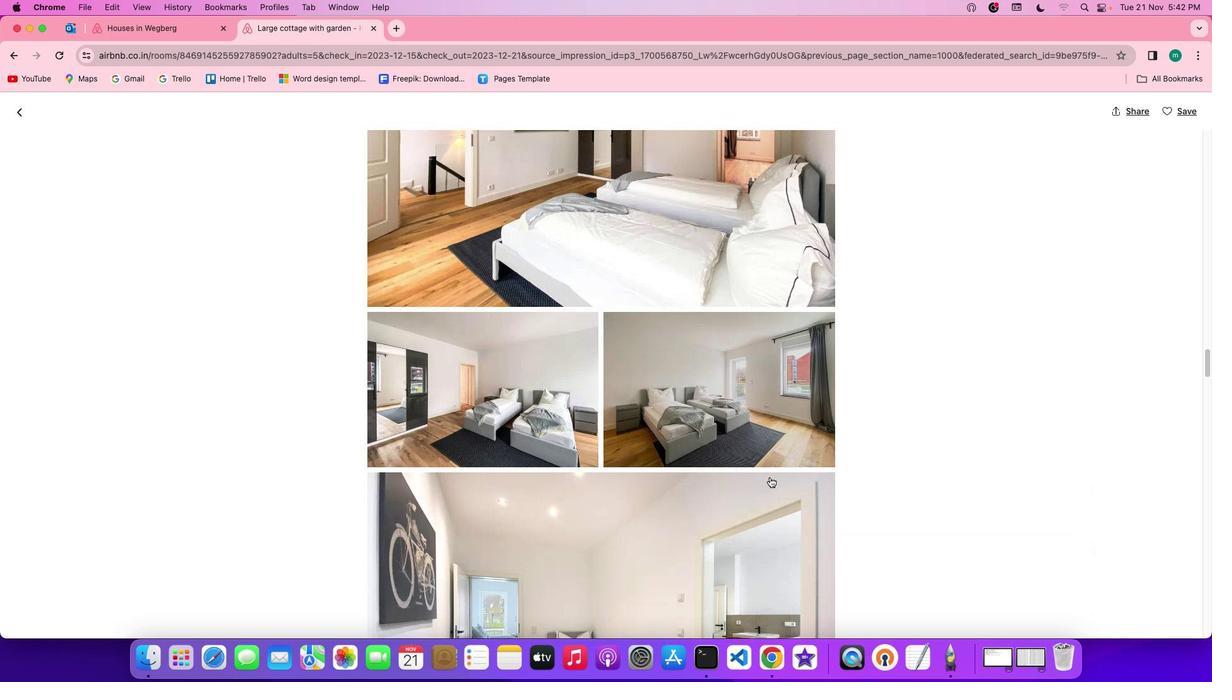 
Action: Mouse scrolled (771, 478) with delta (1, -1)
Screenshot: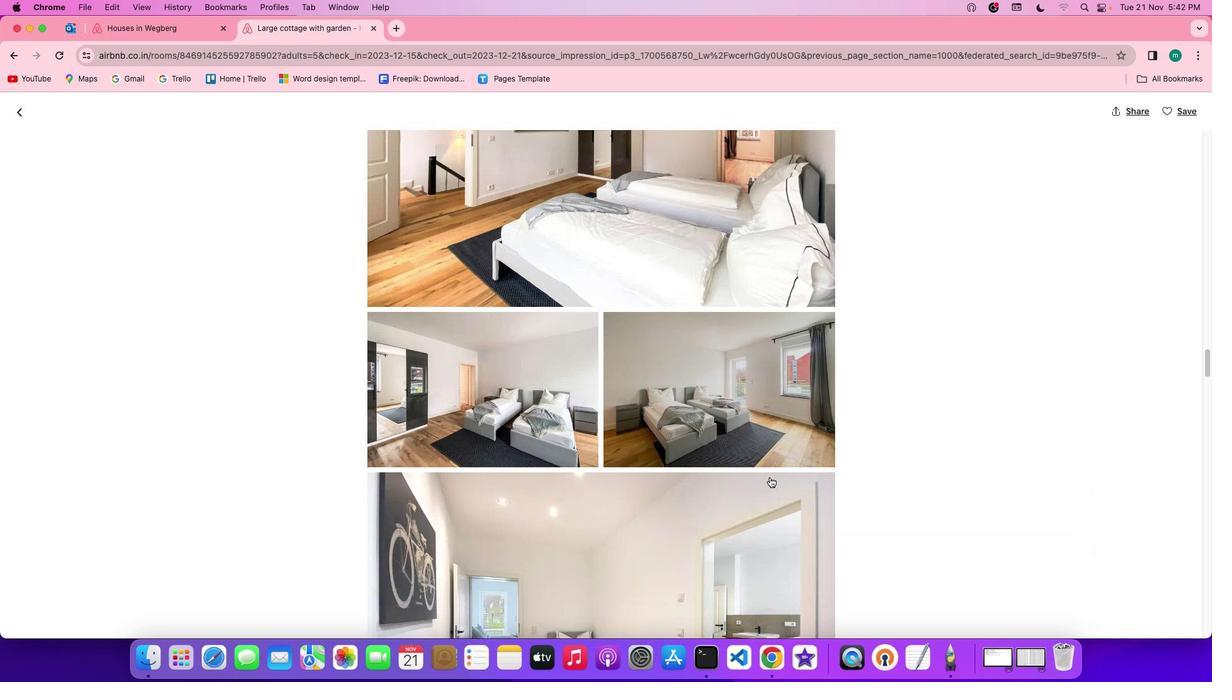 
Action: Mouse scrolled (771, 478) with delta (1, 0)
Screenshot: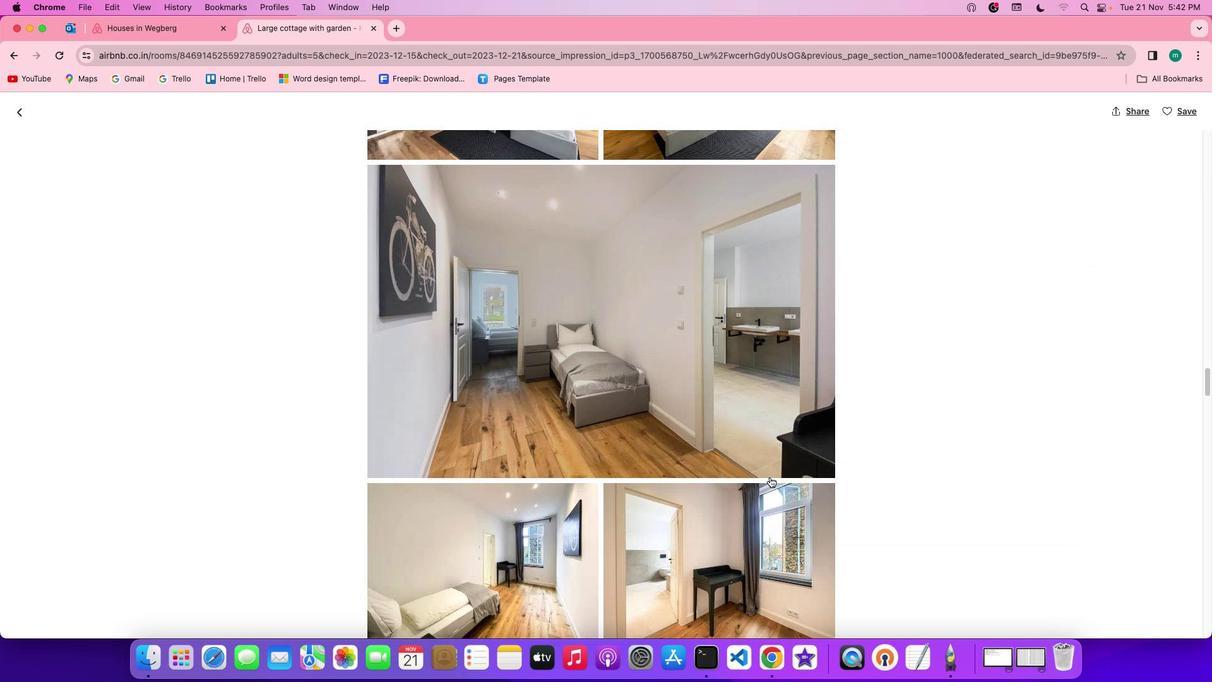 
Action: Mouse scrolled (771, 478) with delta (1, 0)
Screenshot: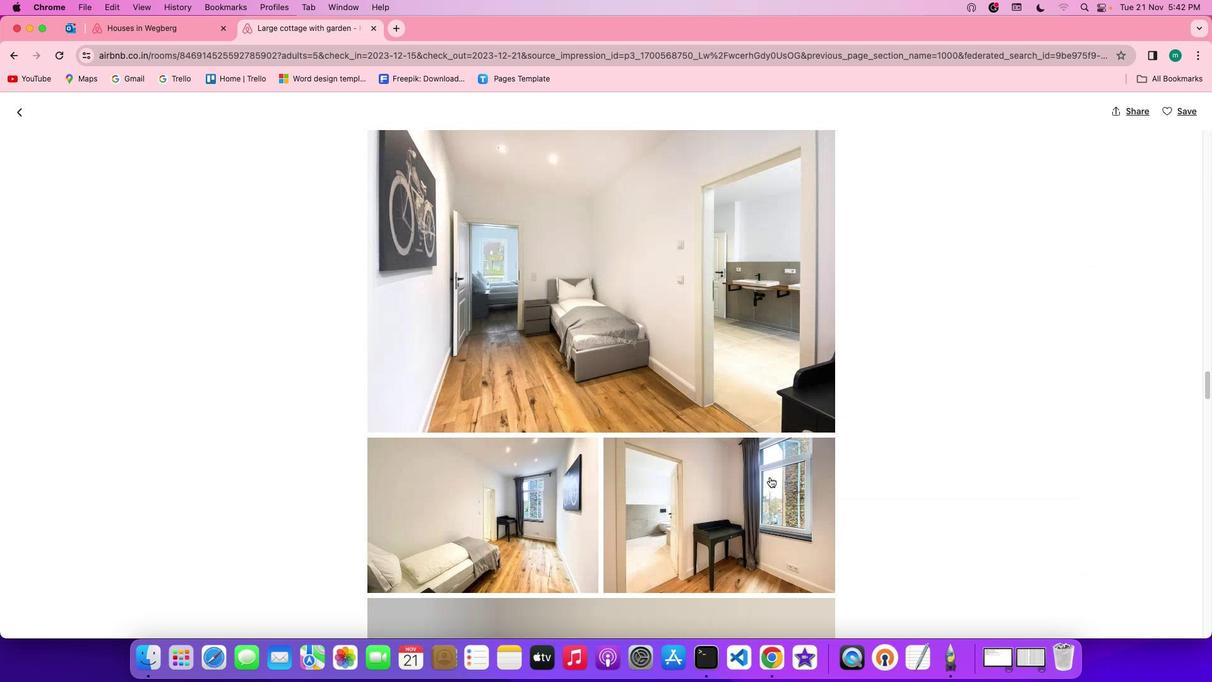 
Action: Mouse scrolled (771, 478) with delta (1, 0)
Screenshot: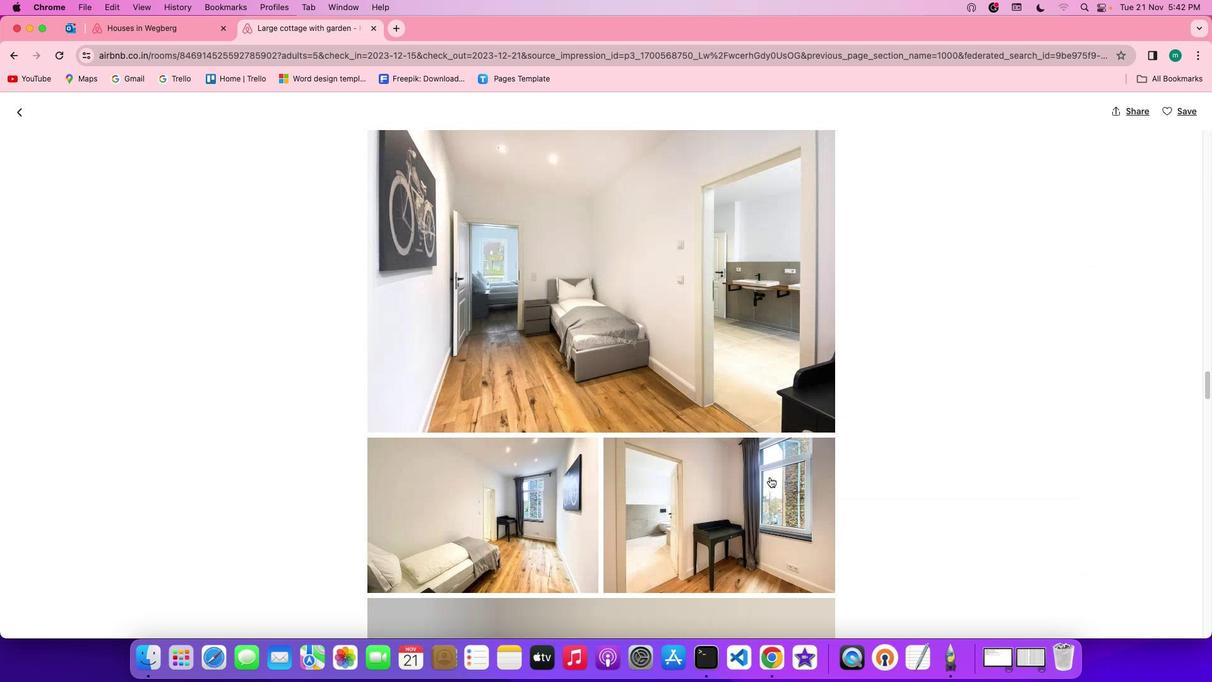 
Action: Mouse scrolled (771, 478) with delta (1, 0)
Screenshot: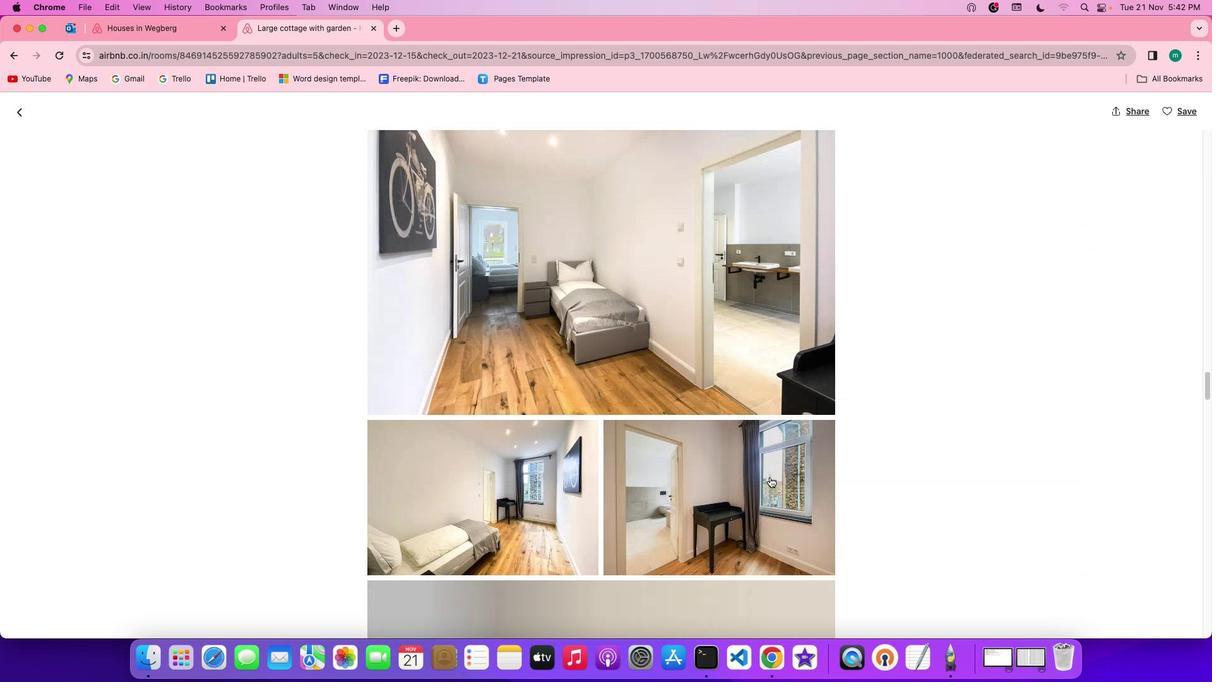 
Action: Mouse scrolled (771, 478) with delta (1, -1)
Screenshot: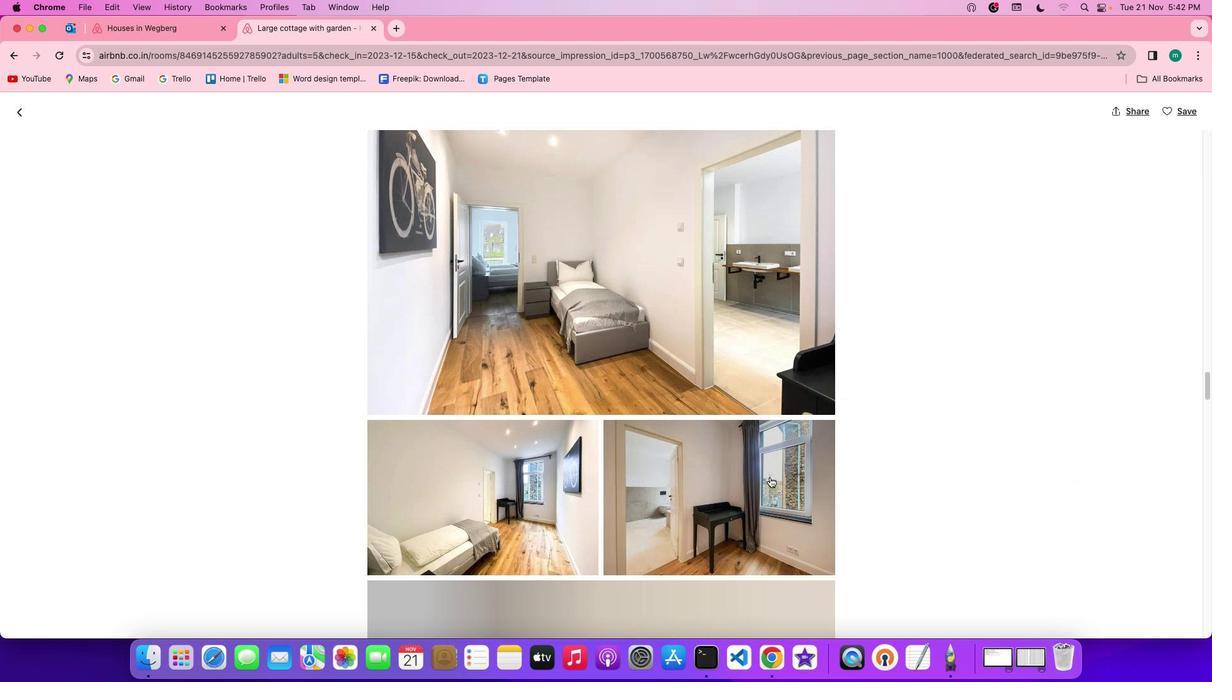
Action: Mouse scrolled (771, 478) with delta (1, 0)
Screenshot: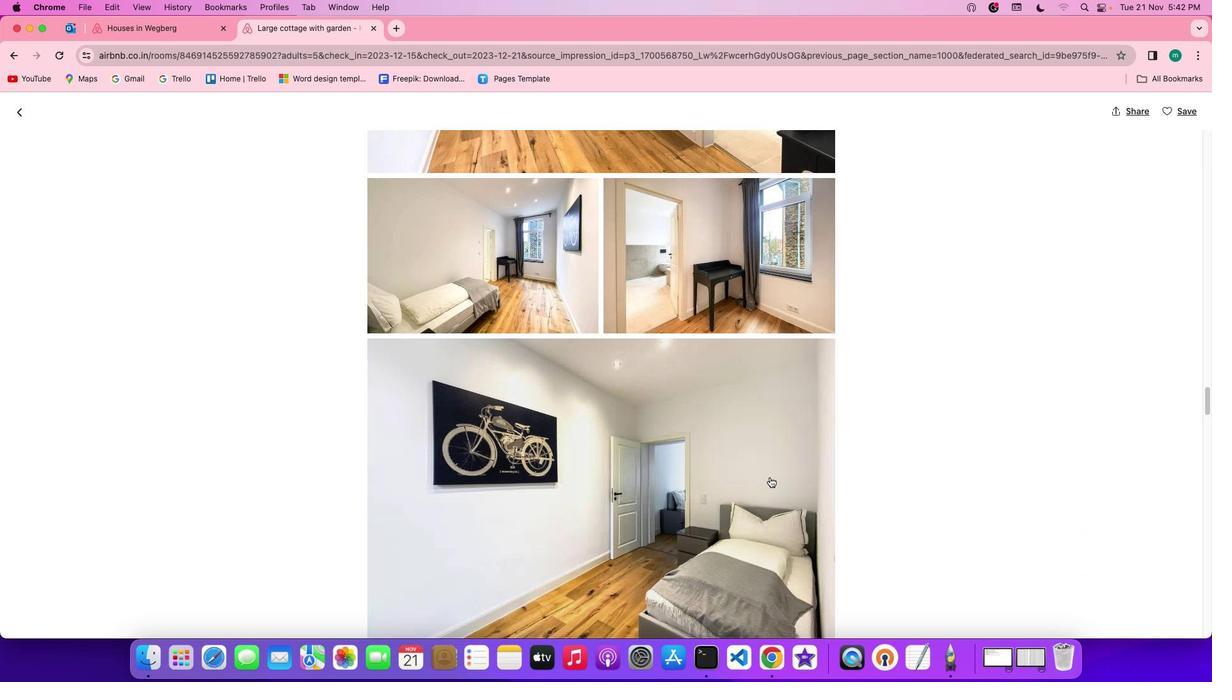 
Action: Mouse scrolled (771, 478) with delta (1, 0)
Screenshot: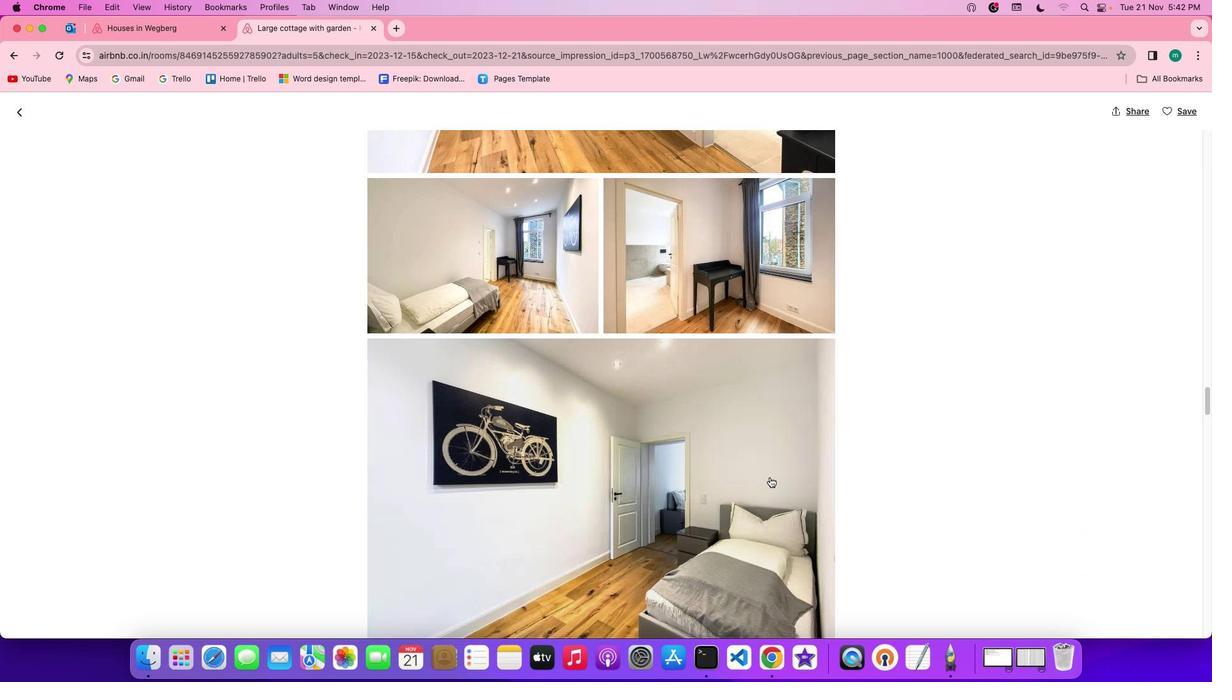 
Action: Mouse scrolled (771, 478) with delta (1, 0)
Screenshot: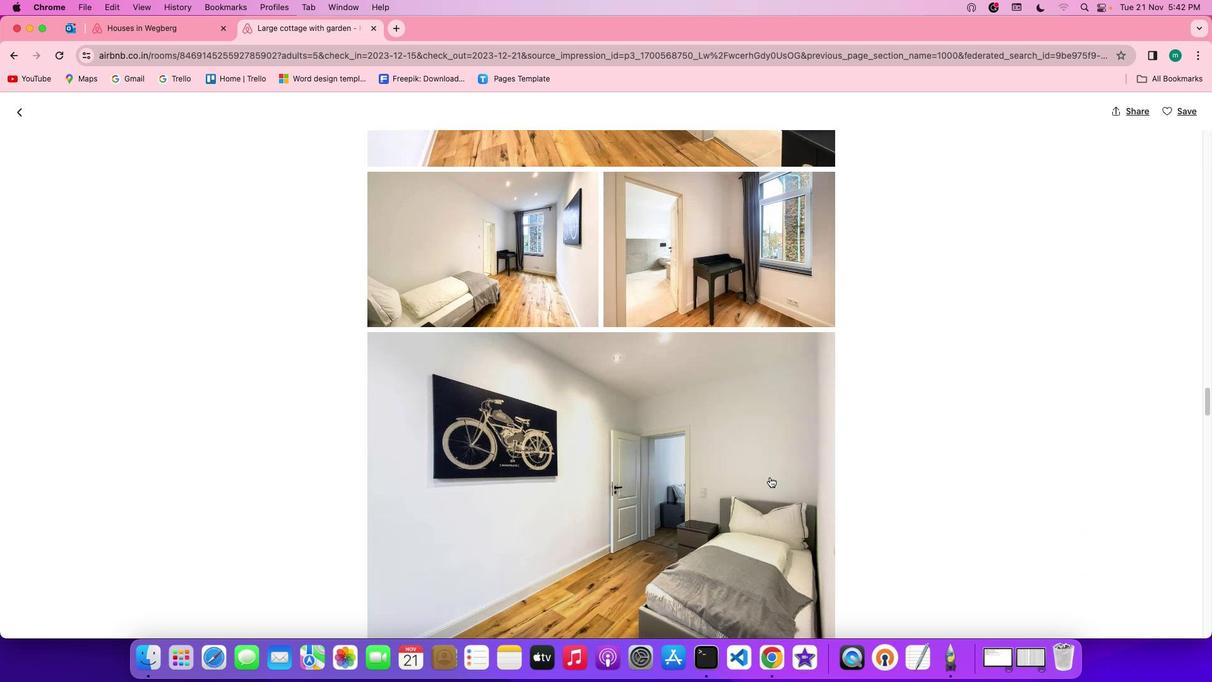 
Action: Mouse scrolled (771, 478) with delta (1, 0)
Screenshot: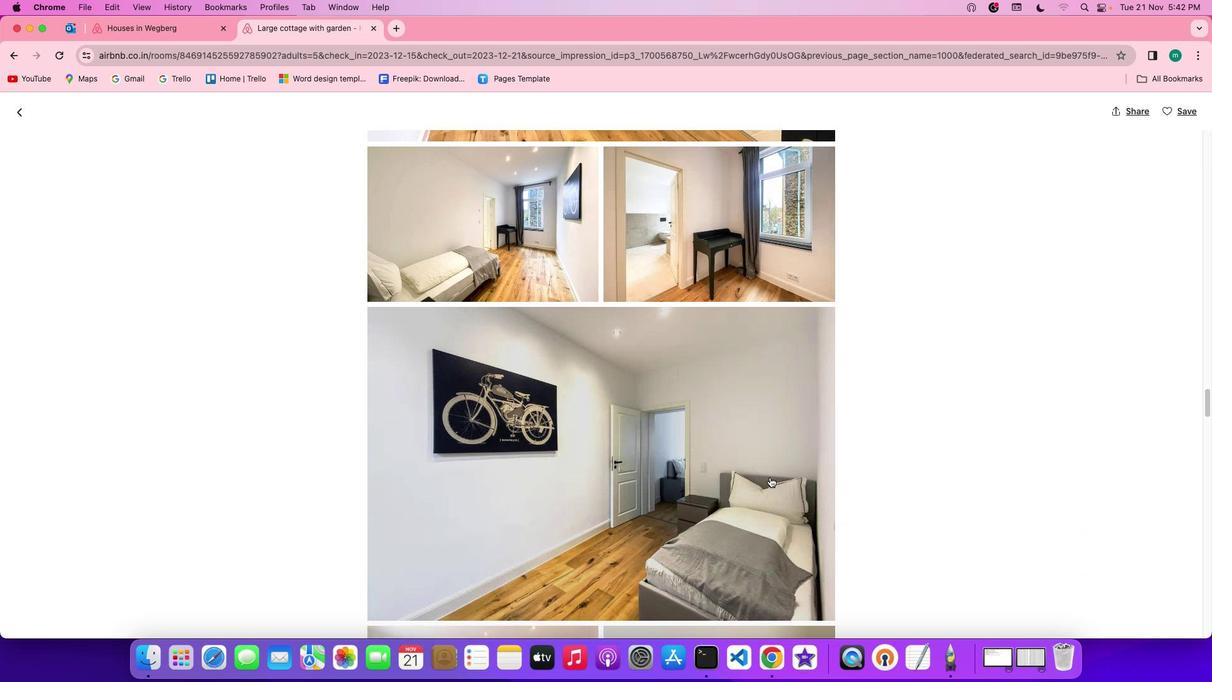 
Action: Mouse scrolled (771, 478) with delta (1, 0)
Screenshot: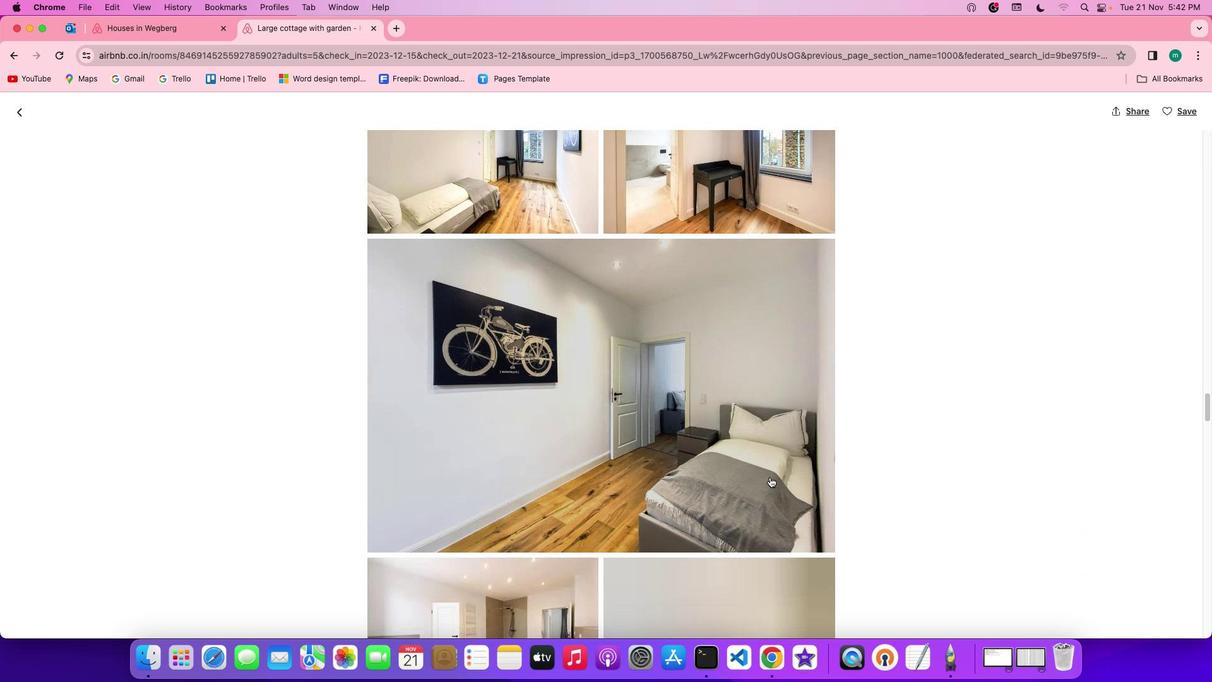 
Action: Mouse scrolled (771, 478) with delta (1, 0)
Screenshot: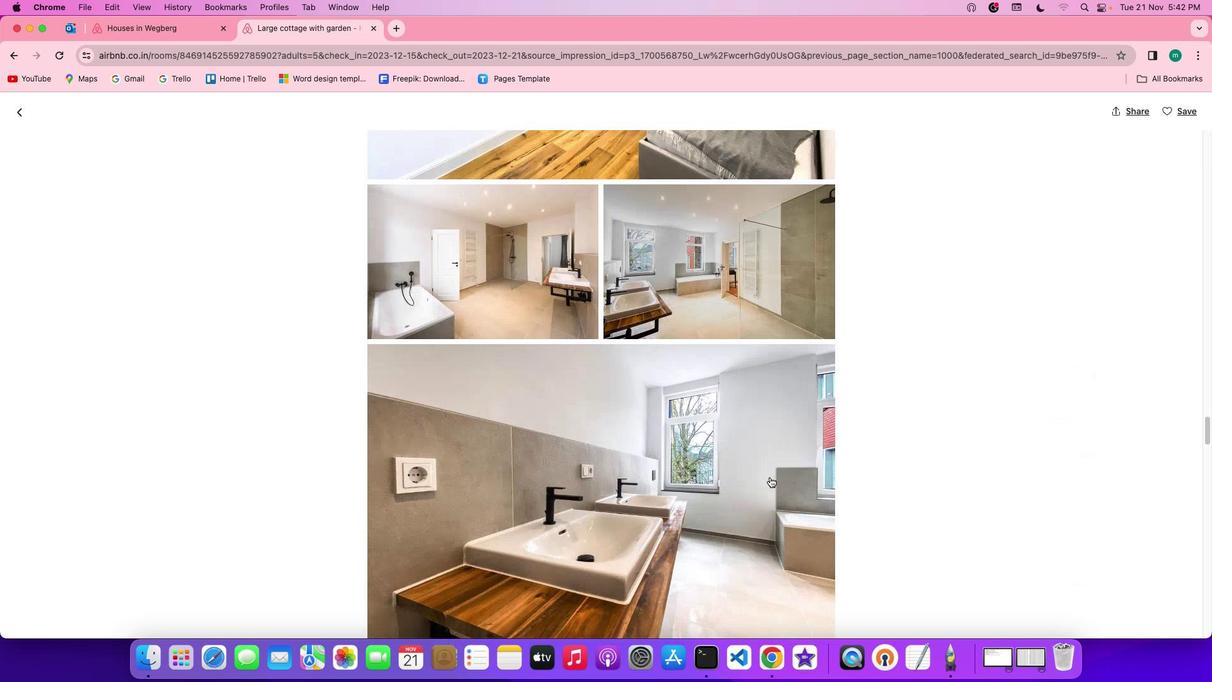 
Action: Mouse scrolled (771, 478) with delta (1, 0)
Screenshot: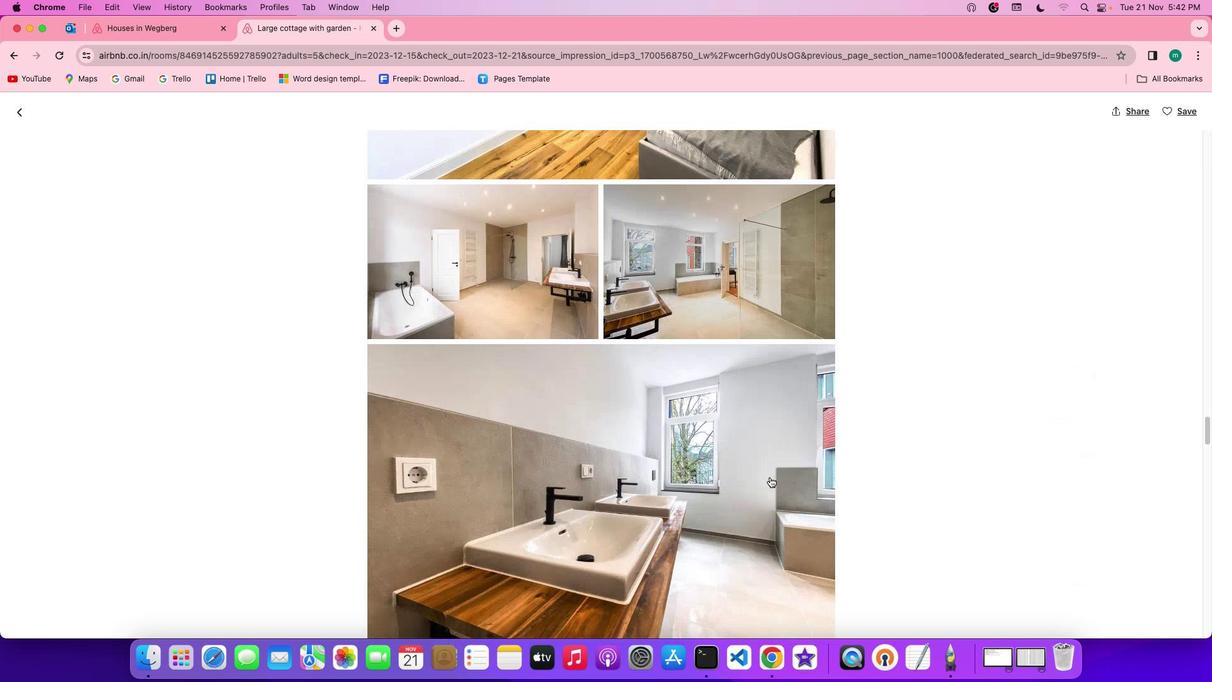 
Action: Mouse scrolled (771, 478) with delta (1, 0)
Screenshot: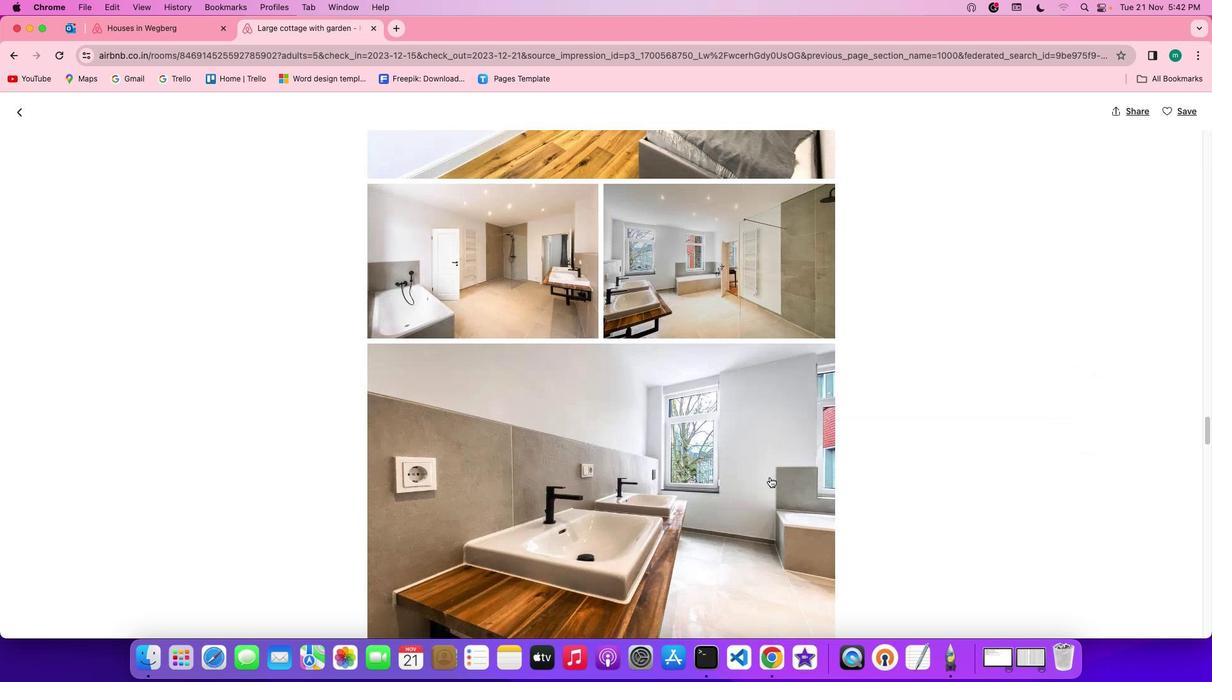 
Action: Mouse scrolled (771, 478) with delta (1, 0)
Screenshot: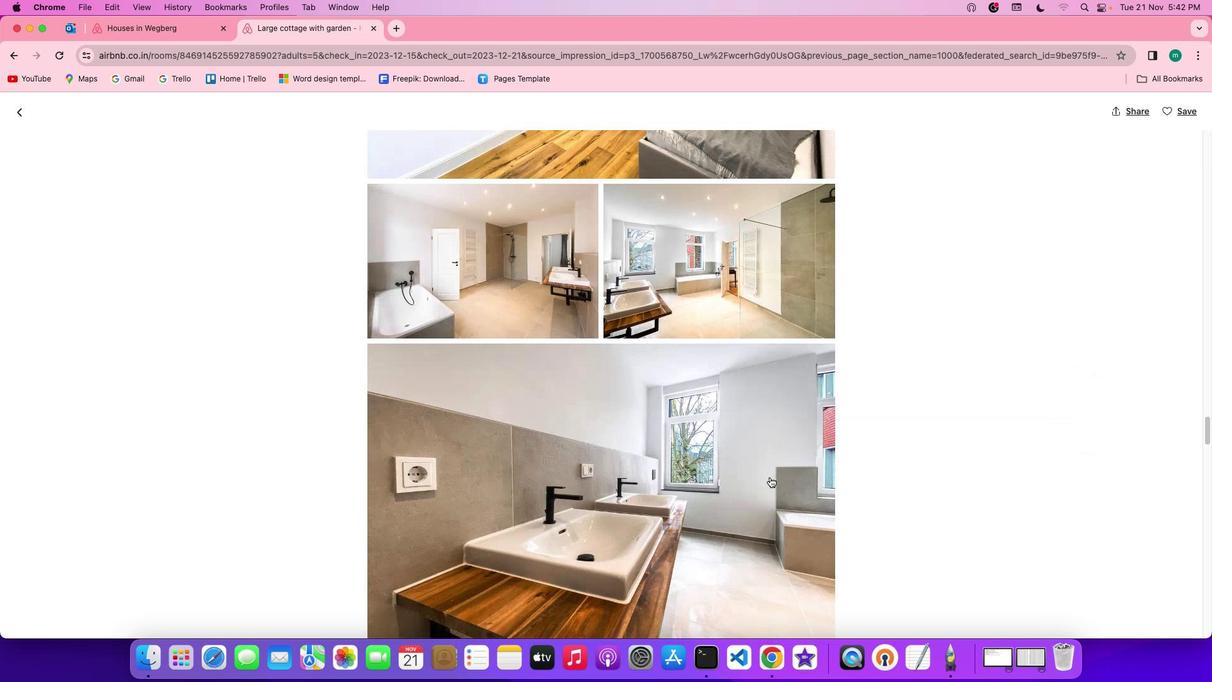 
Action: Mouse scrolled (771, 478) with delta (1, -1)
Screenshot: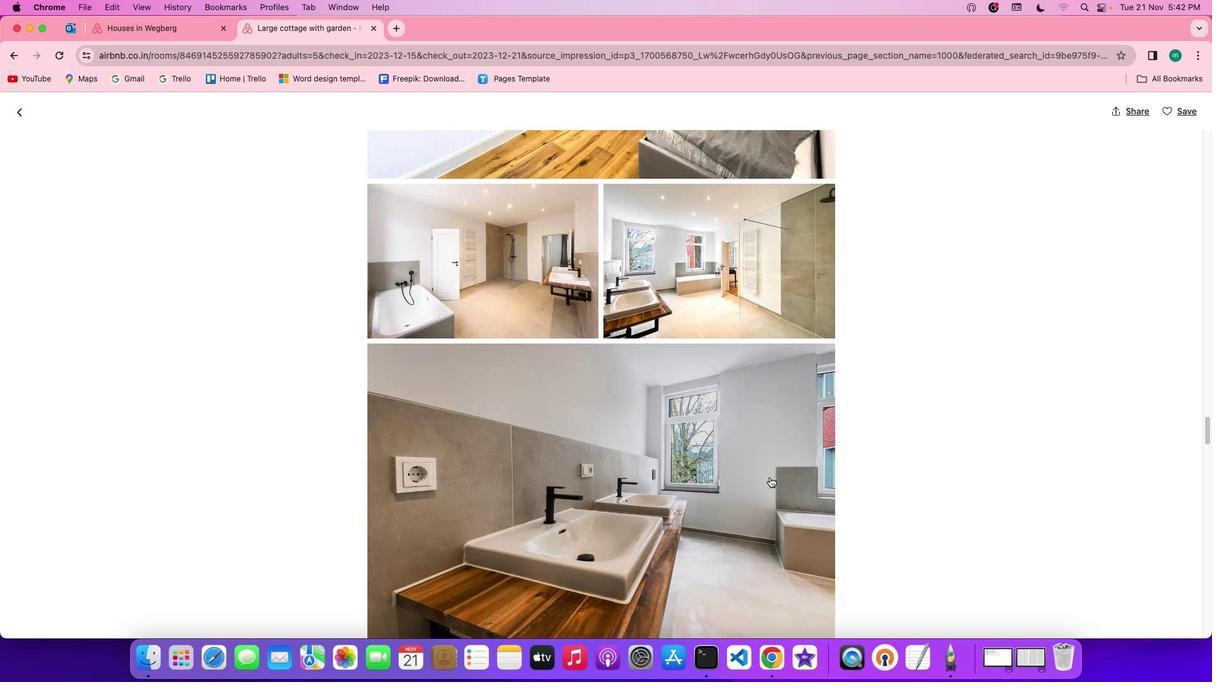 
Action: Mouse scrolled (771, 478) with delta (1, 0)
Screenshot: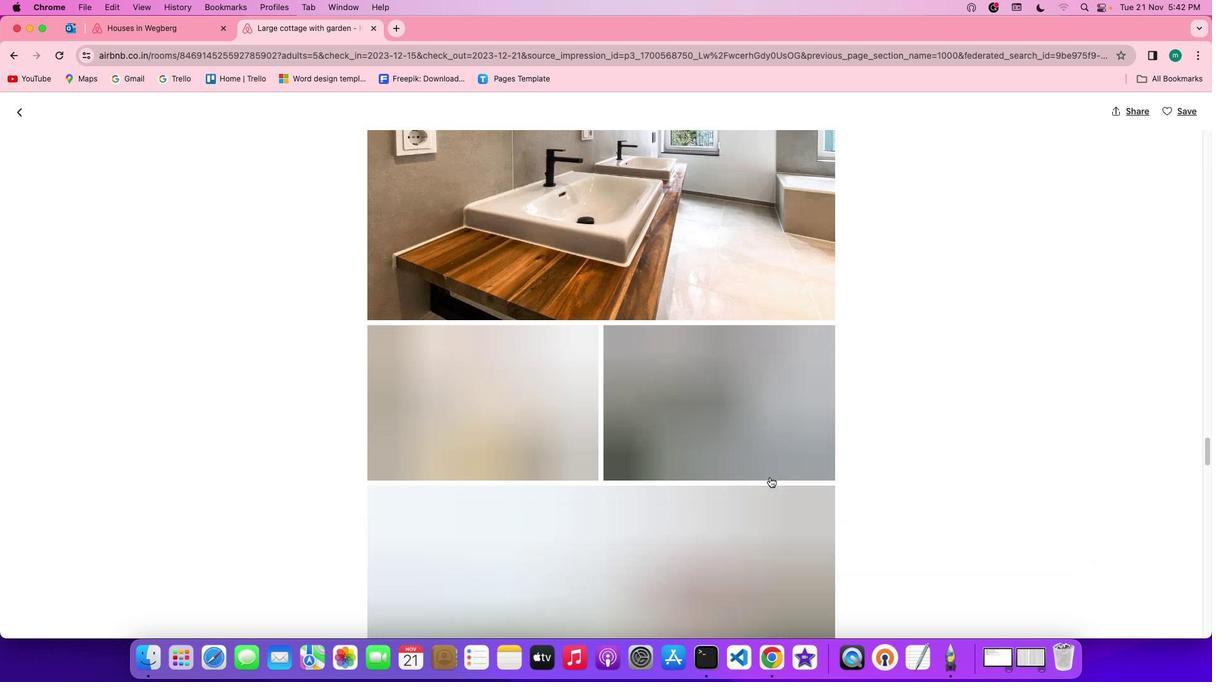 
Action: Mouse scrolled (771, 478) with delta (1, 0)
Screenshot: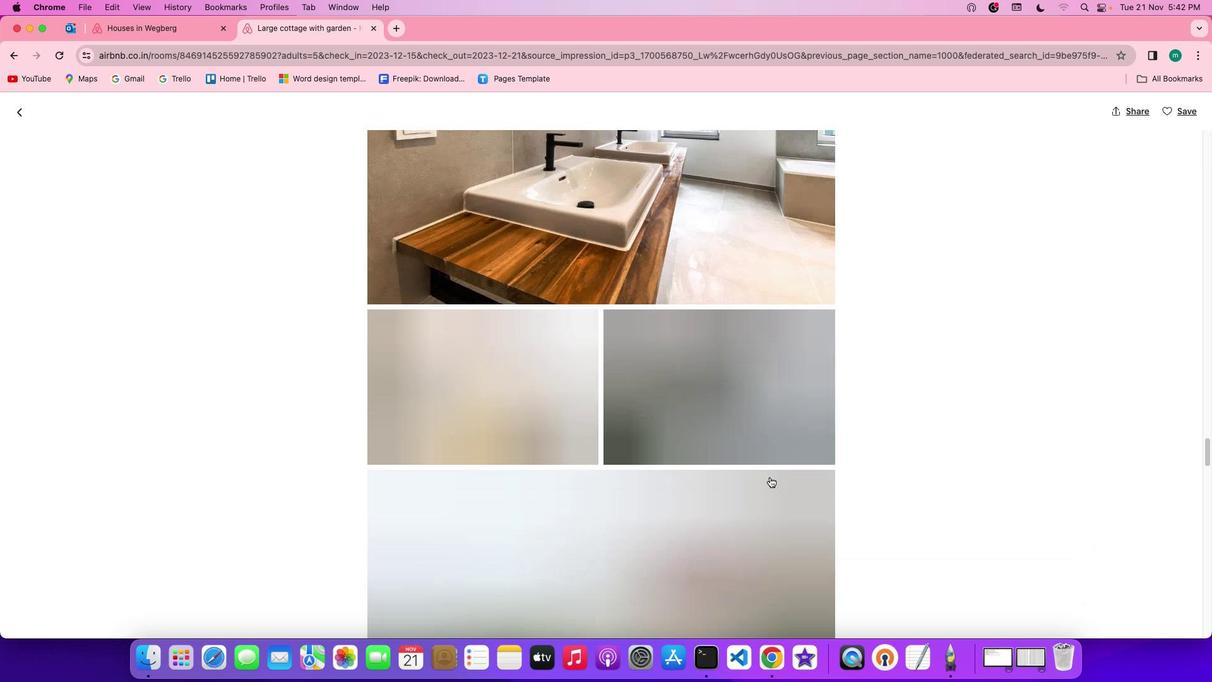 
Action: Mouse scrolled (771, 478) with delta (1, 0)
Screenshot: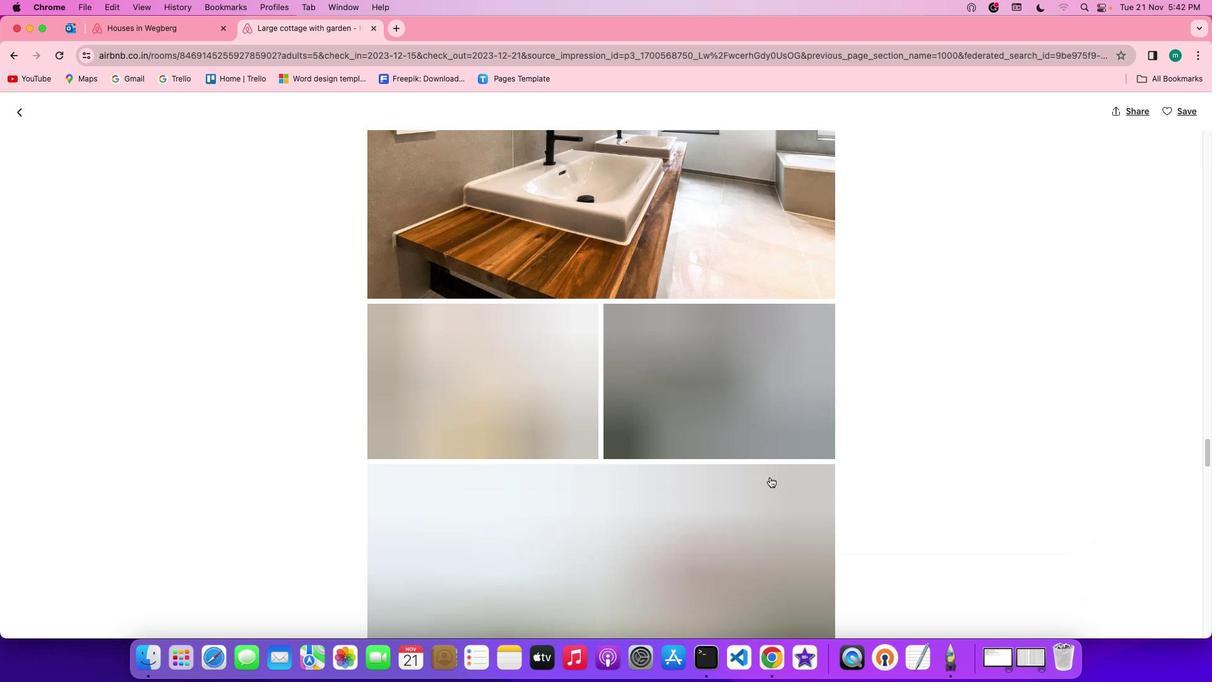 
Action: Mouse scrolled (771, 478) with delta (1, 0)
Screenshot: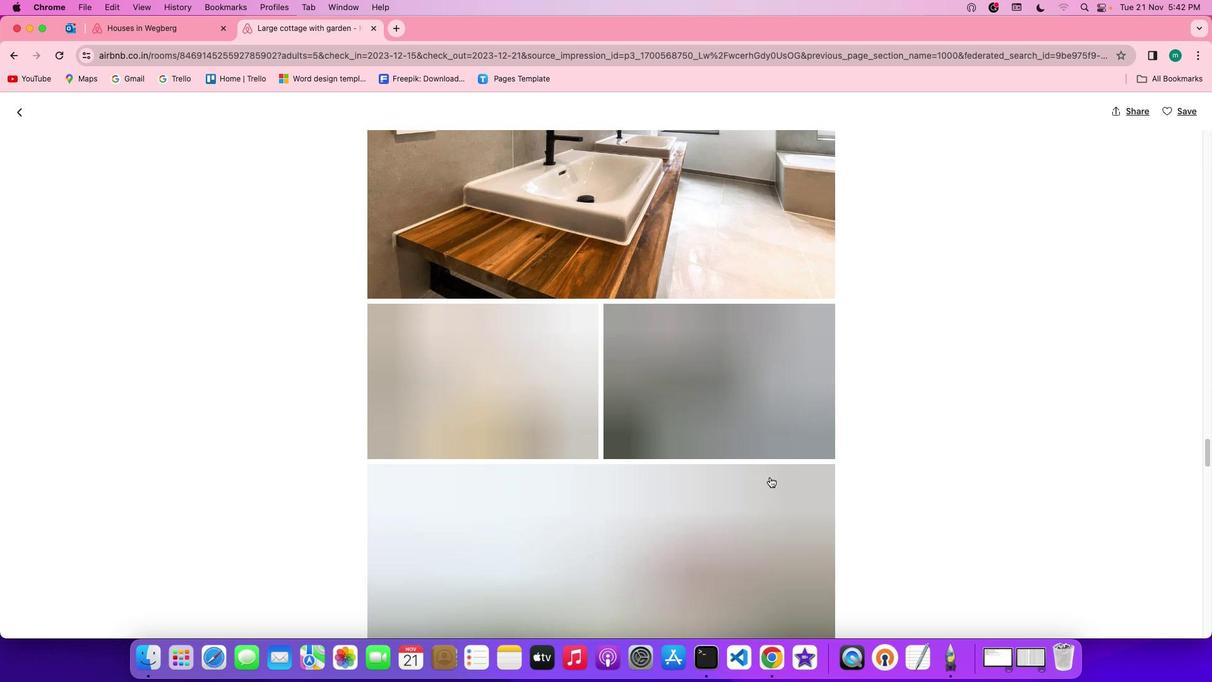 
Action: Mouse scrolled (771, 478) with delta (1, -1)
Screenshot: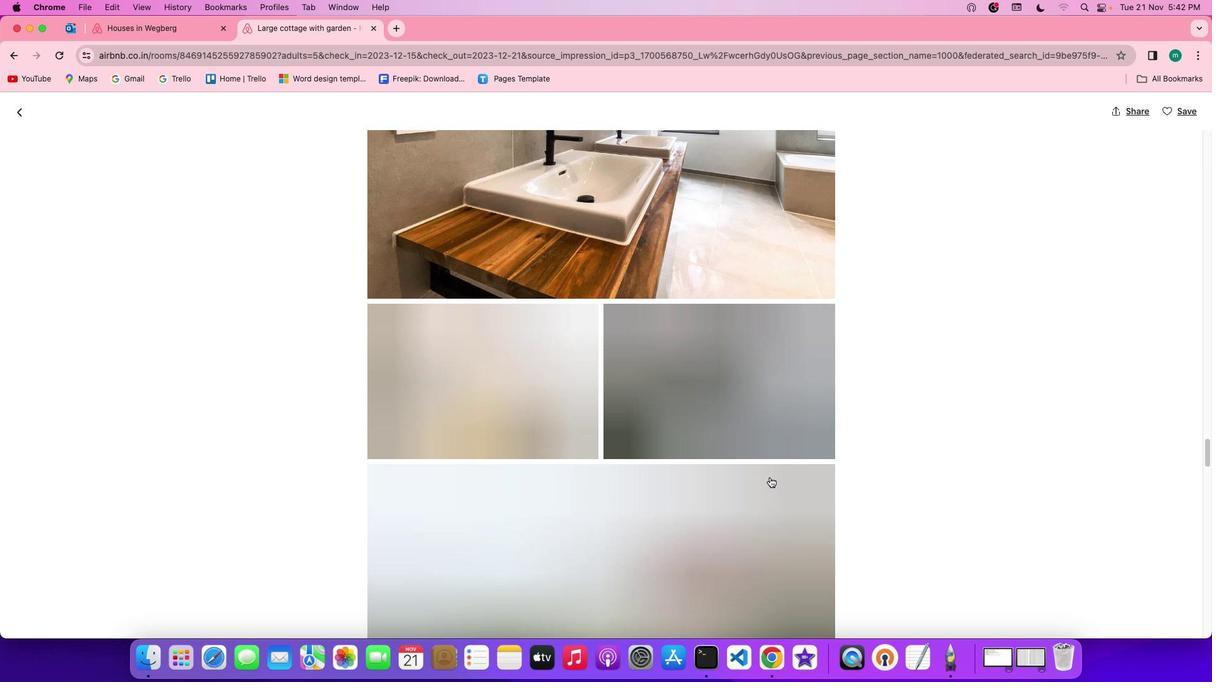 
Action: Mouse scrolled (771, 478) with delta (1, 0)
Screenshot: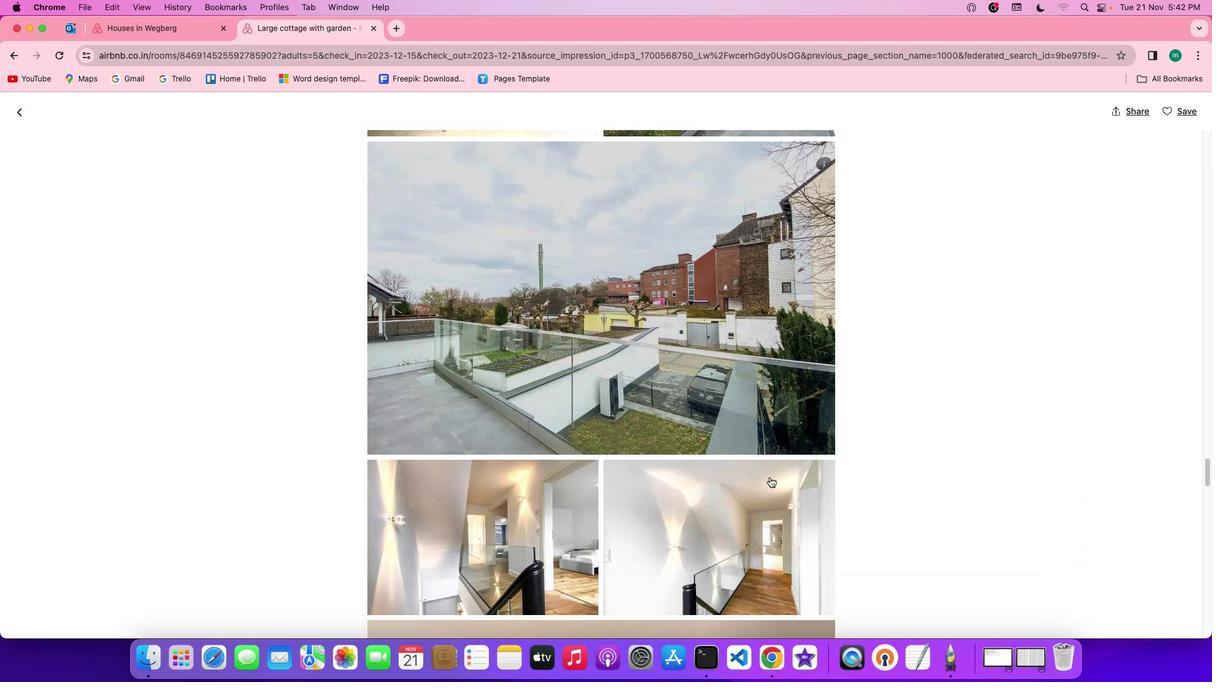 
Action: Mouse scrolled (771, 478) with delta (1, 0)
Screenshot: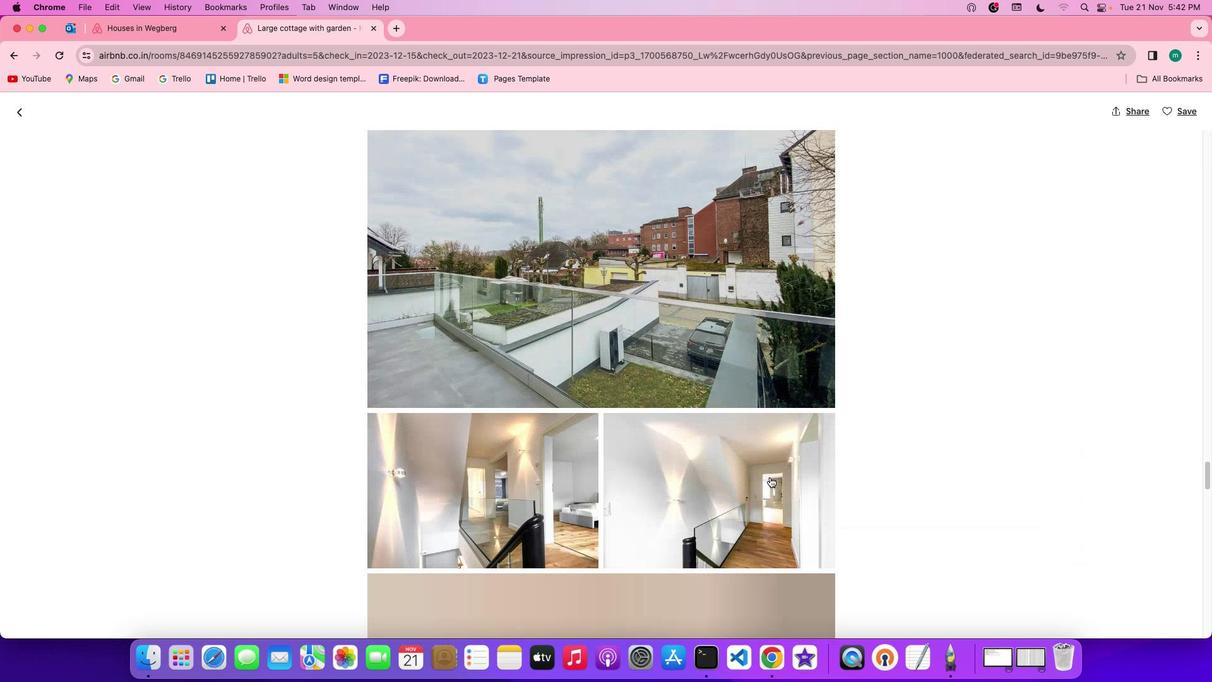 
Action: Mouse scrolled (771, 478) with delta (1, 0)
Screenshot: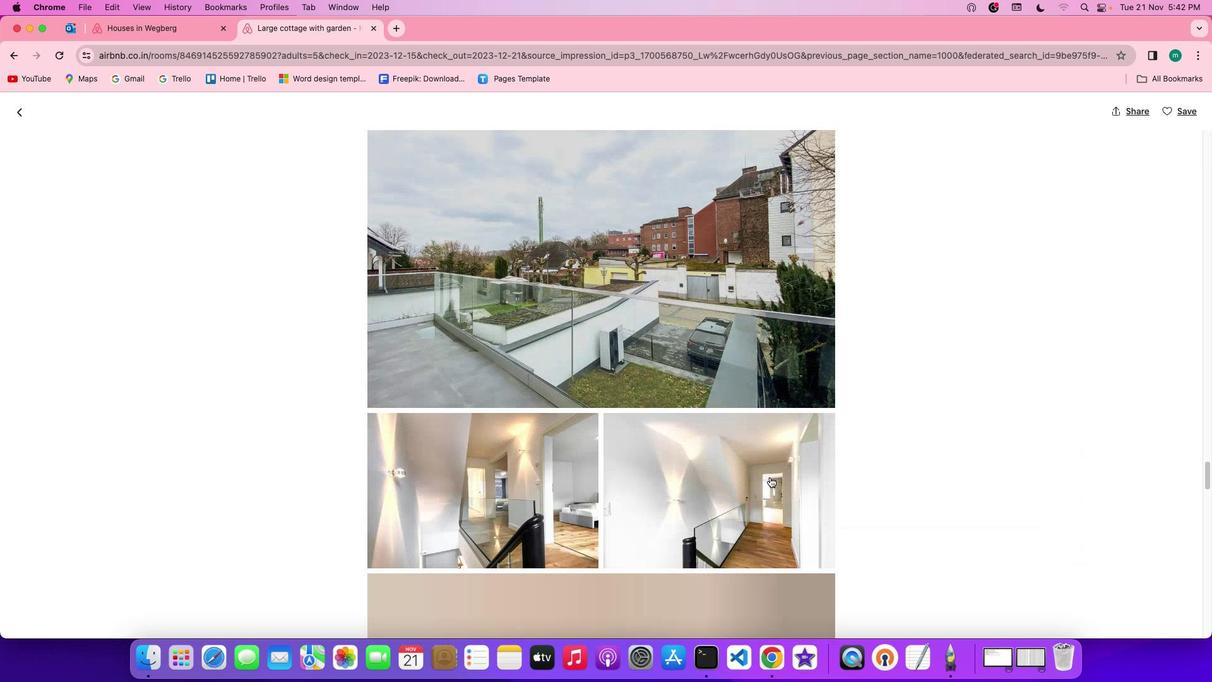 
Action: Mouse scrolled (771, 478) with delta (1, 0)
Screenshot: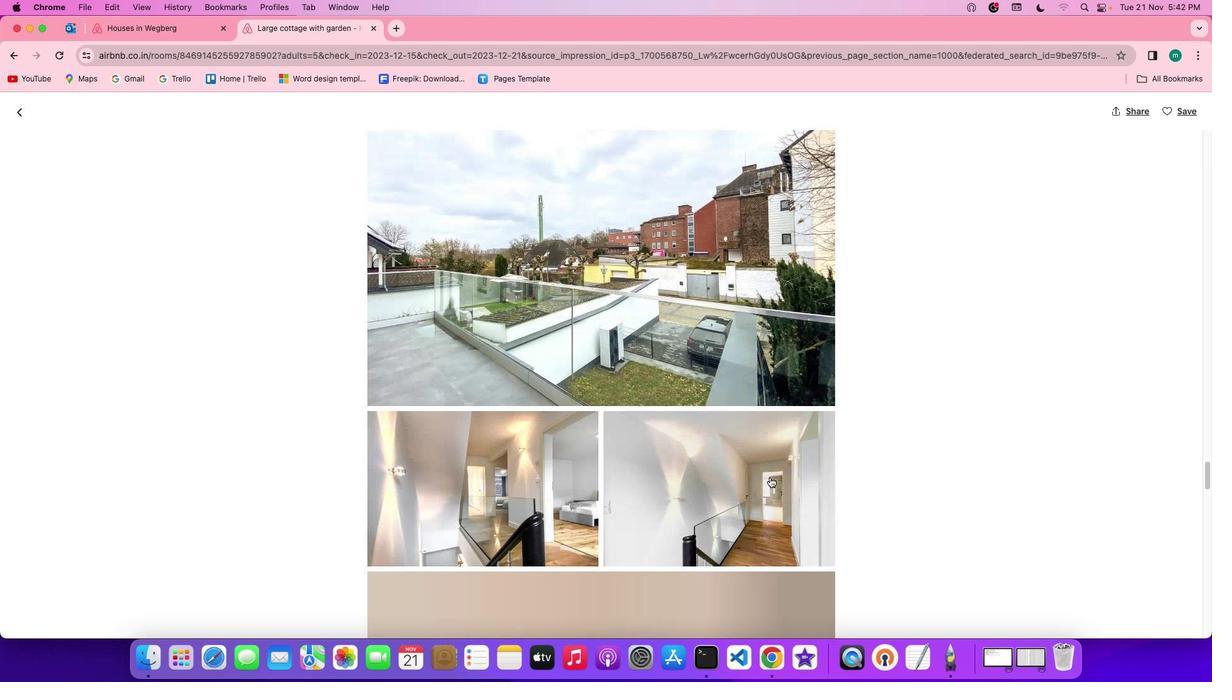 
Action: Mouse scrolled (771, 478) with delta (1, -1)
Screenshot: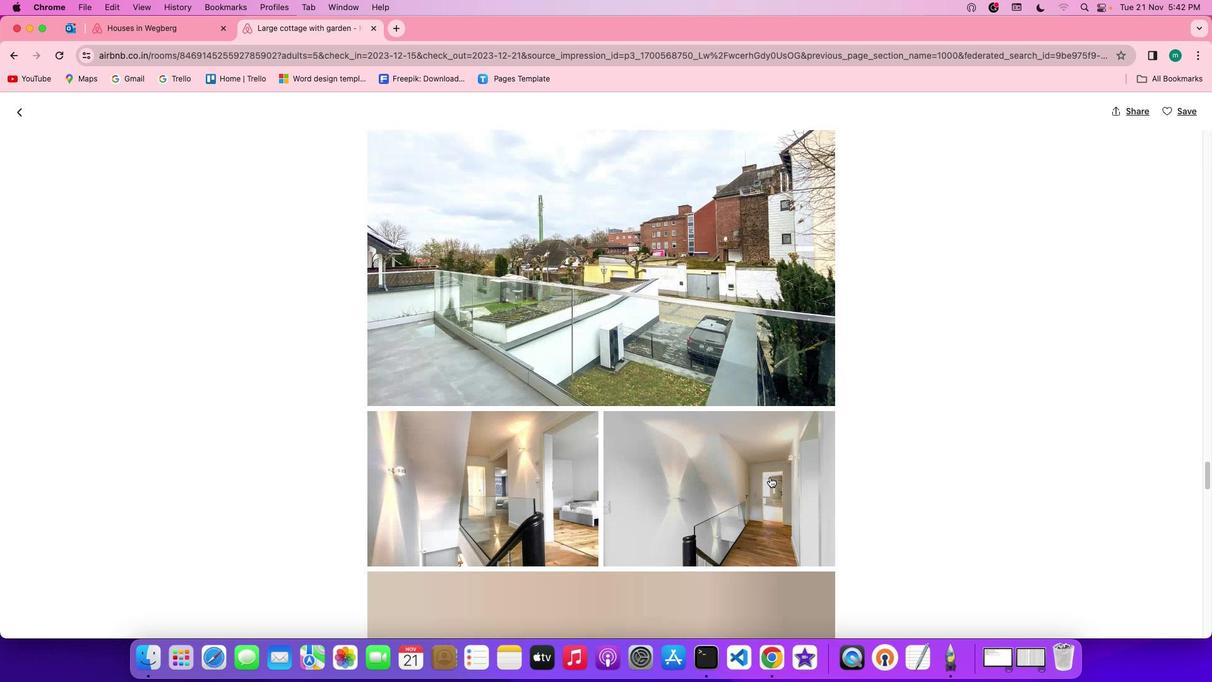 
Action: Mouse scrolled (771, 478) with delta (1, 0)
Screenshot: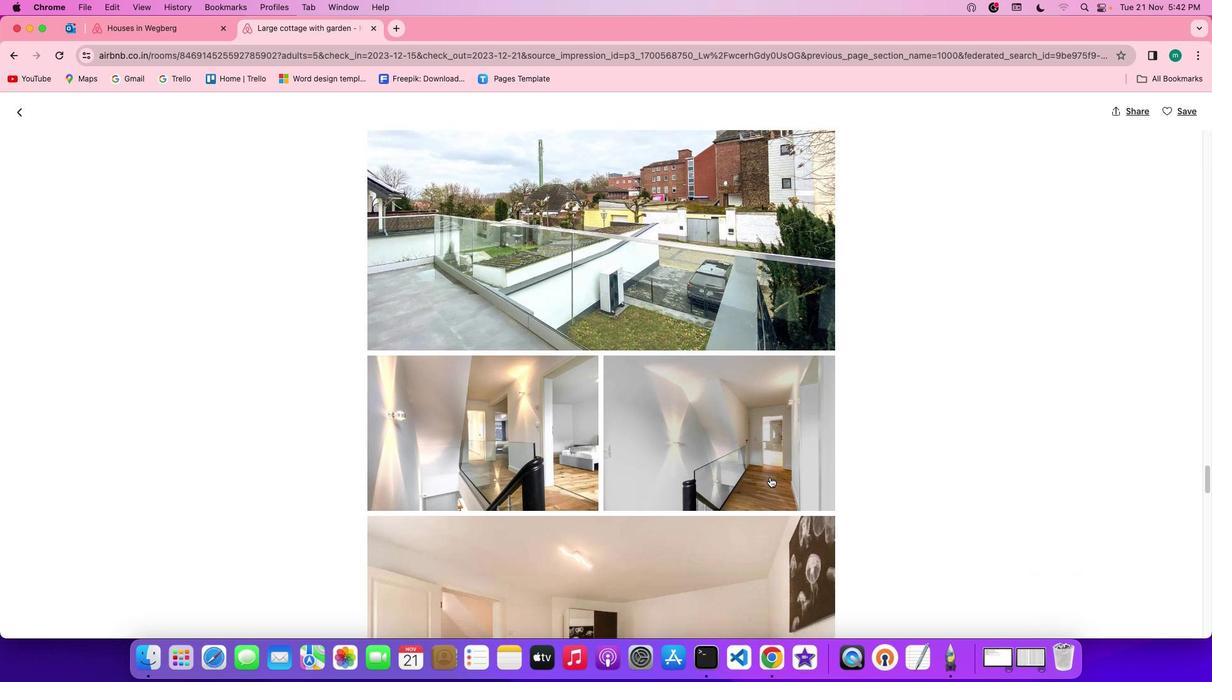 
Action: Mouse scrolled (771, 478) with delta (1, 0)
Screenshot: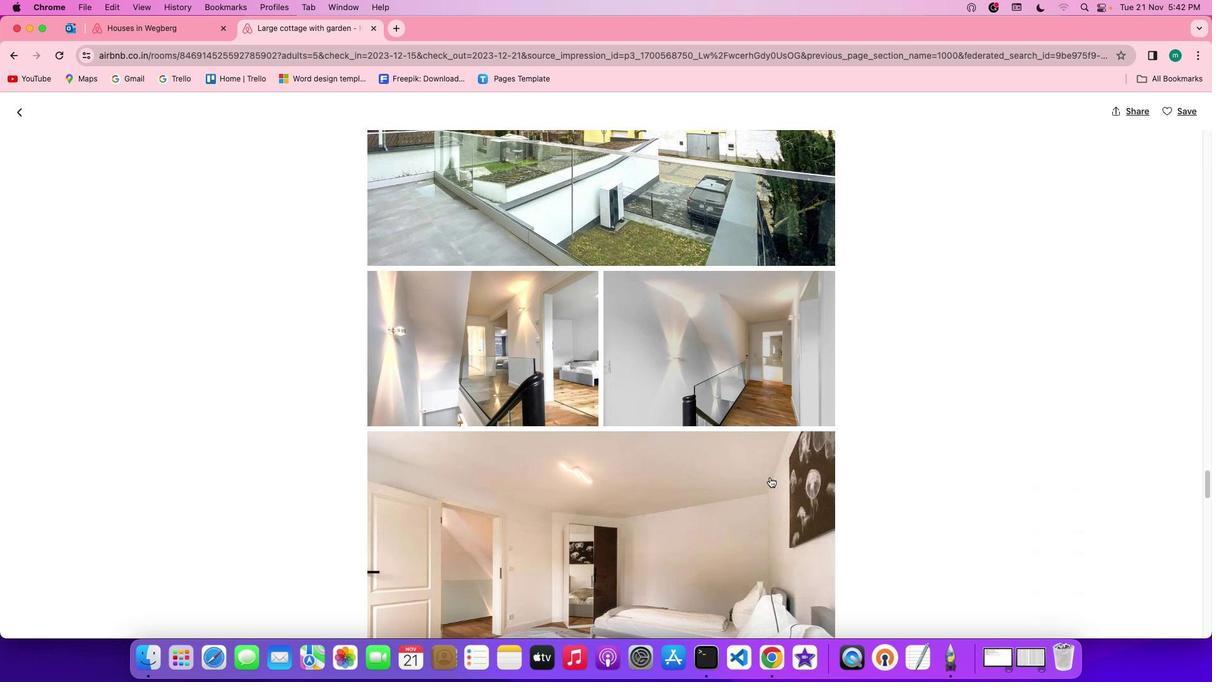 
Action: Mouse scrolled (771, 478) with delta (1, 0)
Screenshot: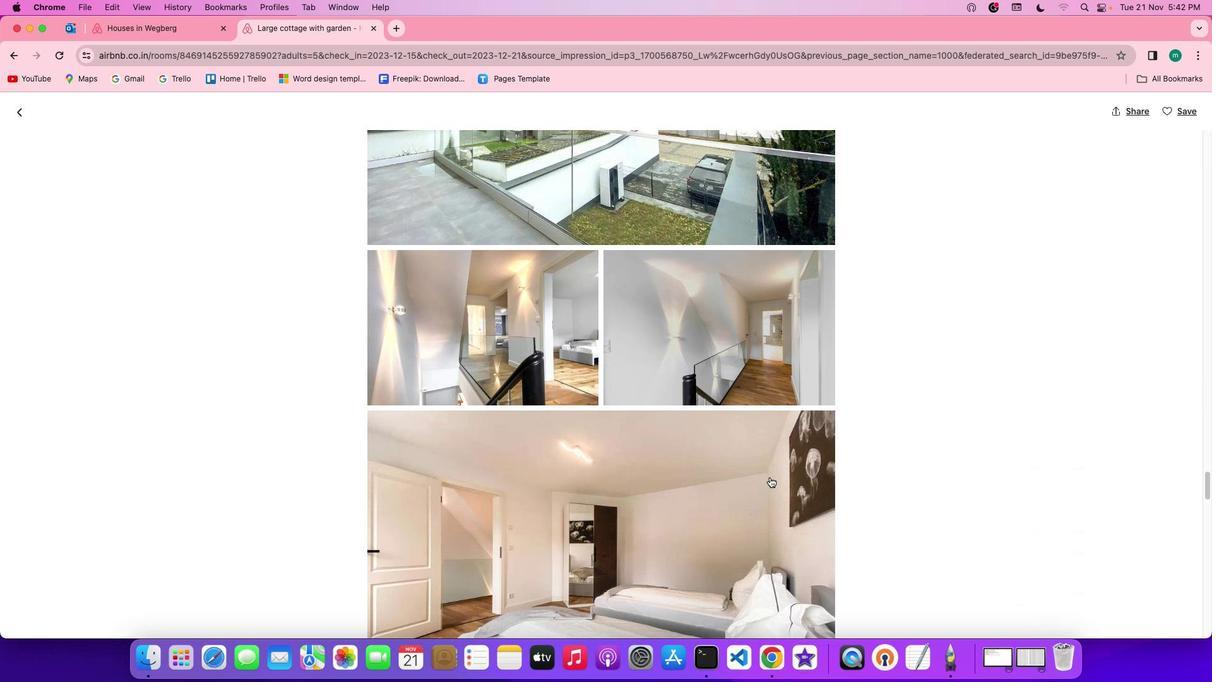 
Action: Mouse scrolled (771, 478) with delta (1, 0)
Screenshot: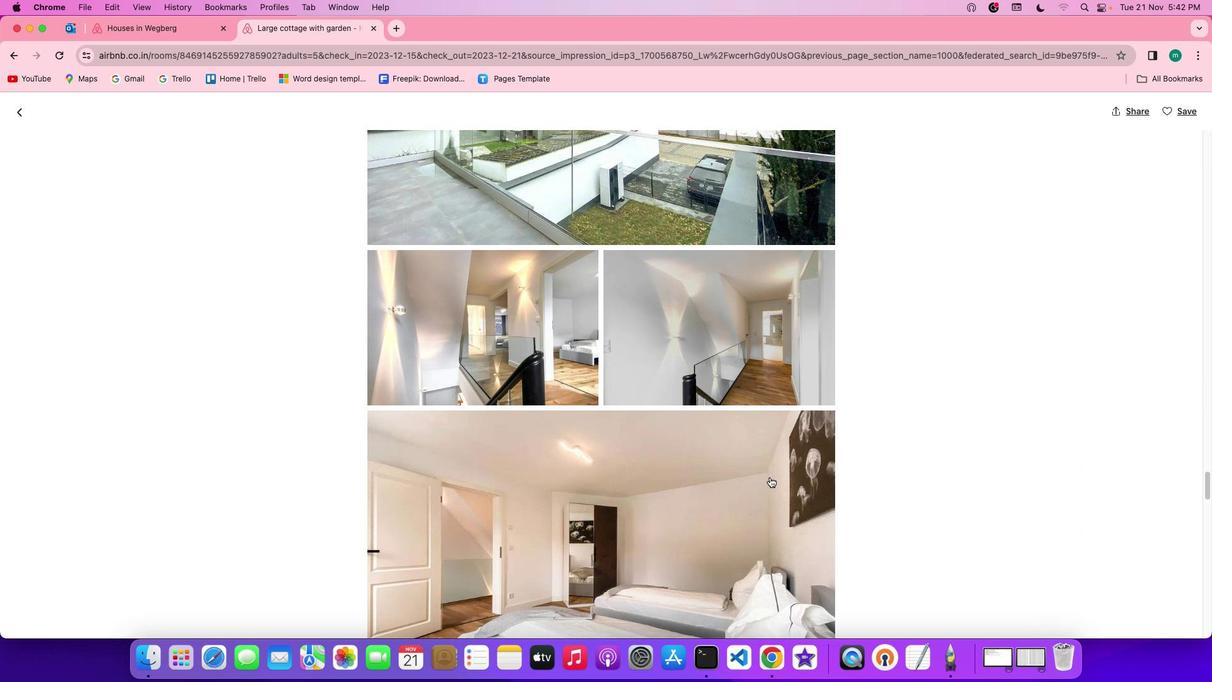 
Action: Mouse scrolled (771, 478) with delta (1, 0)
Screenshot: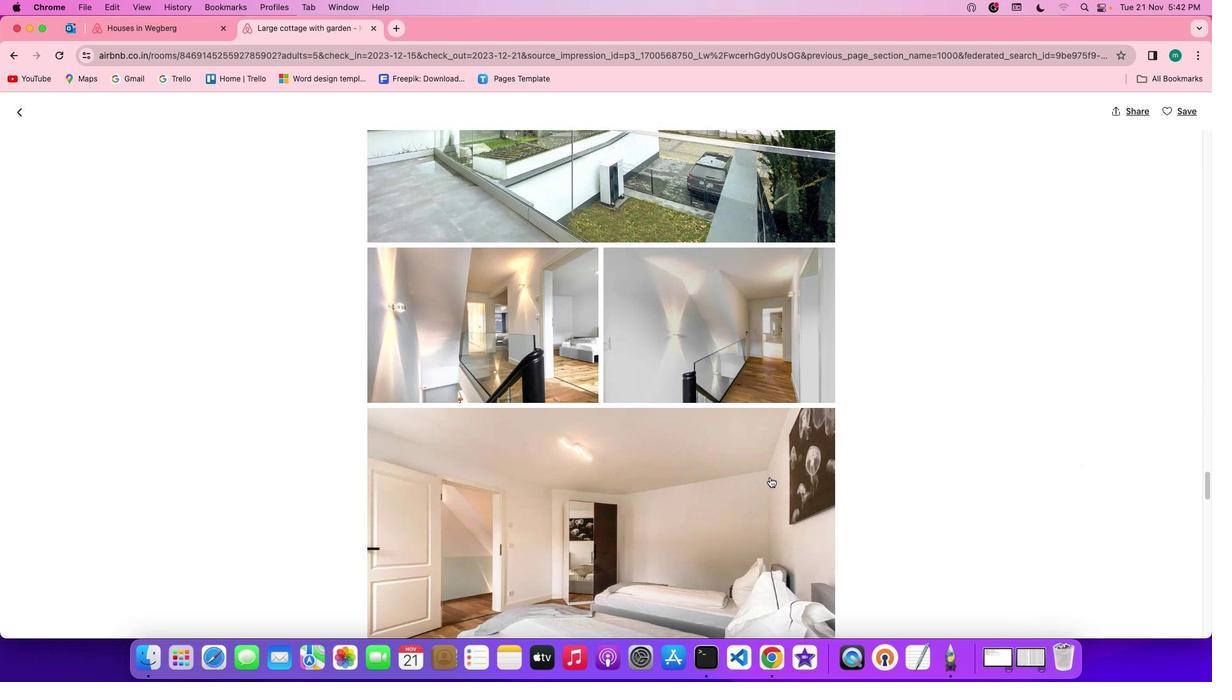 
Action: Mouse scrolled (771, 478) with delta (1, 0)
Screenshot: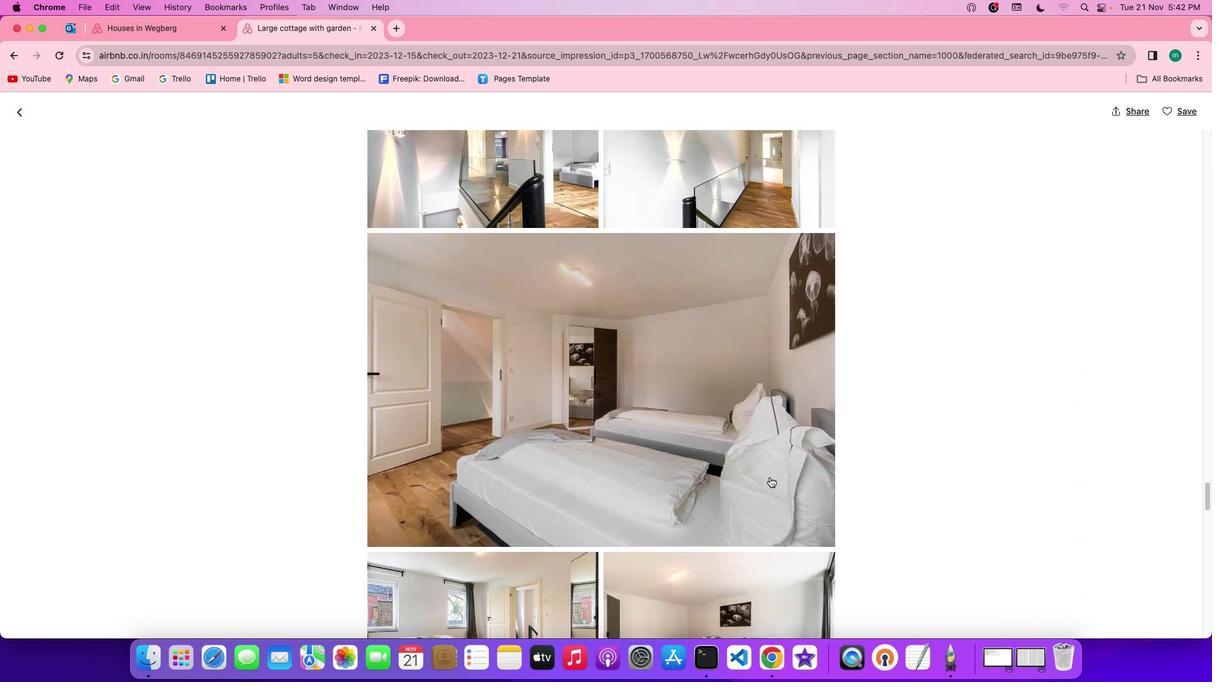 
Action: Mouse scrolled (771, 478) with delta (1, 0)
Screenshot: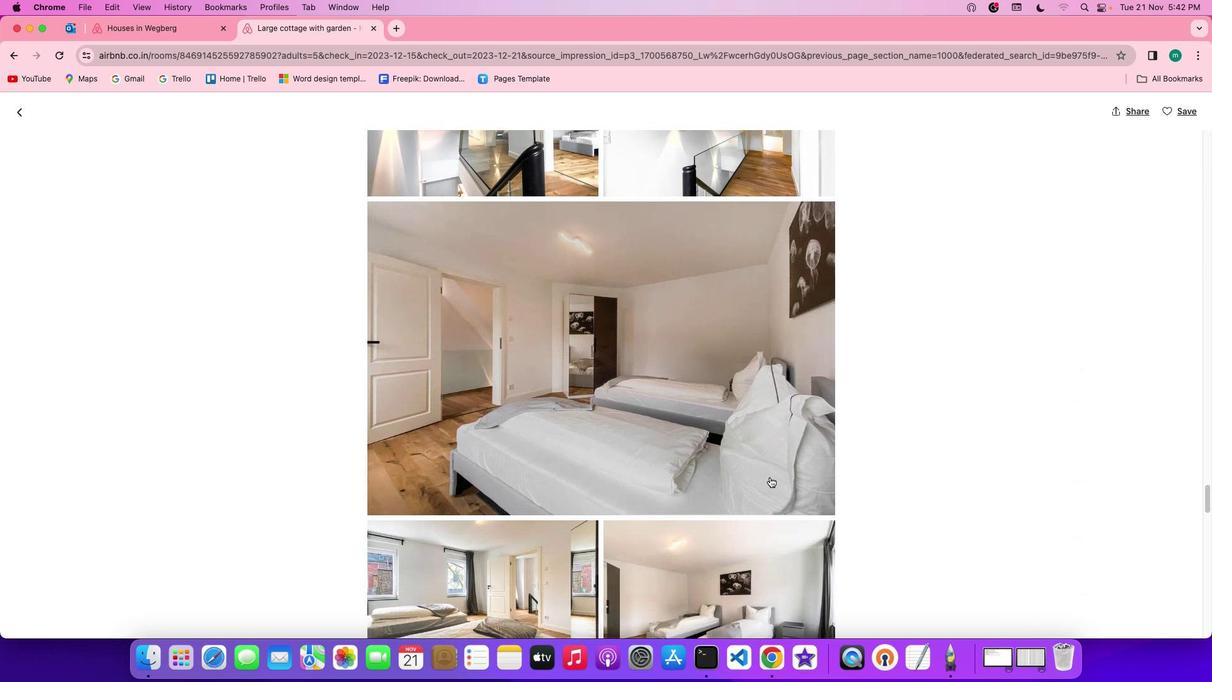 
Action: Mouse scrolled (771, 478) with delta (1, 0)
Screenshot: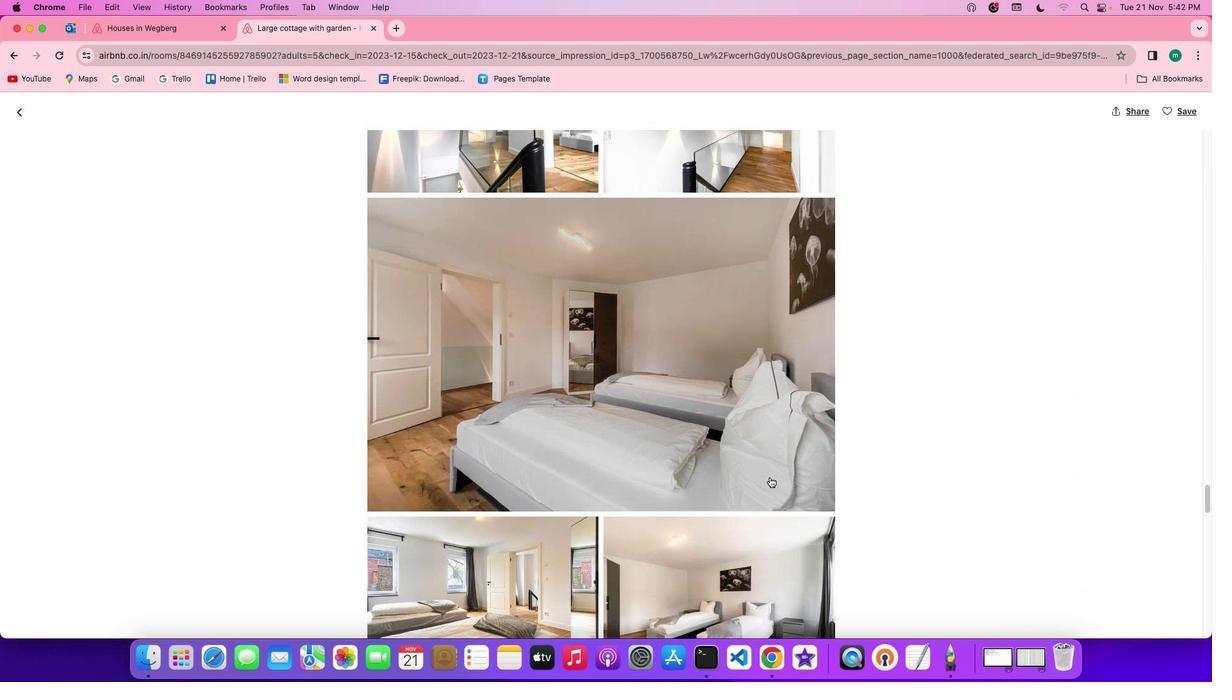 
Action: Mouse scrolled (771, 478) with delta (1, 0)
Screenshot: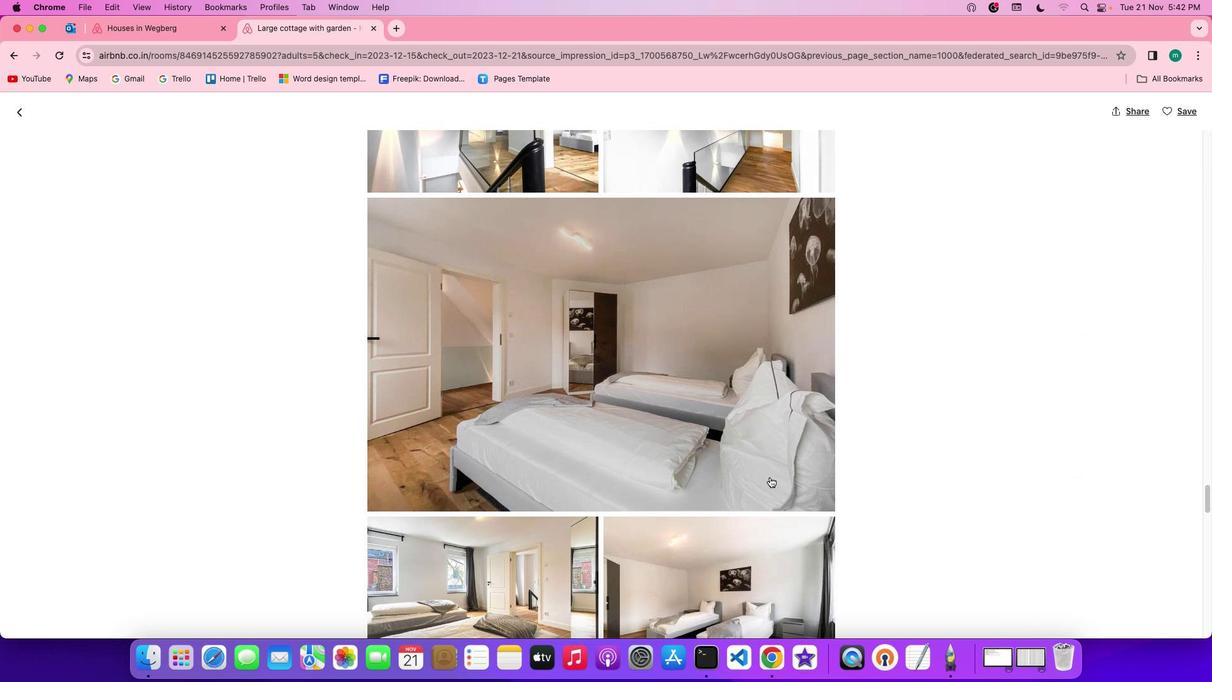 
Action: Mouse scrolled (771, 478) with delta (1, 0)
Screenshot: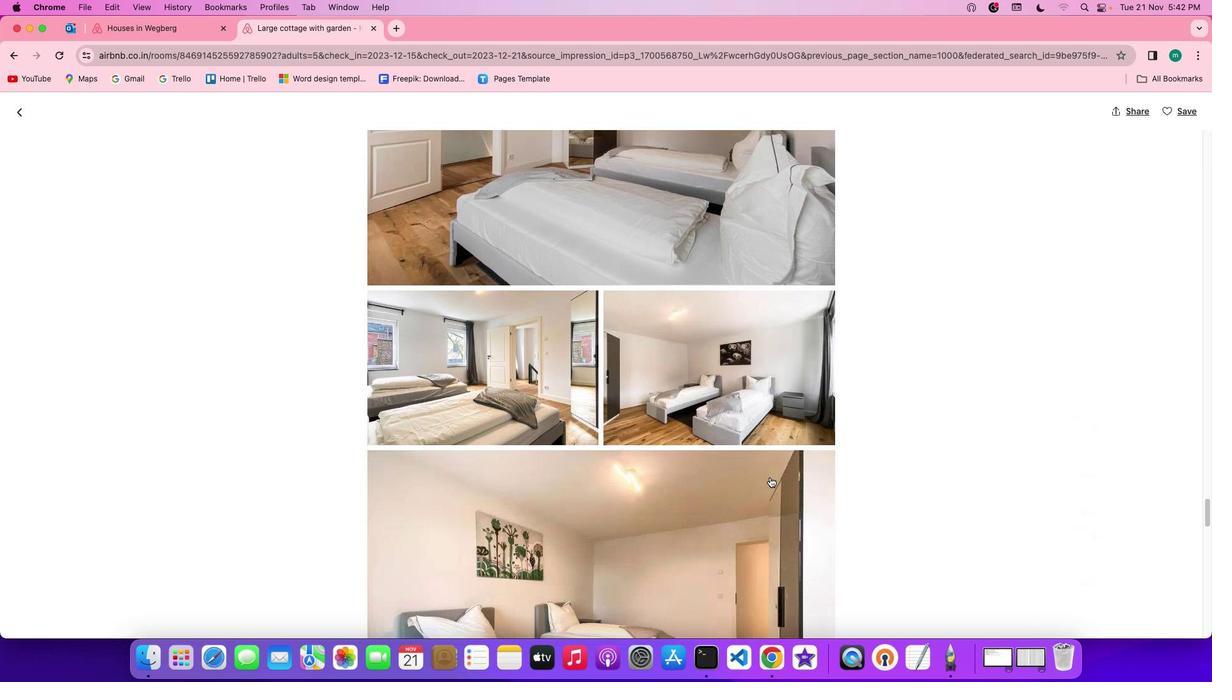 
Action: Mouse scrolled (771, 478) with delta (1, 0)
Screenshot: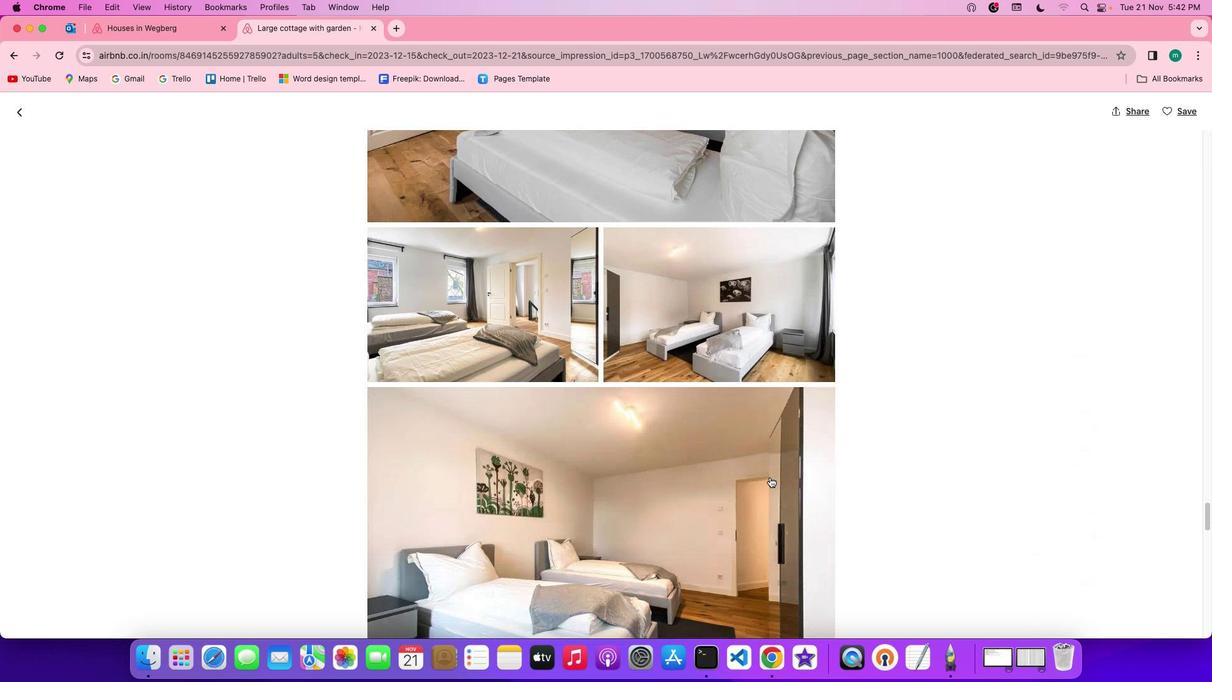 
Action: Mouse scrolled (771, 478) with delta (1, 0)
Screenshot: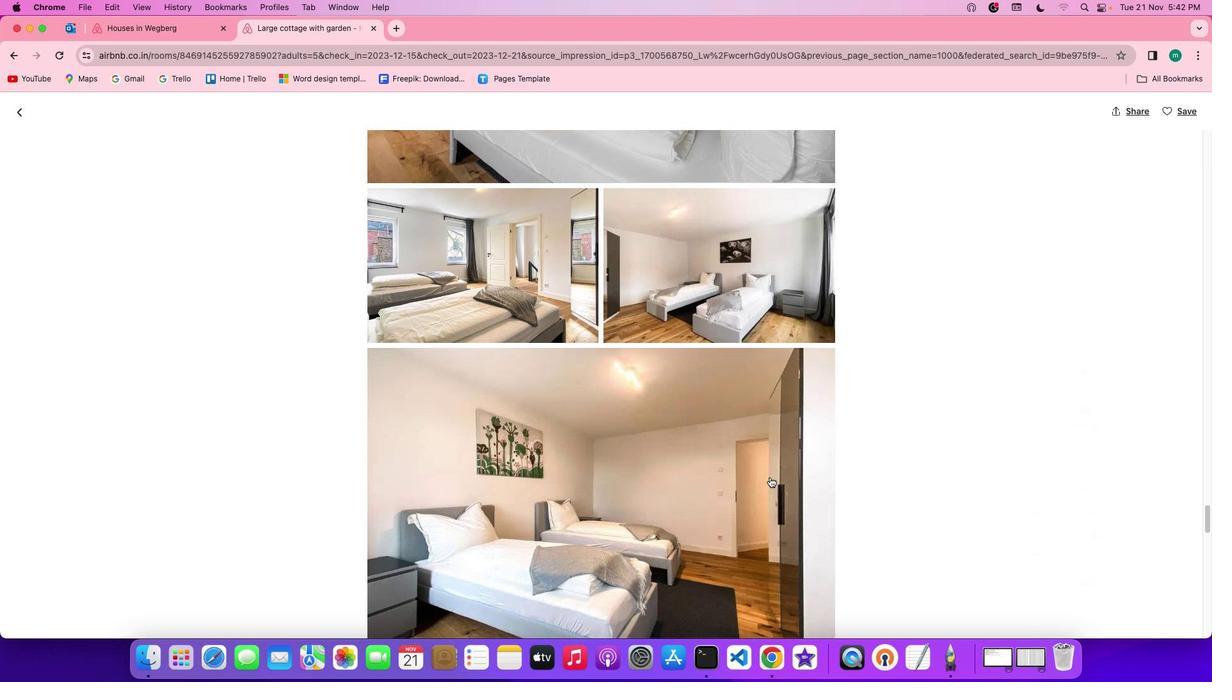 
Action: Mouse scrolled (771, 478) with delta (1, 0)
Screenshot: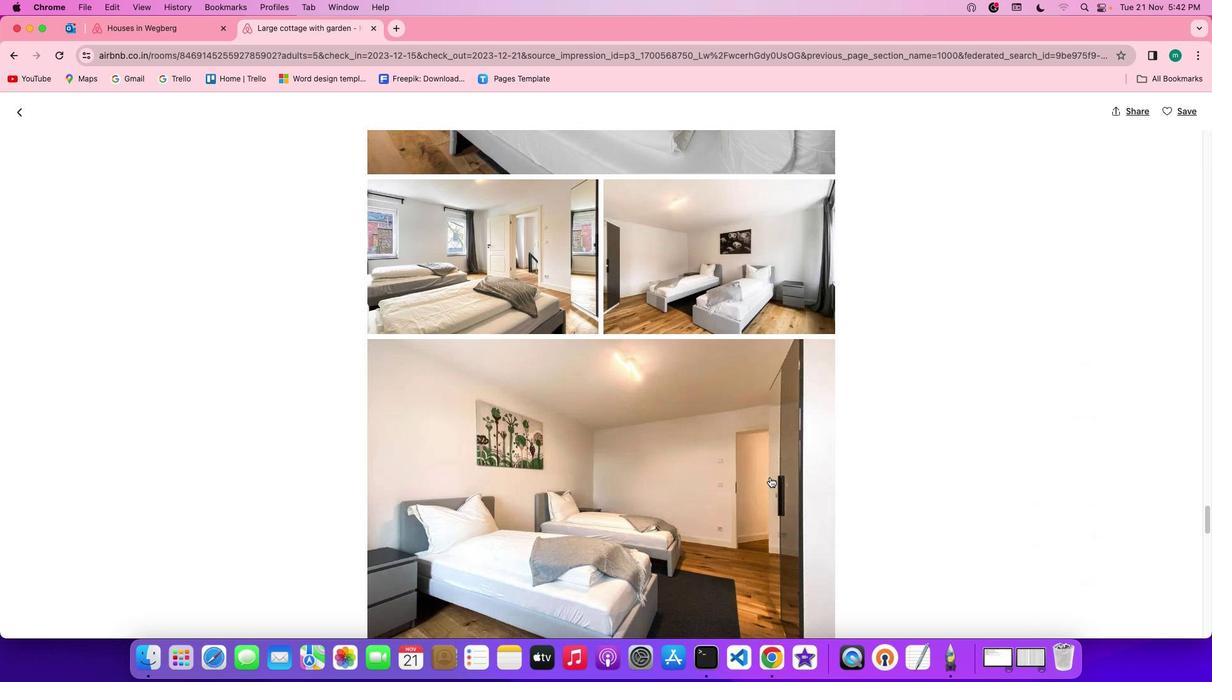 
Action: Mouse scrolled (771, 478) with delta (1, 0)
Screenshot: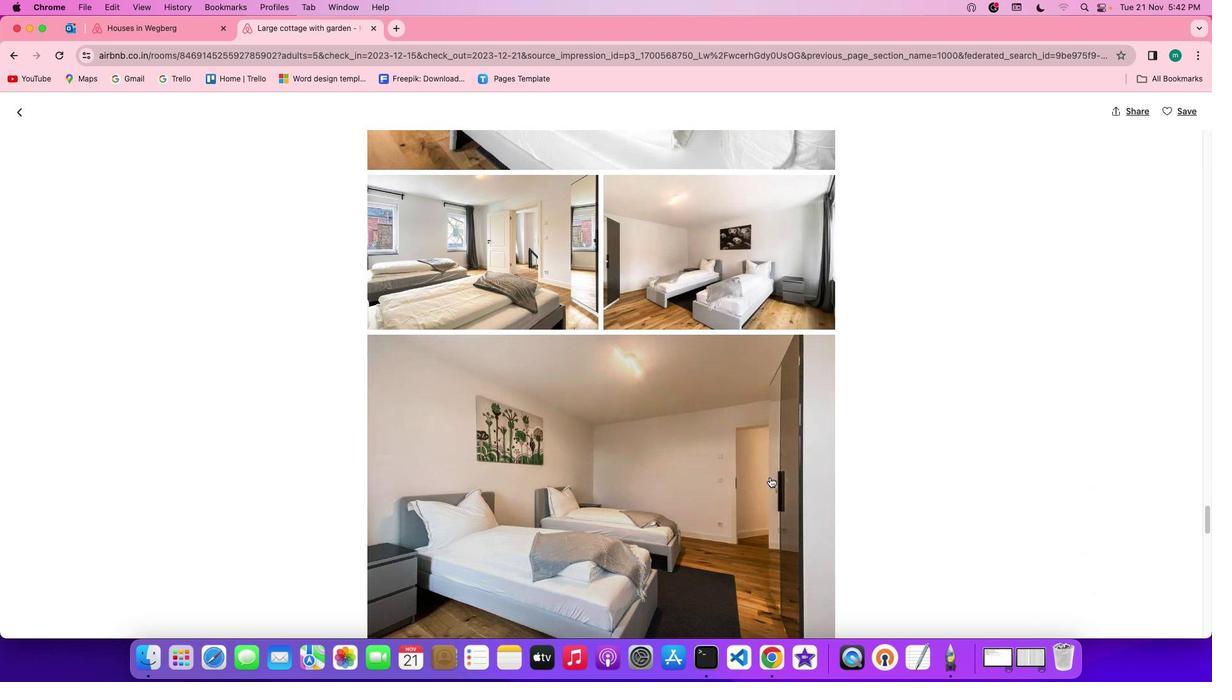 
Action: Mouse scrolled (771, 478) with delta (1, 0)
Screenshot: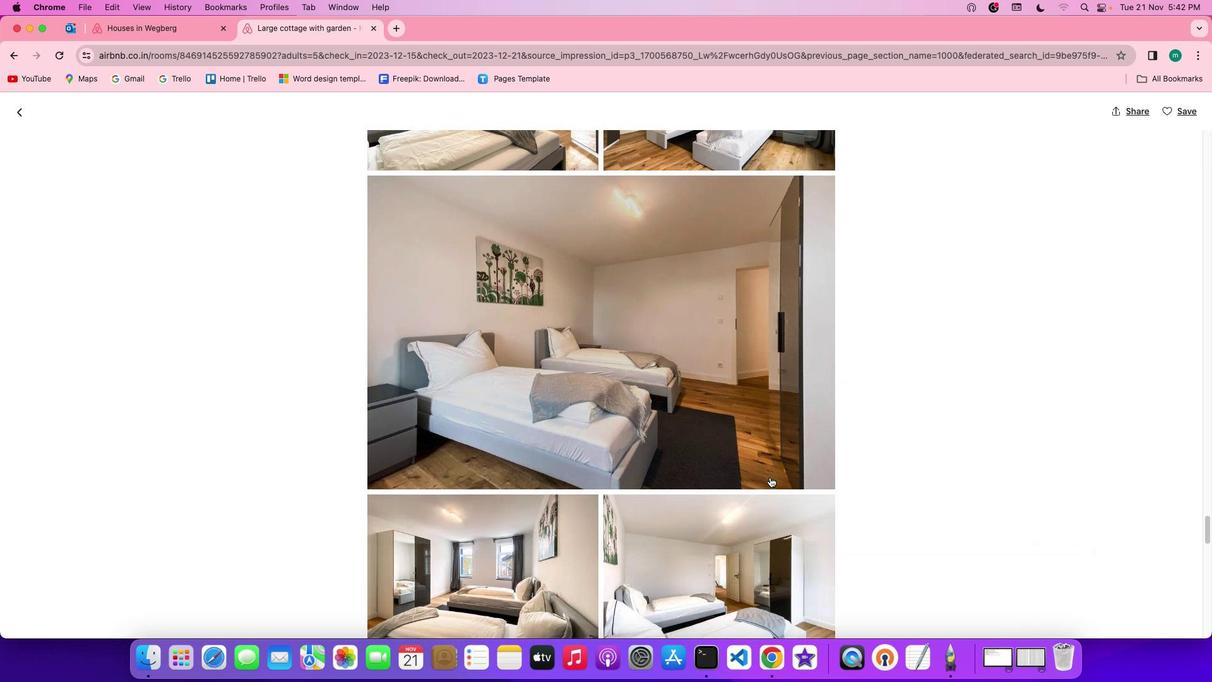 
Action: Mouse scrolled (771, 478) with delta (1, 0)
Screenshot: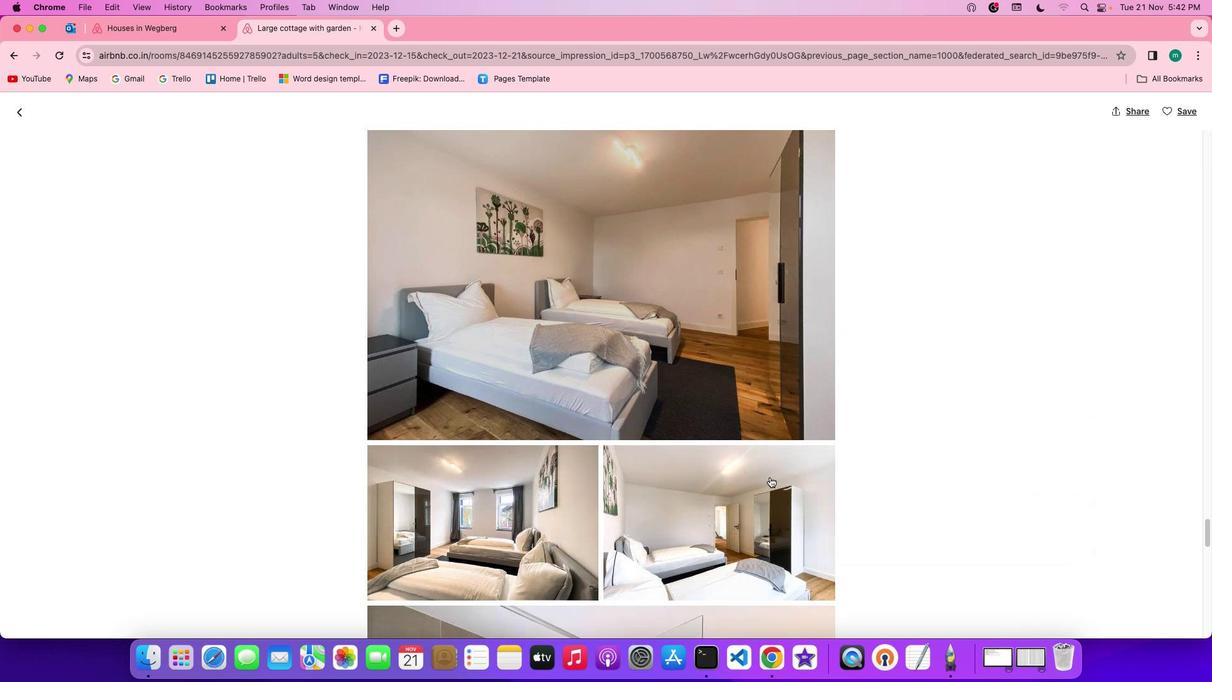 
Action: Mouse scrolled (771, 478) with delta (1, 0)
Screenshot: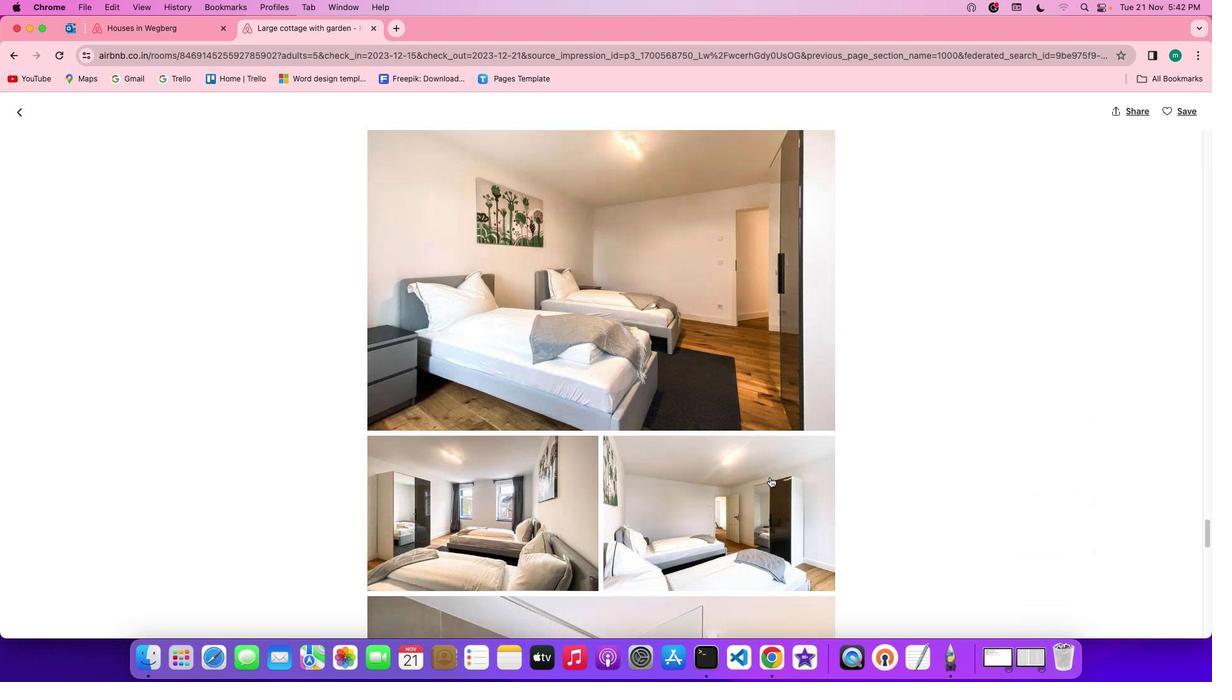 
Action: Mouse scrolled (771, 478) with delta (1, 0)
Screenshot: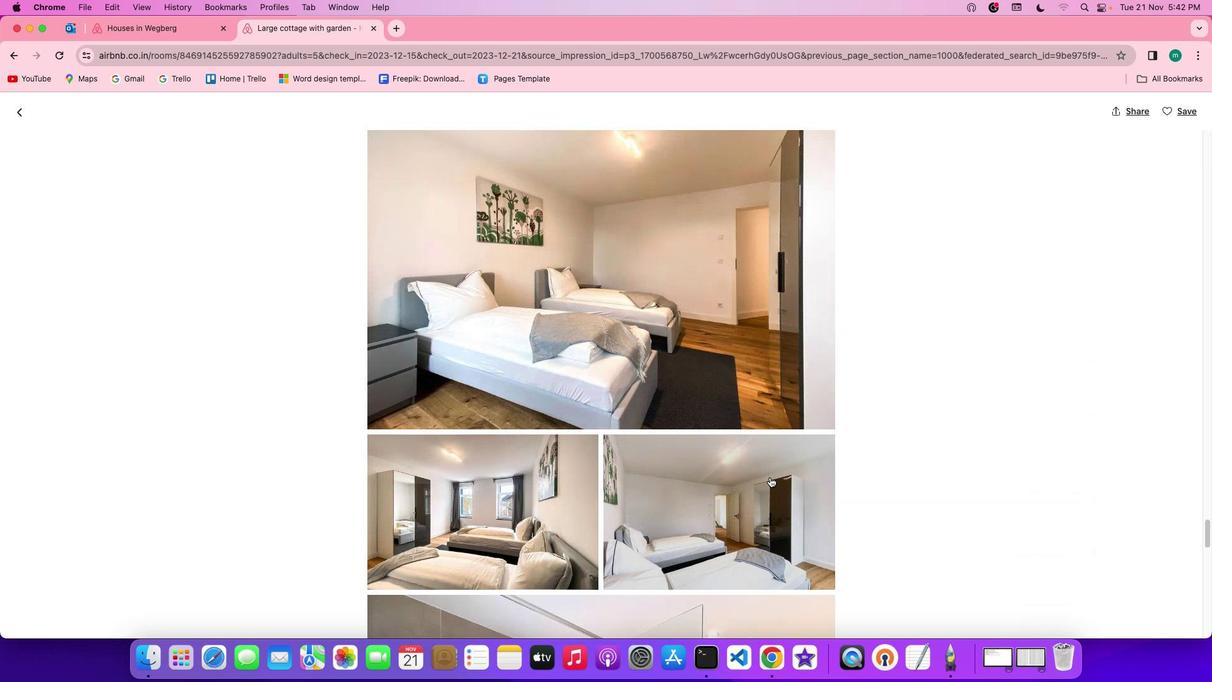 
Action: Mouse scrolled (771, 478) with delta (1, 0)
Screenshot: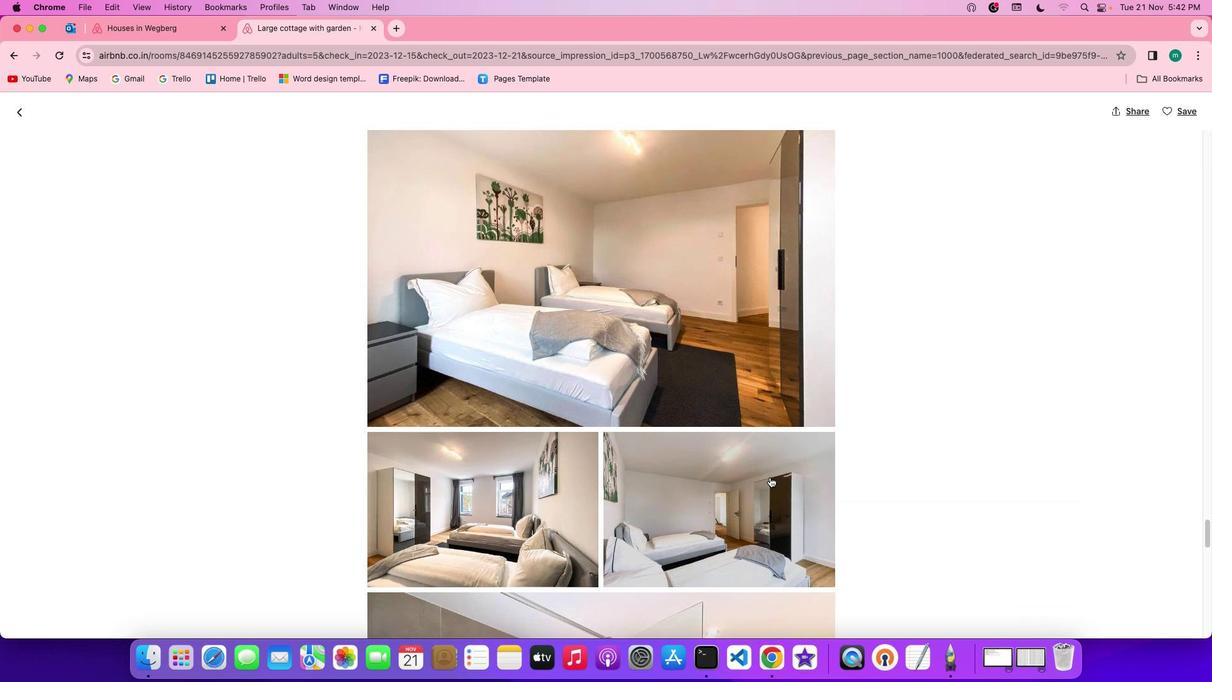 
Action: Mouse scrolled (771, 478) with delta (1, 0)
Screenshot: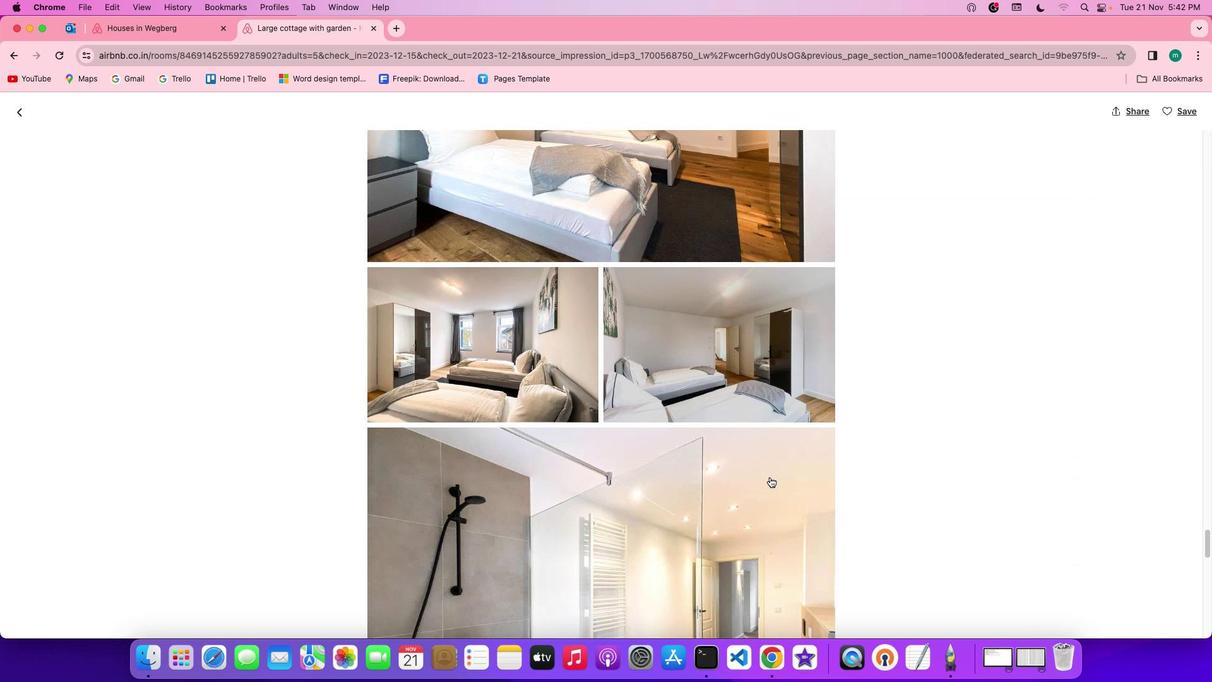 
Action: Mouse scrolled (771, 478) with delta (1, 0)
Screenshot: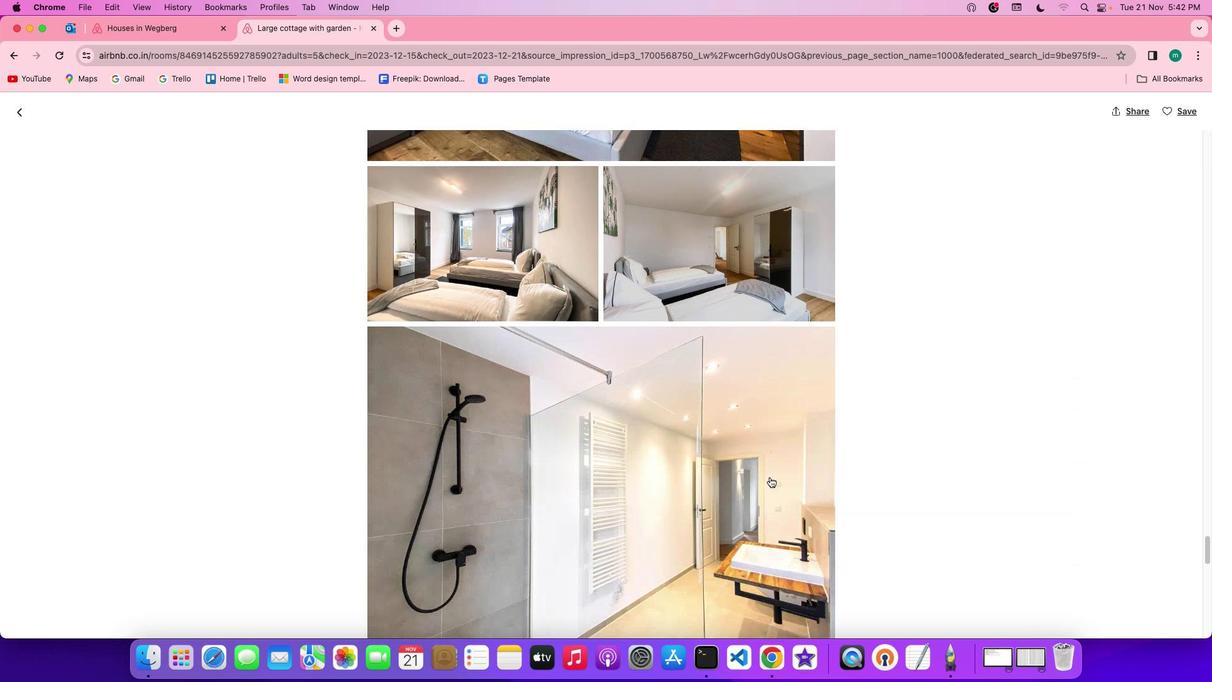 
Action: Mouse scrolled (771, 478) with delta (1, 0)
Screenshot: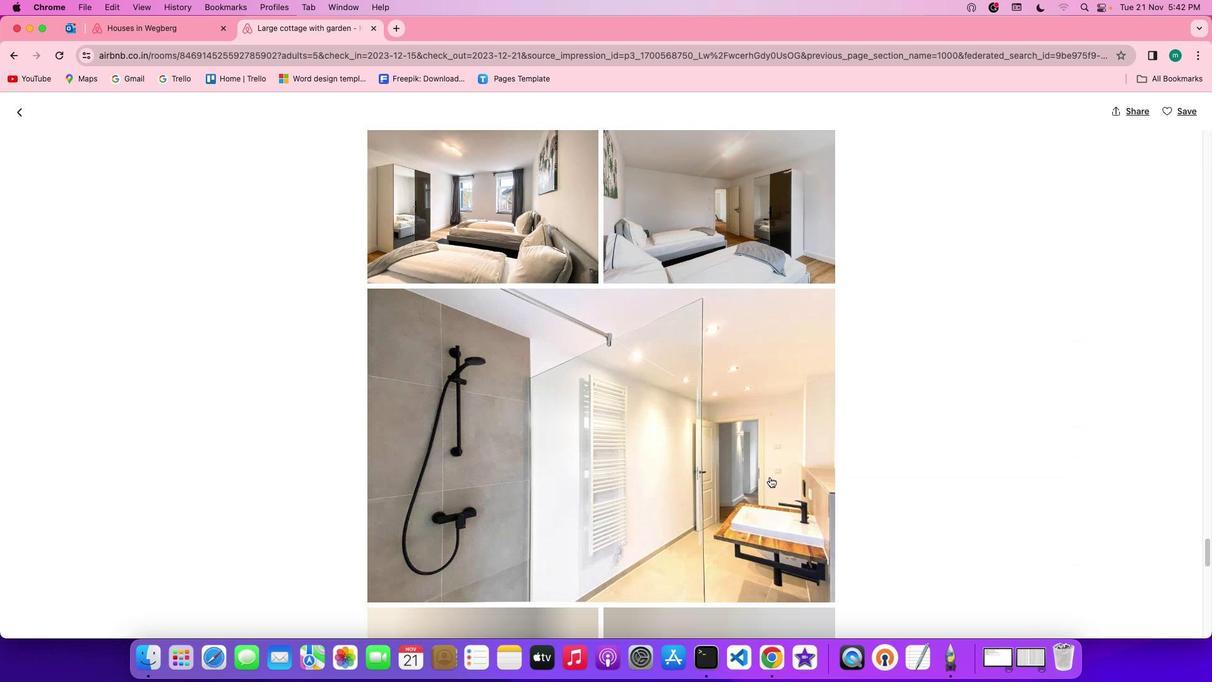 
Action: Mouse scrolled (771, 478) with delta (1, 0)
Screenshot: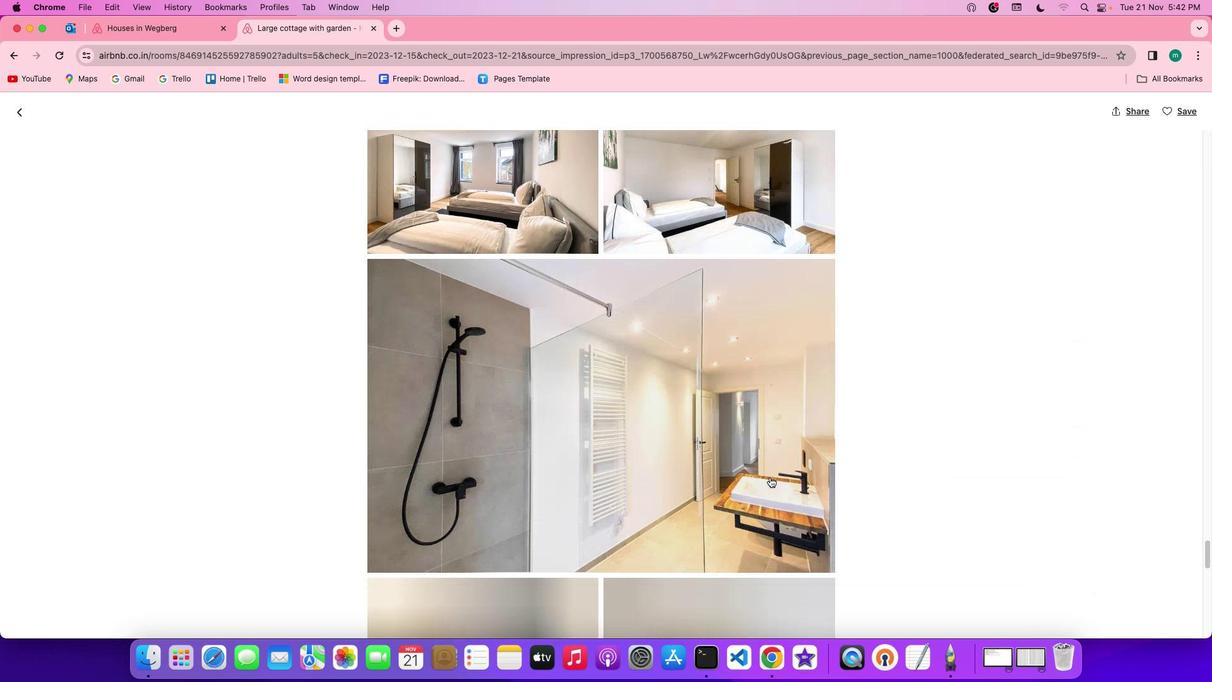 
Action: Mouse scrolled (771, 478) with delta (1, -1)
Screenshot: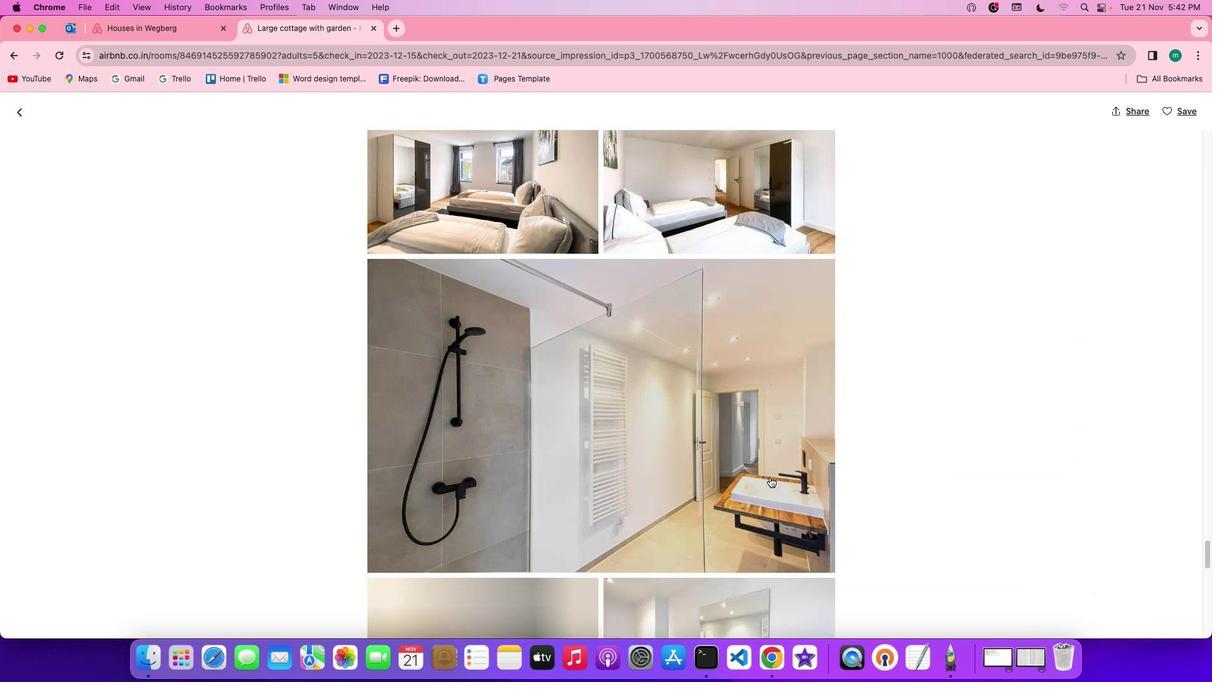 
Action: Mouse scrolled (771, 478) with delta (1, 0)
Screenshot: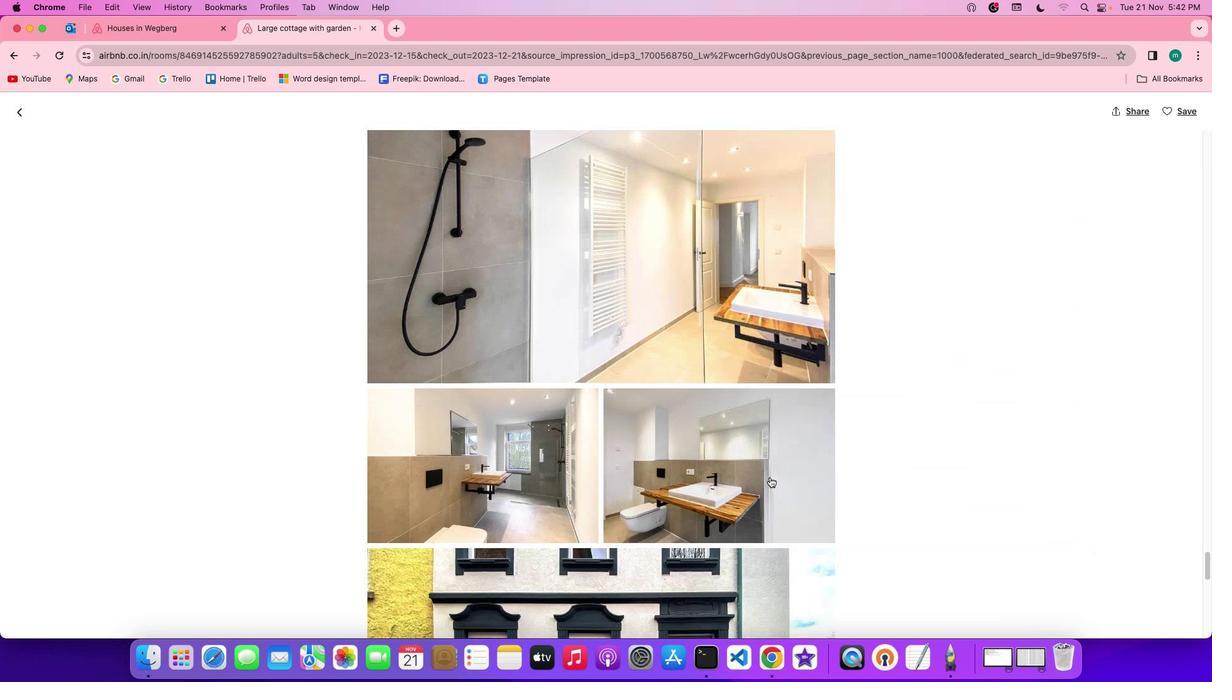 
Action: Mouse scrolled (771, 478) with delta (1, 0)
Screenshot: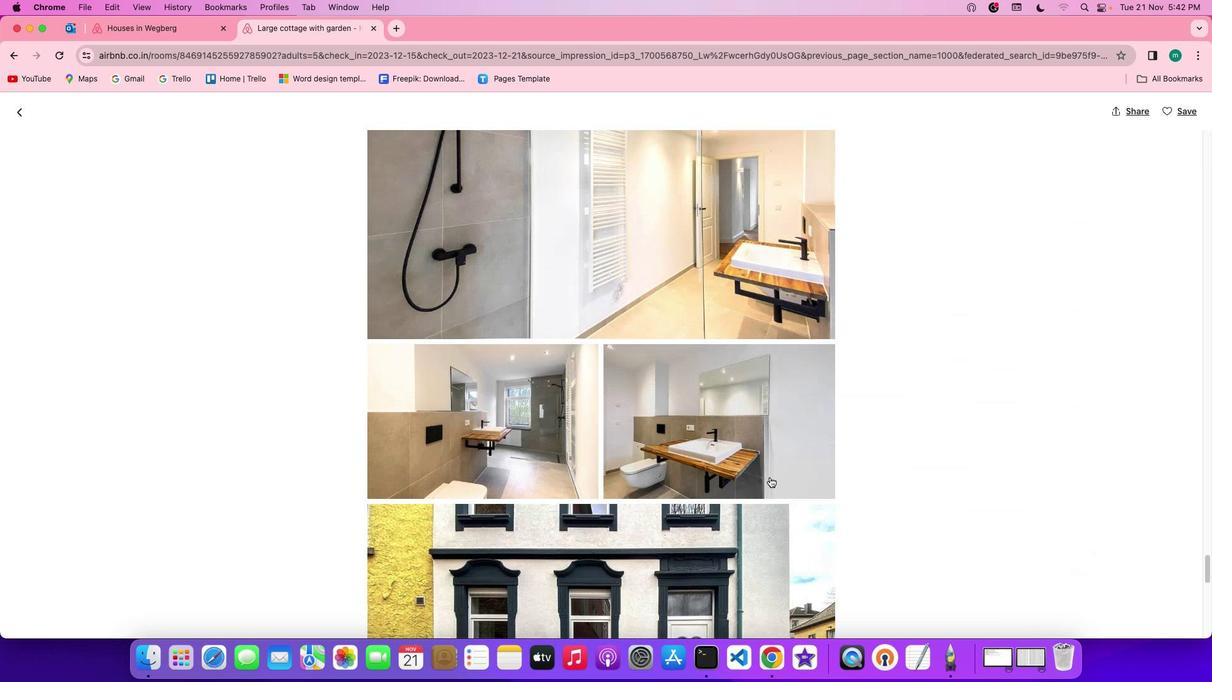 
Action: Mouse scrolled (771, 478) with delta (1, 0)
Screenshot: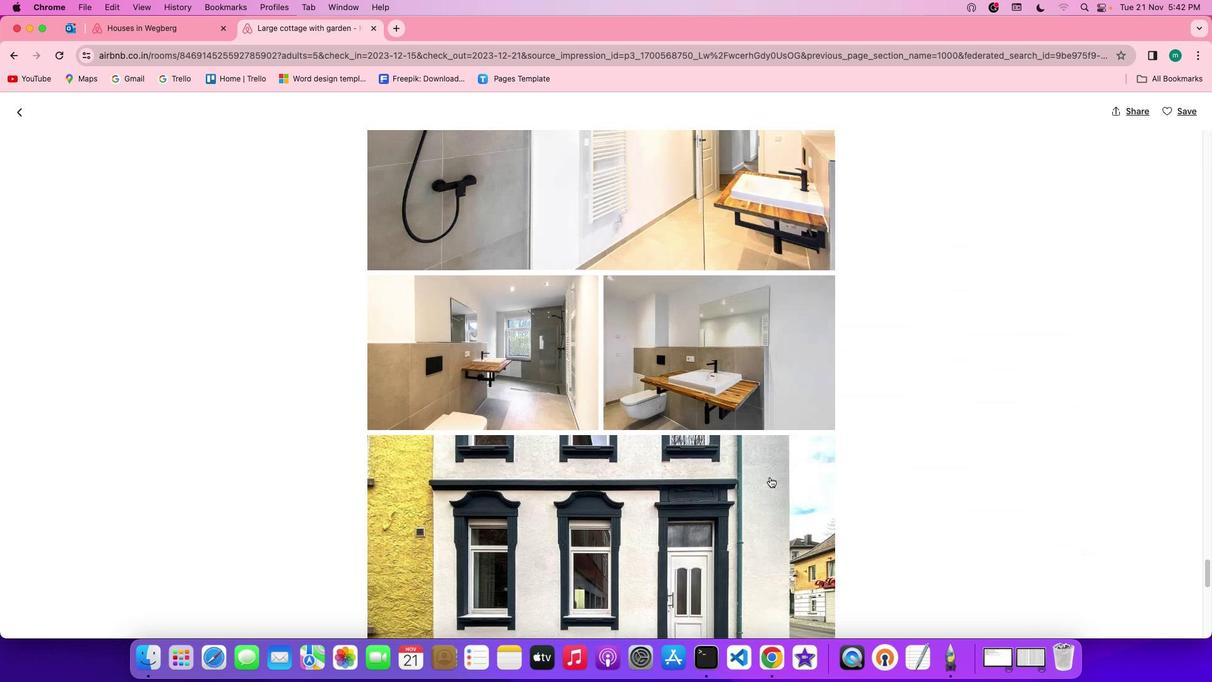 
Action: Mouse scrolled (771, 478) with delta (1, 0)
Screenshot: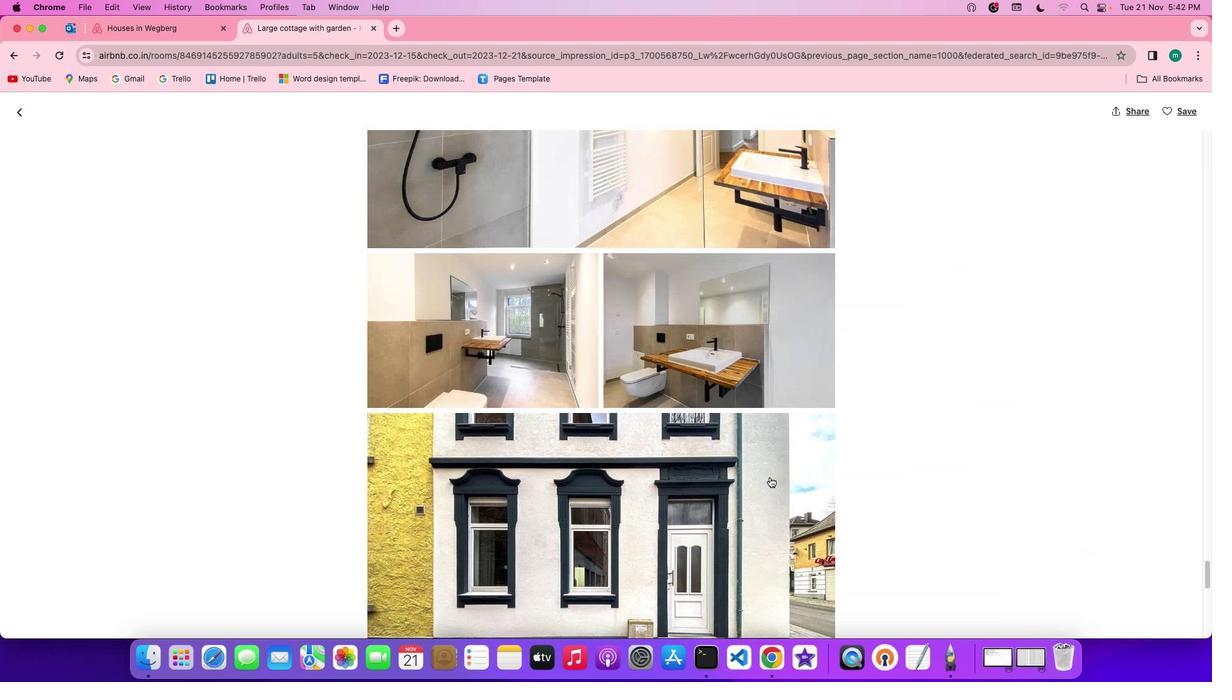 
Action: Mouse scrolled (771, 478) with delta (1, -1)
Screenshot: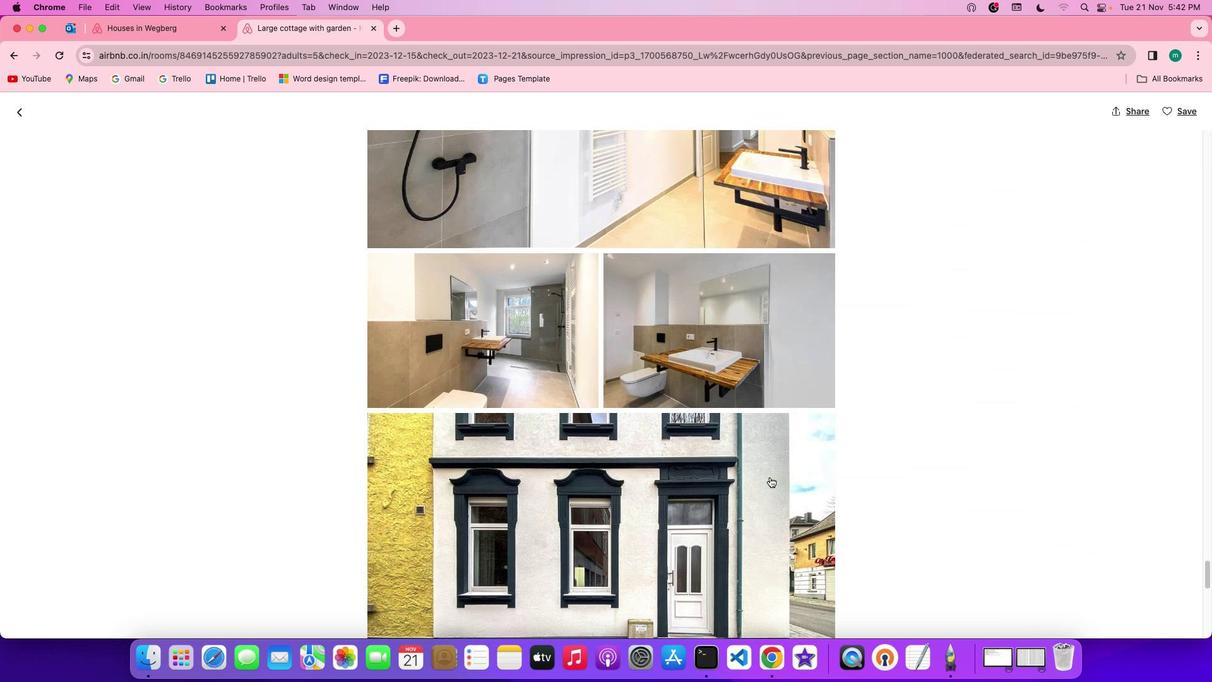 
Action: Mouse scrolled (771, 478) with delta (1, 0)
Screenshot: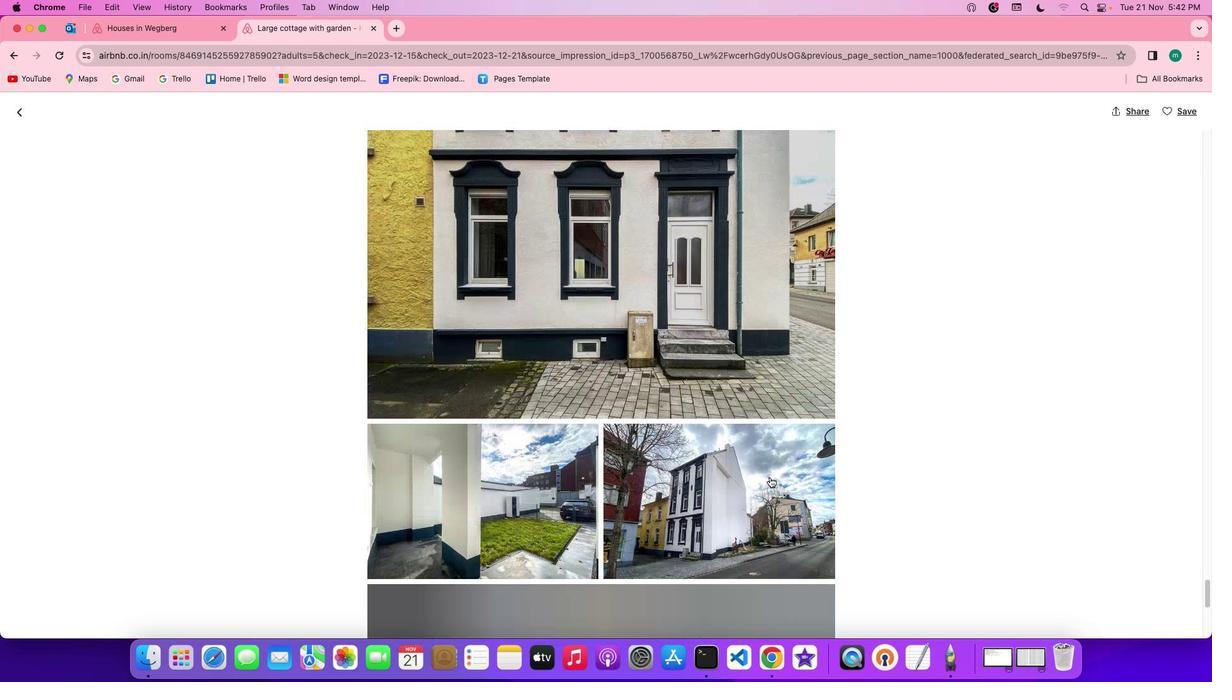 
Action: Mouse scrolled (771, 478) with delta (1, 0)
Screenshot: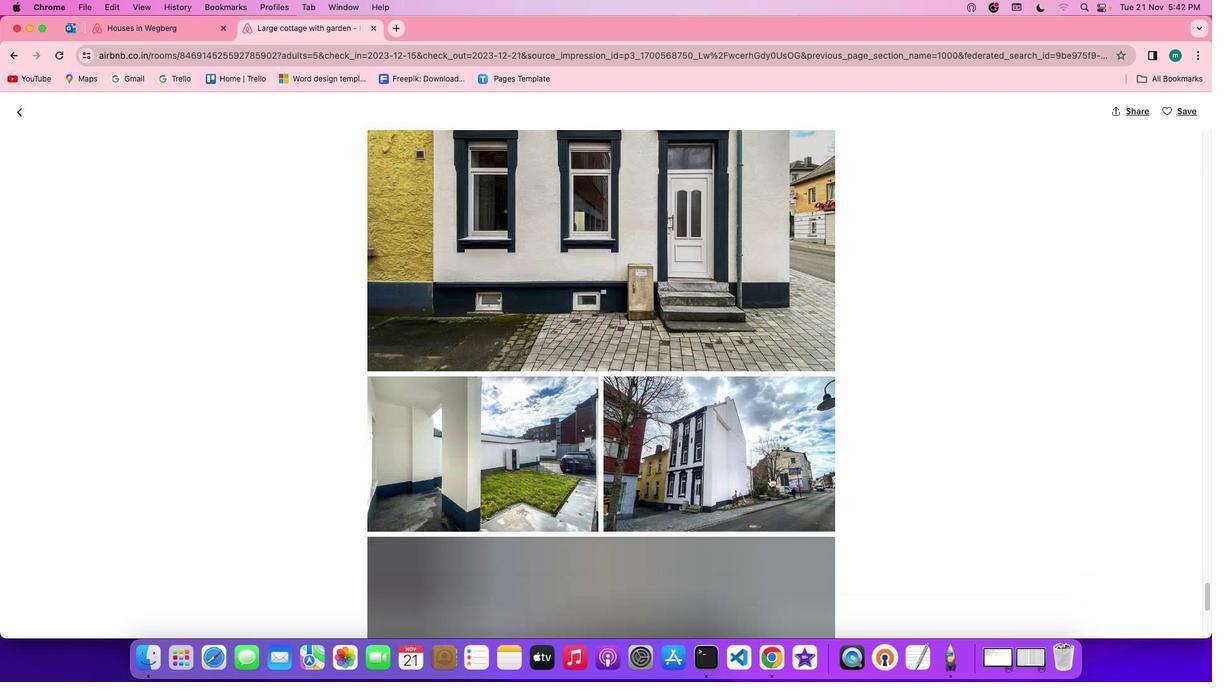 
Action: Mouse scrolled (771, 478) with delta (1, 0)
Screenshot: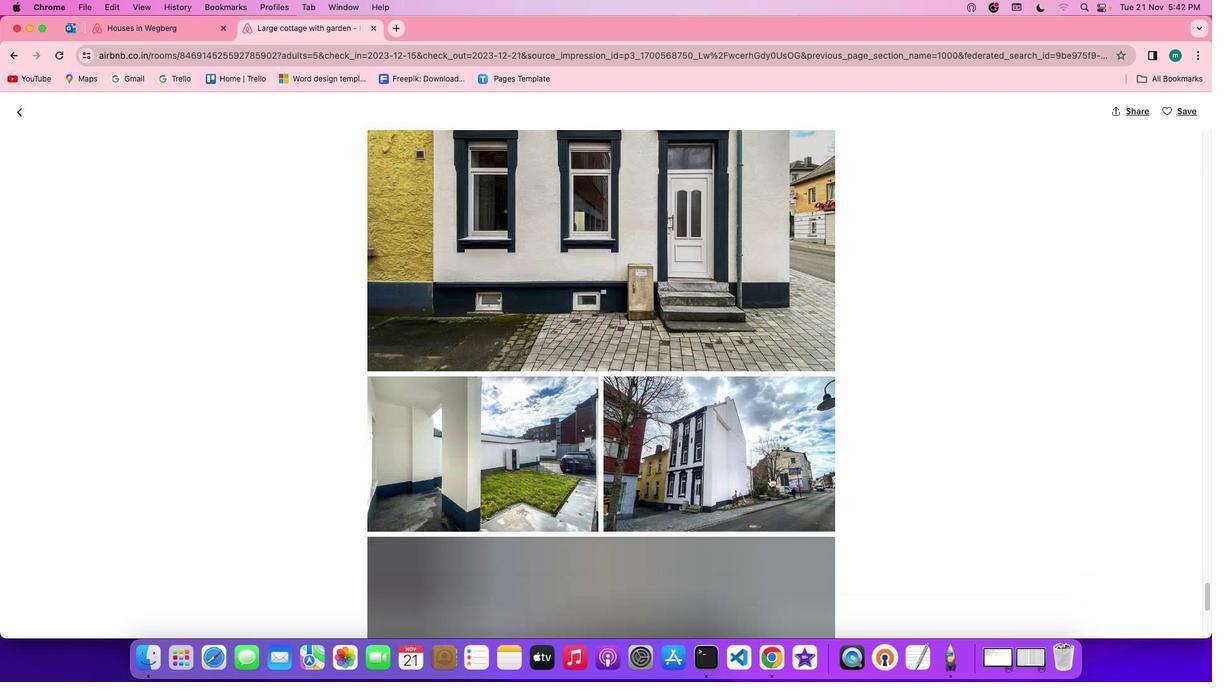 
Action: Mouse scrolled (771, 478) with delta (1, 0)
Screenshot: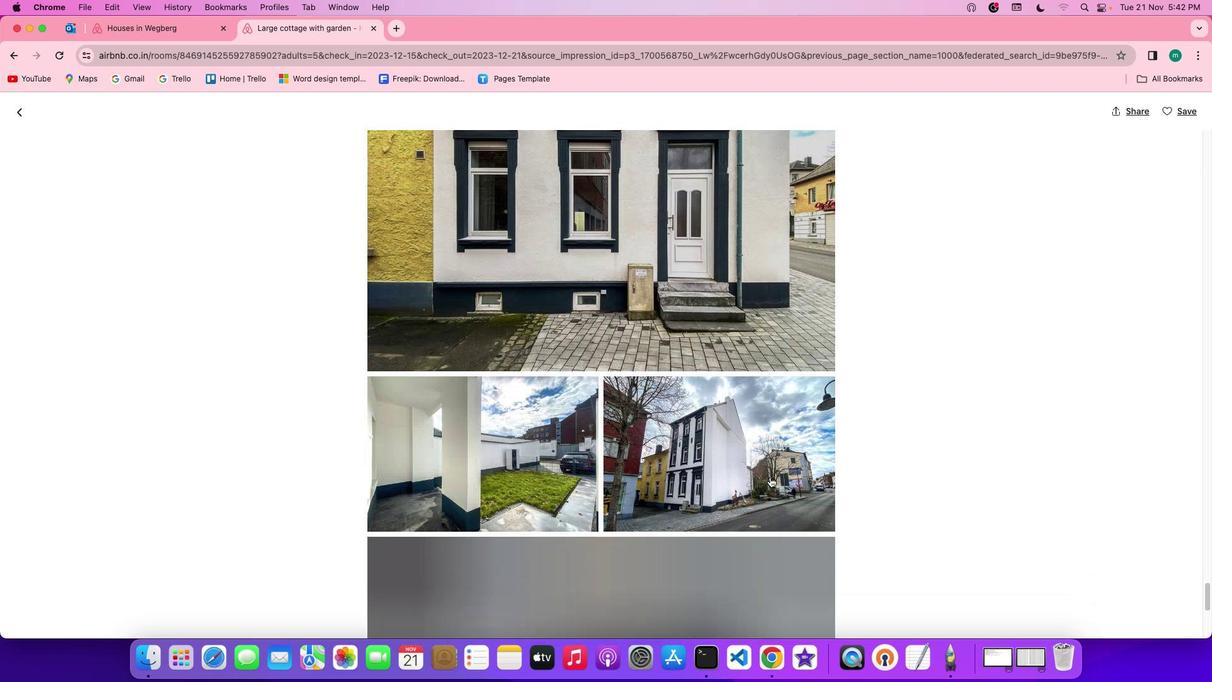 
Action: Mouse scrolled (771, 478) with delta (1, -1)
Screenshot: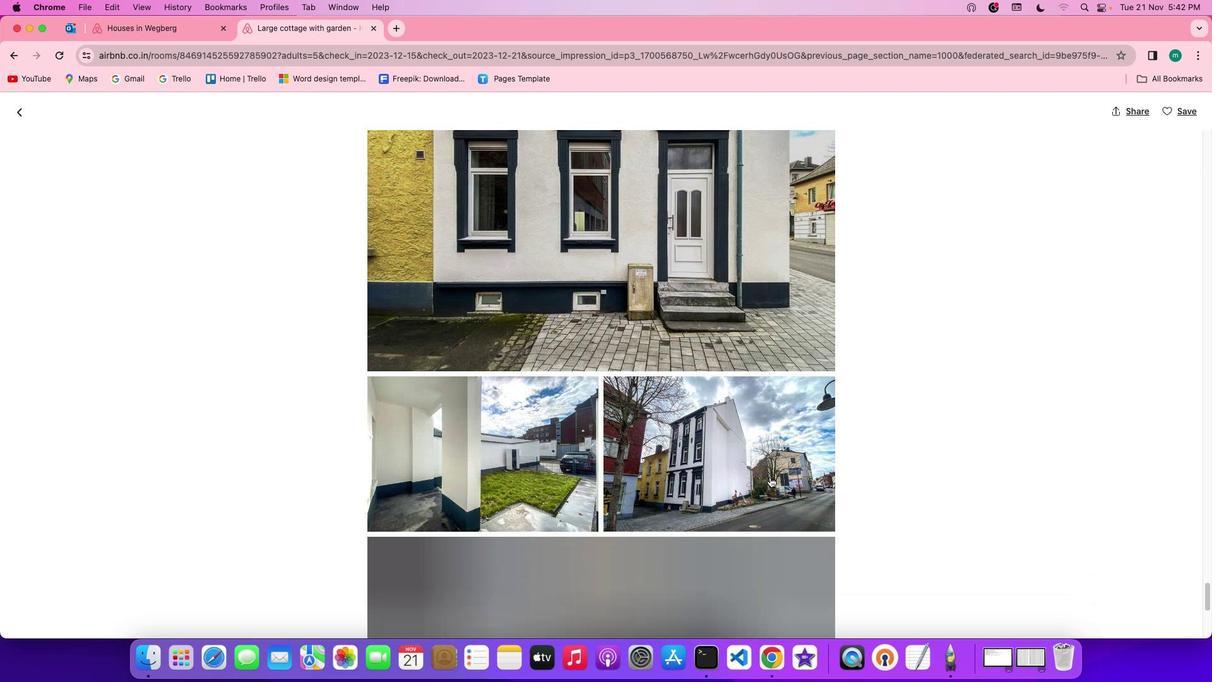 
Action: Mouse moved to (771, 478)
Screenshot: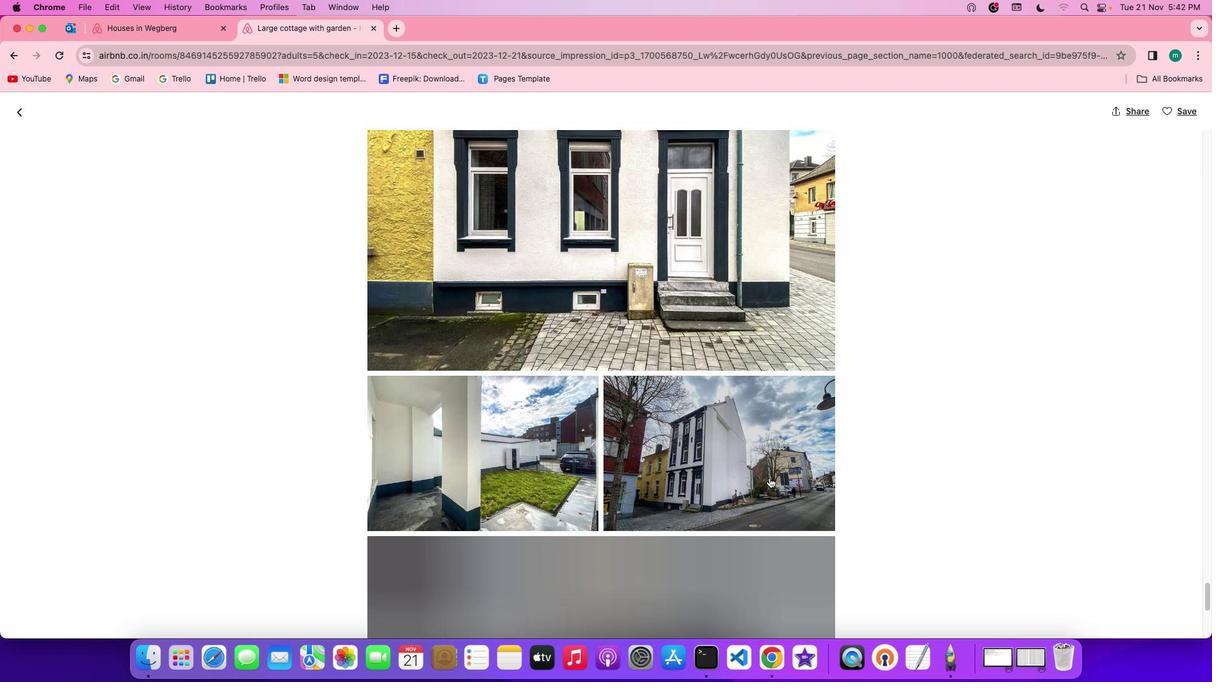 
Action: Mouse scrolled (771, 478) with delta (1, 0)
Screenshot: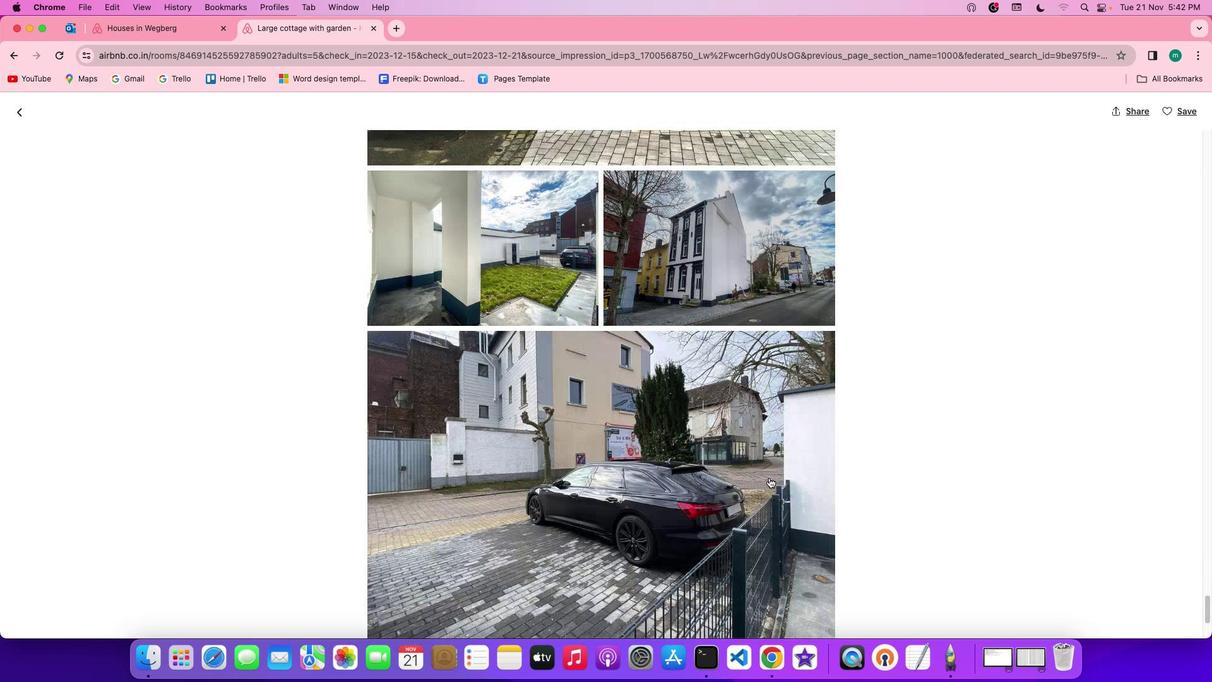 
Action: Mouse scrolled (771, 478) with delta (1, 0)
Screenshot: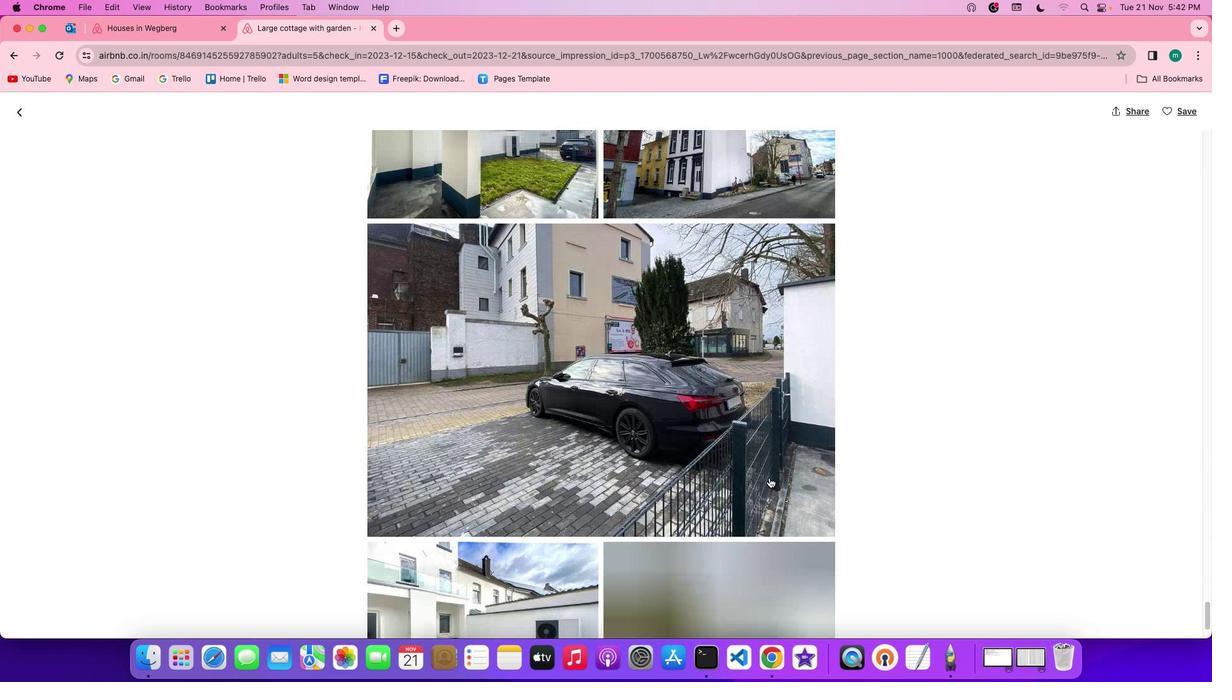 
Action: Mouse scrolled (771, 478) with delta (1, 0)
Screenshot: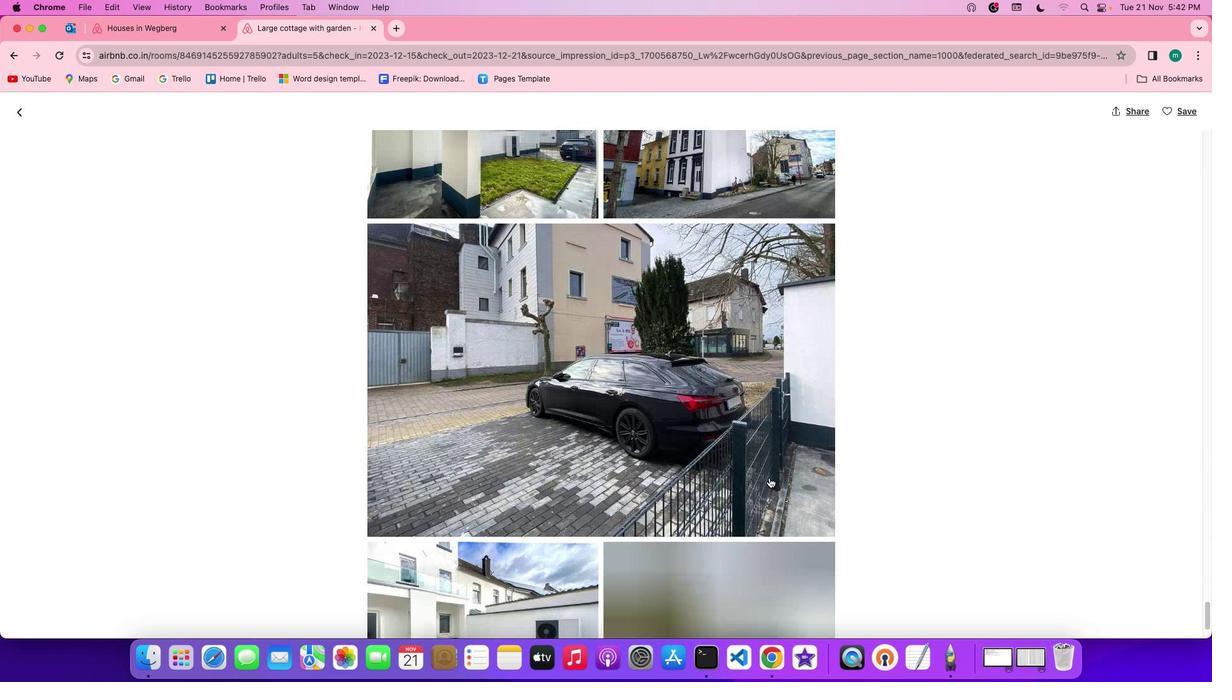 
Action: Mouse scrolled (771, 478) with delta (1, 0)
Screenshot: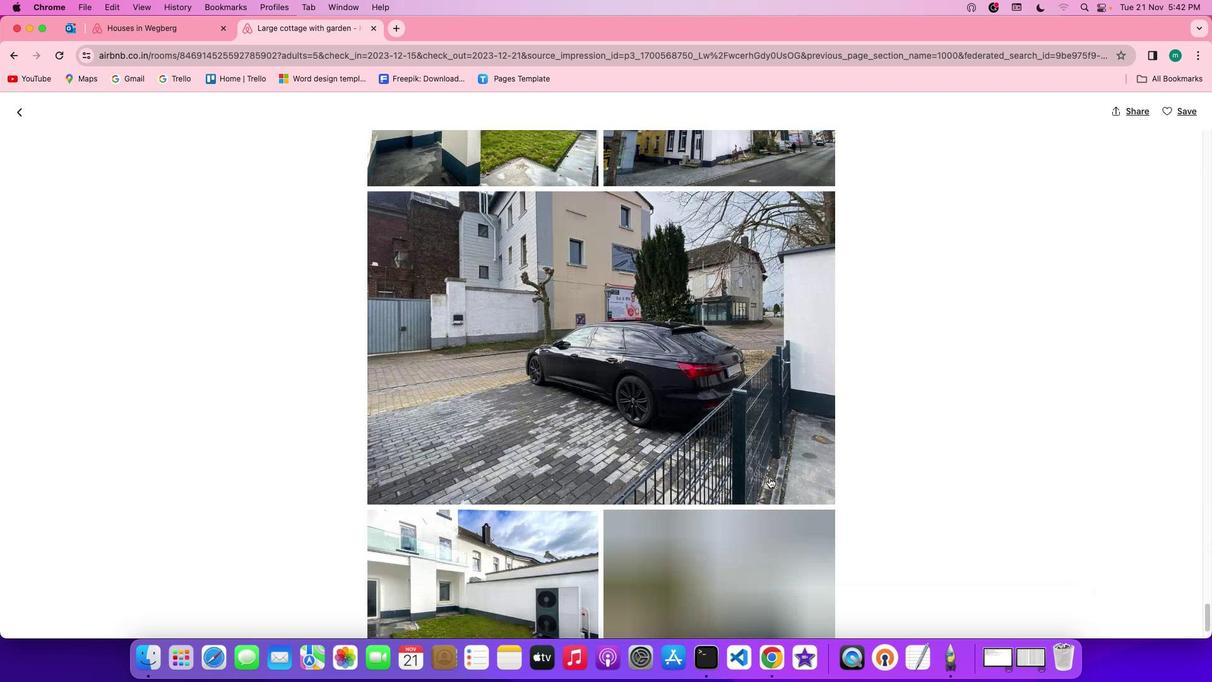 
Action: Mouse scrolled (771, 478) with delta (1, -1)
Screenshot: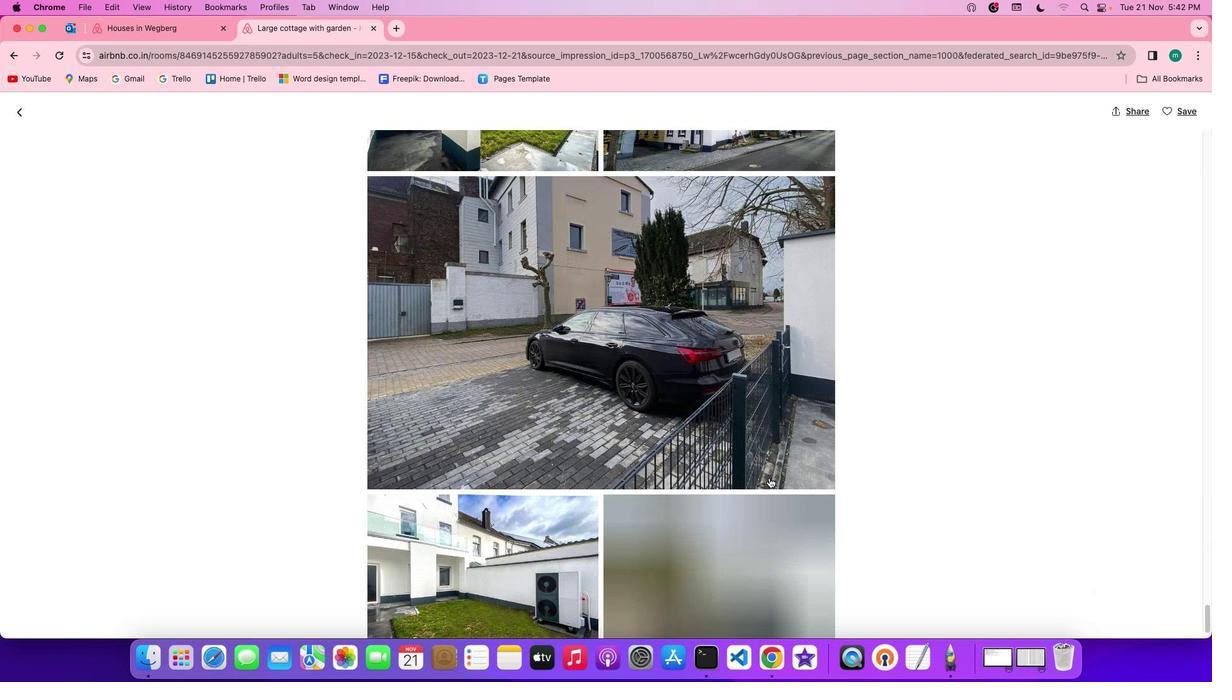 
Action: Mouse moved to (768, 479)
Screenshot: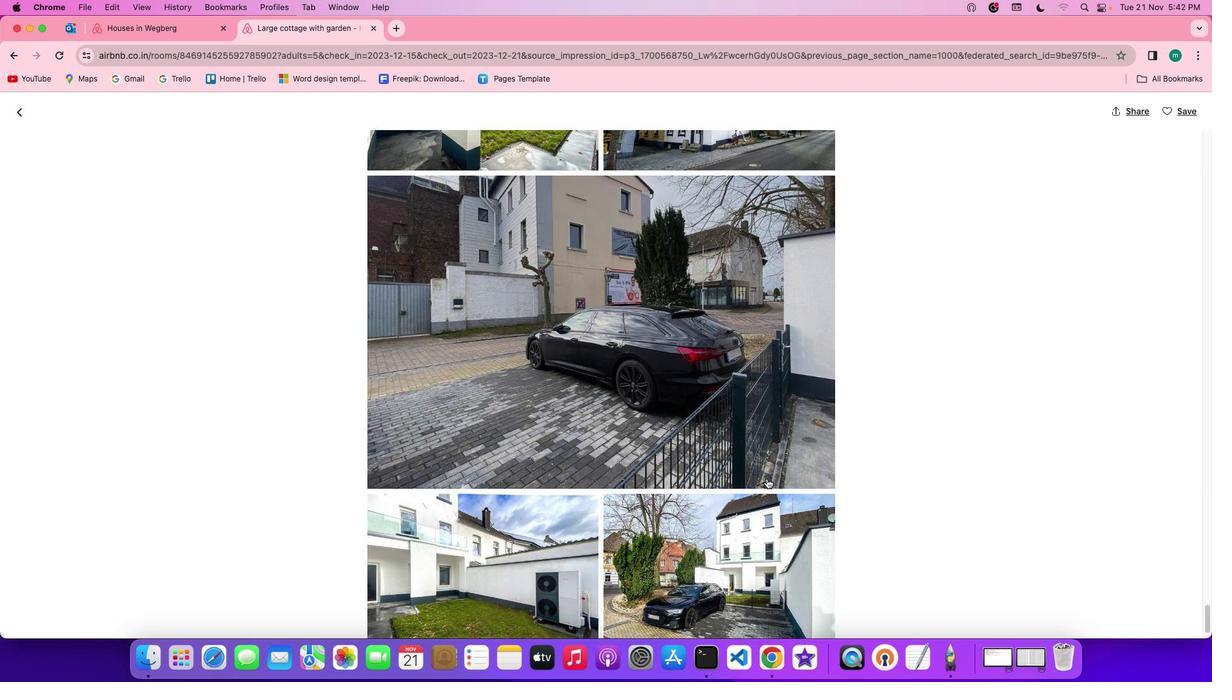 
Action: Mouse scrolled (768, 479) with delta (1, 0)
Screenshot: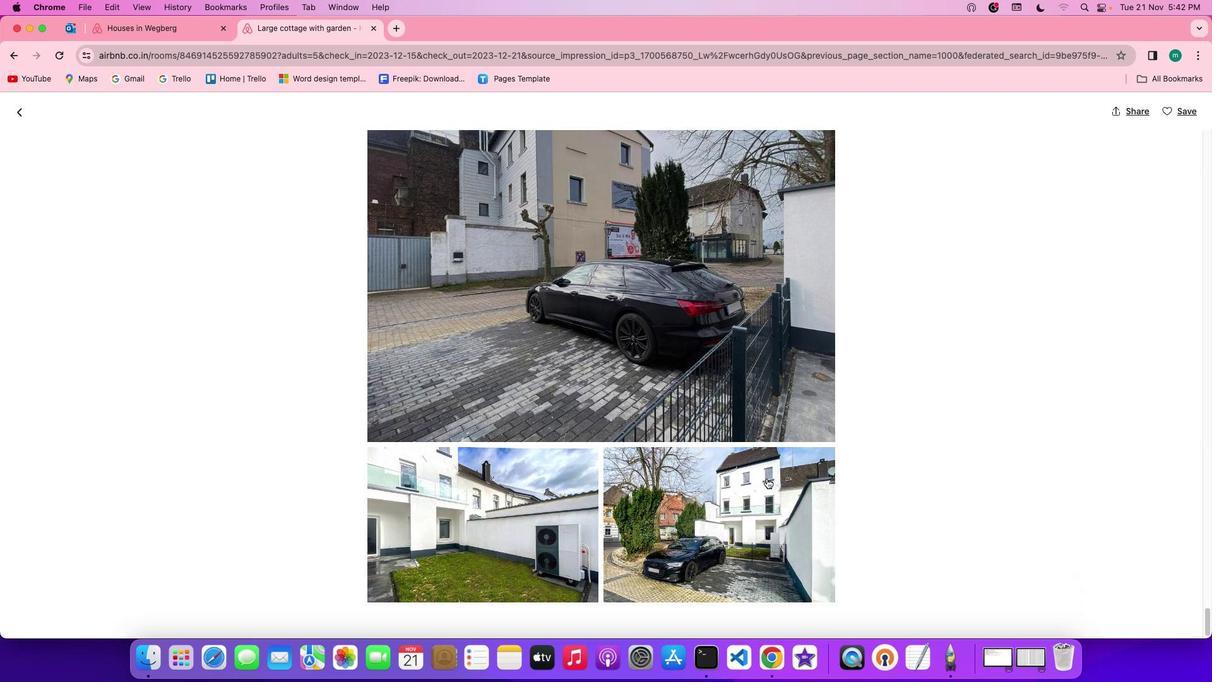 
Action: Mouse scrolled (768, 479) with delta (1, 0)
Screenshot: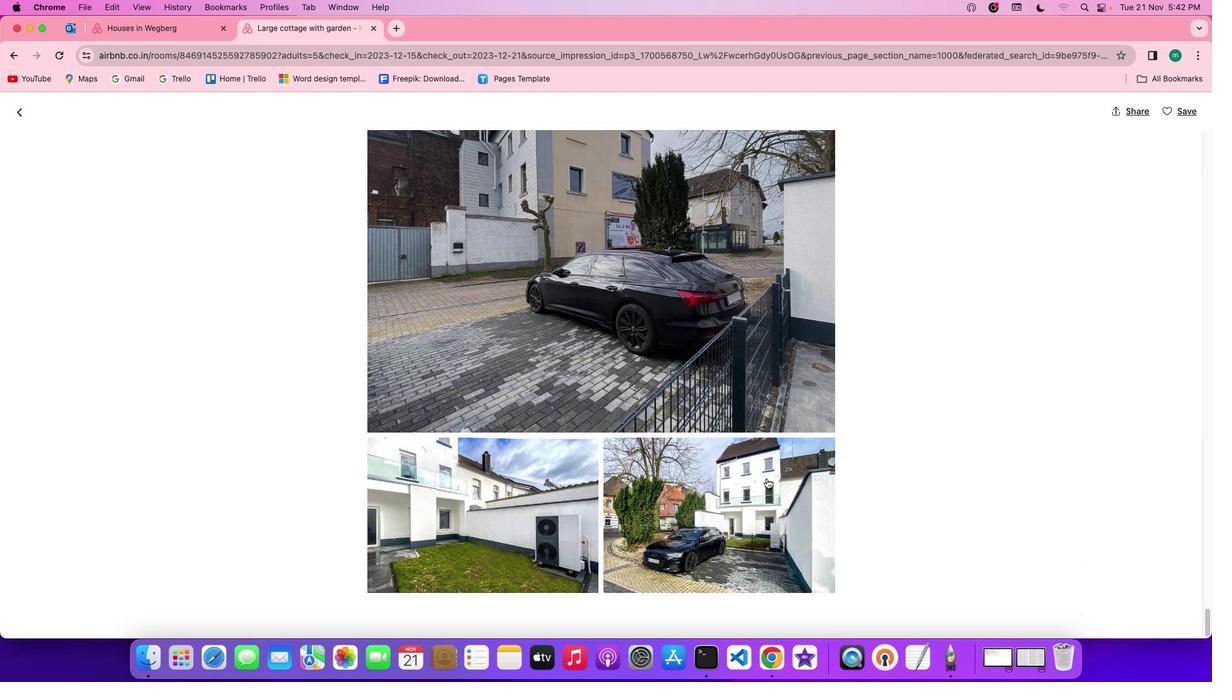 
Action: Mouse scrolled (768, 479) with delta (1, 0)
Screenshot: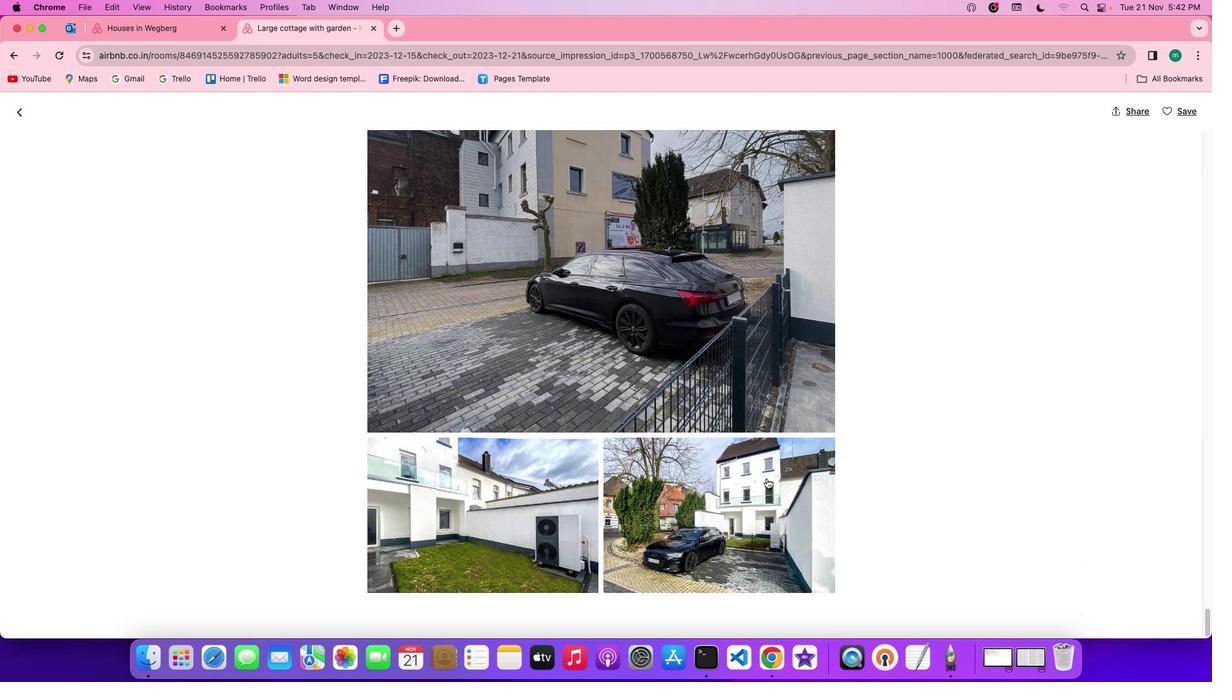 
Action: Mouse scrolled (768, 479) with delta (1, 0)
Screenshot: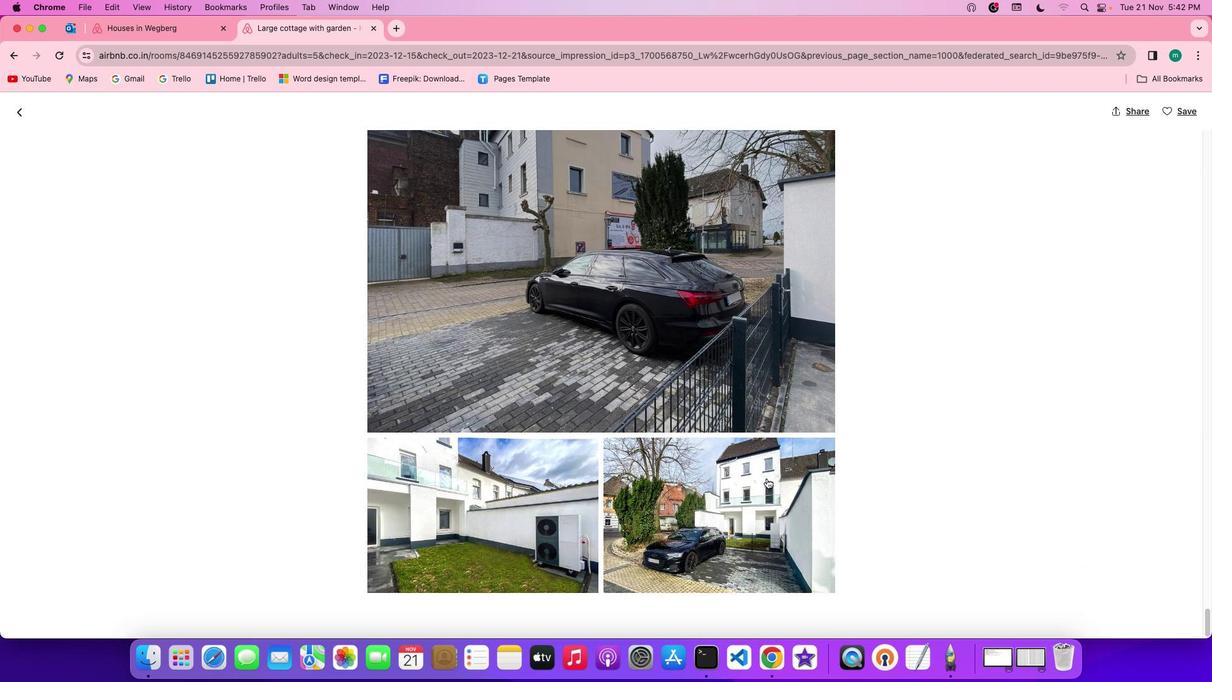 
Action: Mouse scrolled (768, 479) with delta (1, 0)
Screenshot: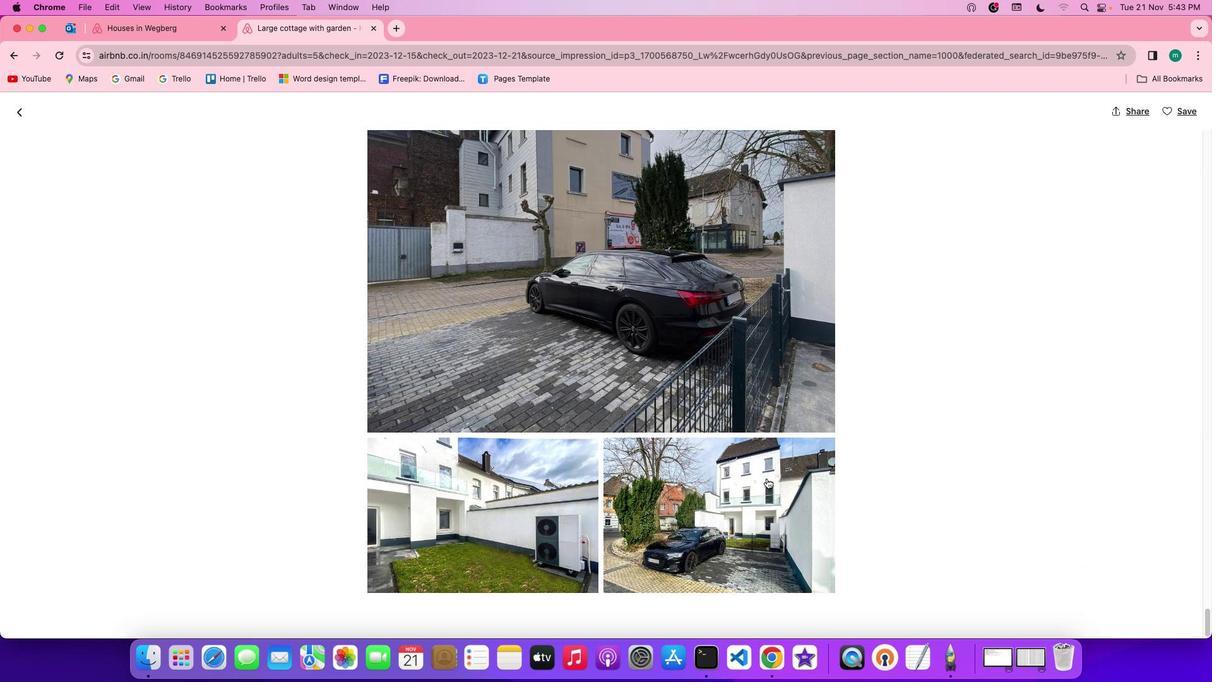 
Action: Mouse scrolled (768, 479) with delta (1, 0)
Screenshot: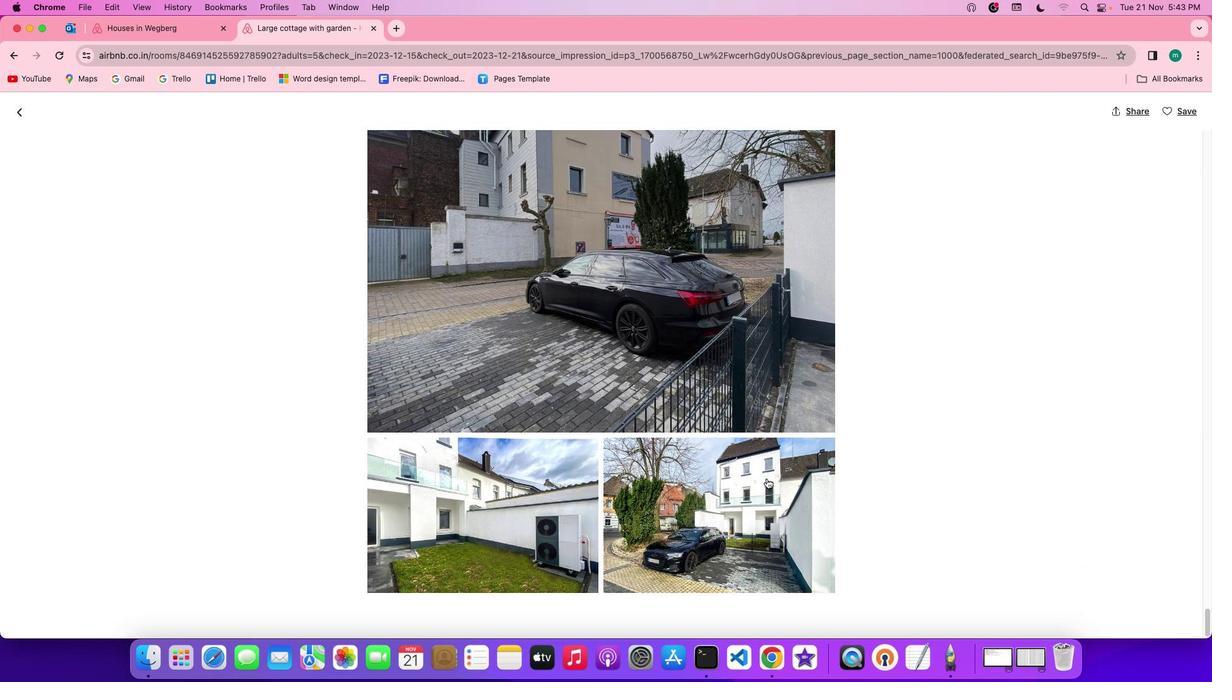 
Action: Mouse scrolled (768, 479) with delta (1, 0)
Screenshot: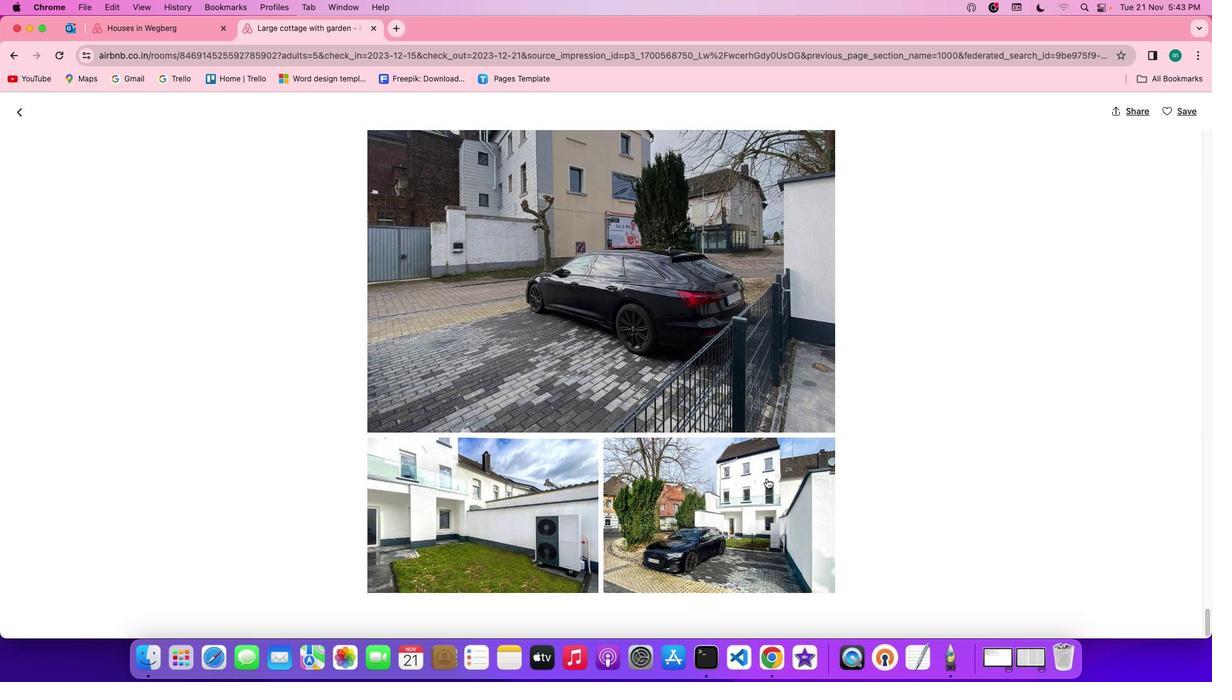 
Action: Mouse scrolled (768, 479) with delta (1, 0)
Screenshot: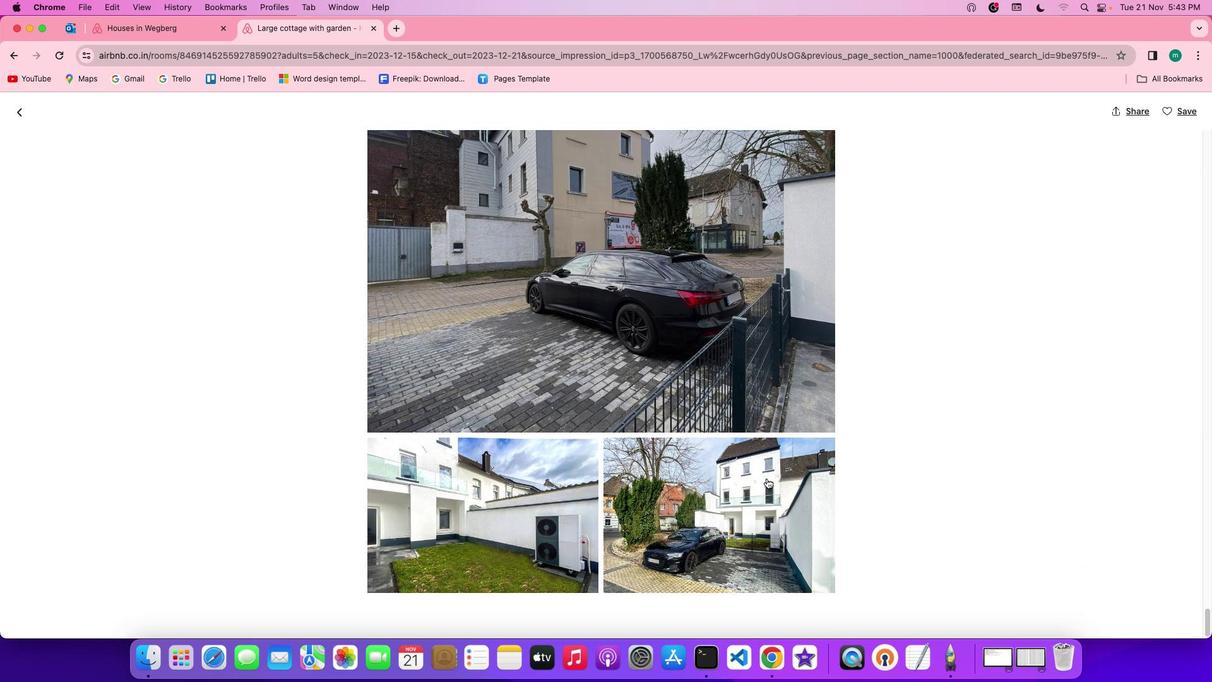 
Action: Mouse scrolled (768, 479) with delta (1, 0)
Screenshot: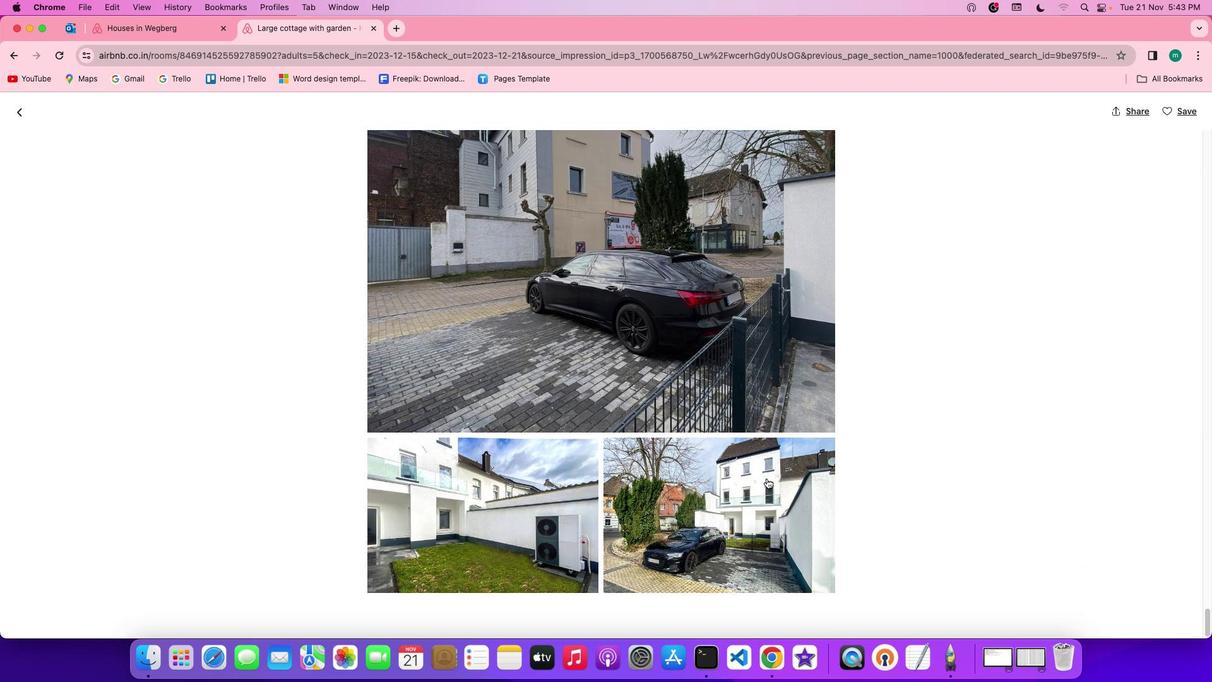 
Action: Mouse moved to (770, 479)
Screenshot: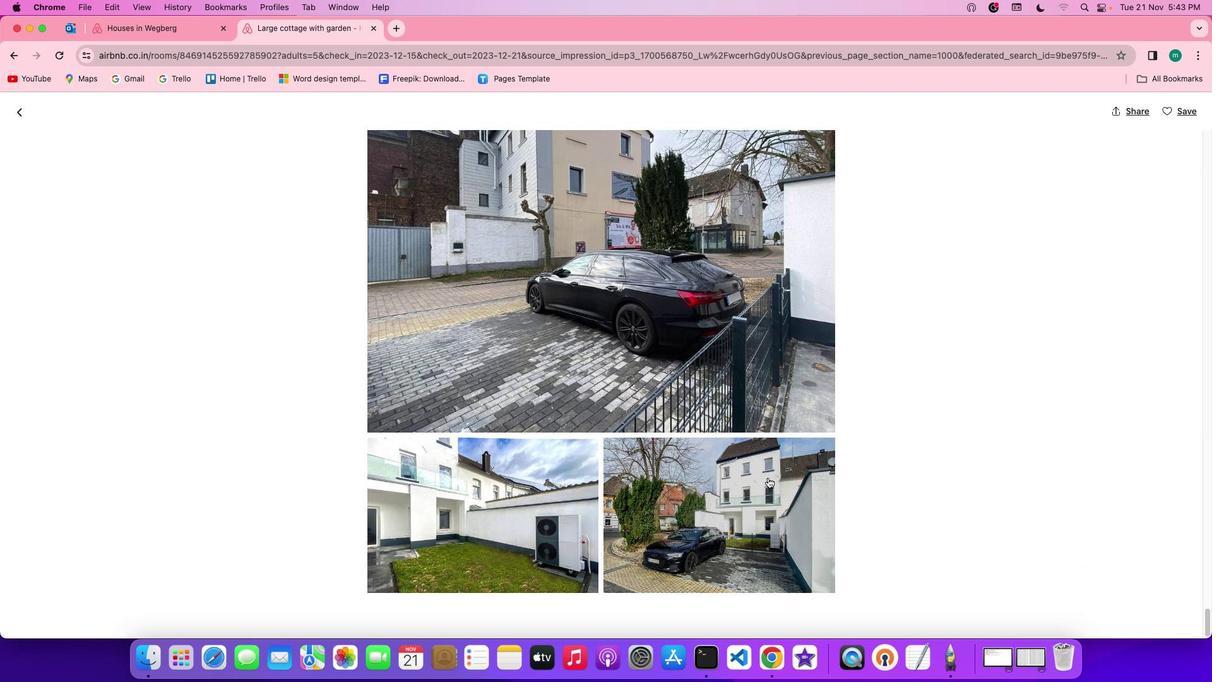
Action: Mouse scrolled (770, 479) with delta (1, 0)
Screenshot: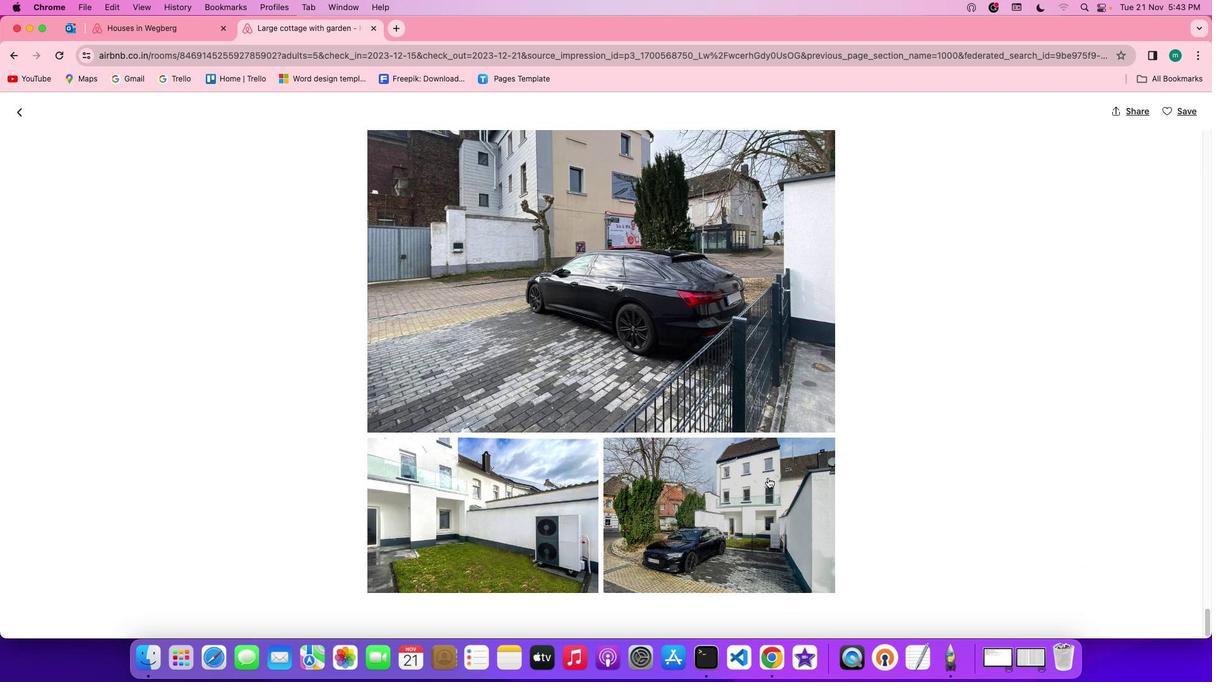 
Action: Mouse scrolled (770, 479) with delta (1, 0)
Screenshot: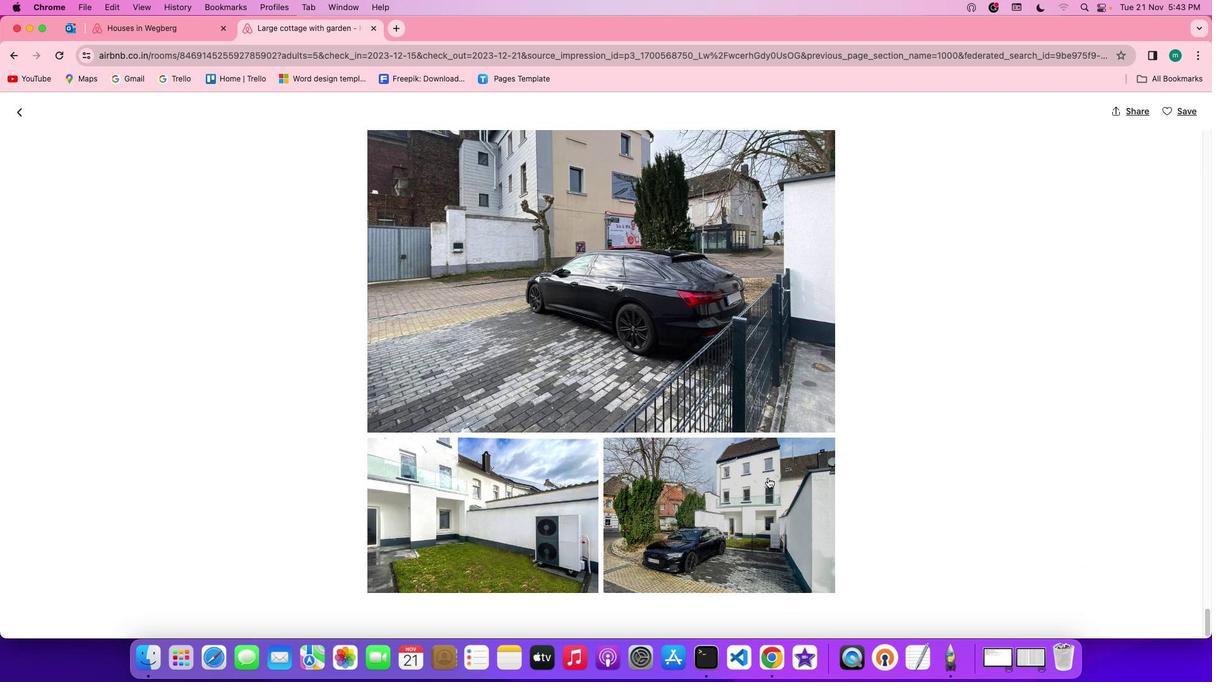 
Action: Mouse scrolled (770, 479) with delta (1, 0)
Screenshot: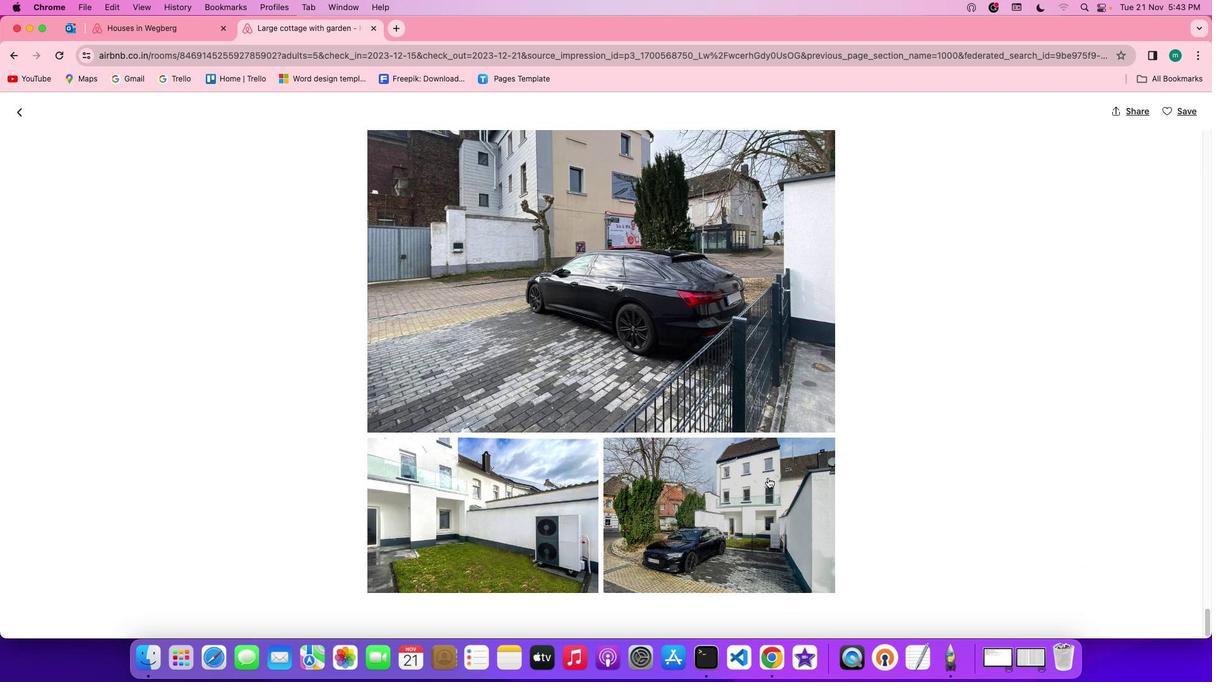 
Action: Mouse scrolled (770, 479) with delta (1, 0)
Screenshot: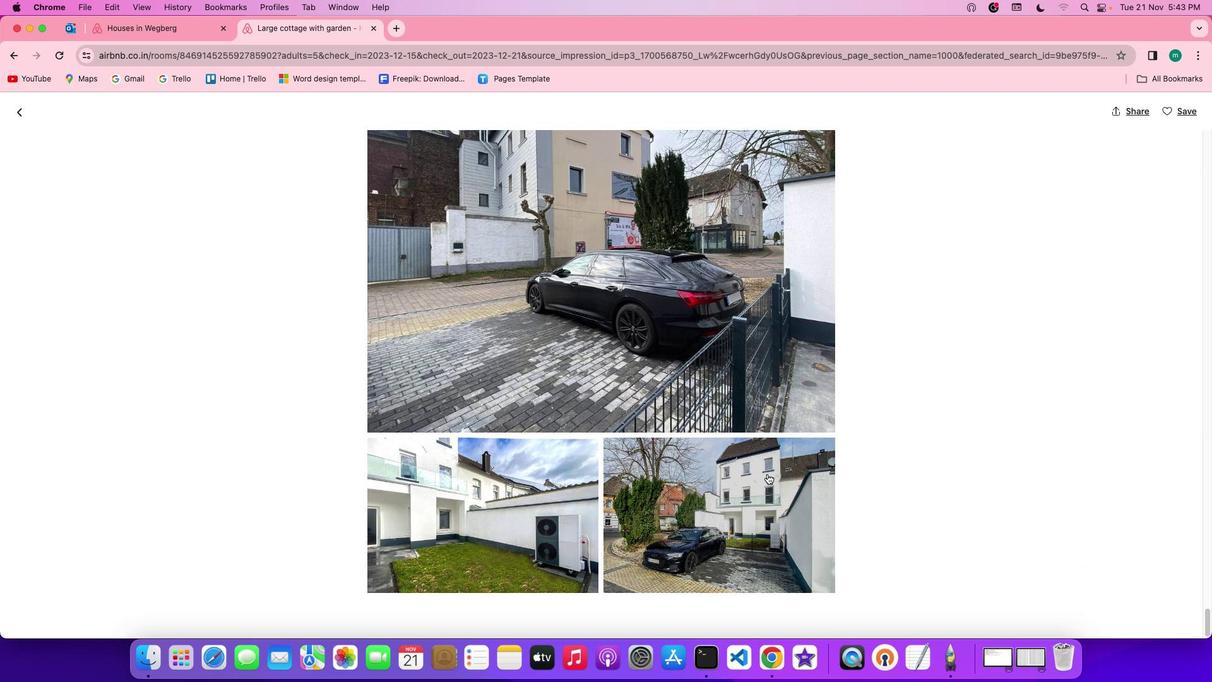 
Action: Mouse scrolled (770, 479) with delta (1, 0)
Screenshot: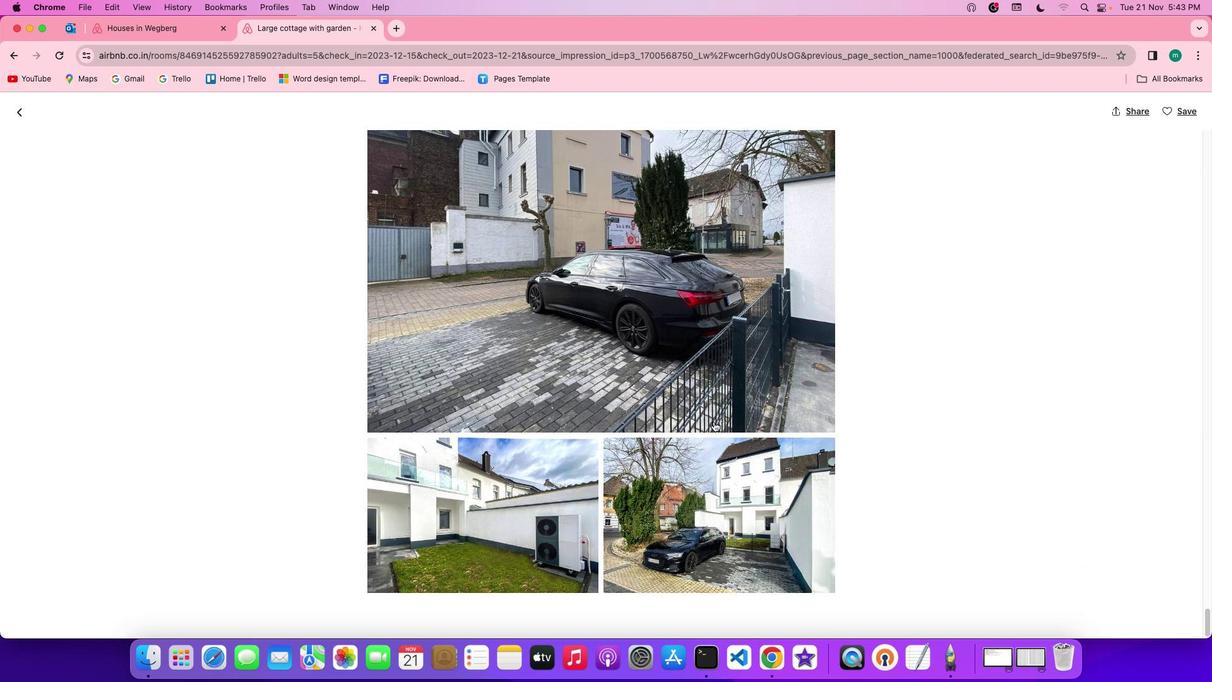 
Action: Mouse moved to (24, 111)
Screenshot: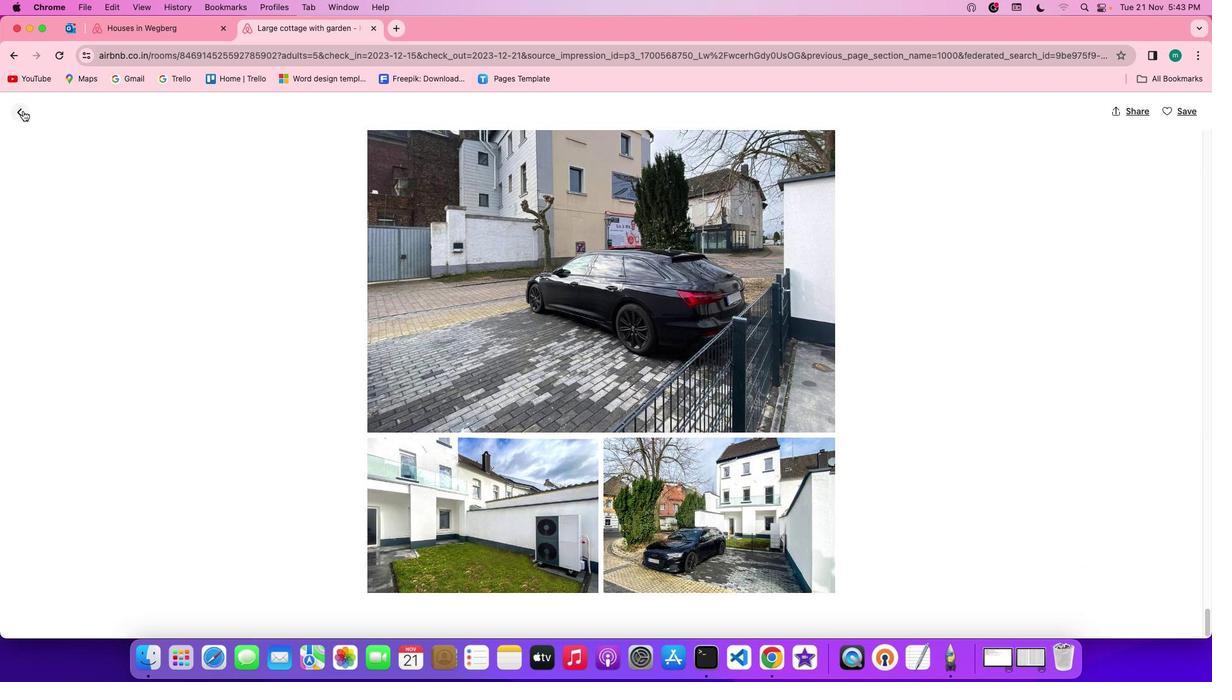 
Action: Mouse pressed left at (24, 111)
Screenshot: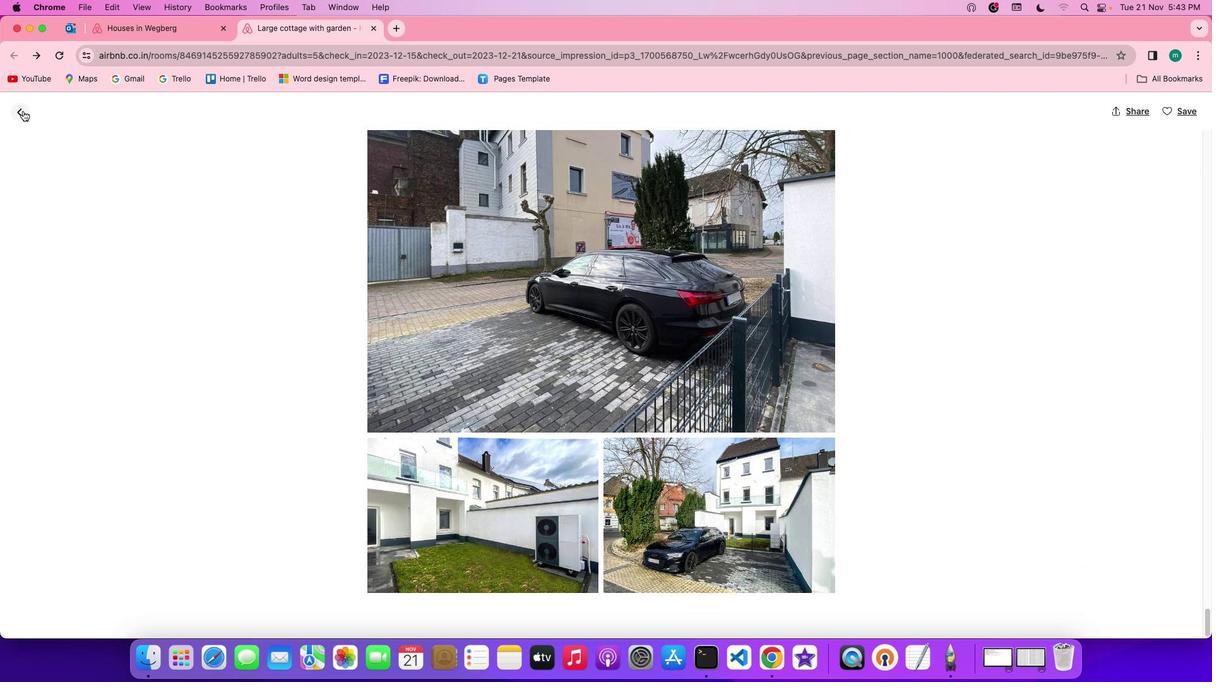 
Action: Mouse moved to (725, 411)
Screenshot: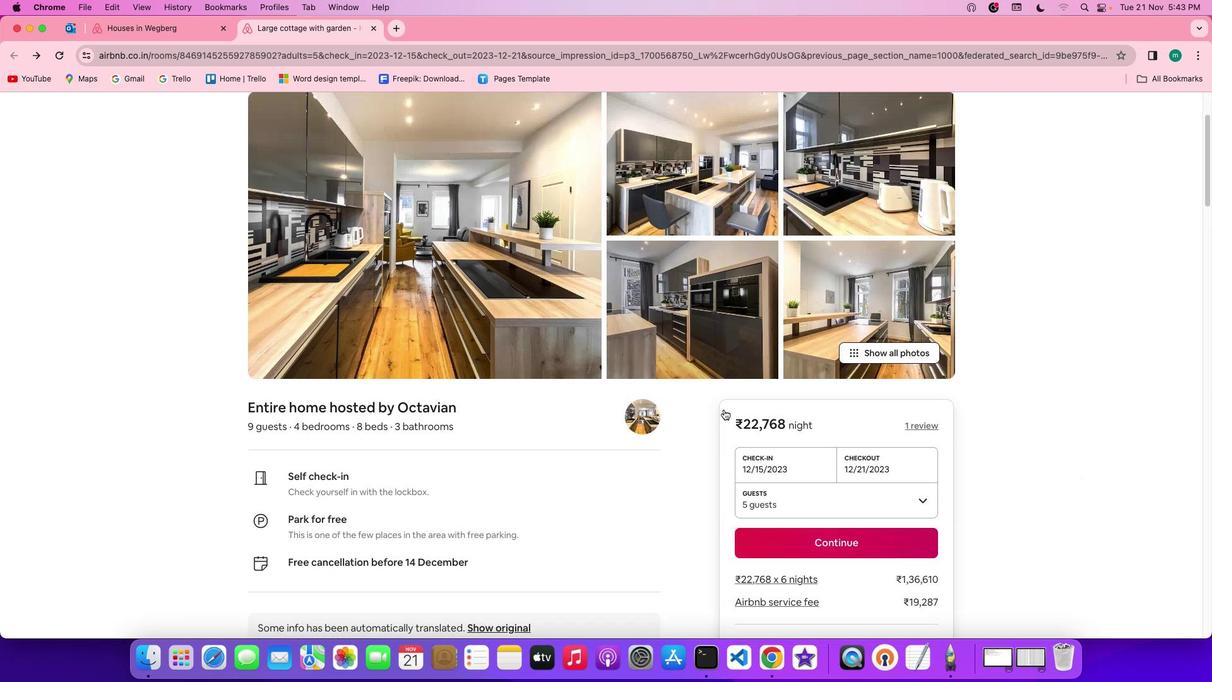 
Action: Mouse scrolled (725, 411) with delta (1, 0)
Screenshot: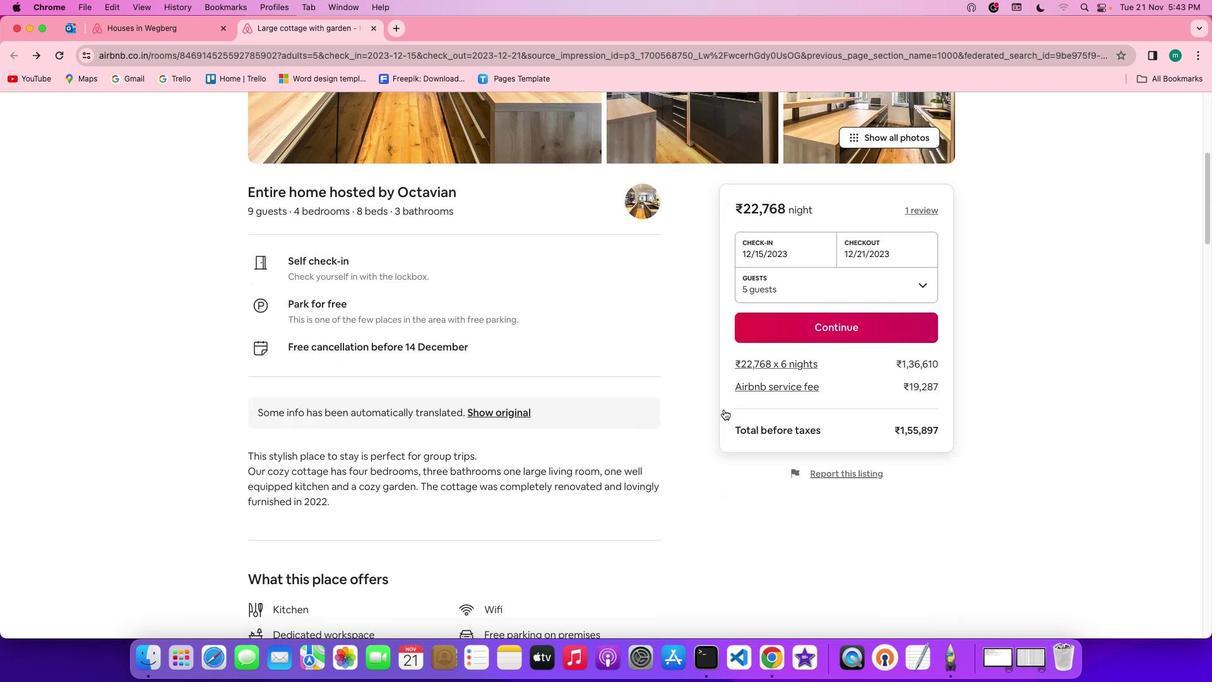 
Action: Mouse scrolled (725, 411) with delta (1, 0)
Screenshot: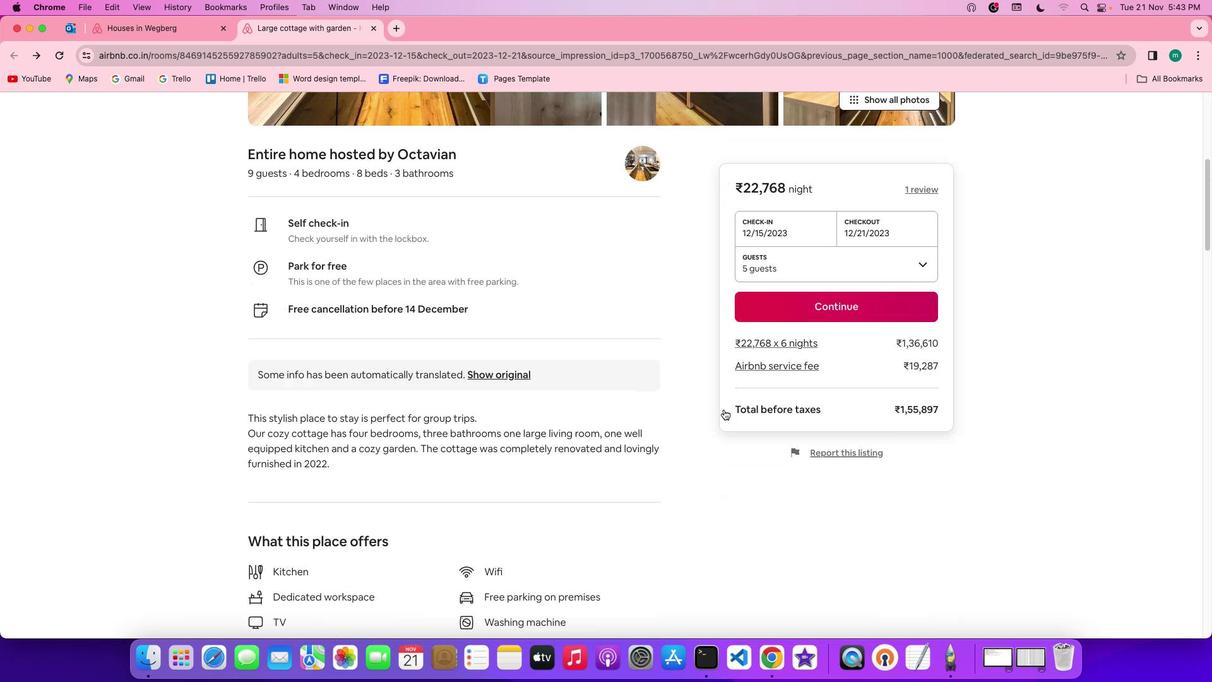 
Action: Mouse scrolled (725, 411) with delta (1, 0)
Screenshot: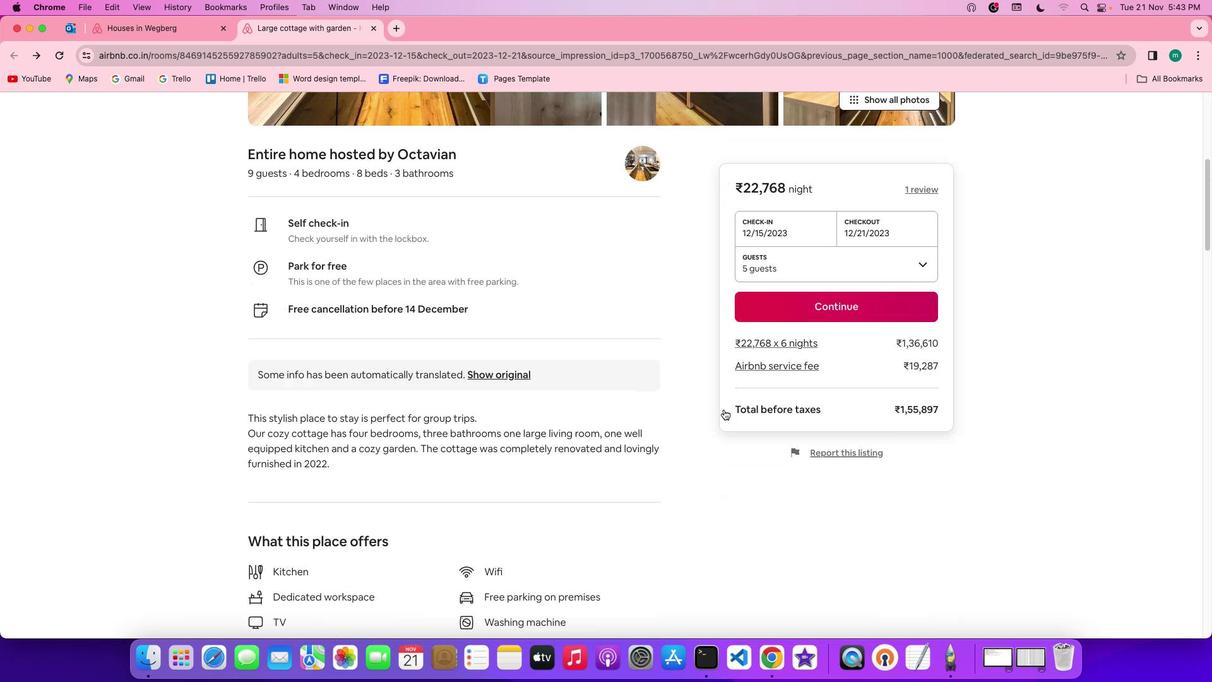 
Action: Mouse scrolled (725, 411) with delta (1, -1)
Screenshot: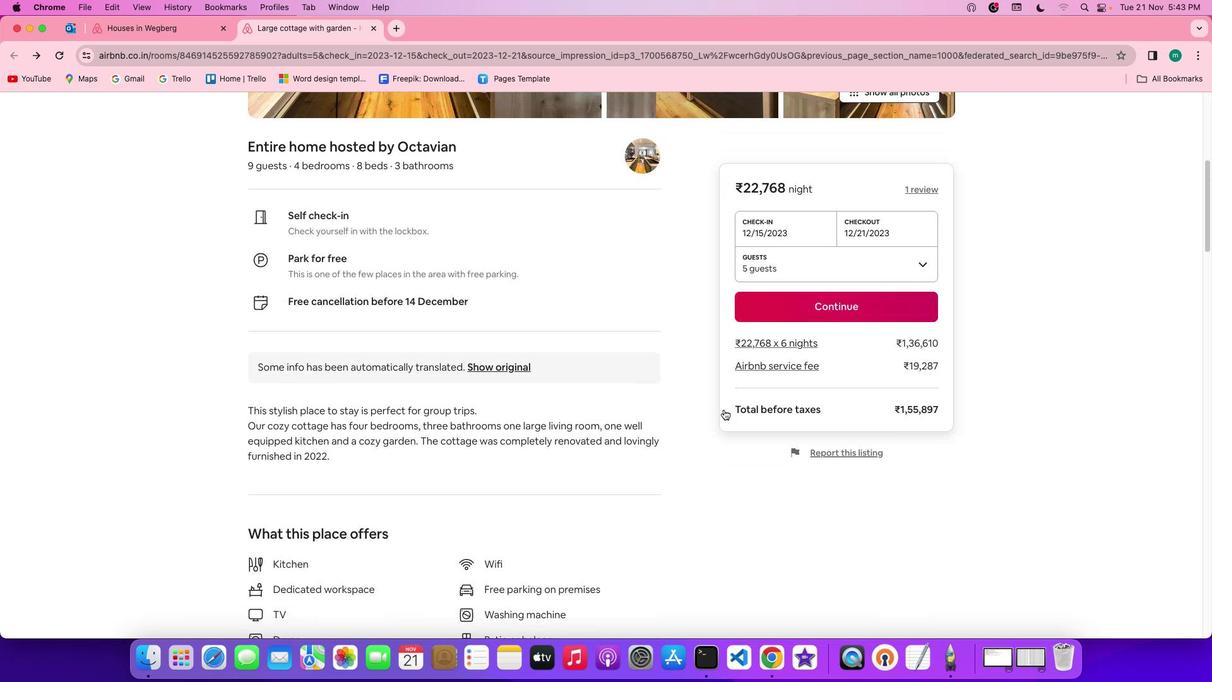 
Action: Mouse scrolled (725, 411) with delta (1, -1)
Screenshot: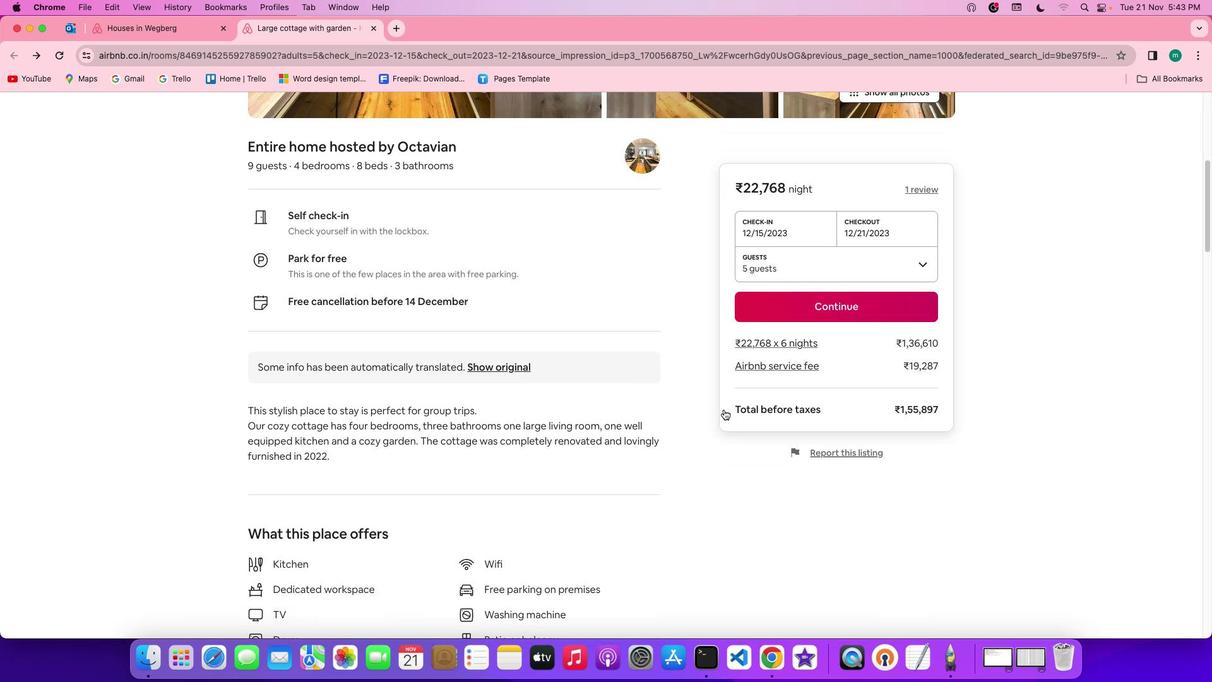 
Action: Mouse moved to (694, 398)
Screenshot: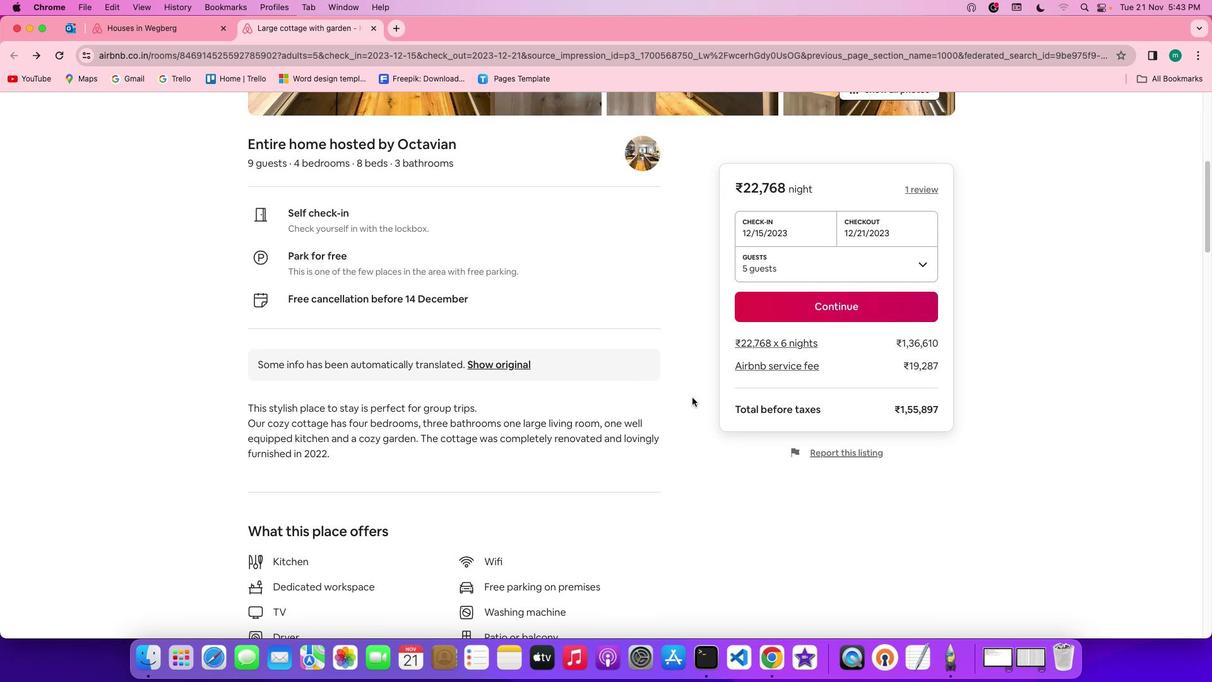 
Action: Mouse scrolled (694, 398) with delta (1, 0)
Screenshot: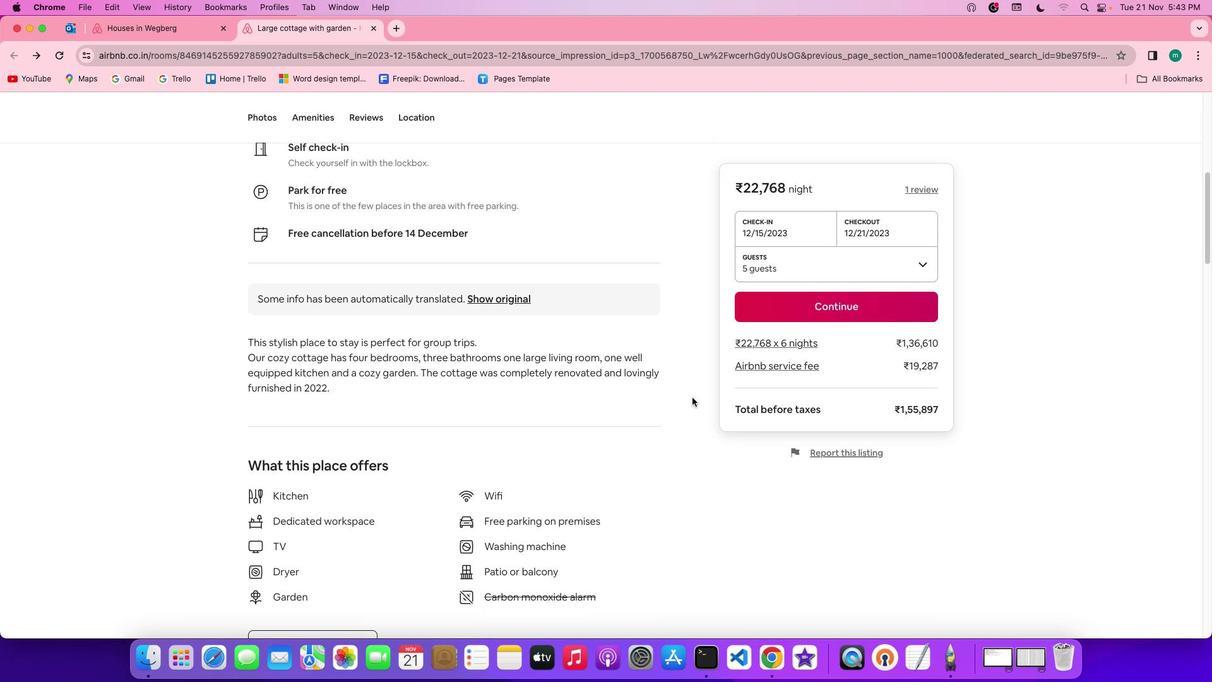 
Action: Mouse scrolled (694, 398) with delta (1, 0)
Screenshot: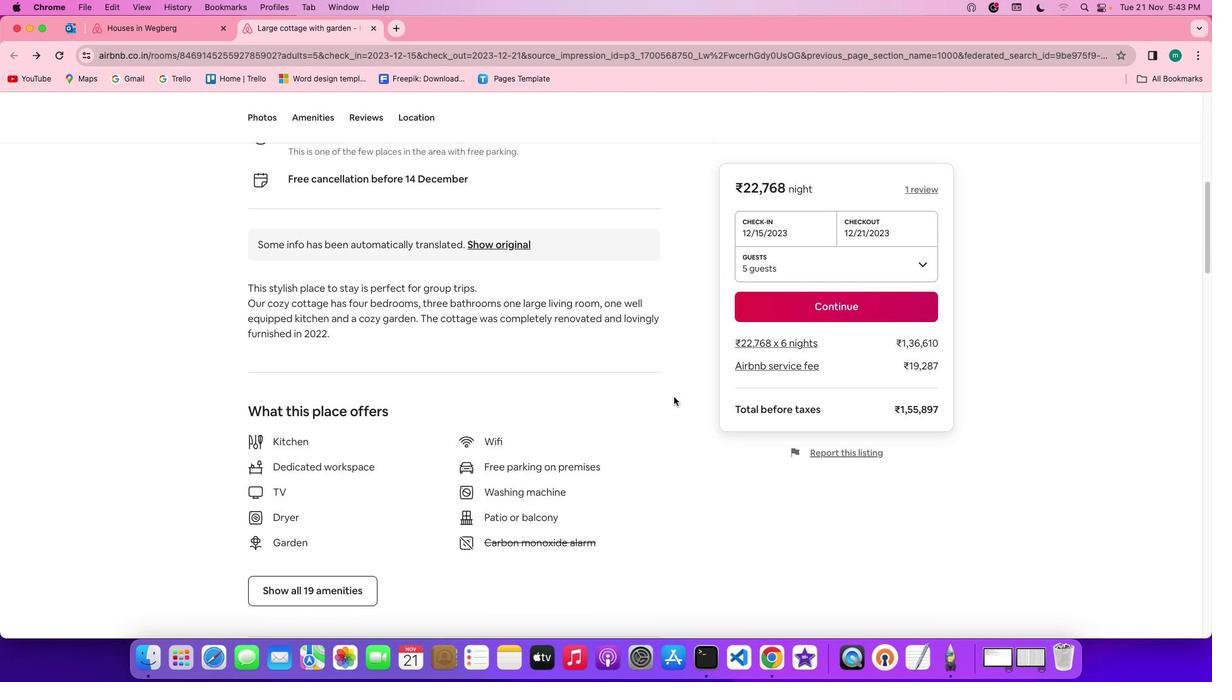 
Action: Mouse scrolled (694, 398) with delta (1, 0)
